 Task: In Heading Arial with underline. Font size of heading  '18'Font style of data Calibri. Font size of data  9Alignment of headline & data Align center. Fill color in heading,  RedFont color of data Black Apply border in Data No BorderIn the sheet  Expense Sheetbook
Action: Mouse moved to (136, 120)
Screenshot: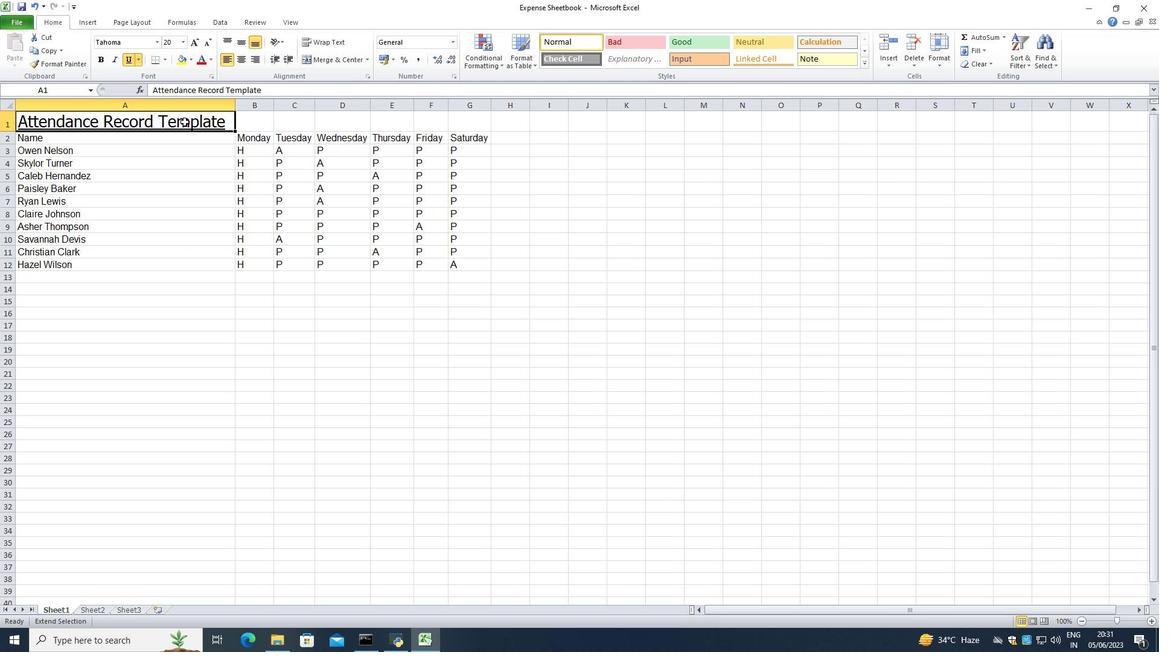 
Action: Mouse pressed left at (136, 120)
Screenshot: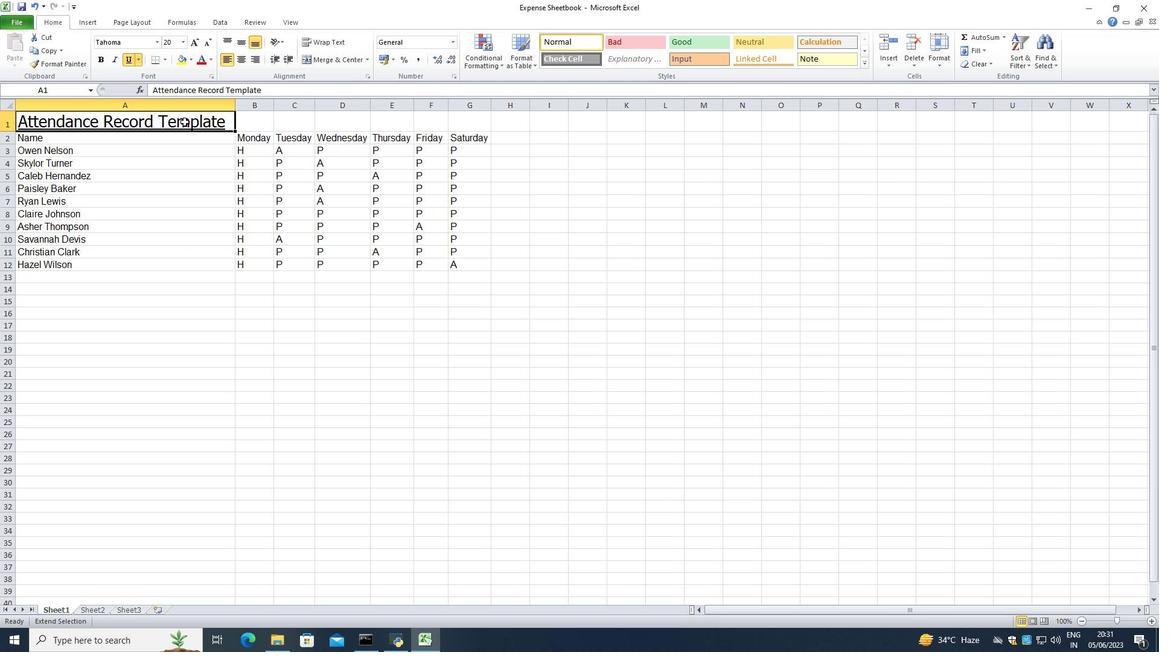
Action: Mouse pressed left at (136, 120)
Screenshot: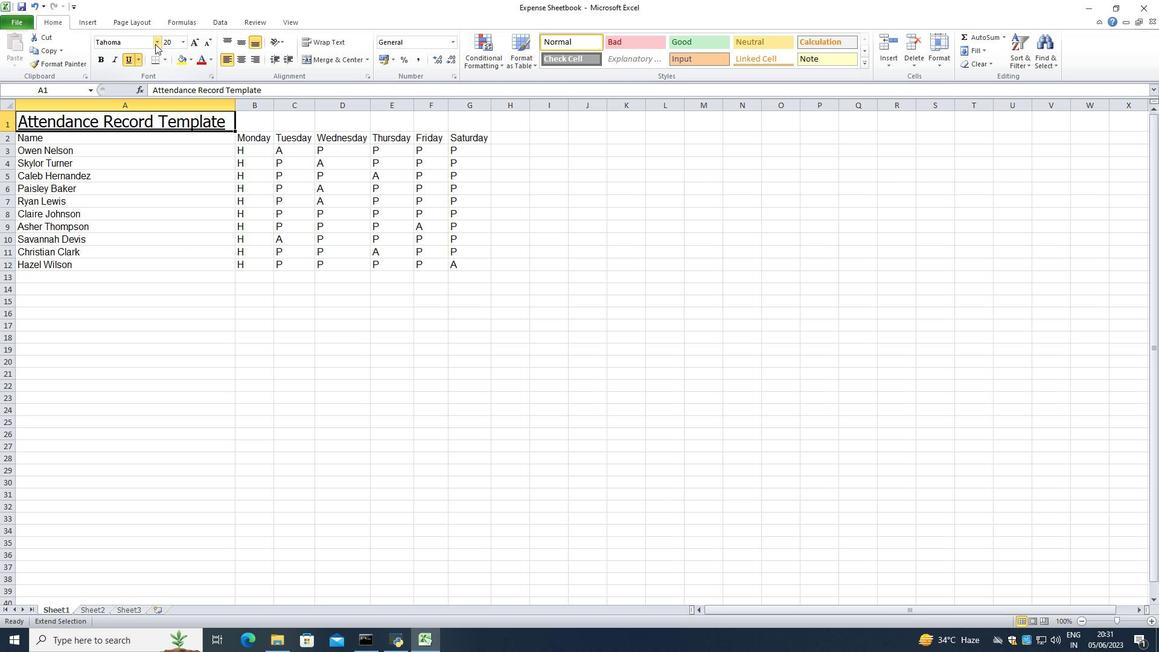 
Action: Mouse moved to (138, 119)
Screenshot: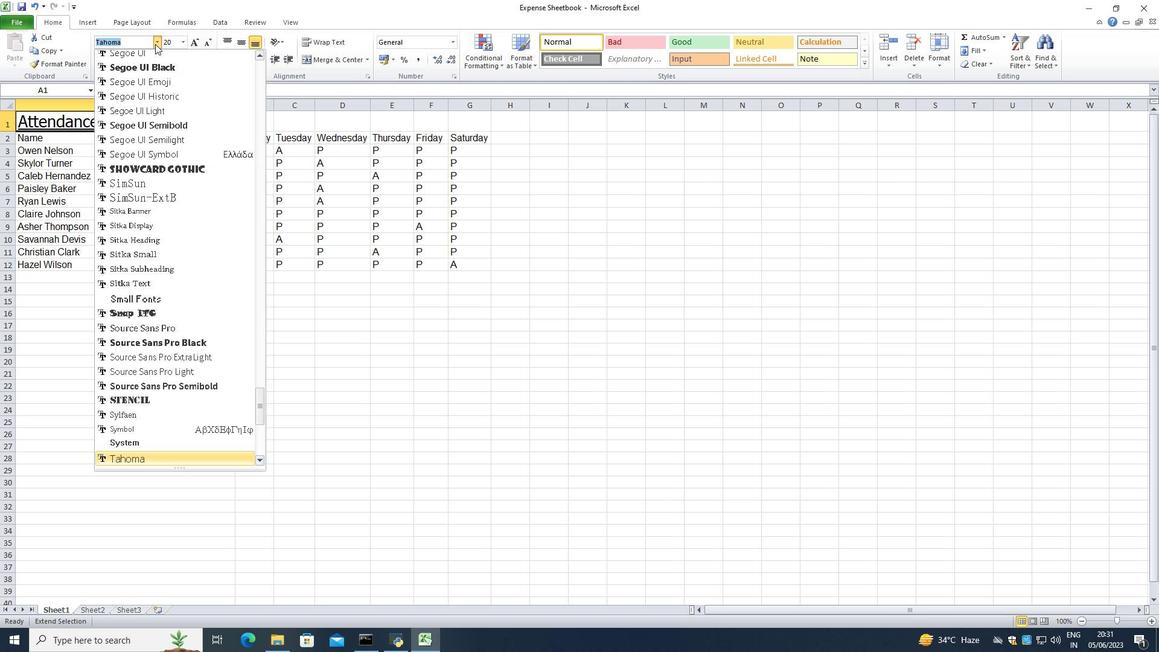 
Action: Mouse pressed left at (138, 119)
Screenshot: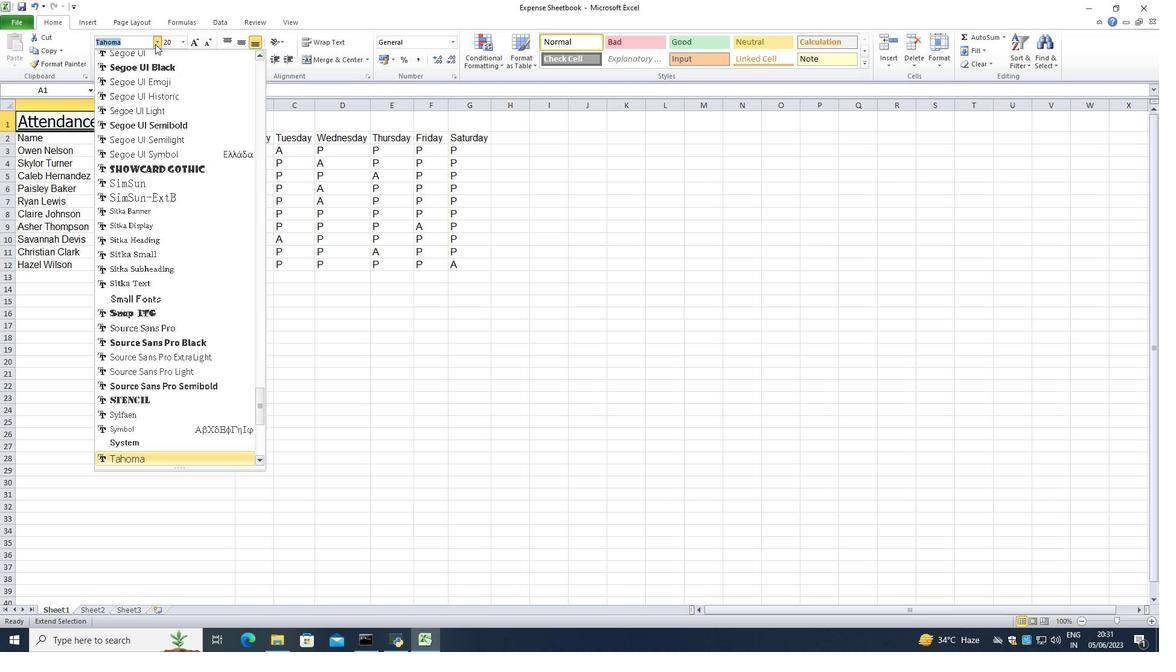 
Action: Mouse moved to (242, 269)
Screenshot: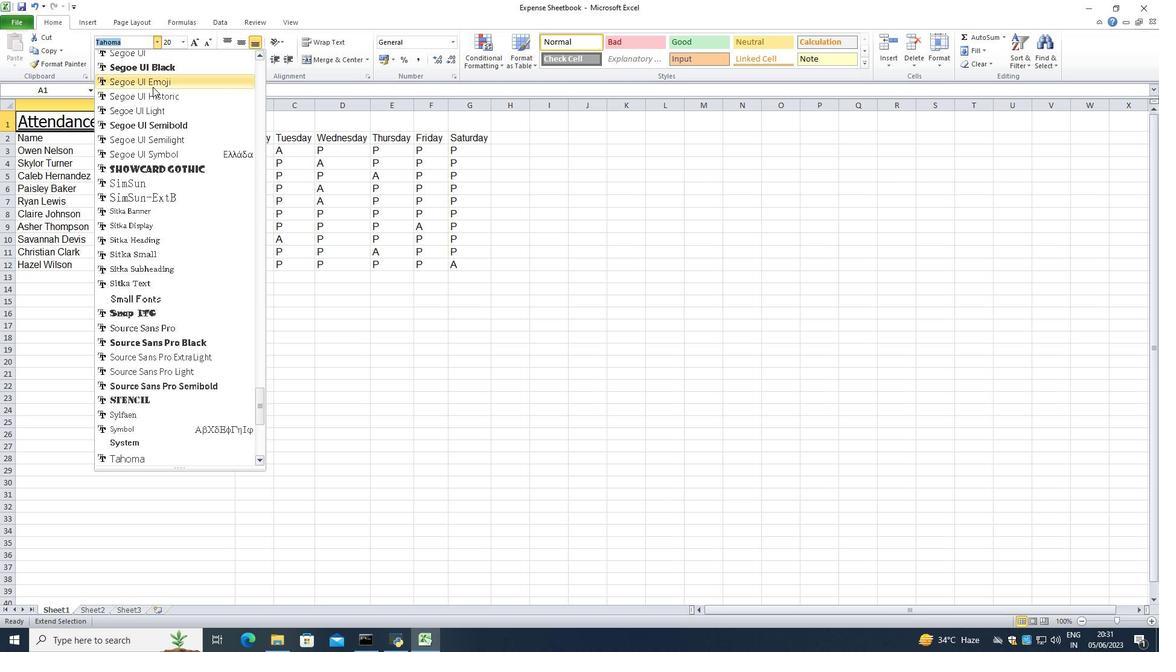 
Action: Mouse pressed left at (242, 269)
Screenshot: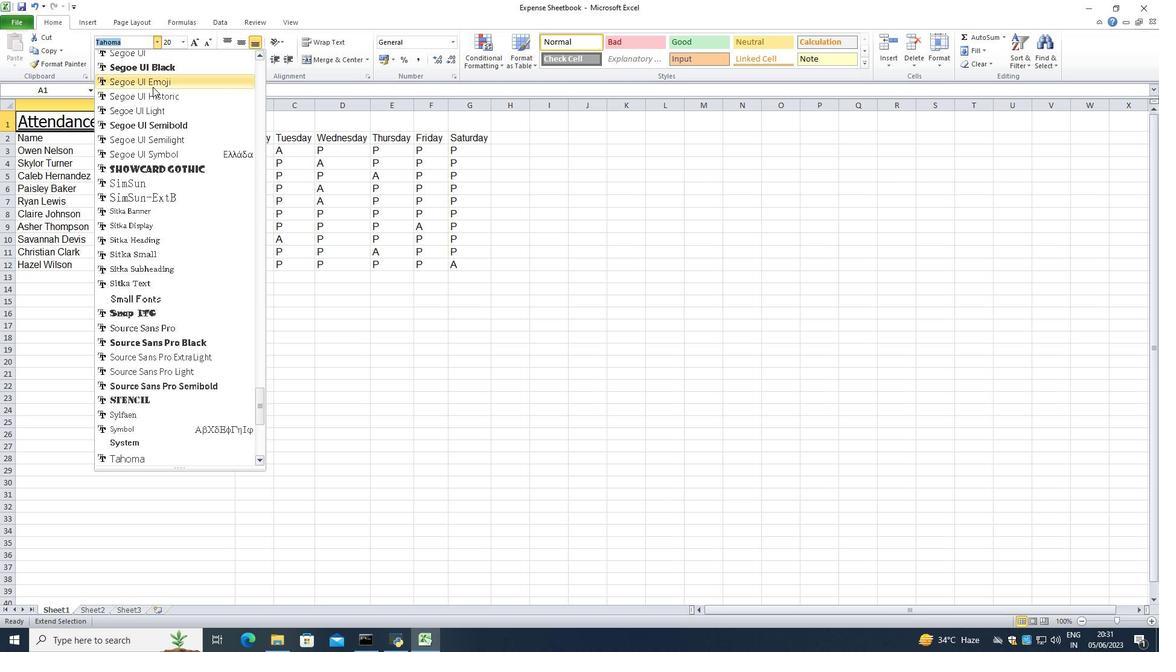 
Action: Mouse moved to (254, 324)
Screenshot: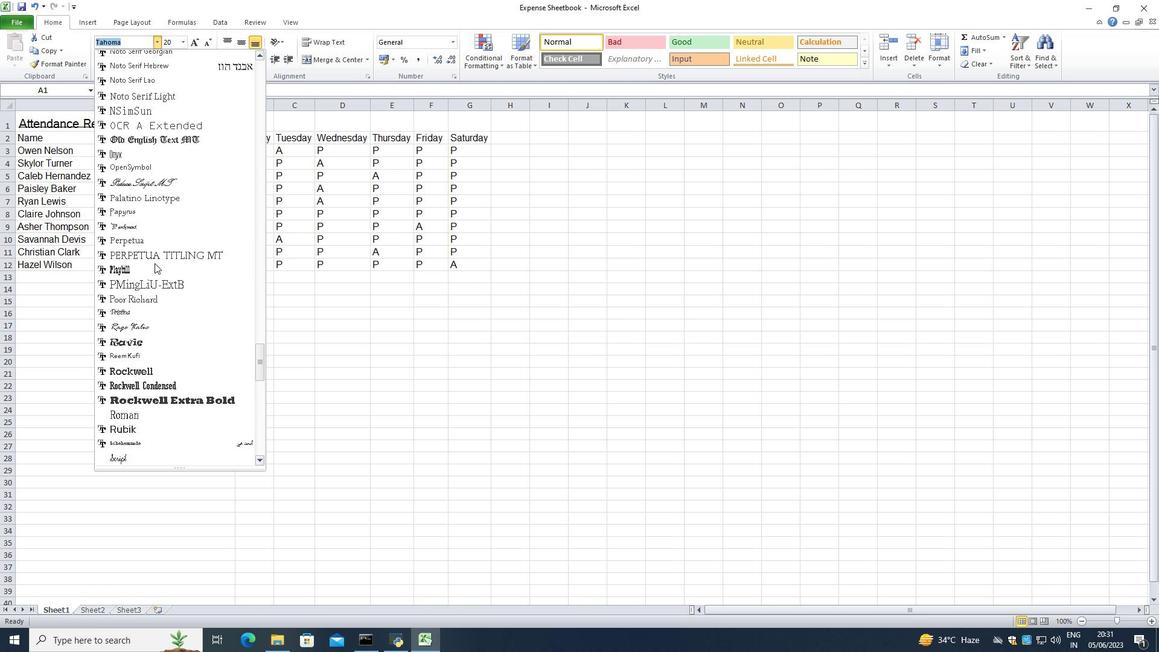 
Action: Mouse pressed left at (254, 324)
Screenshot: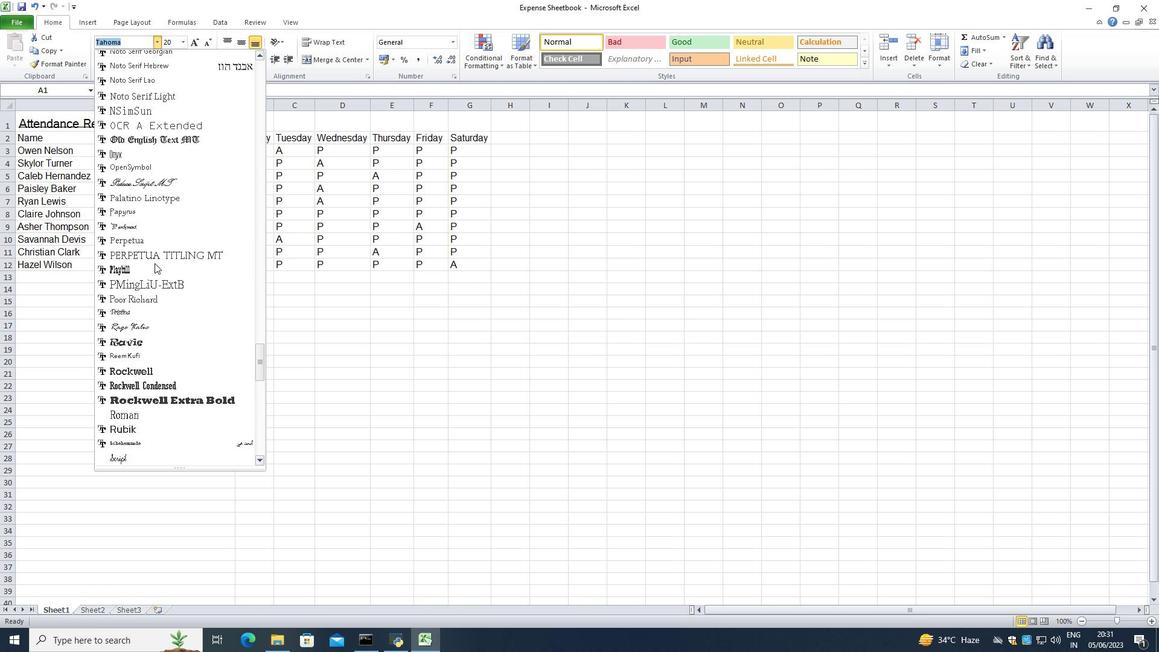 
Action: Mouse moved to (295, 343)
Screenshot: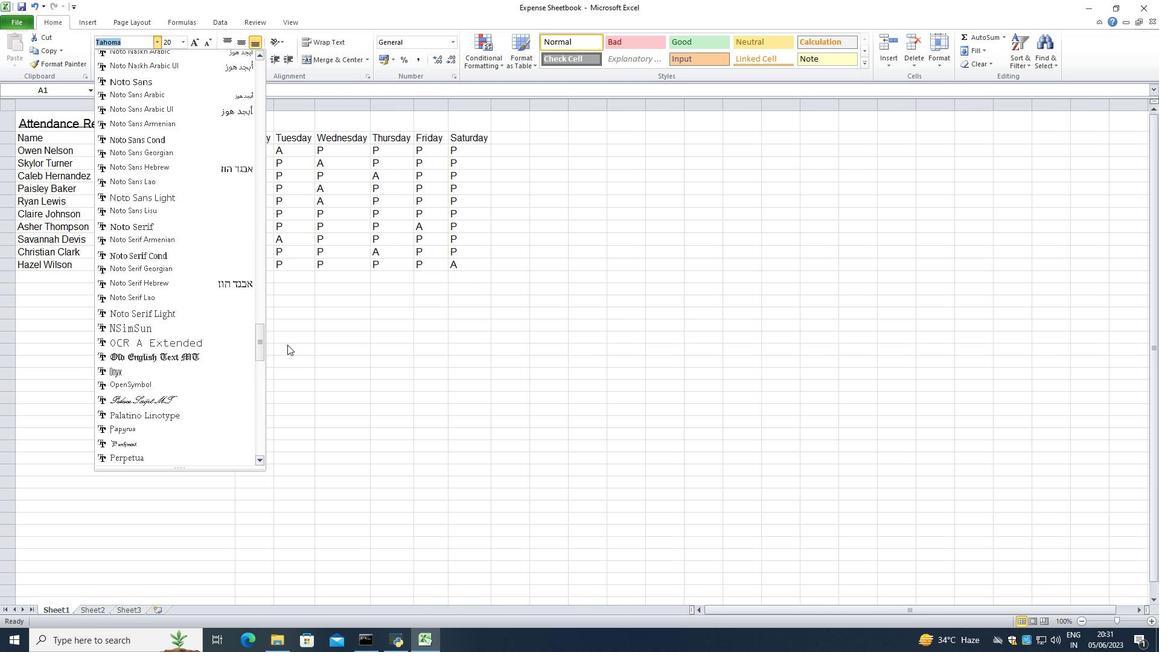 
Action: Mouse pressed left at (295, 343)
Screenshot: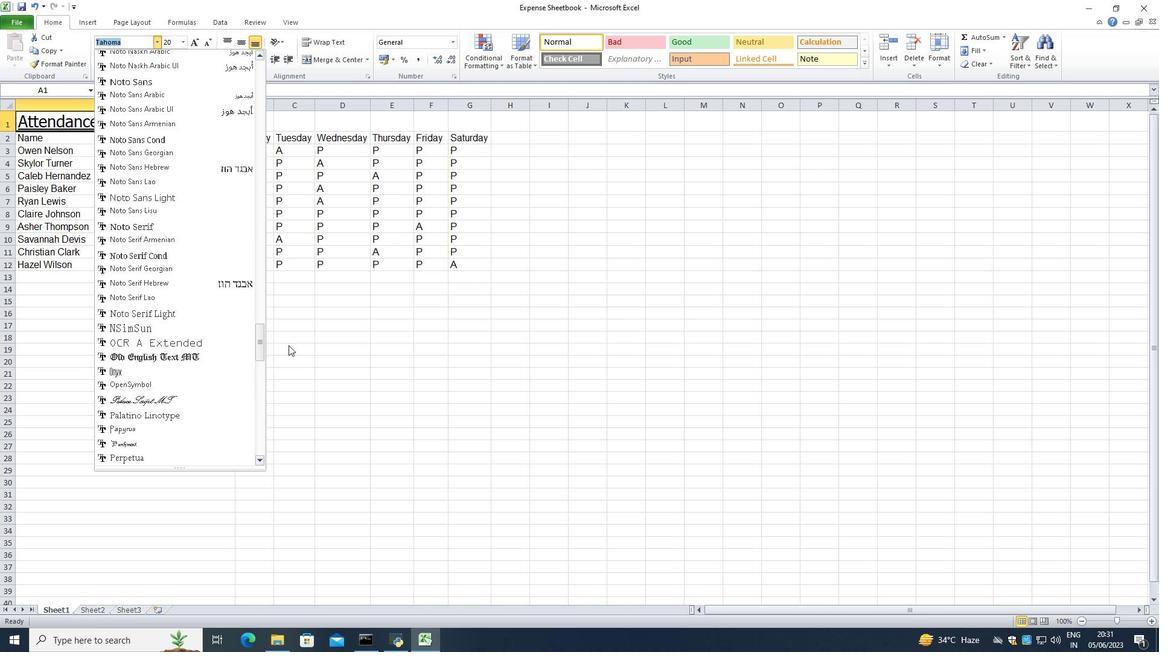 
Action: Mouse moved to (570, 288)
Screenshot: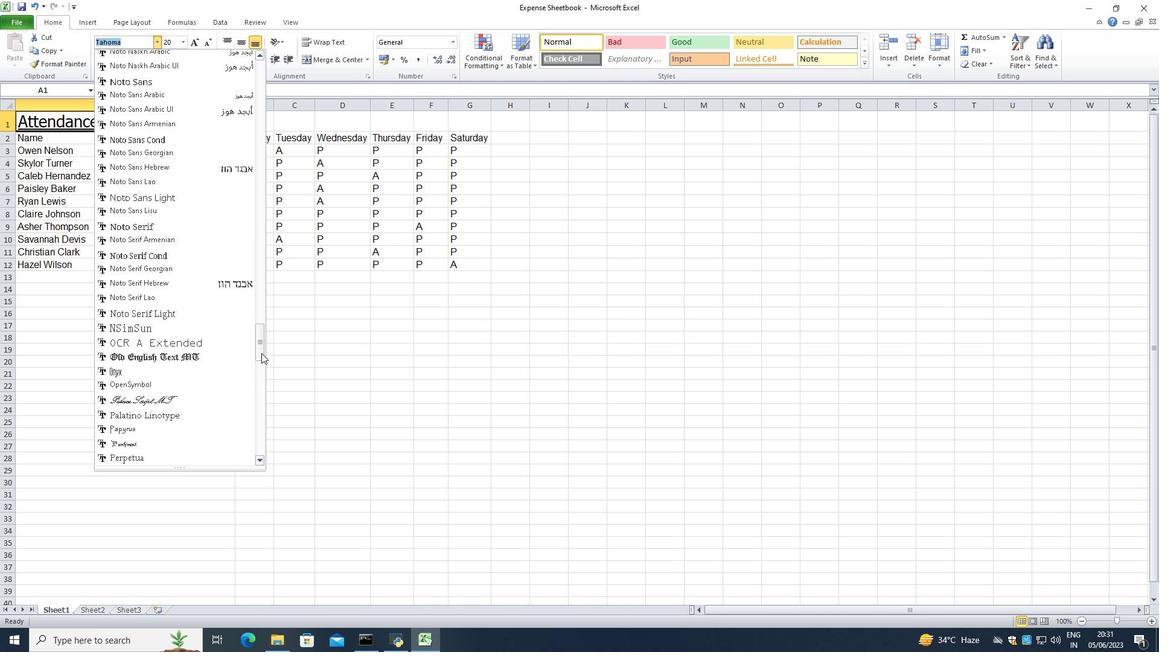 
Action: Mouse pressed left at (570, 288)
Screenshot: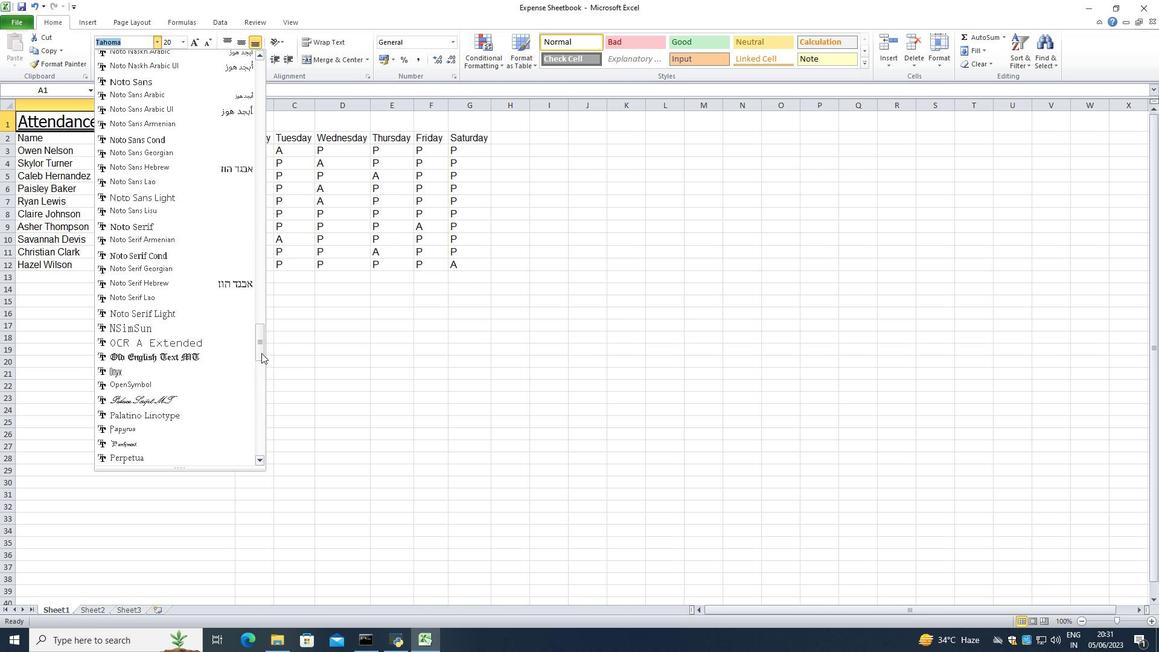 
Action: Mouse moved to (546, 240)
Screenshot: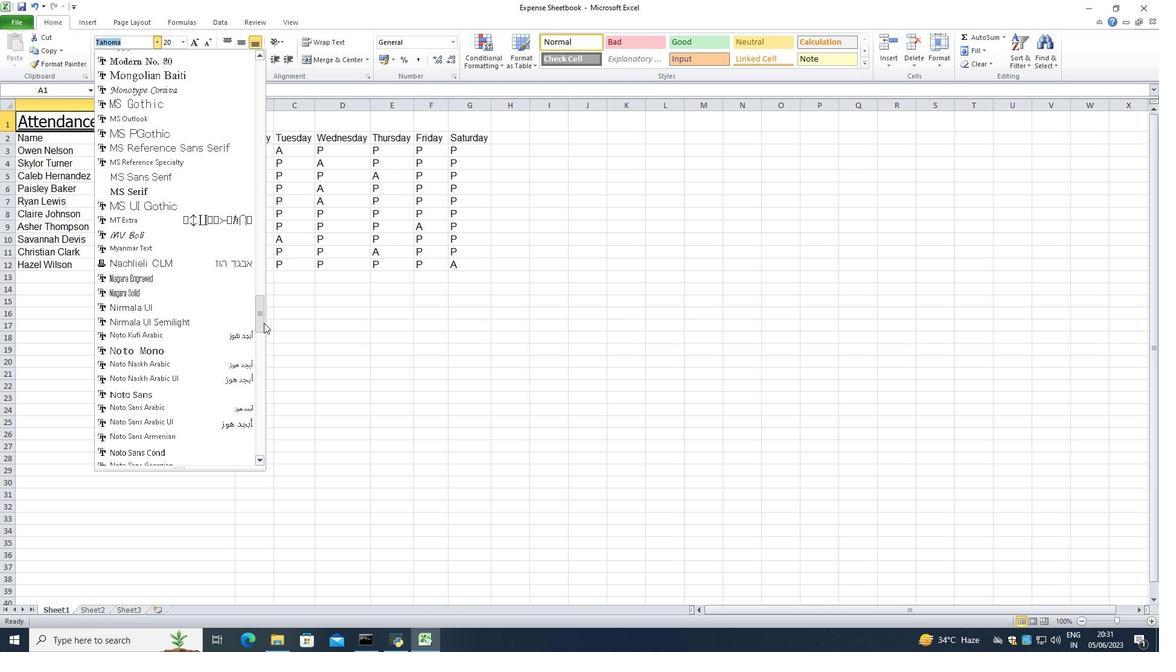 
Action: Mouse pressed left at (546, 240)
Screenshot: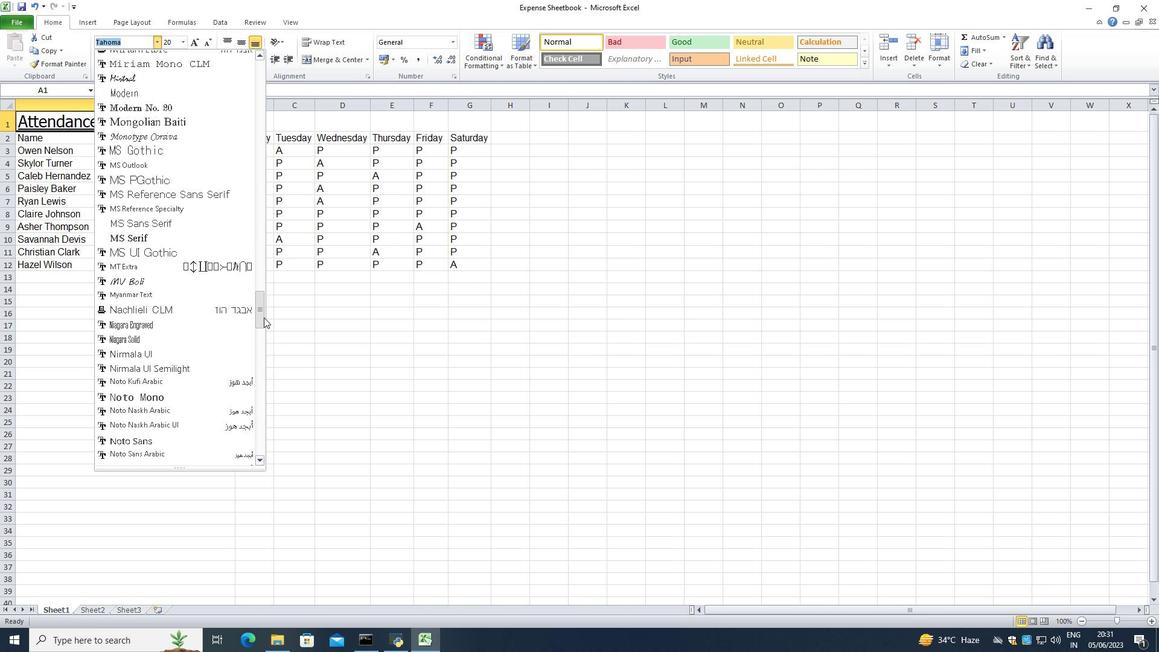 
Action: Mouse moved to (518, 218)
Screenshot: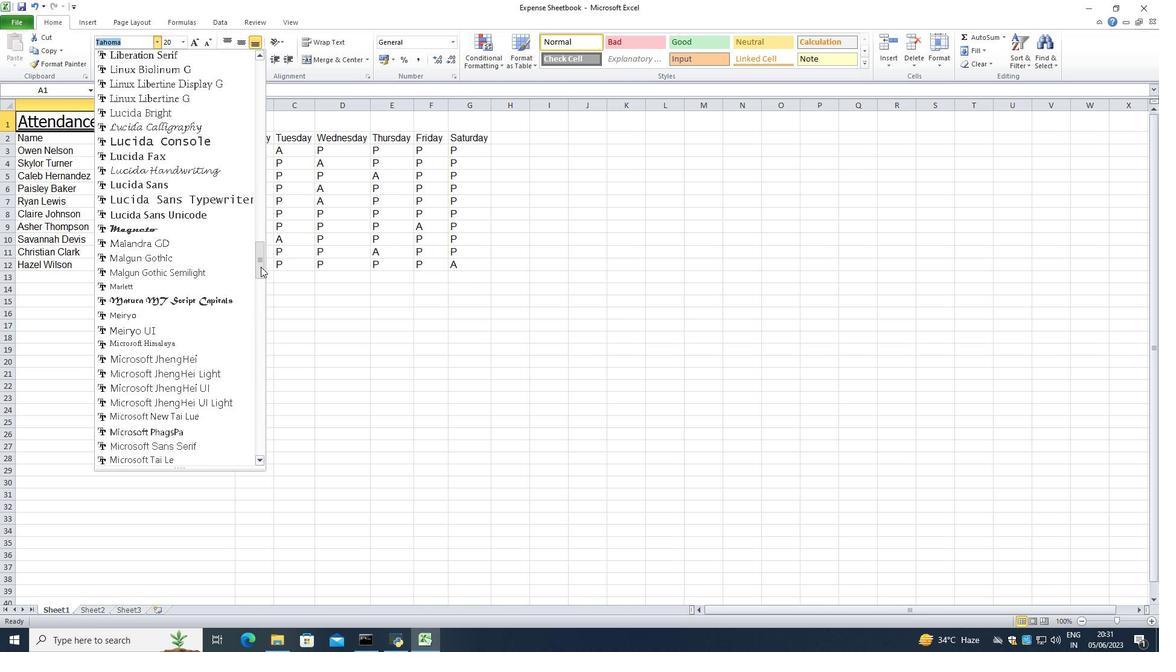 
Action: Mouse pressed left at (518, 218)
Screenshot: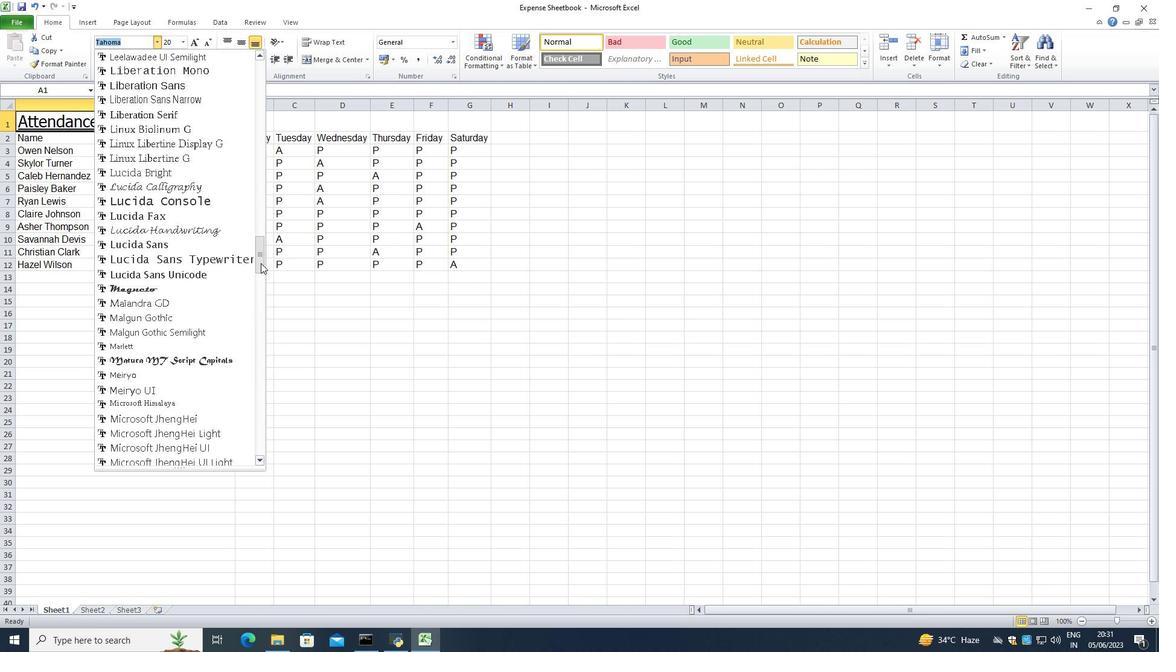 
Action: Mouse moved to (466, 323)
Screenshot: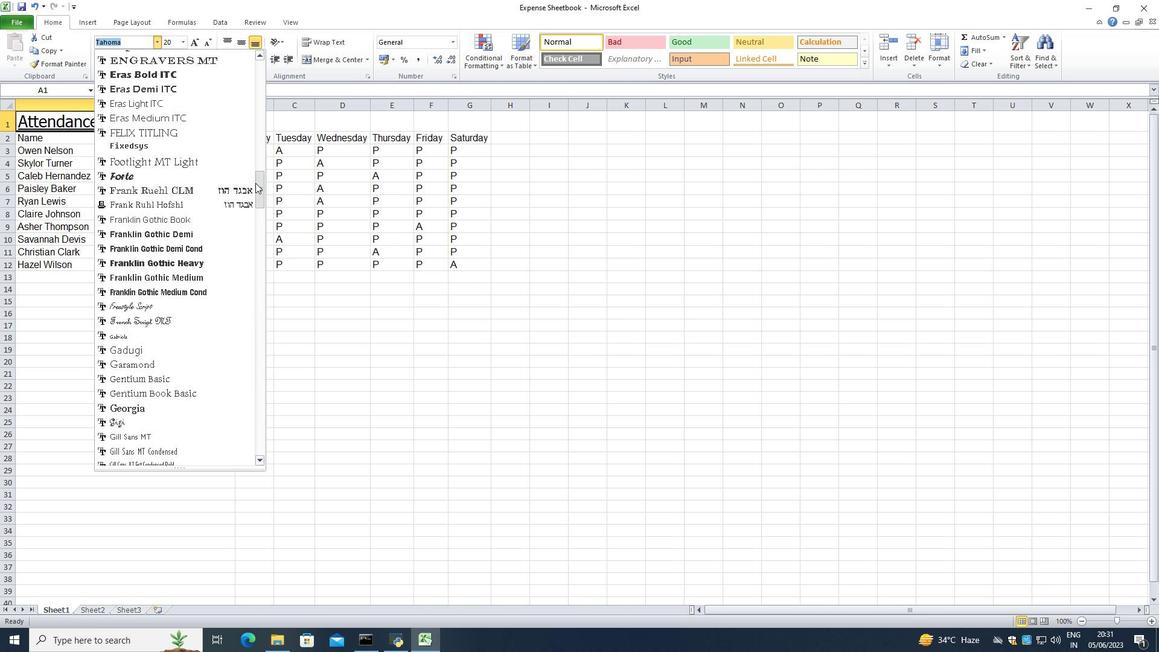 
Action: Mouse pressed left at (466, 323)
Screenshot: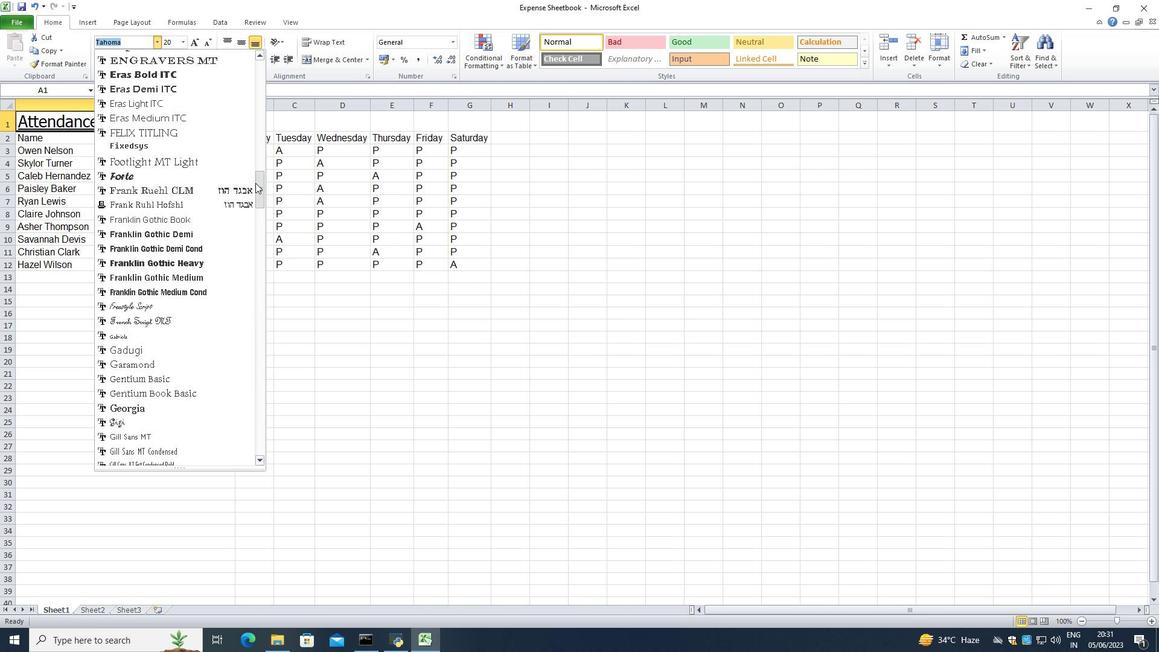 
Action: Mouse moved to (369, 347)
Screenshot: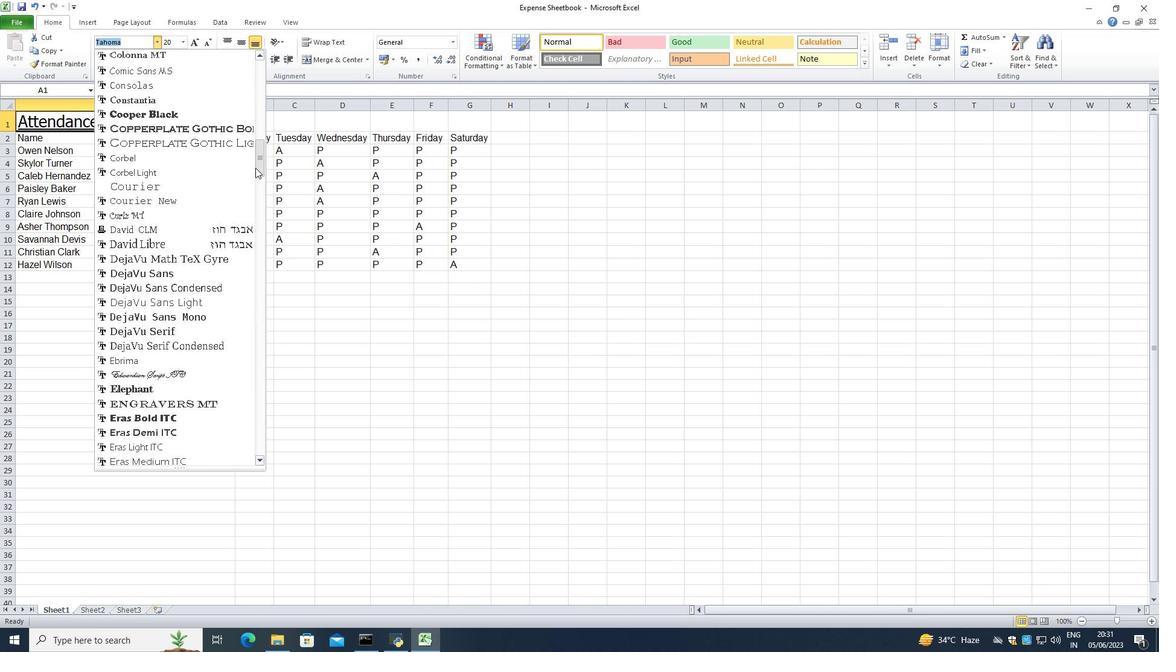 
Action: Mouse pressed left at (369, 347)
Screenshot: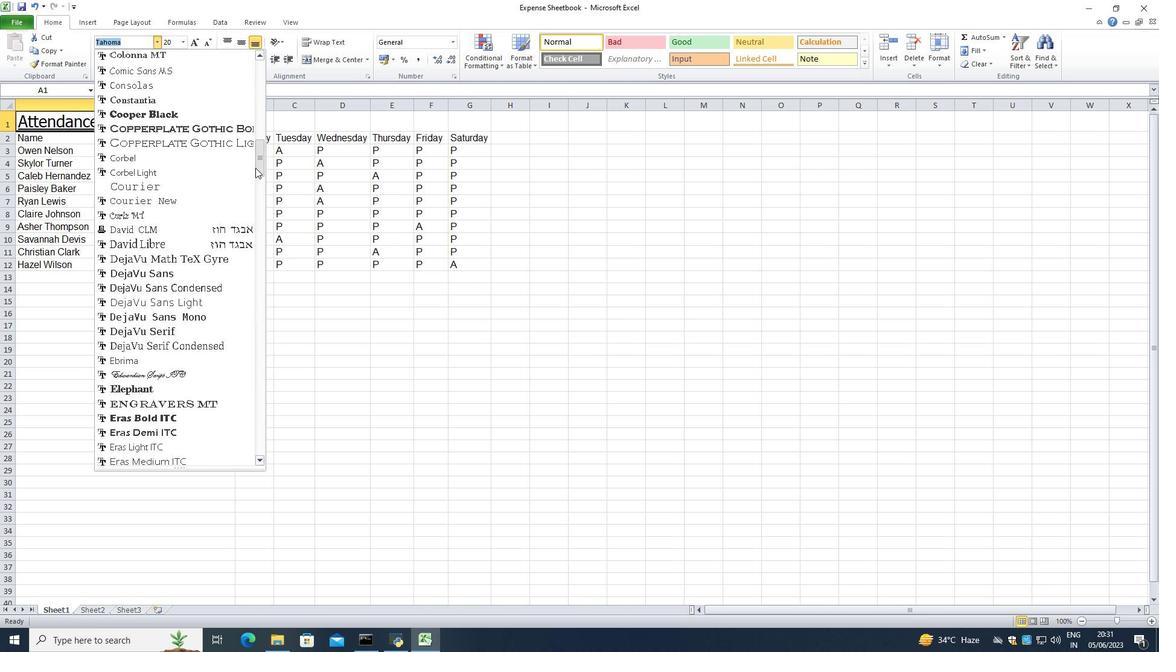 
Action: Mouse moved to (376, 372)
Screenshot: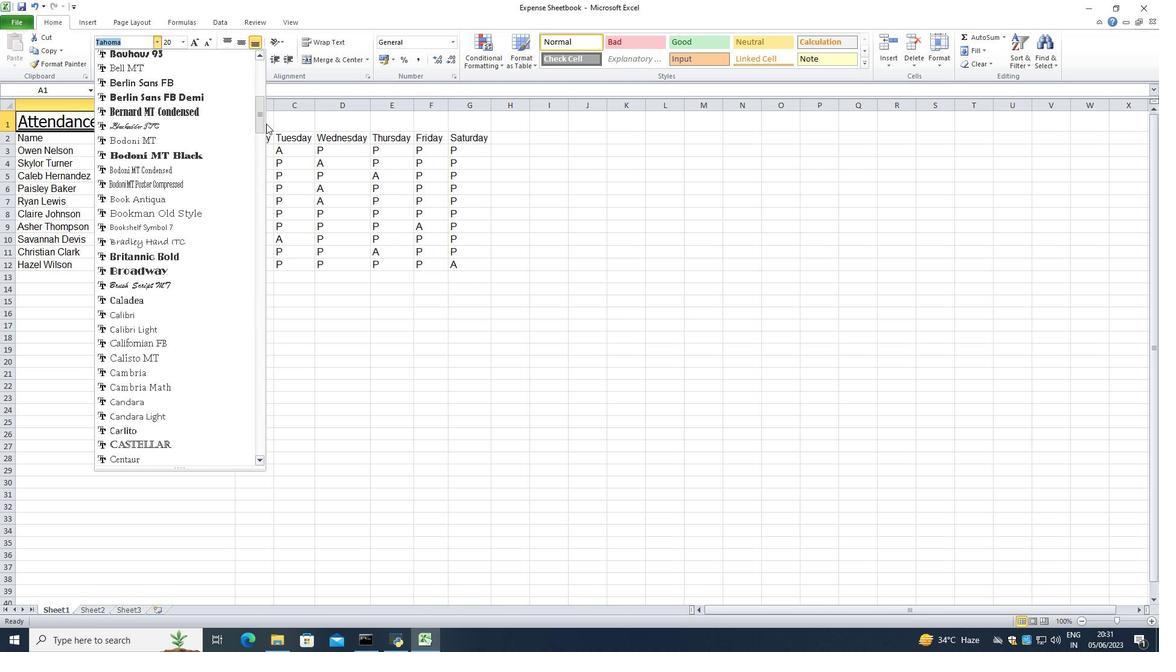 
Action: Mouse pressed right at (376, 372)
Screenshot: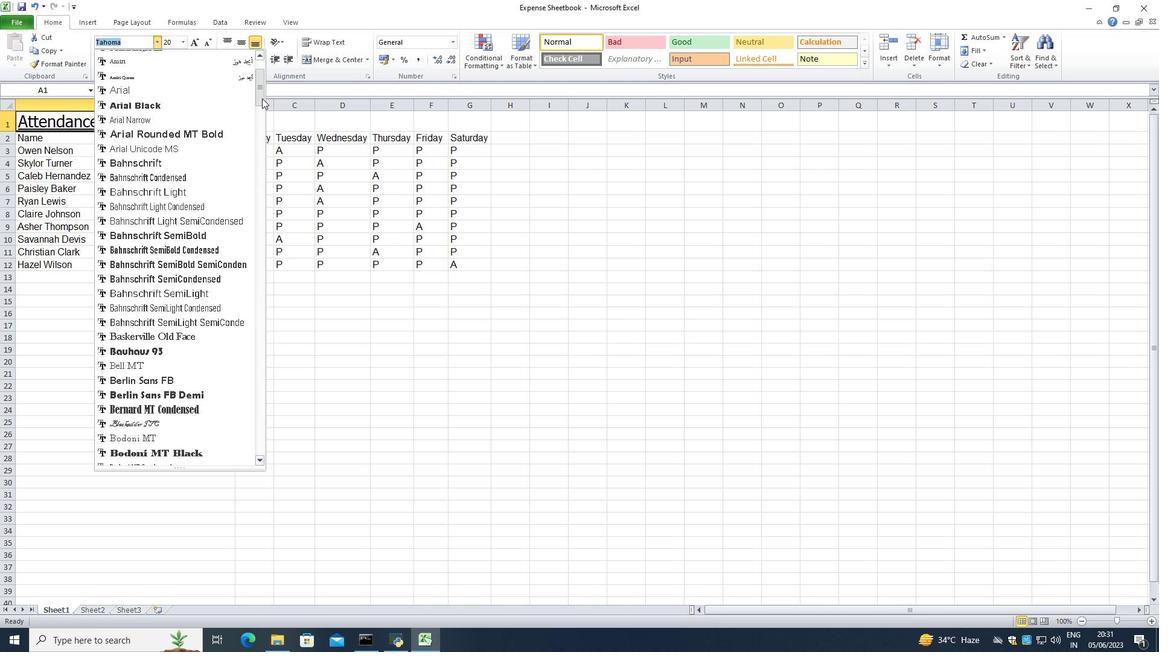 
Action: Mouse moved to (332, 352)
Screenshot: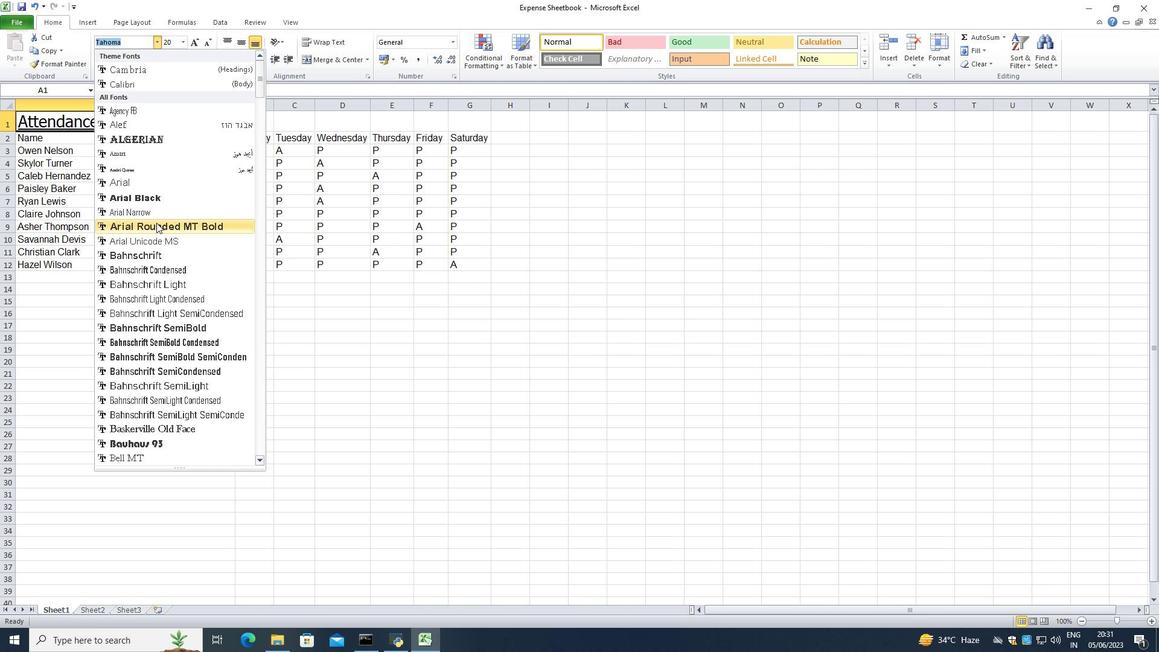 
Action: Mouse pressed left at (332, 352)
Screenshot: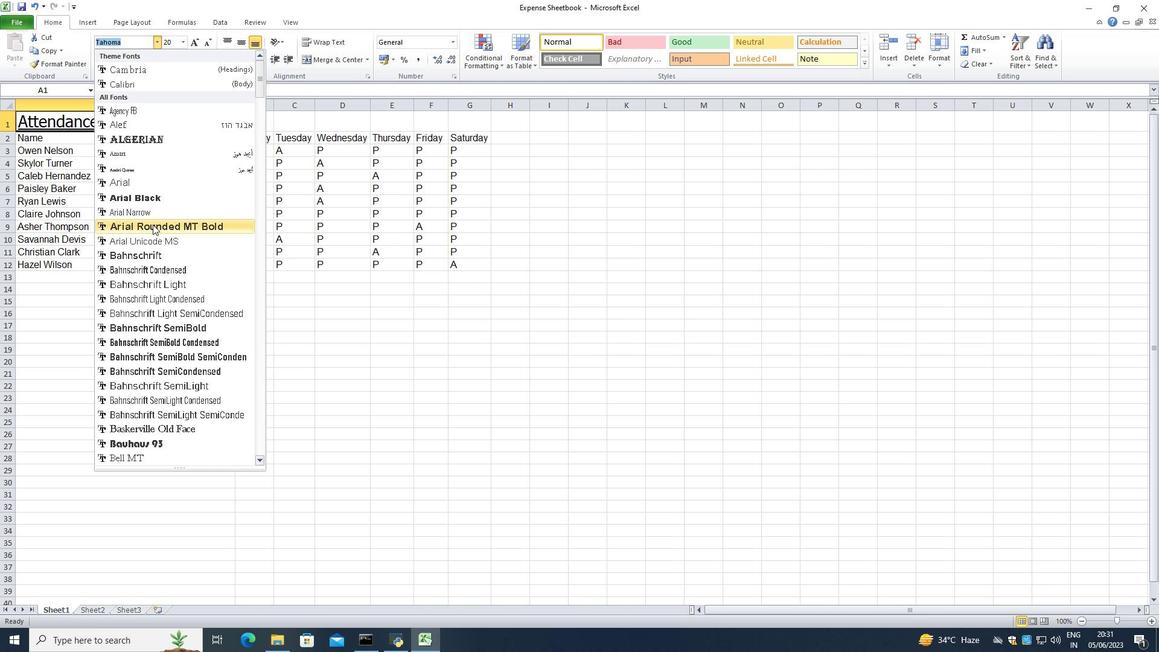 
Action: Mouse moved to (332, 332)
Screenshot: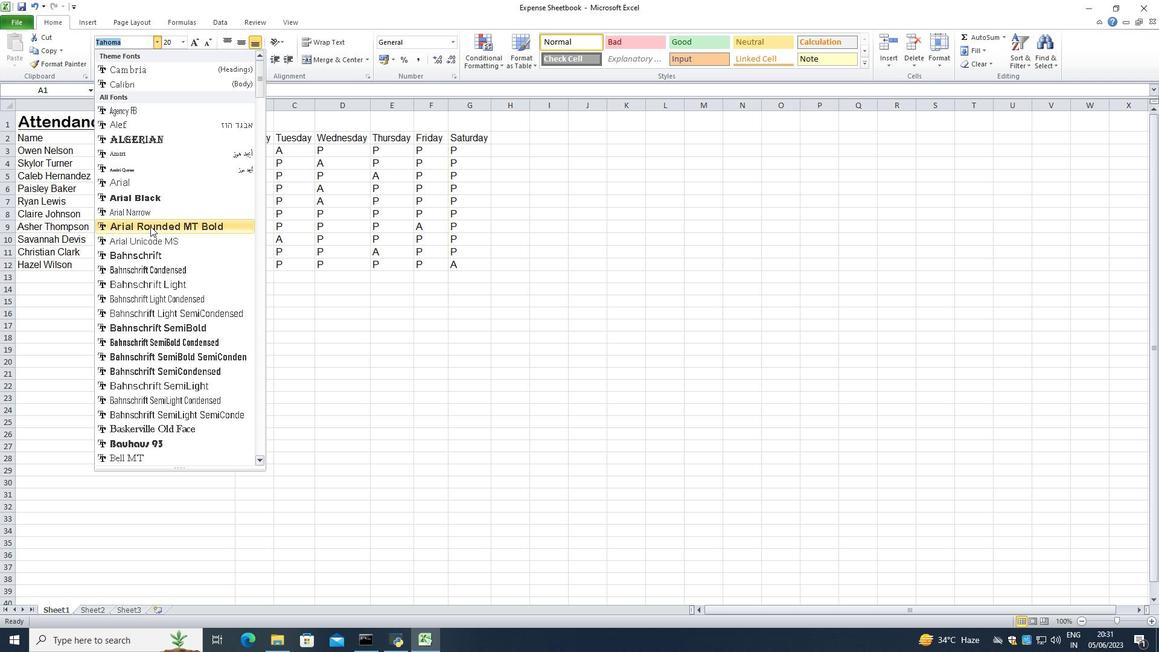 
Action: Mouse pressed left at (332, 332)
Screenshot: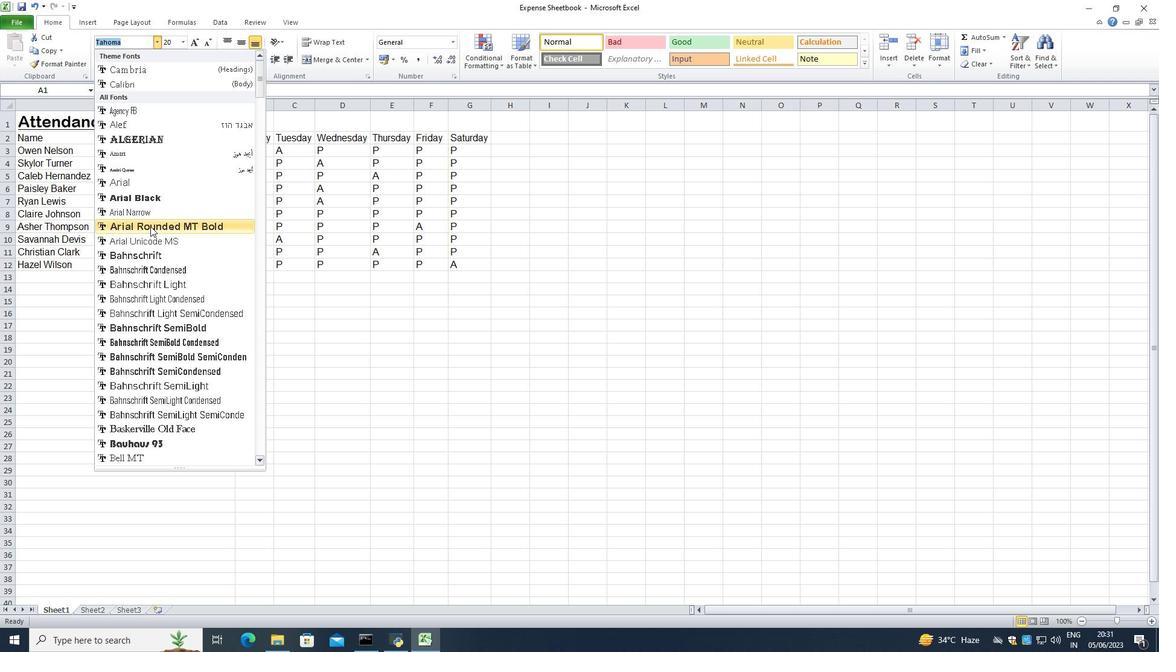 
Action: Mouse moved to (343, 316)
Screenshot: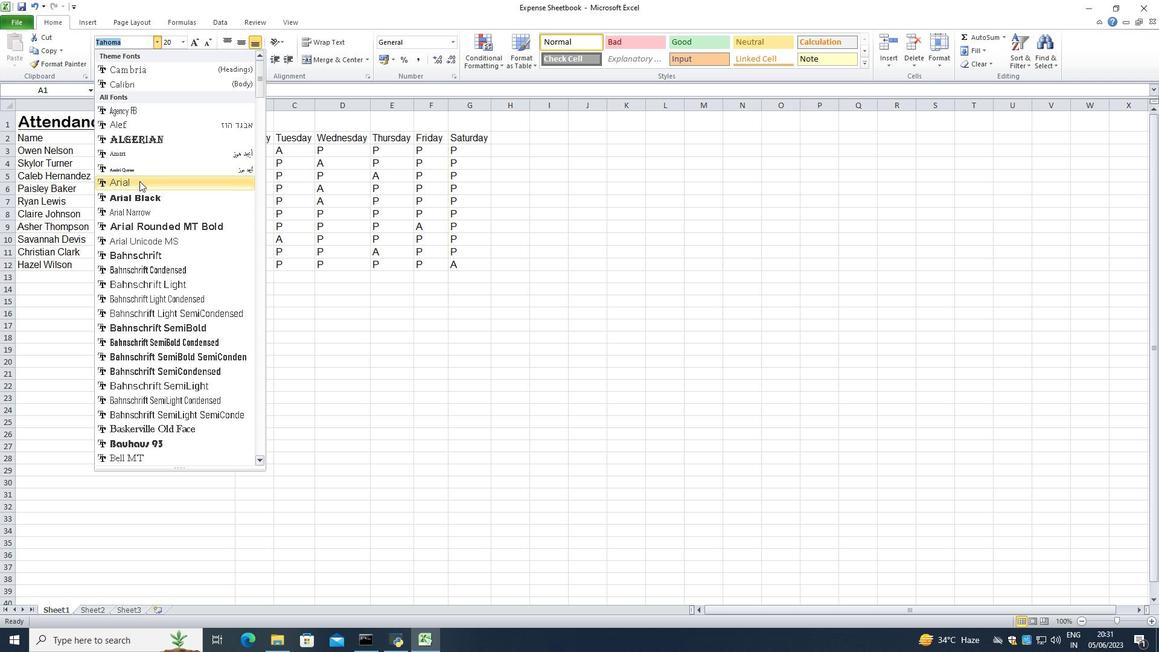 
Action: Mouse pressed left at (343, 316)
Screenshot: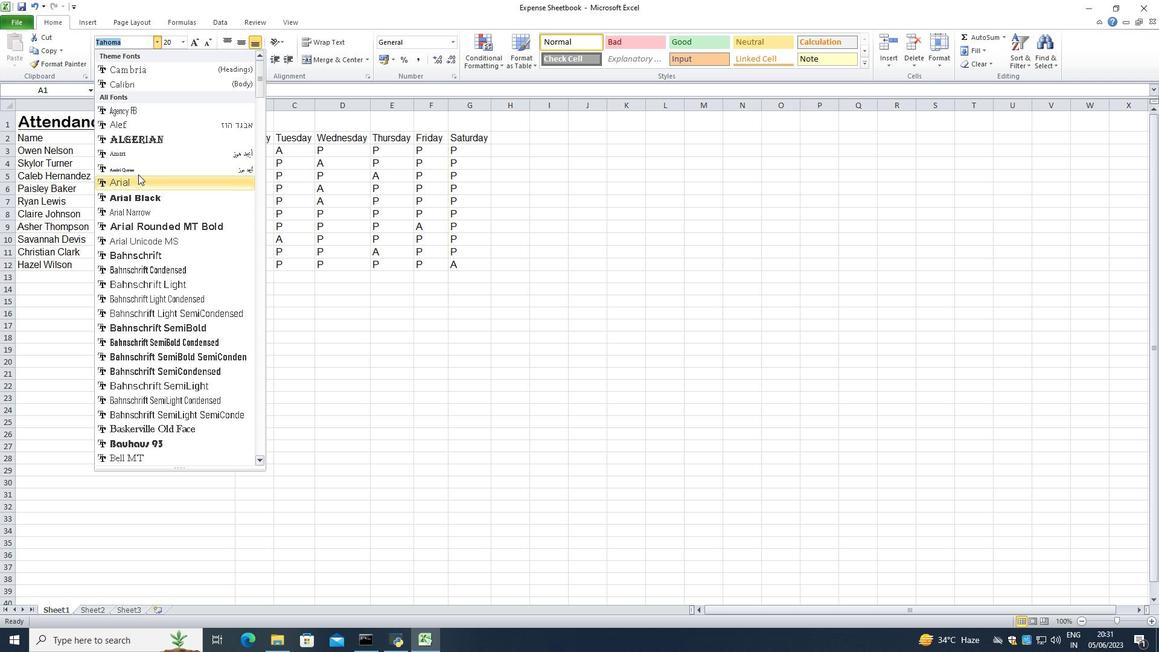 
Action: Mouse moved to (441, 384)
Screenshot: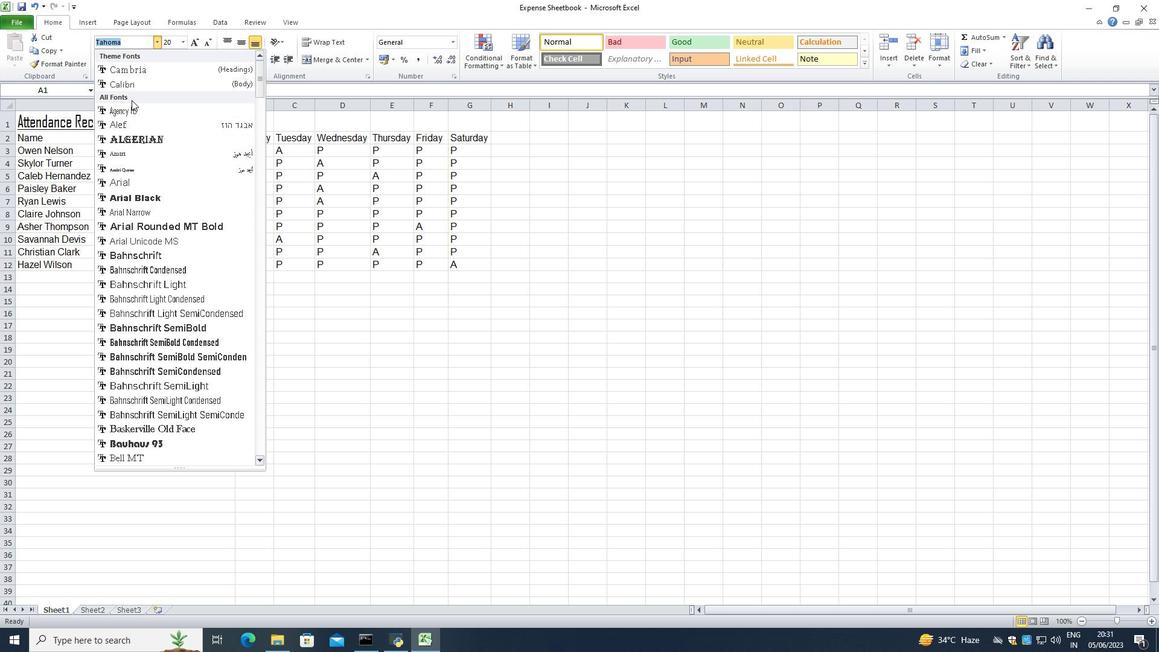 
Action: Mouse pressed left at (441, 384)
Screenshot: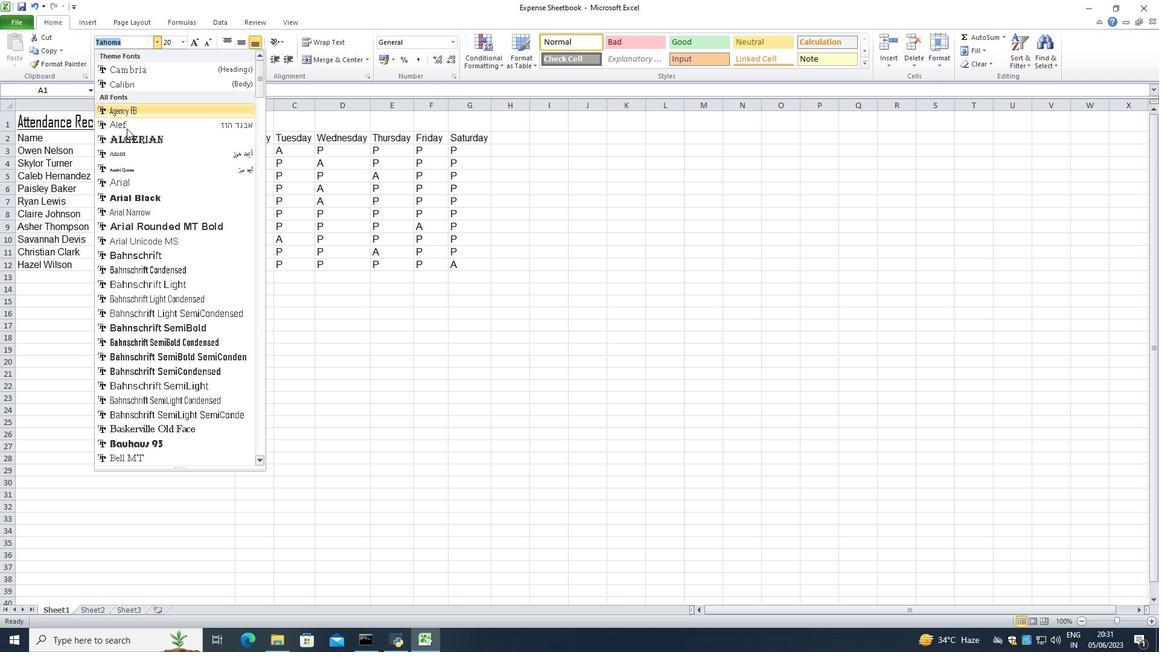 
Action: Mouse moved to (402, 346)
Screenshot: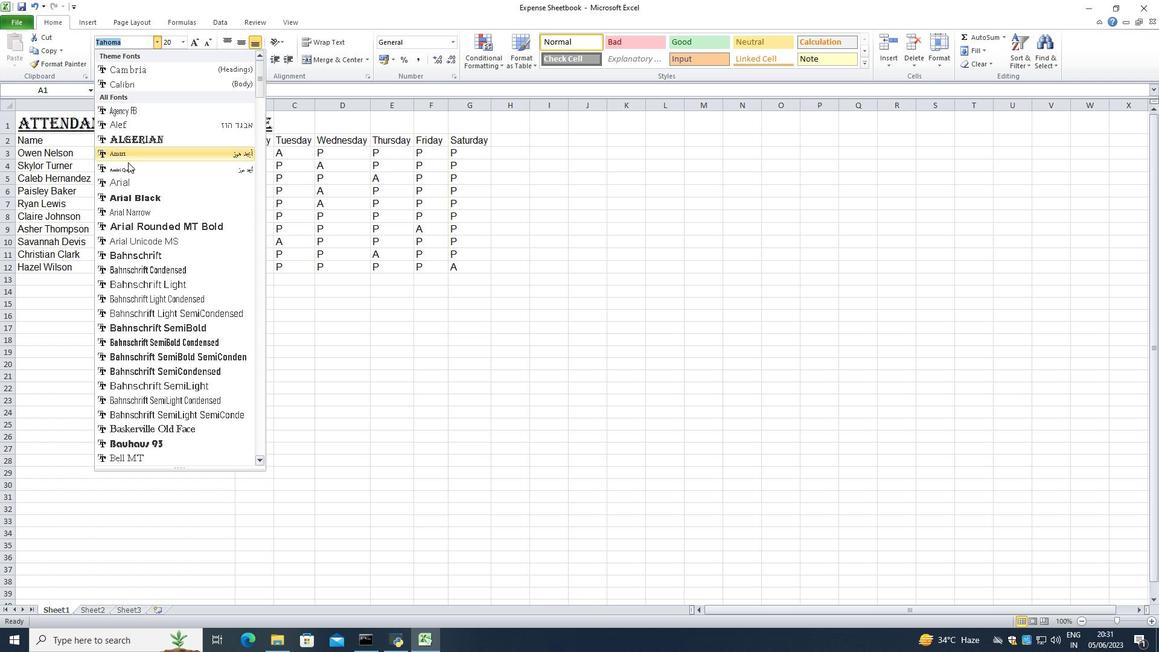 
Action: Mouse pressed left at (402, 346)
Screenshot: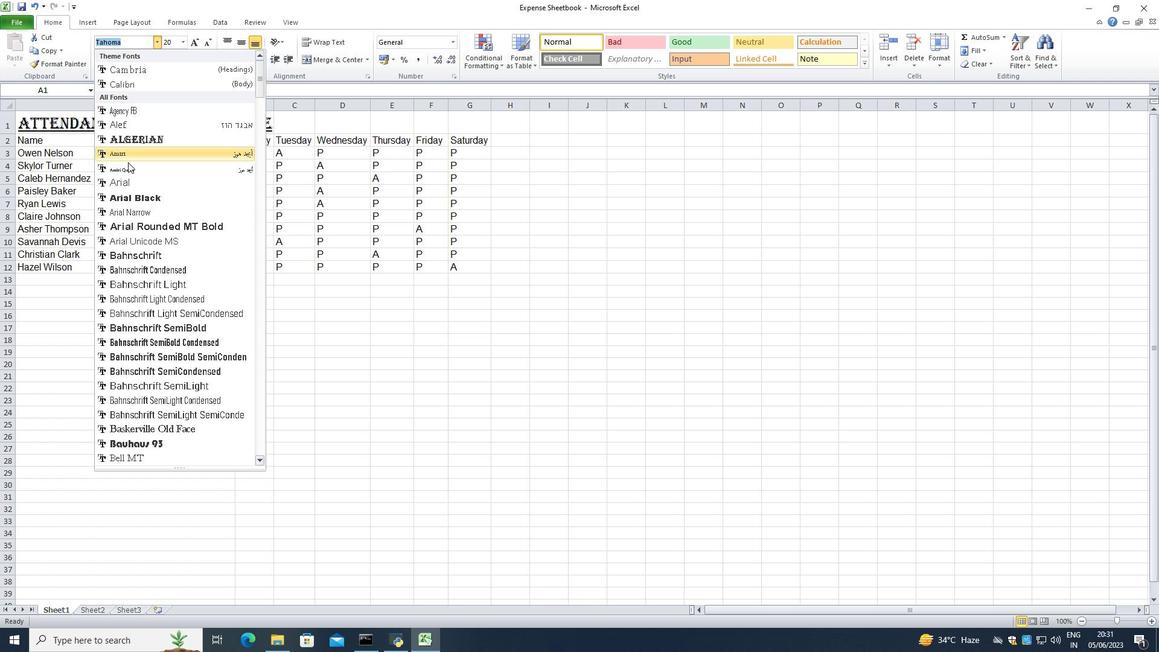 
Action: Mouse moved to (274, 291)
Screenshot: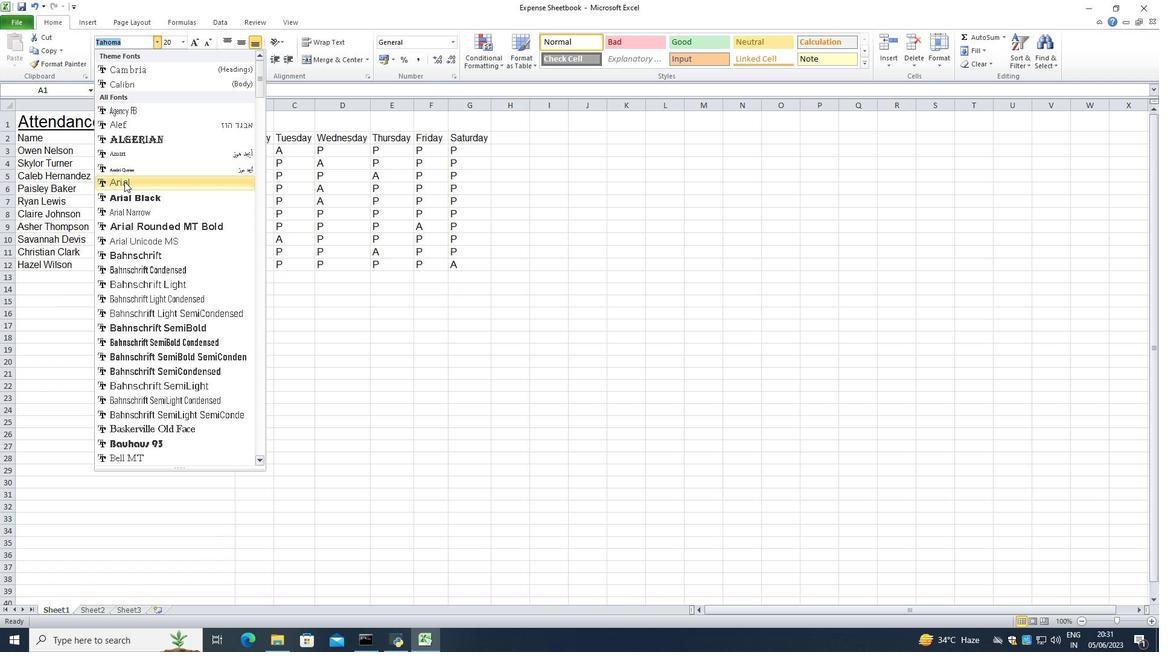 
Action: Mouse pressed left at (274, 291)
Screenshot: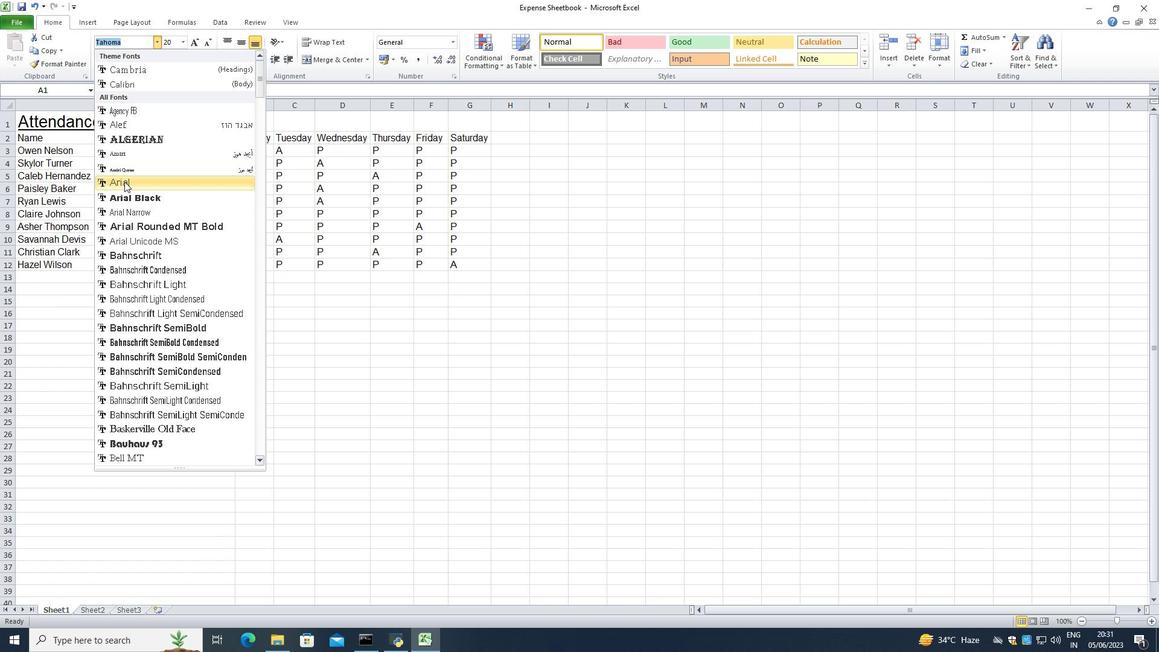 
Action: Mouse moved to (94, 125)
Screenshot: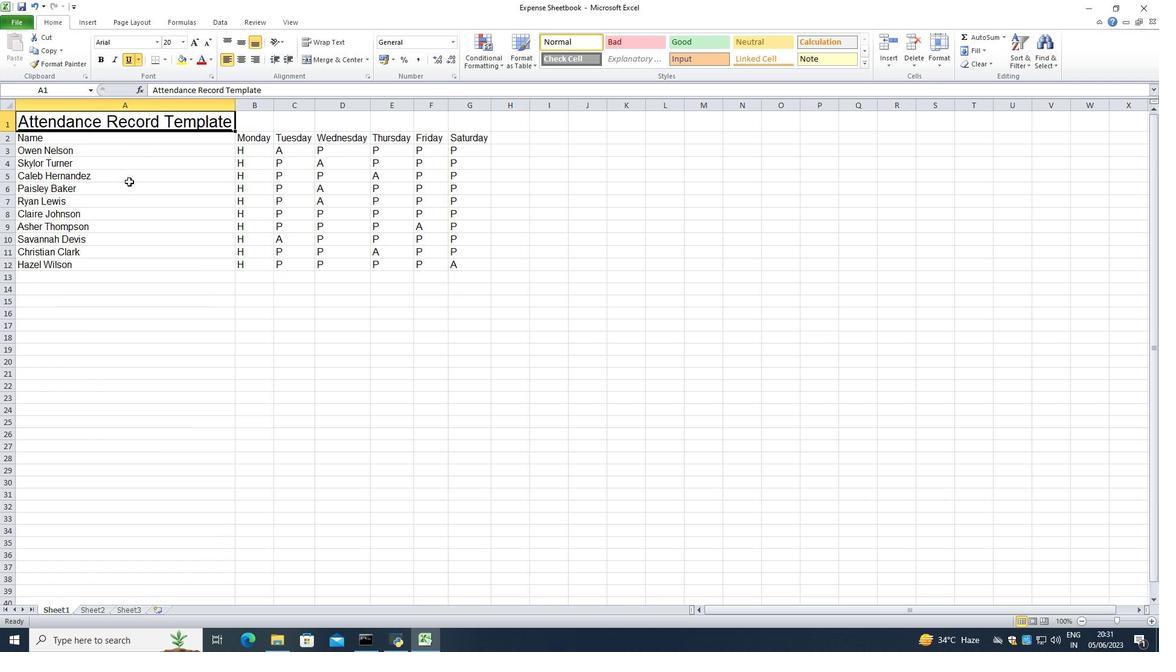 
Action: Mouse pressed left at (94, 125)
Screenshot: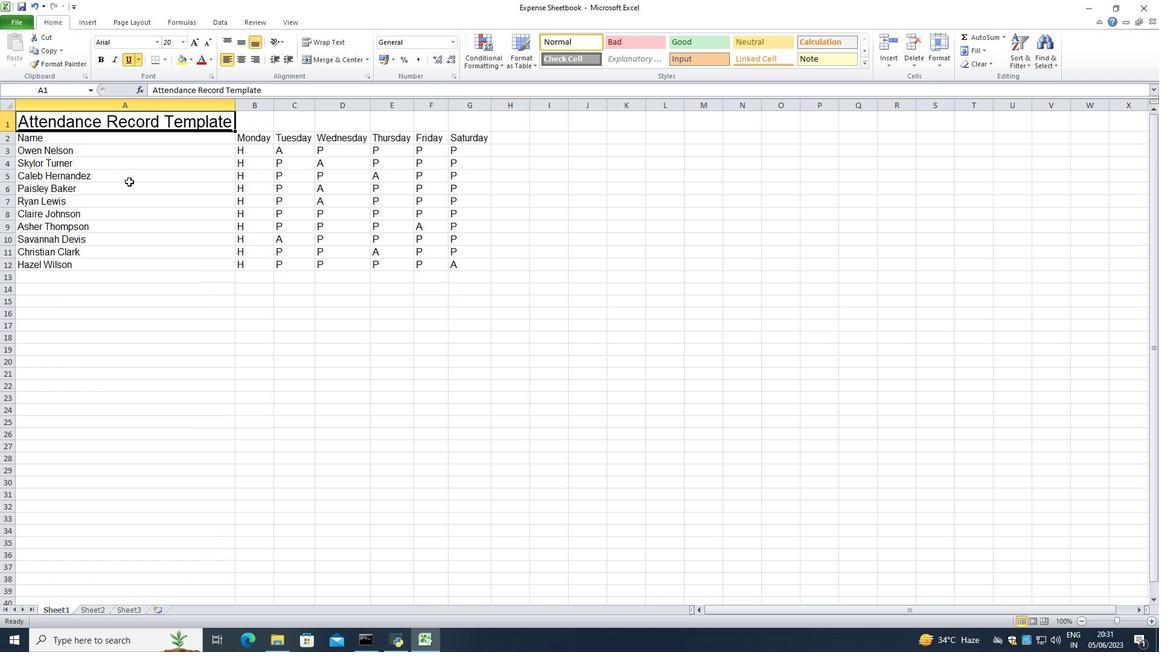 
Action: Mouse moved to (96, 122)
Screenshot: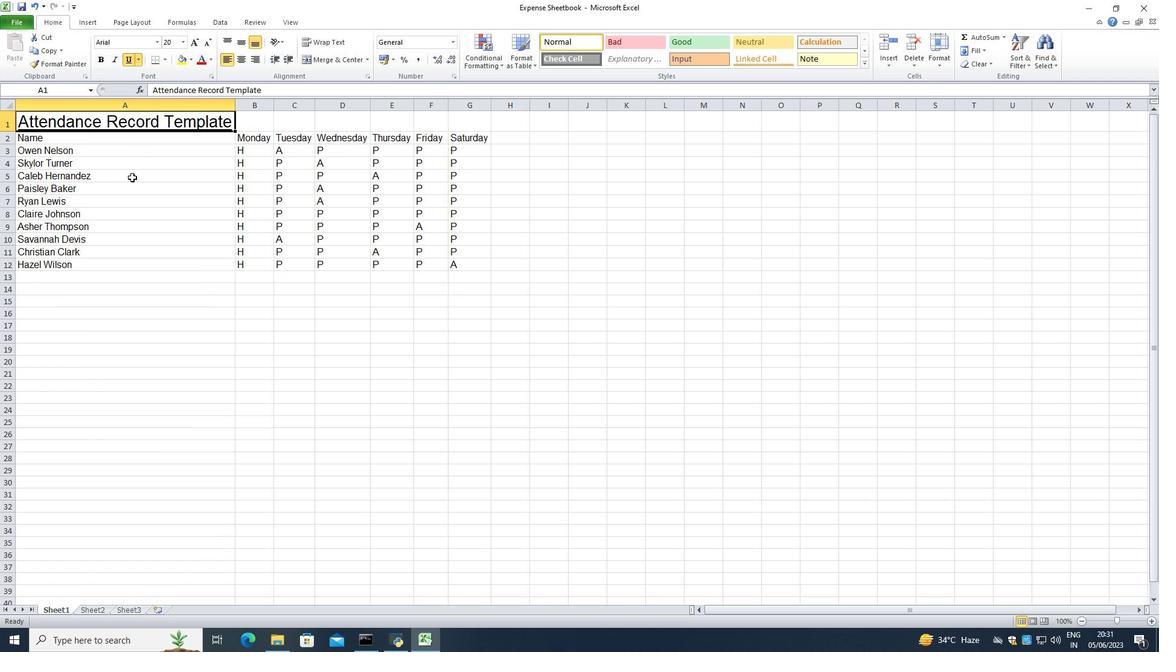 
Action: Mouse pressed left at (96, 122)
Screenshot: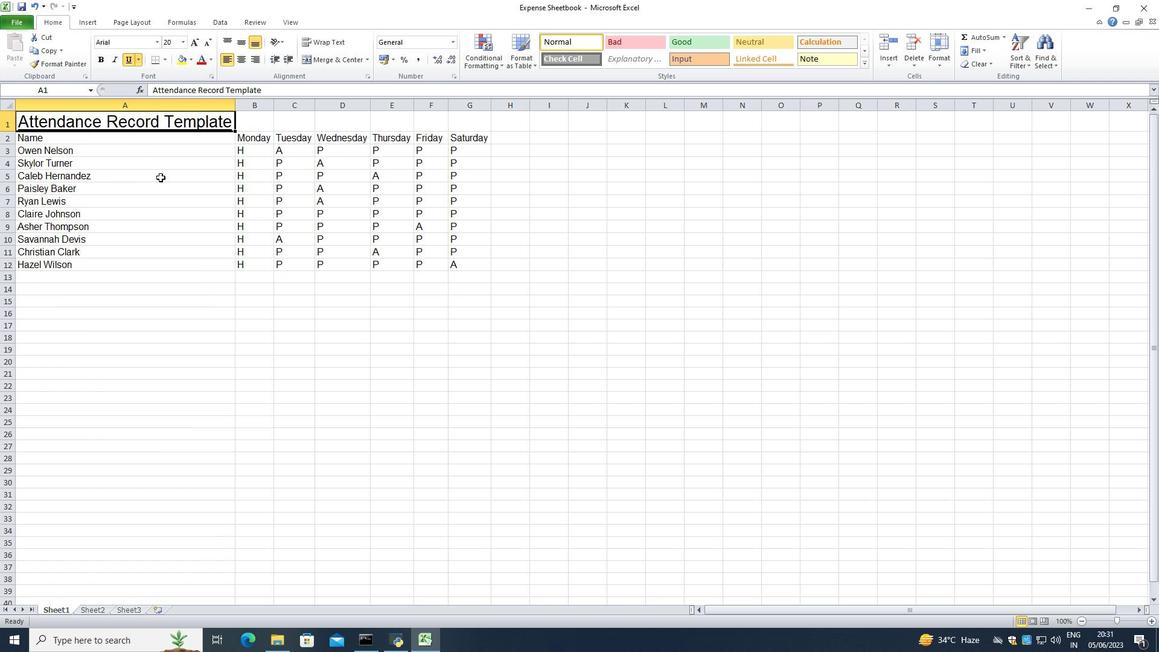 
Action: Mouse moved to (106, 119)
Screenshot: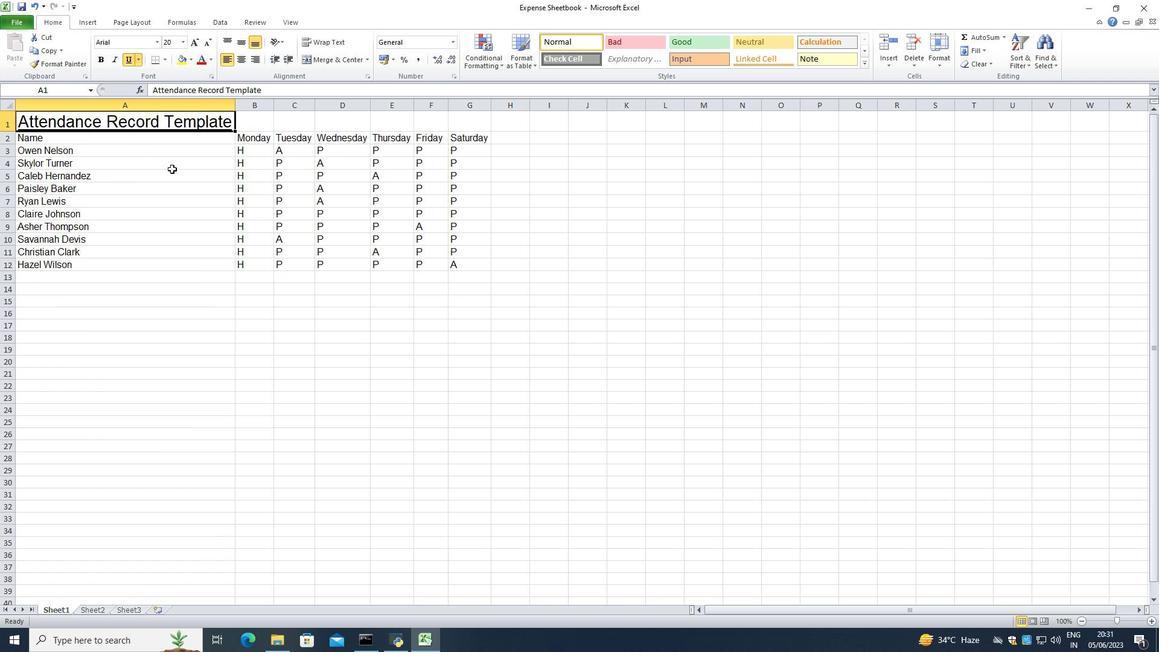 
Action: Mouse pressed left at (106, 119)
Screenshot: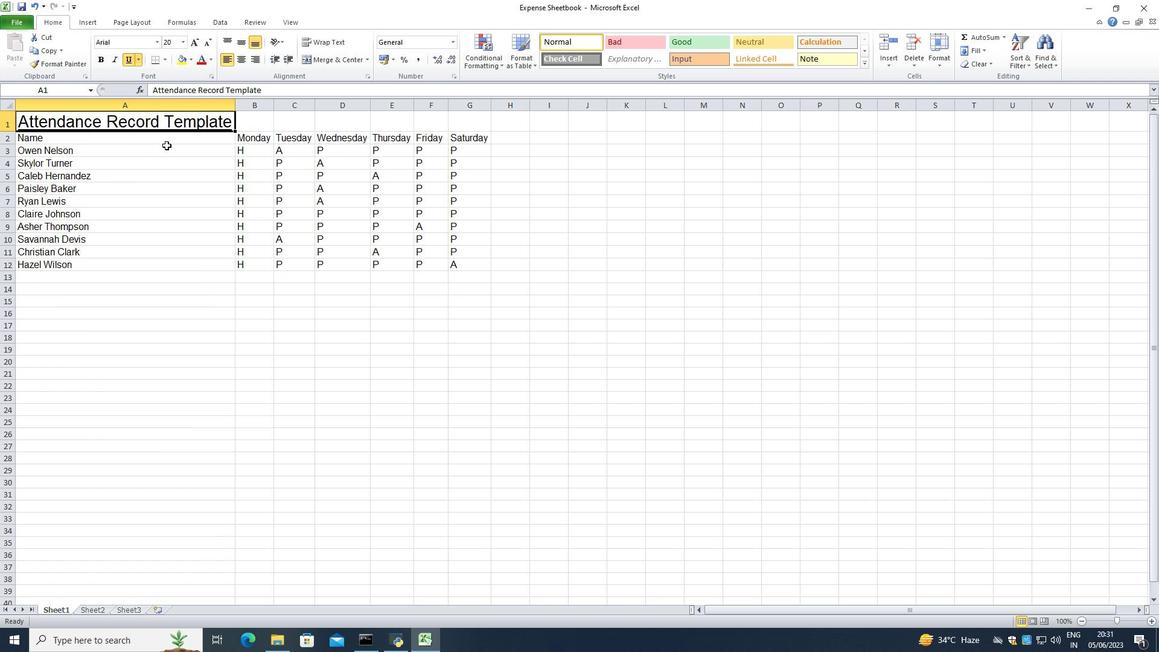 
Action: Mouse moved to (475, 130)
Screenshot: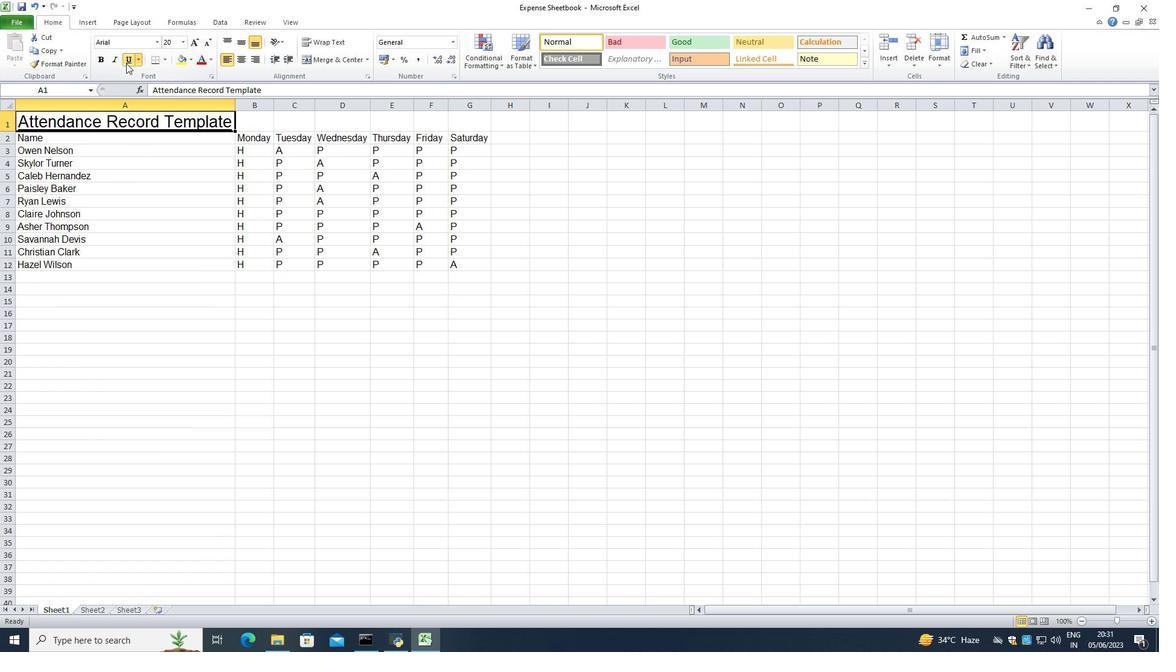 
Action: Mouse pressed left at (475, 130)
Screenshot: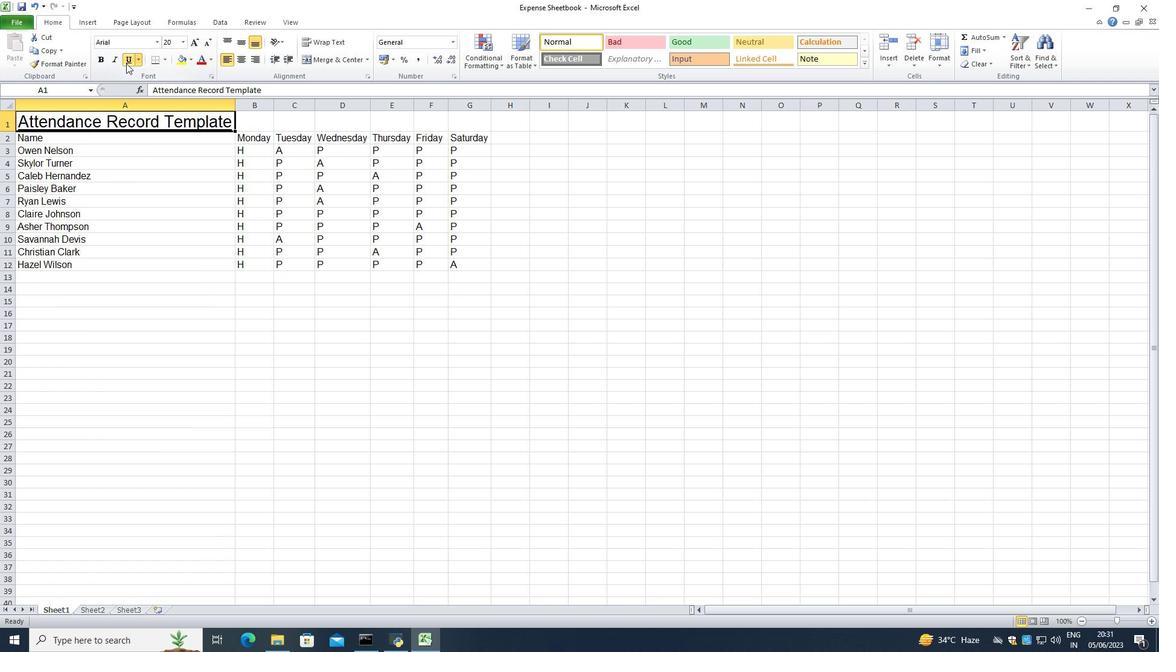 
Action: Mouse moved to (527, 148)
Screenshot: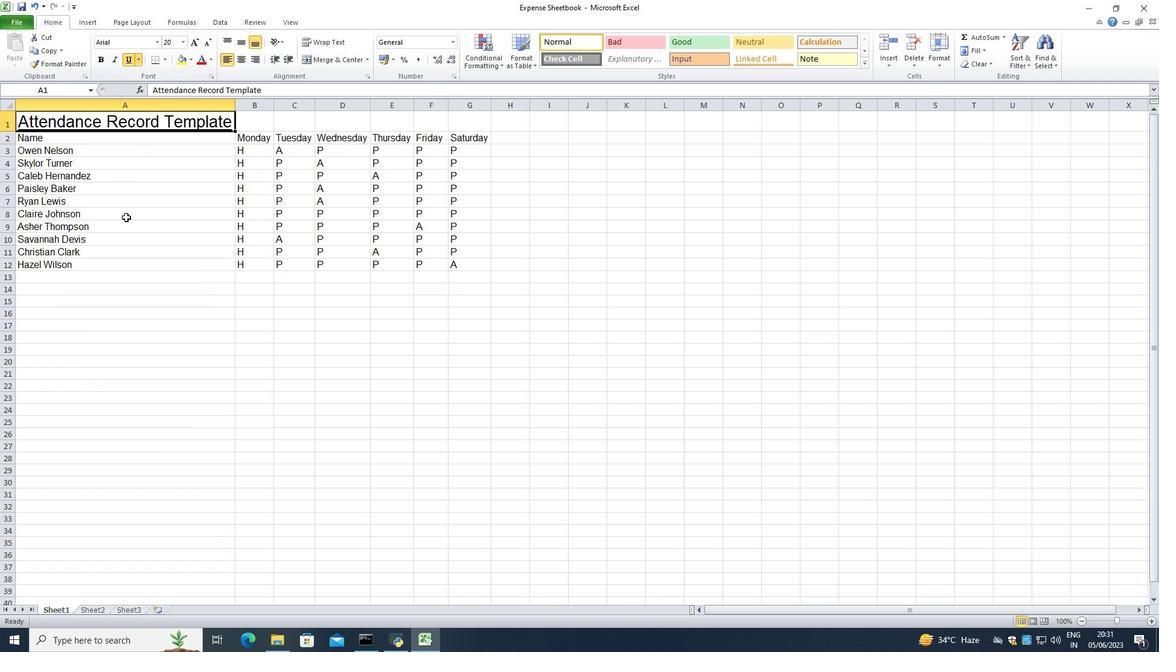 
Action: Mouse pressed left at (527, 148)
Screenshot: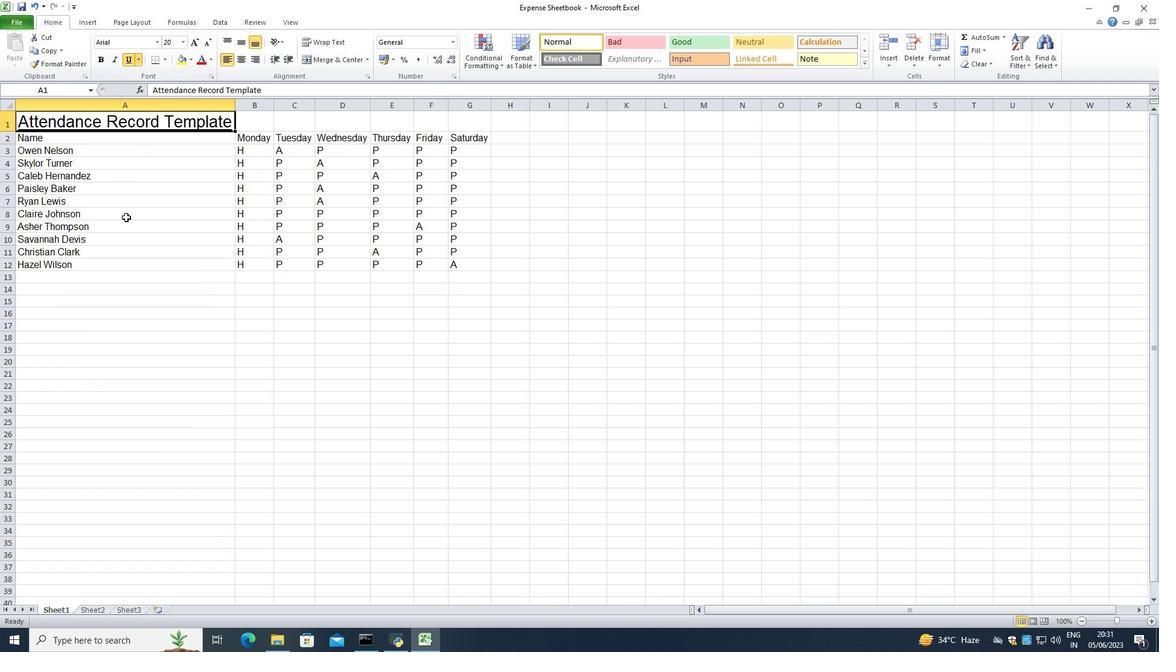 
Action: Mouse moved to (601, 361)
Screenshot: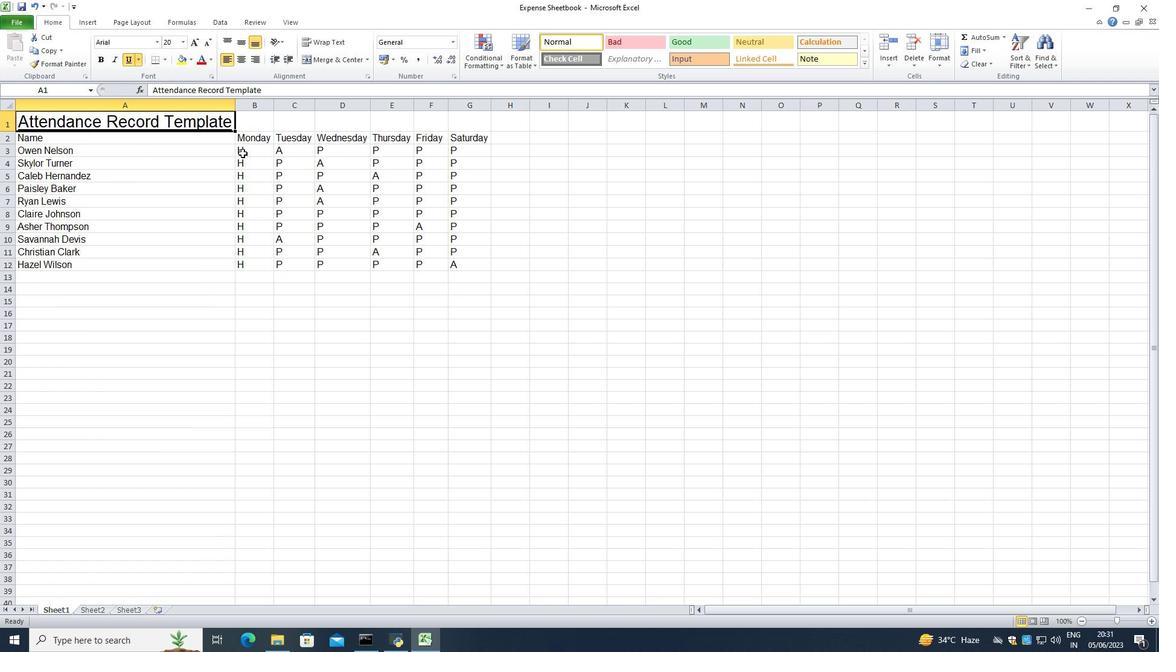 
Action: Mouse pressed left at (601, 361)
Screenshot: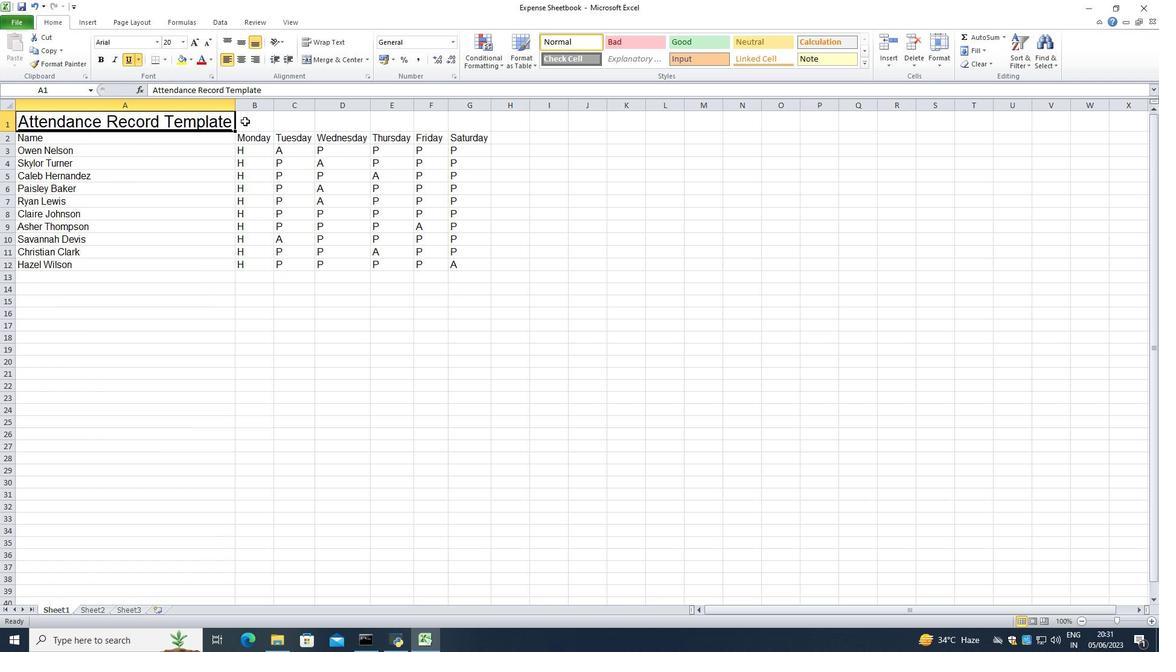 
Action: Mouse moved to (527, 339)
Screenshot: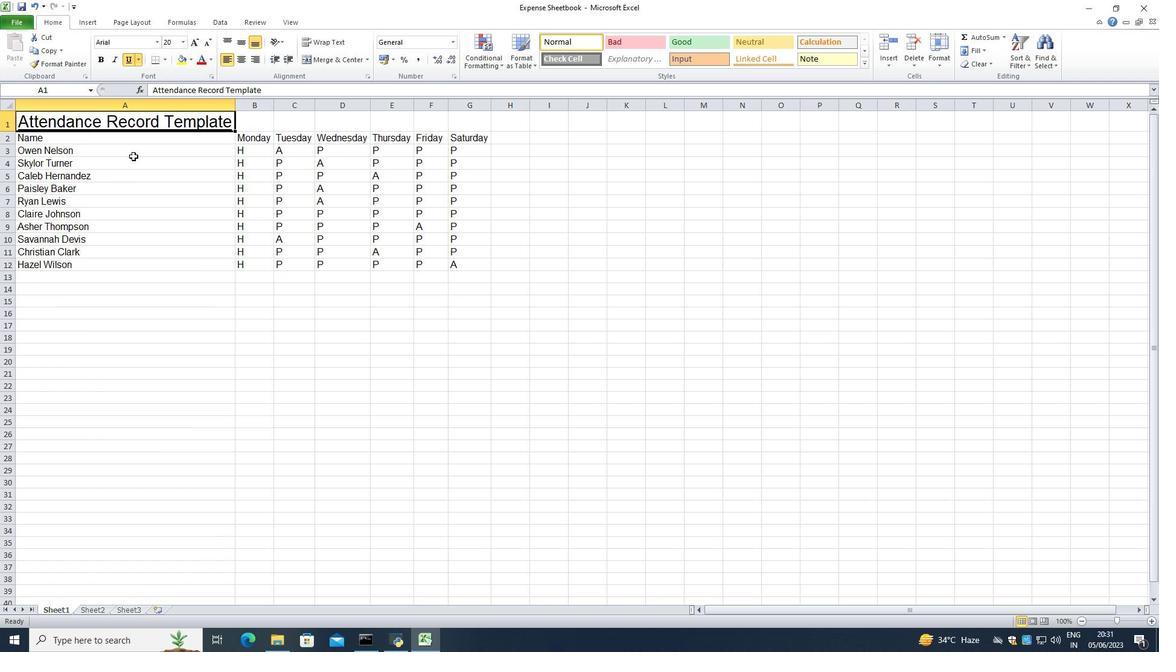 
Action: Mouse pressed left at (527, 339)
Screenshot: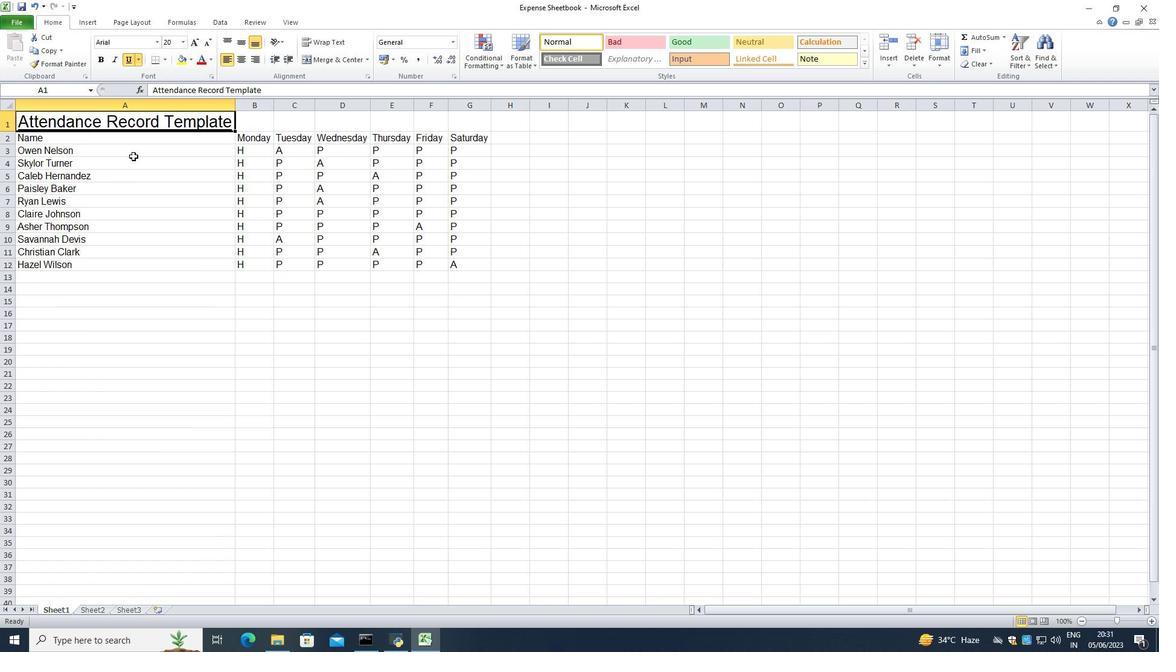 
Action: Mouse moved to (497, 321)
Screenshot: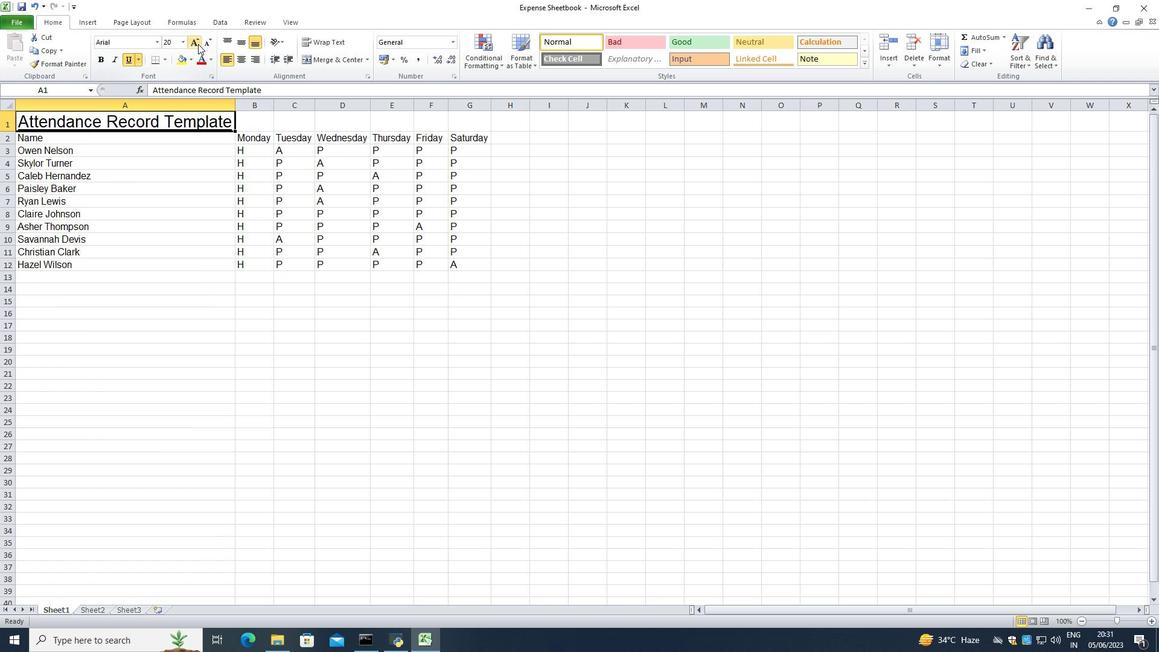 
Action: Mouse pressed left at (497, 321)
Screenshot: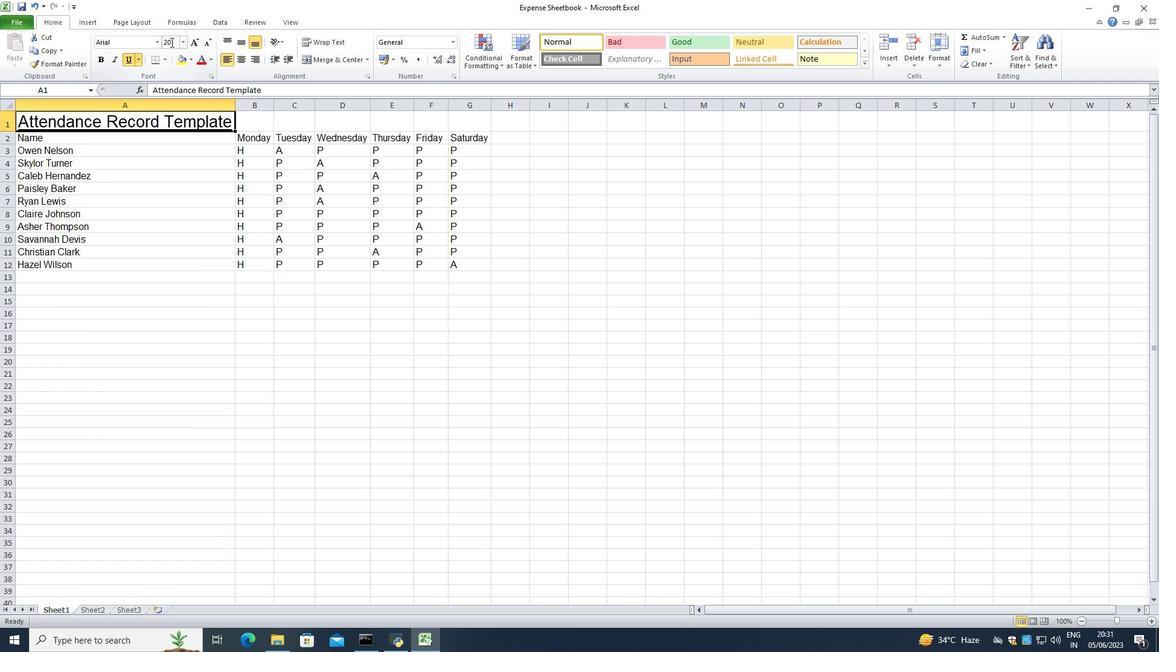 
Action: Mouse moved to (408, 309)
Screenshot: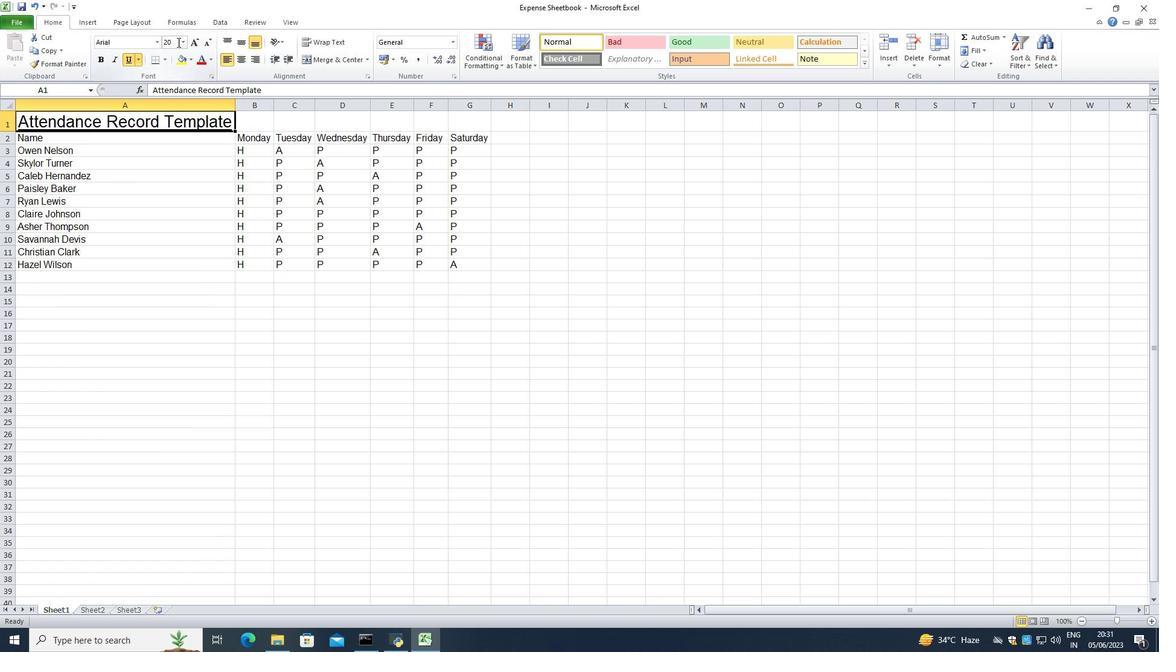
Action: Mouse pressed left at (408, 309)
Screenshot: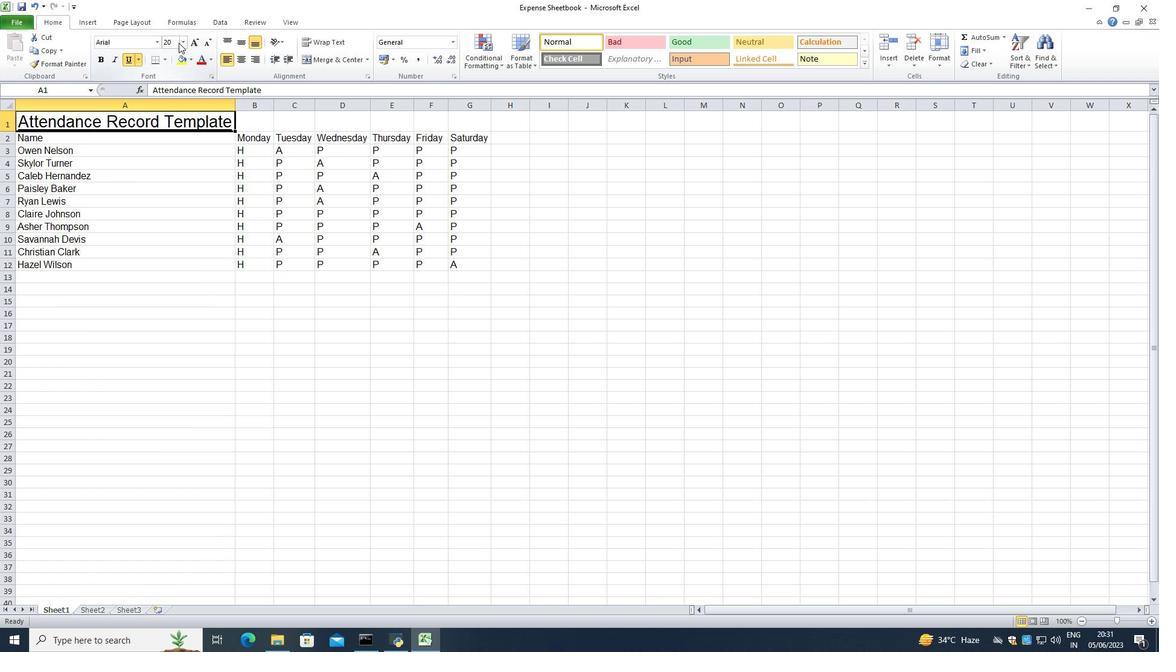 
Action: Mouse moved to (272, 373)
Screenshot: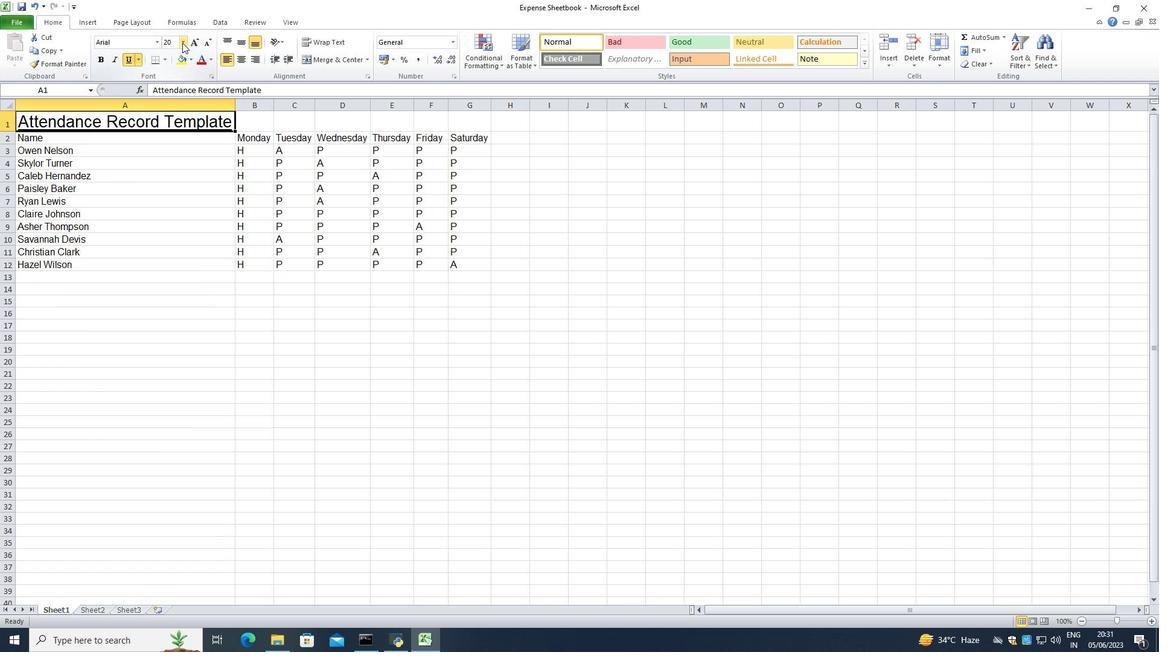 
Action: Mouse pressed left at (272, 373)
Screenshot: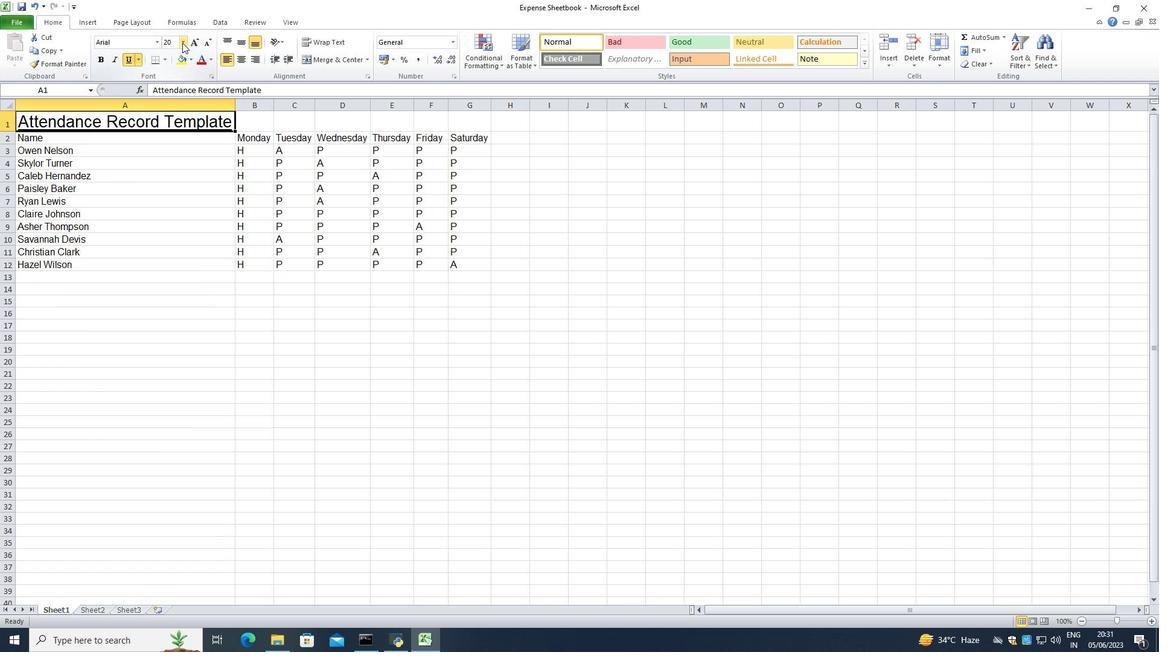 
Action: Mouse moved to (360, 315)
Screenshot: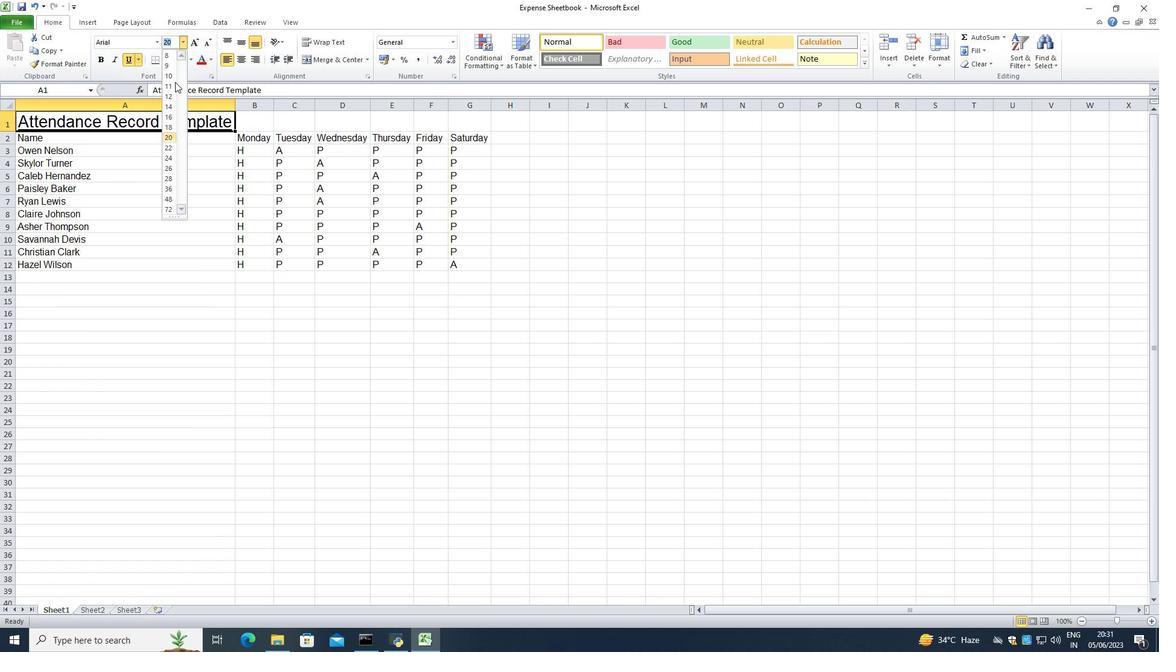 
Action: Mouse pressed right at (360, 315)
Screenshot: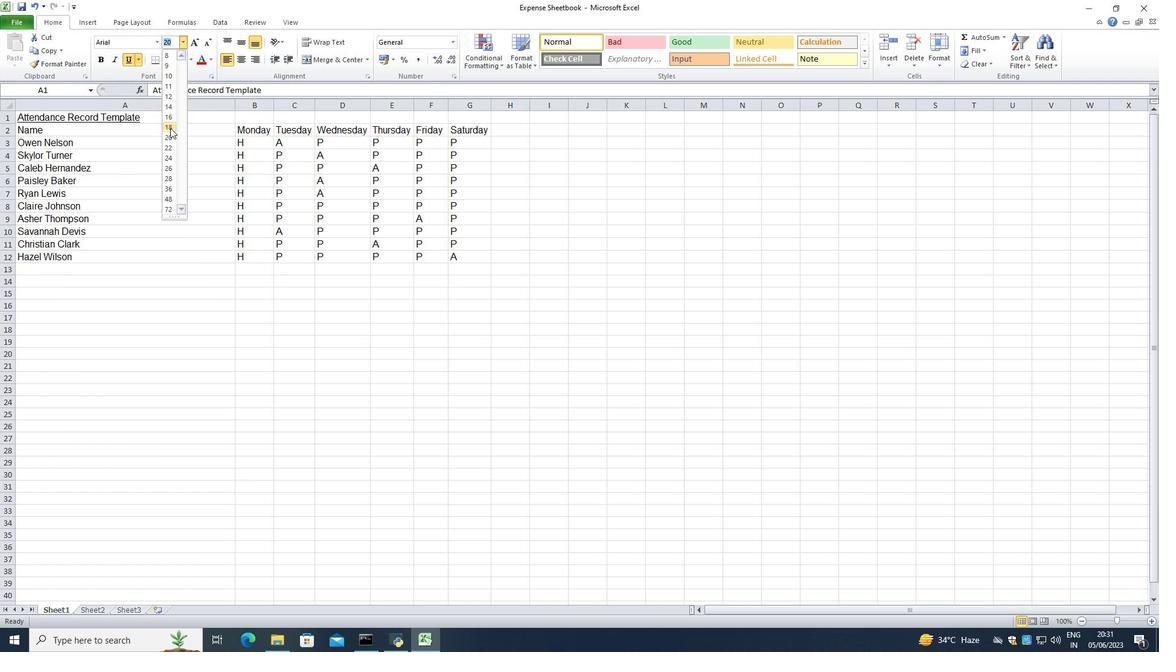 
Action: Mouse moved to (303, 343)
Screenshot: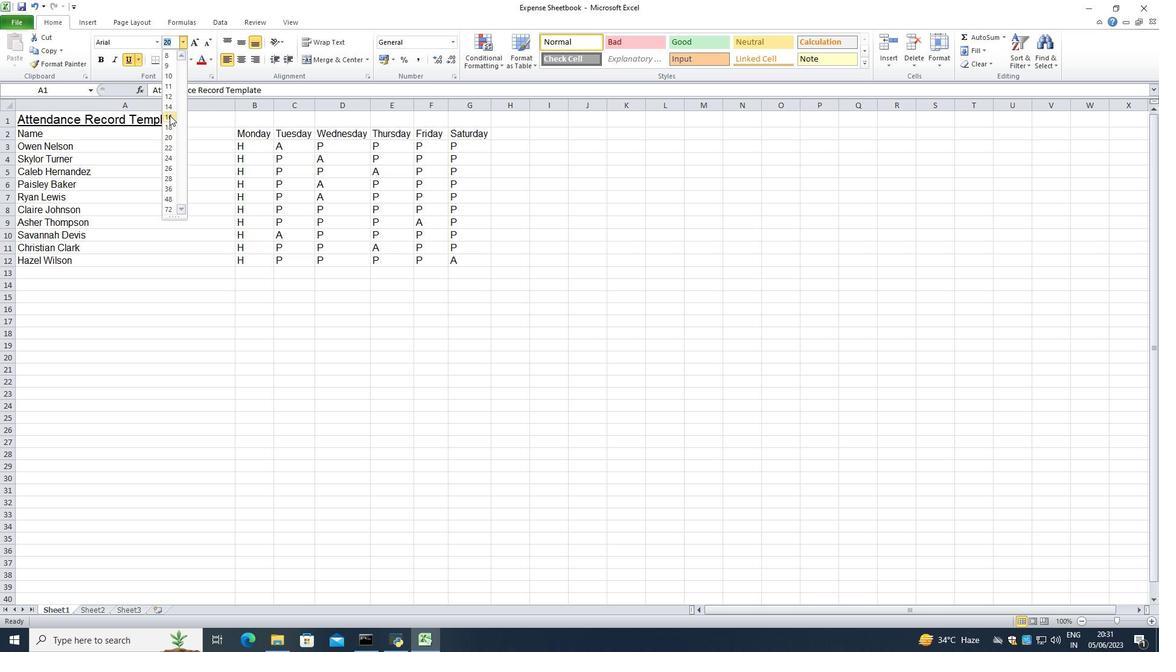 
Action: Mouse pressed left at (303, 343)
Screenshot: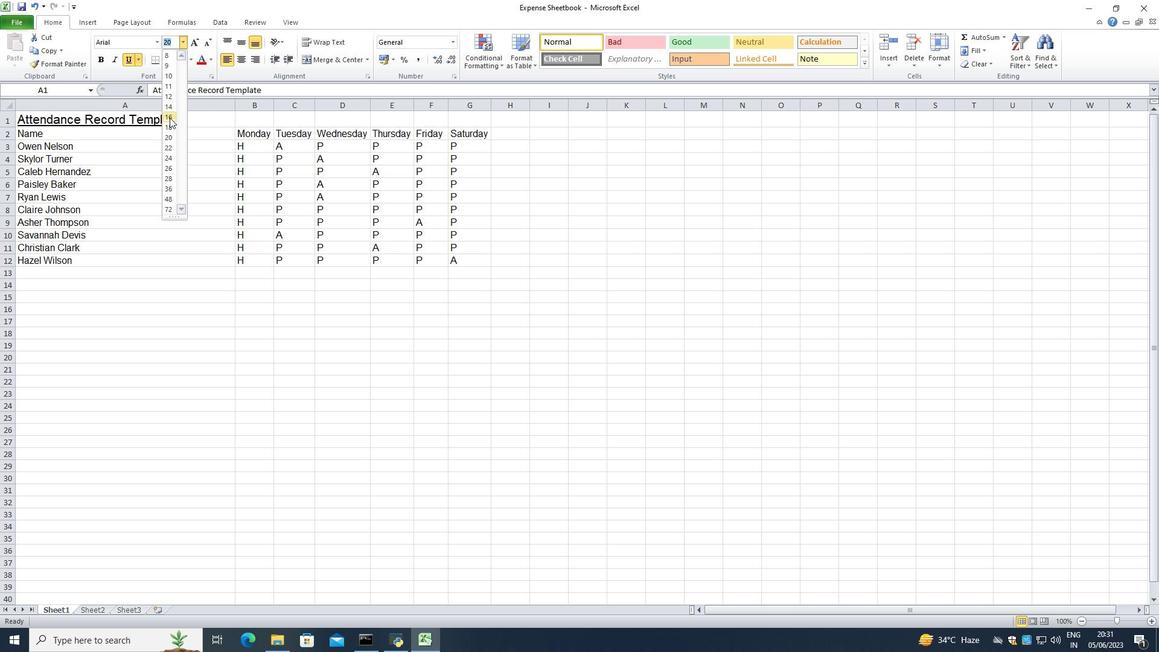 
Action: Mouse moved to (304, 303)
Screenshot: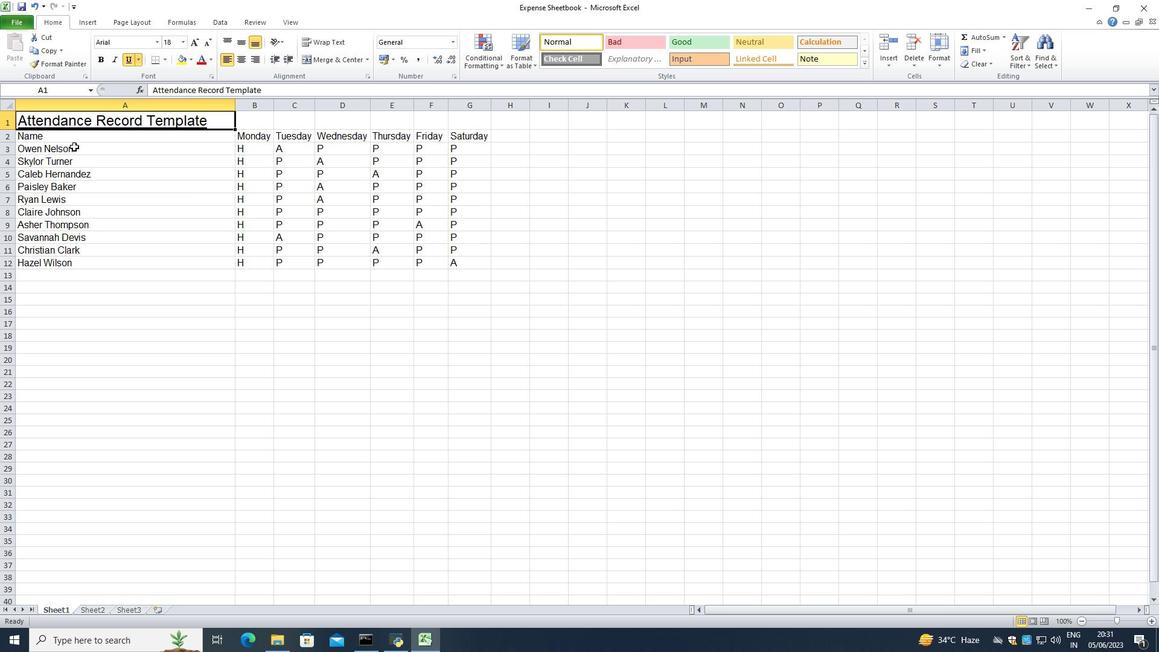 
Action: Mouse pressed left at (304, 303)
Screenshot: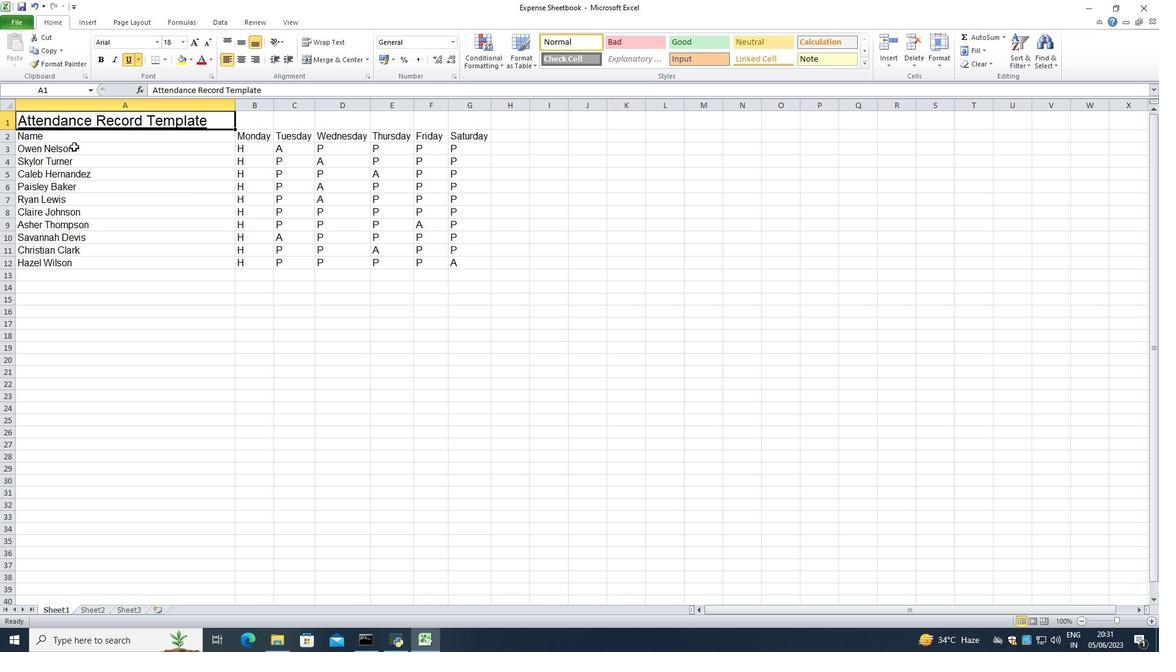 
Action: Mouse moved to (92, 122)
Screenshot: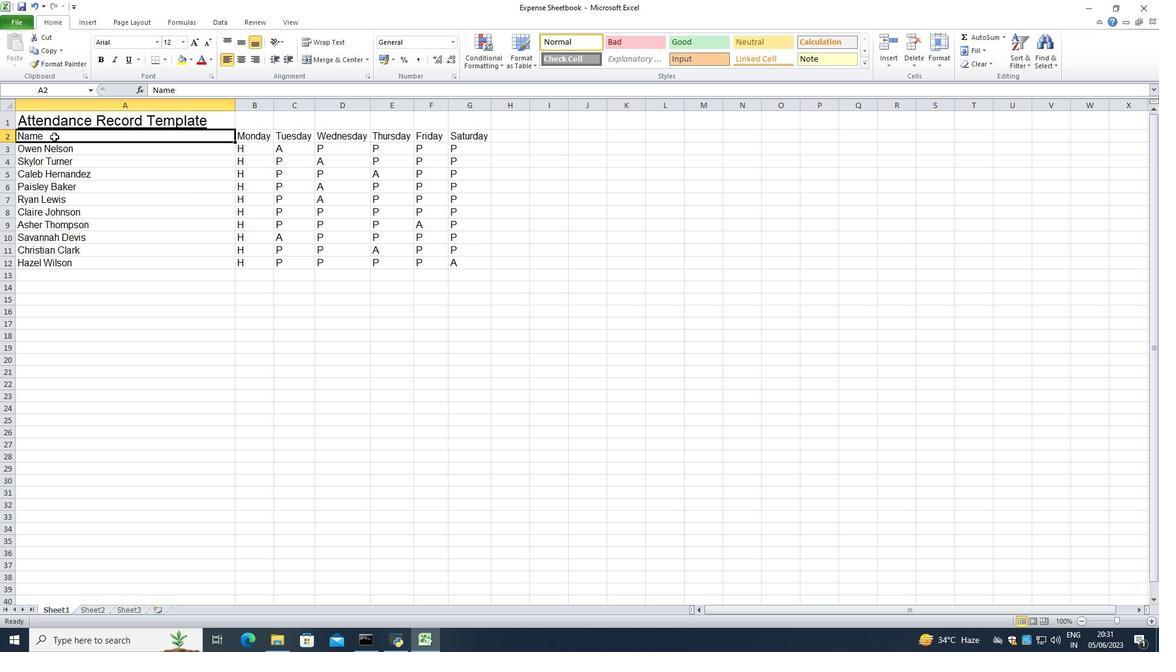 
Action: Mouse pressed left at (92, 122)
Screenshot: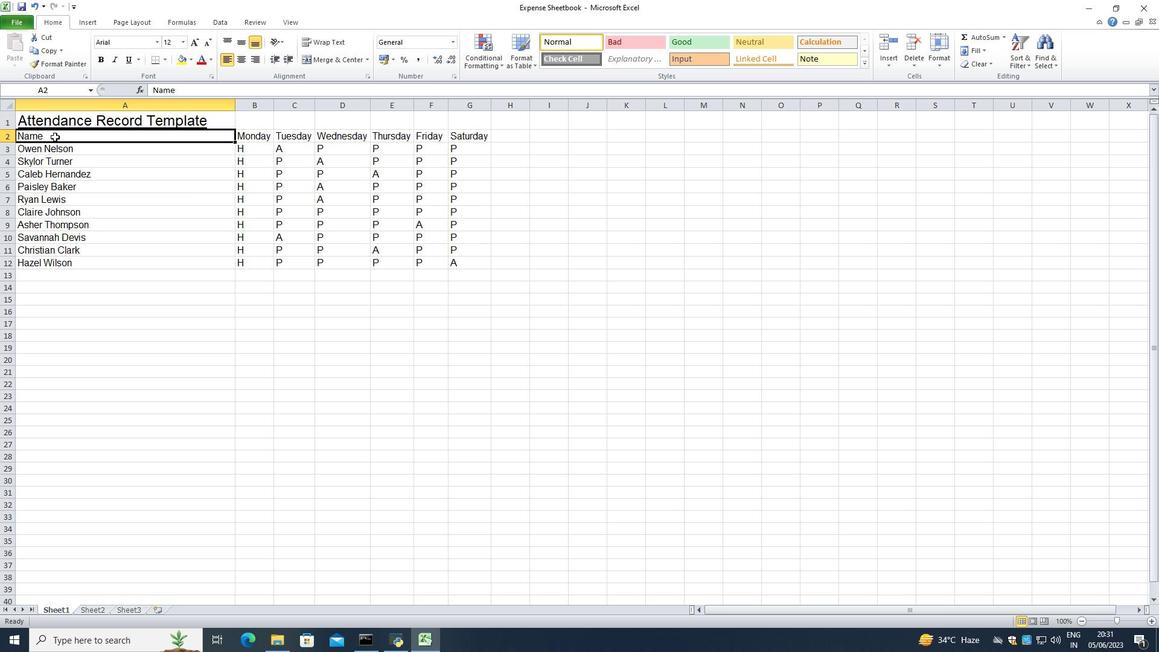 
Action: Mouse moved to (495, 206)
Screenshot: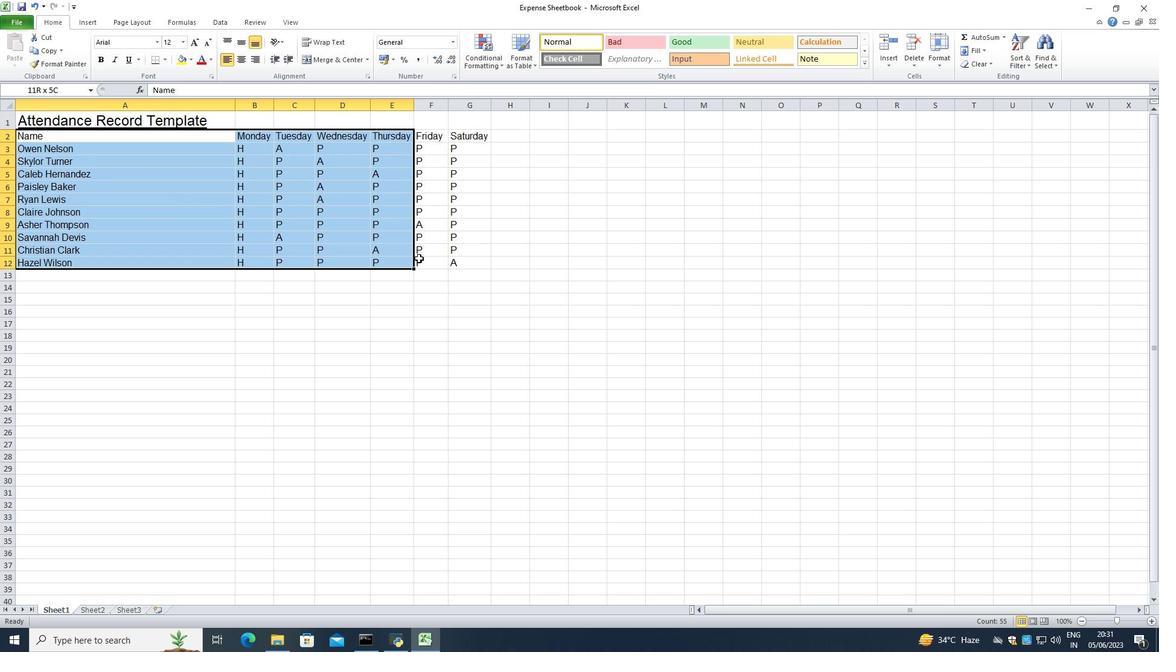 
Action: Mouse pressed left at (495, 206)
Screenshot: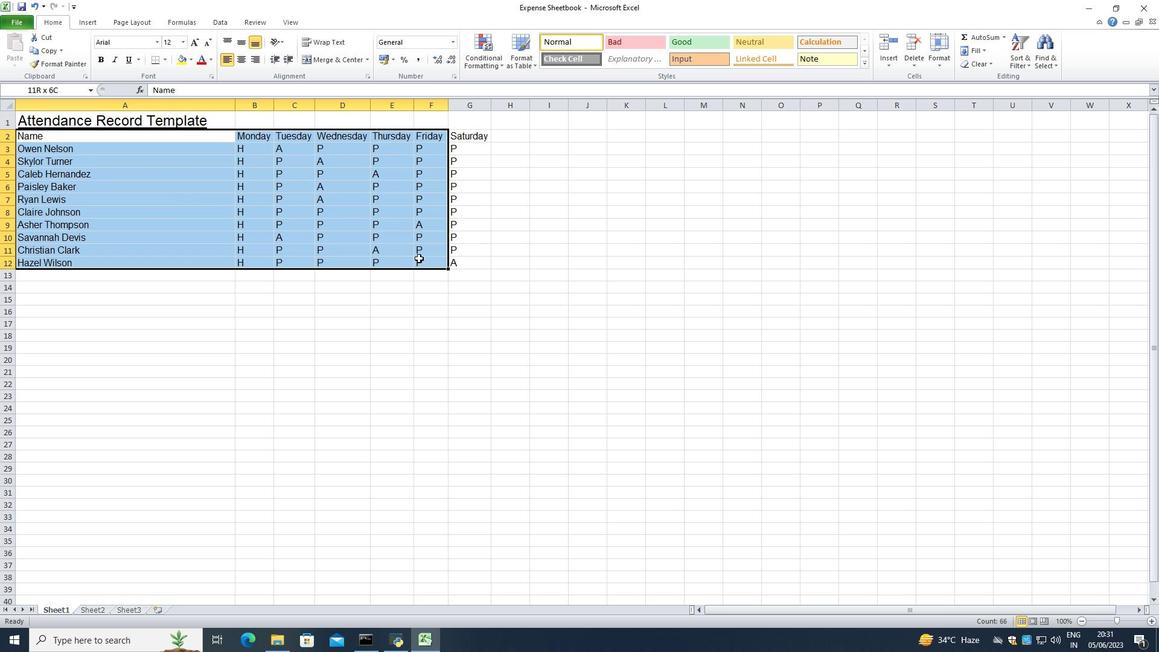 
Action: Mouse moved to (567, 234)
Screenshot: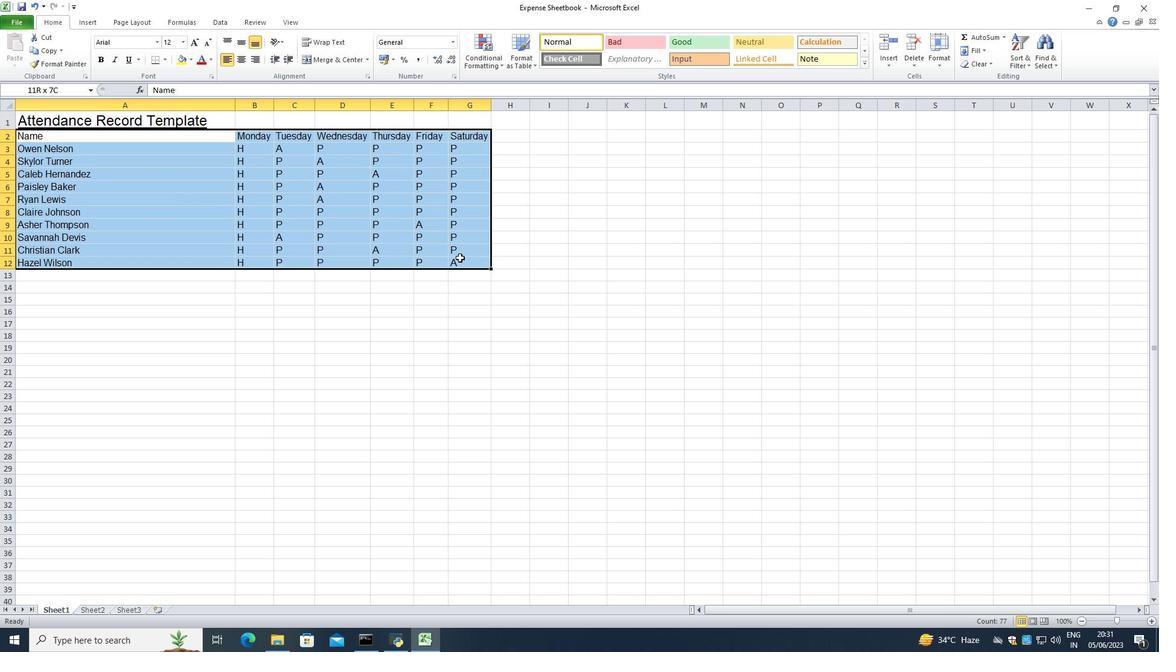 
Action: Mouse pressed left at (567, 234)
Screenshot: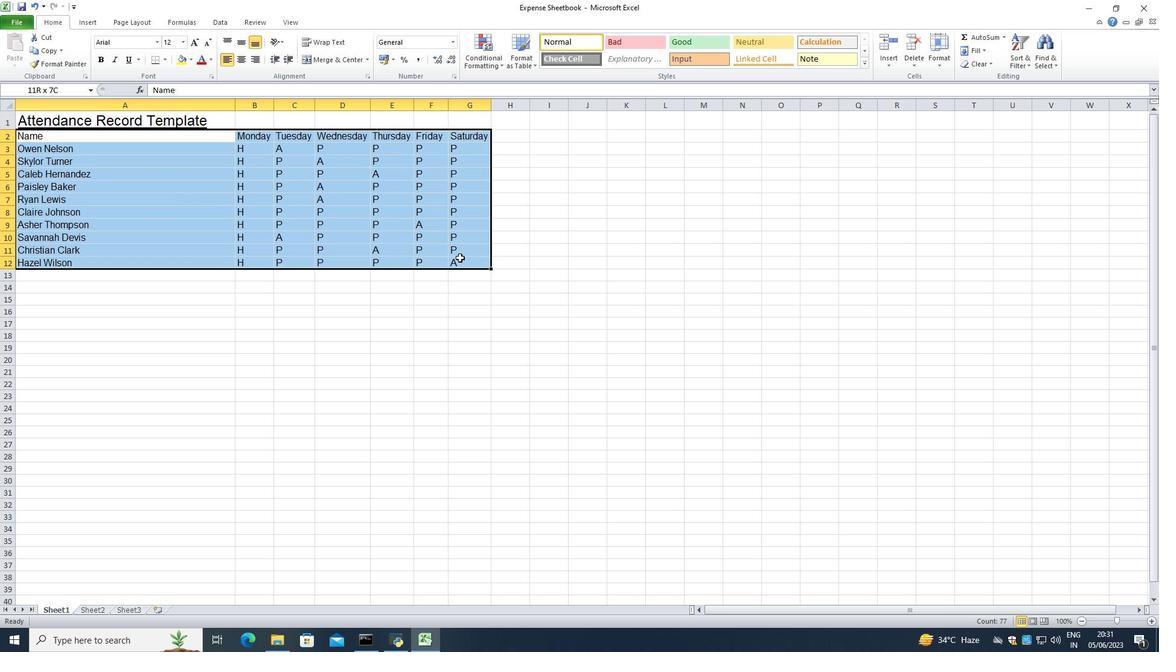 
Action: Mouse moved to (272, 394)
Screenshot: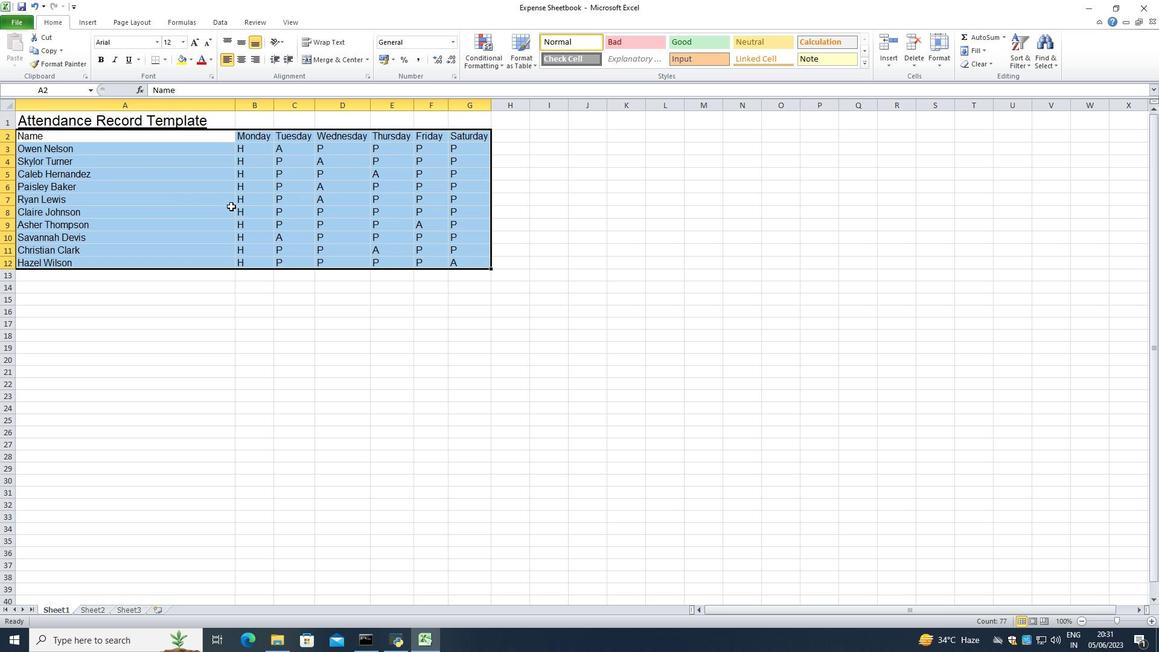 
Action: Mouse pressed left at (272, 394)
Screenshot: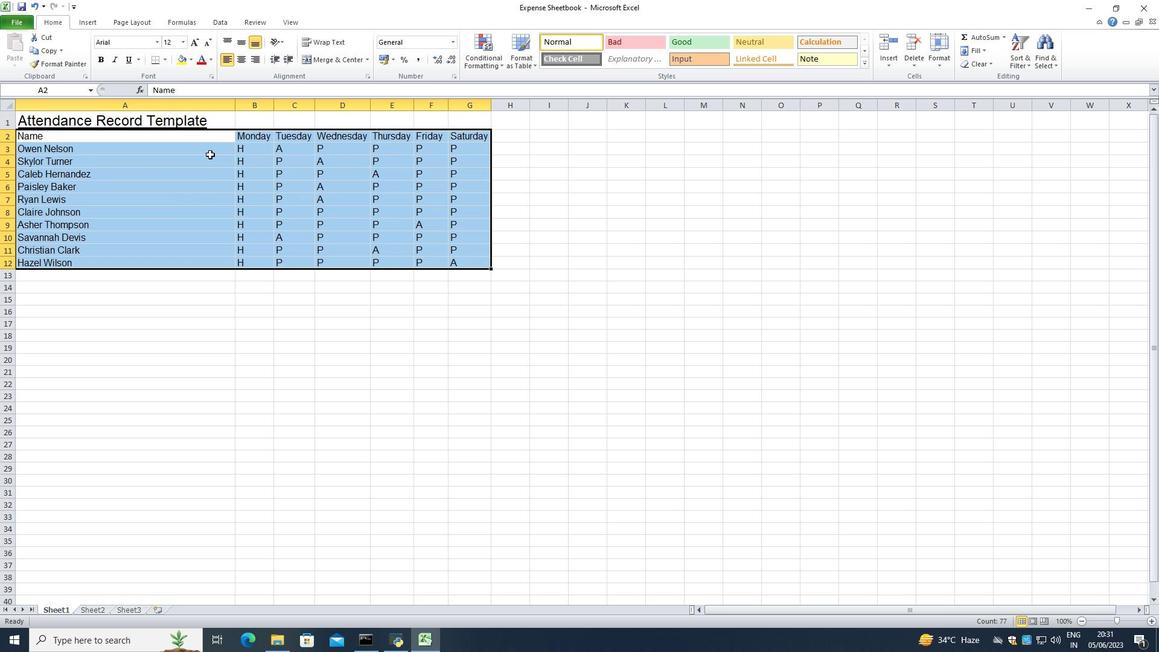 
Action: Mouse moved to (193, 369)
Screenshot: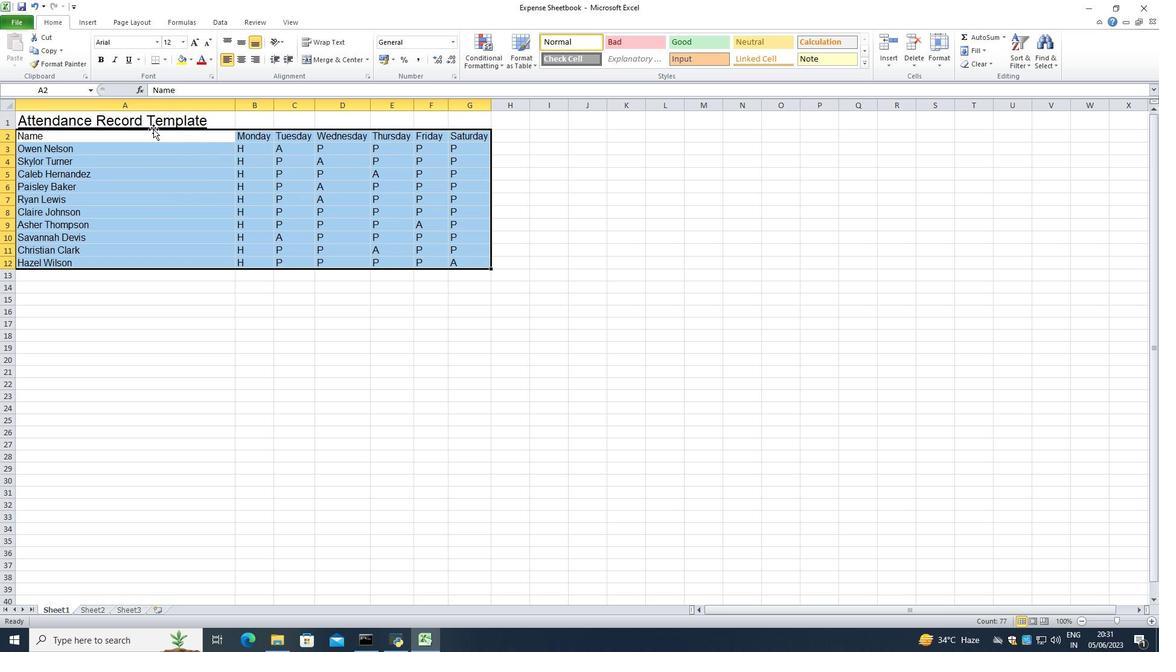 
Action: Mouse pressed left at (193, 369)
Screenshot: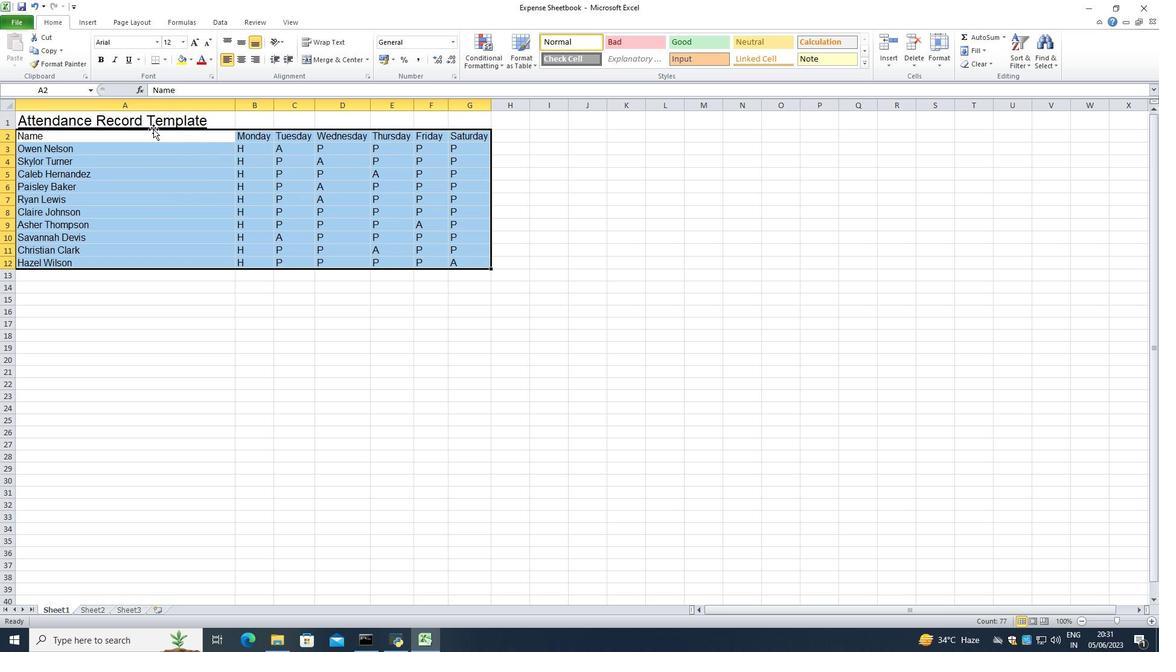 
Action: Mouse moved to (185, 282)
Screenshot: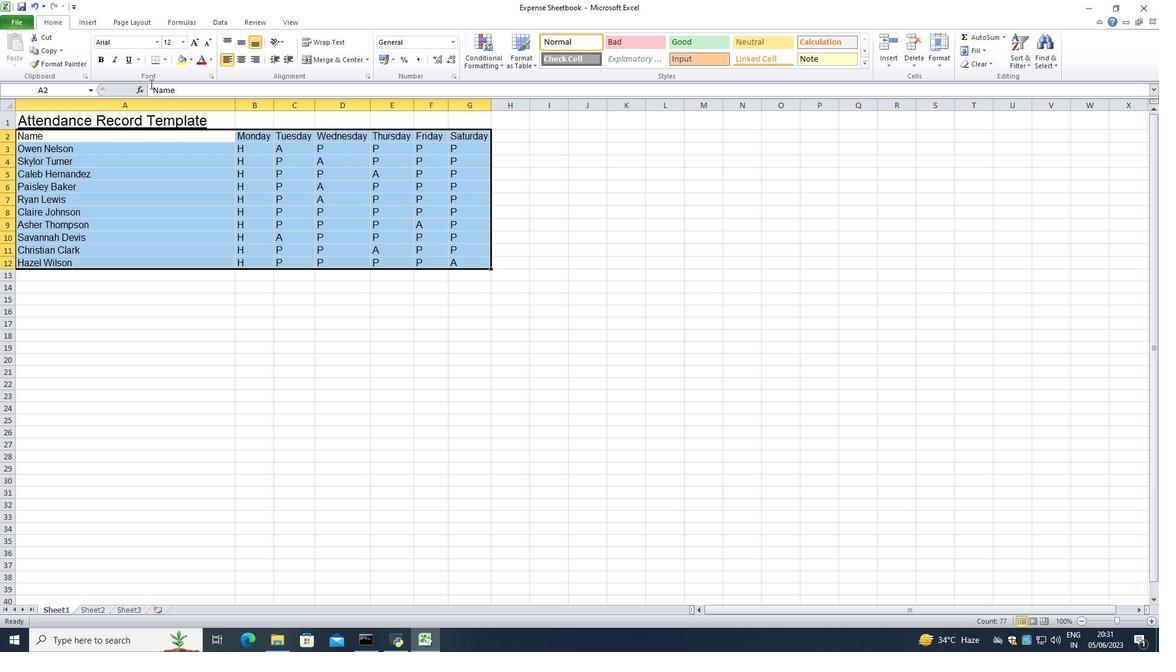 
Action: Mouse pressed left at (185, 282)
Screenshot: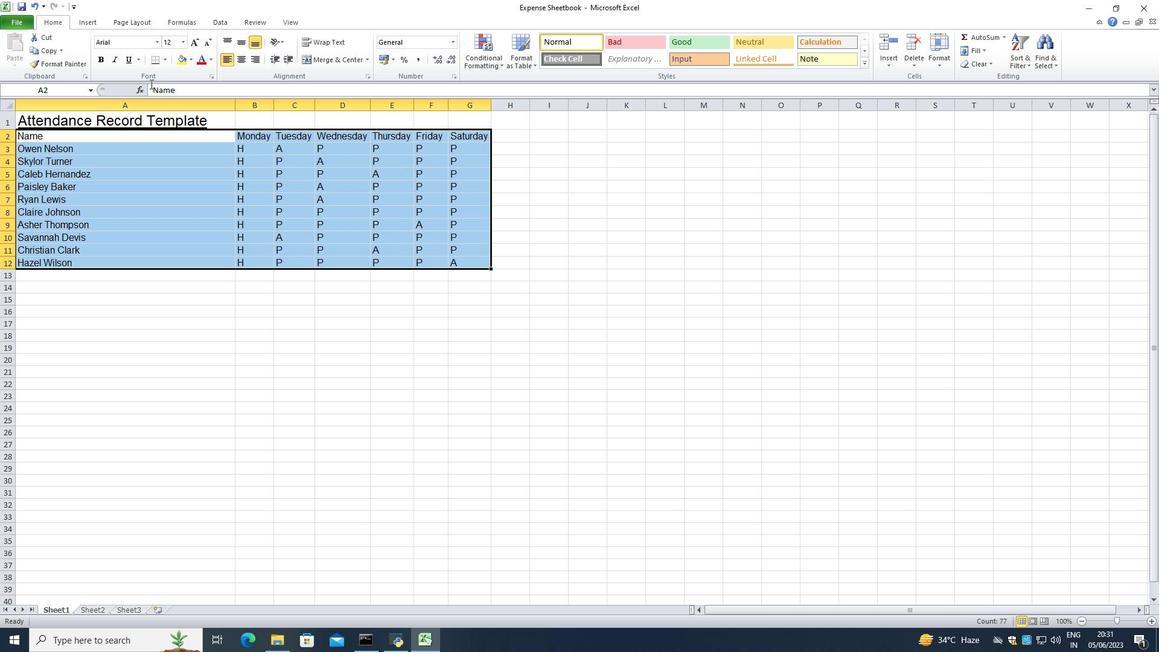 
Action: Mouse moved to (179, 241)
Screenshot: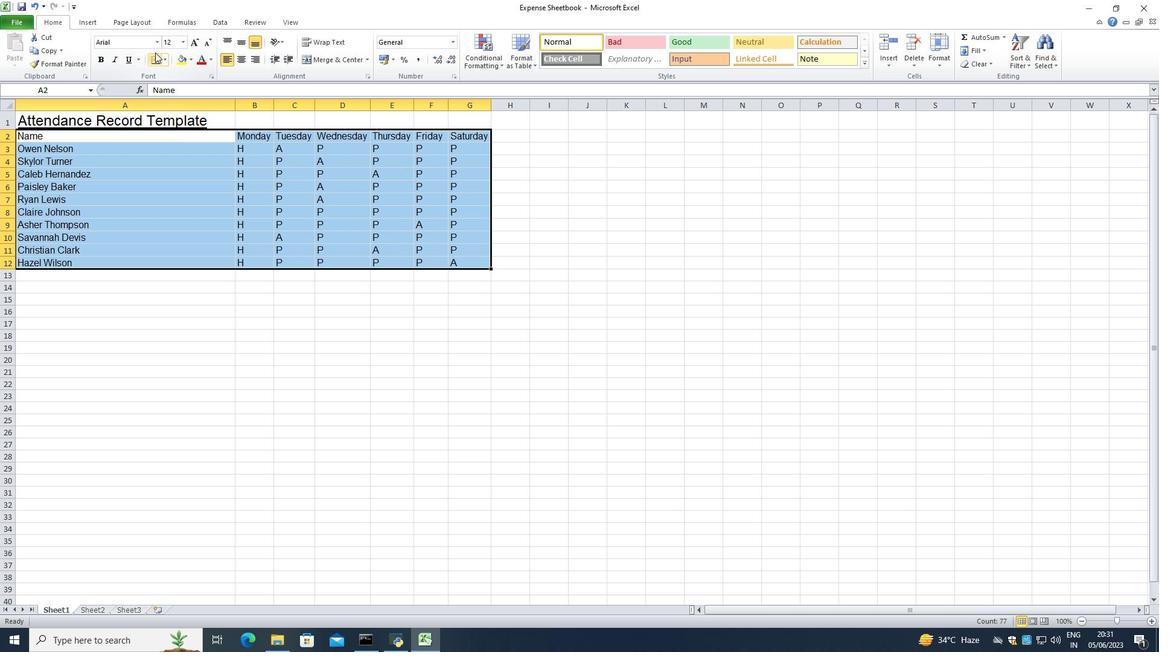 
Action: Mouse pressed left at (179, 241)
Screenshot: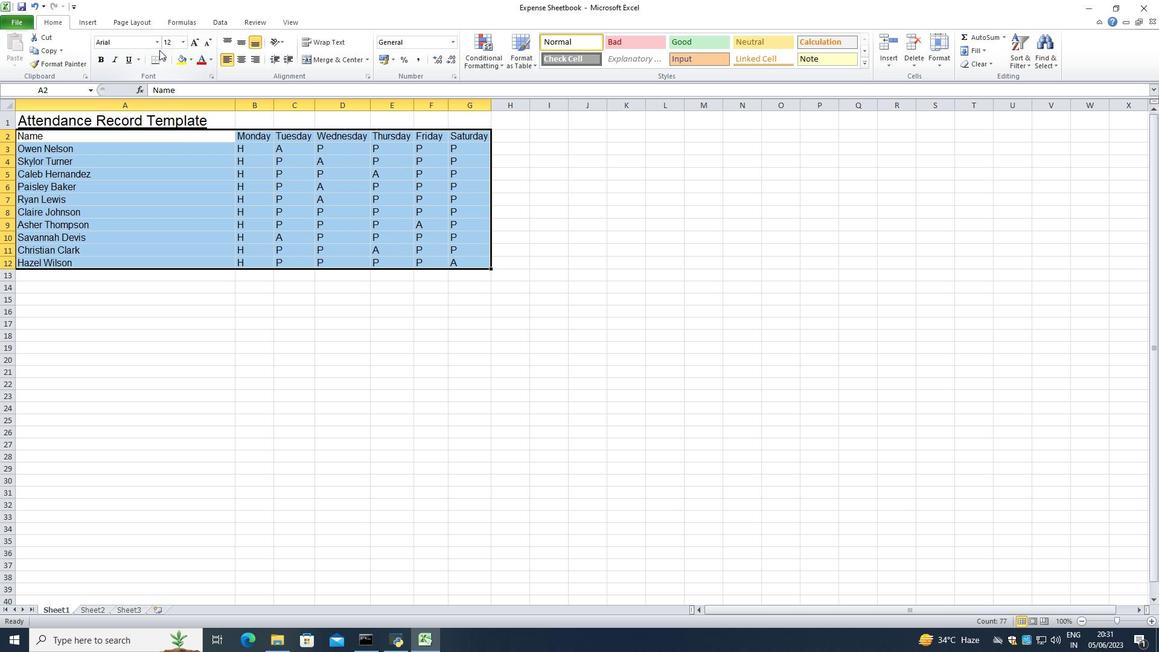 
Action: Mouse moved to (124, 109)
Screenshot: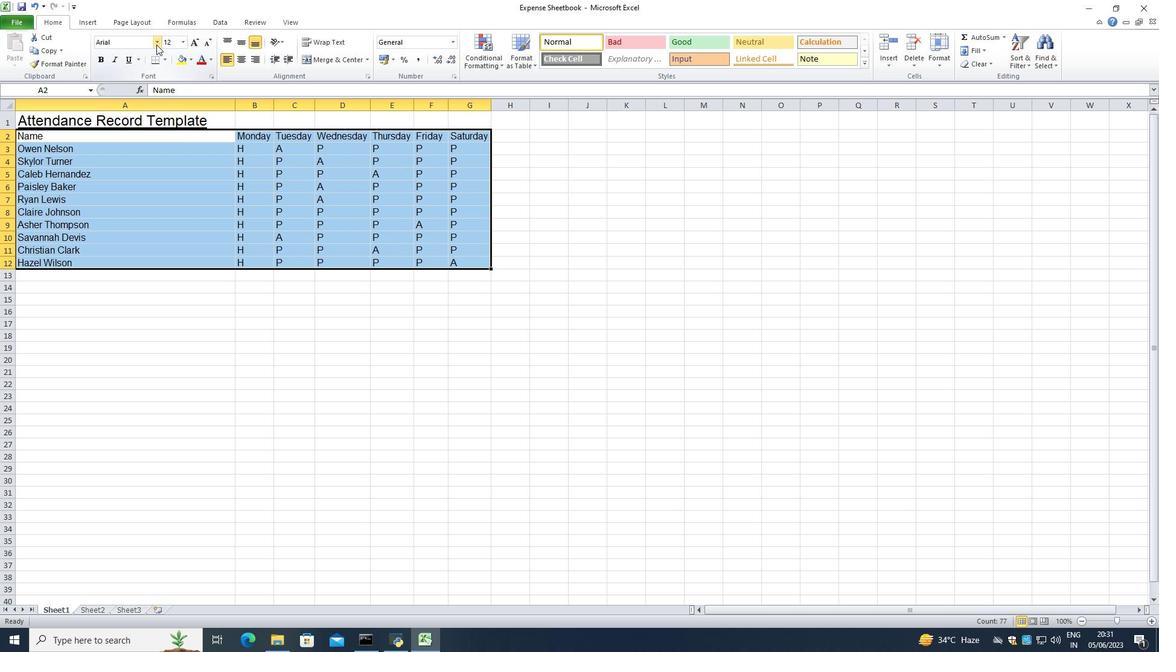 
Action: Mouse pressed left at (124, 109)
Screenshot: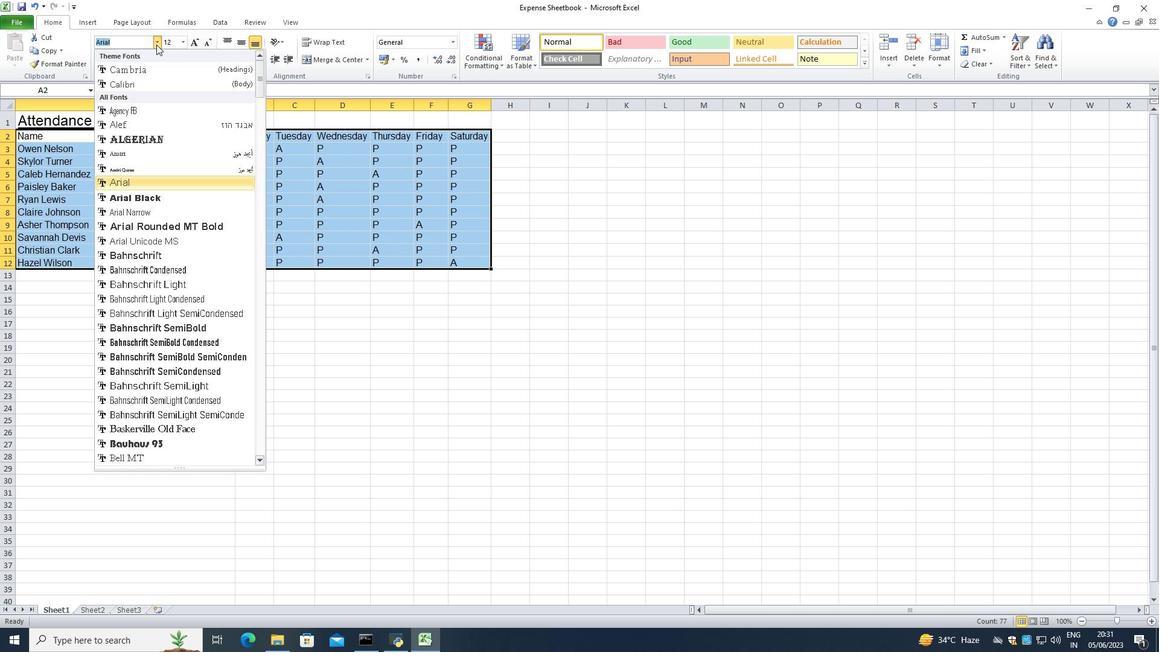
Action: Mouse moved to (126, 122)
Screenshot: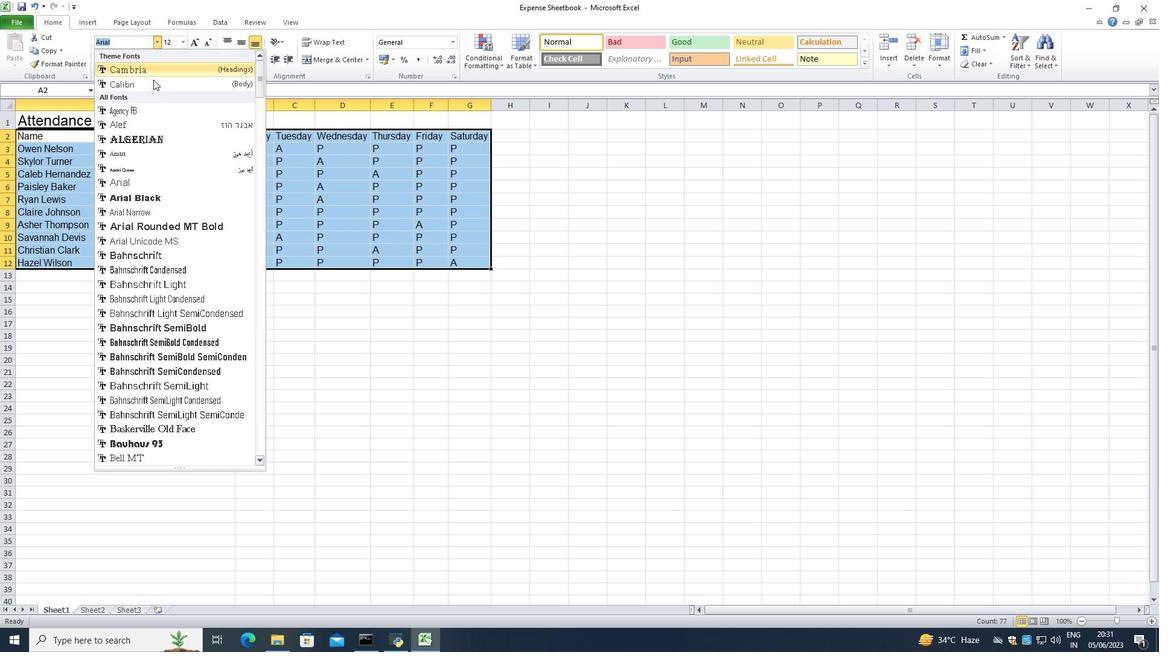 
Action: Mouse pressed left at (126, 122)
Screenshot: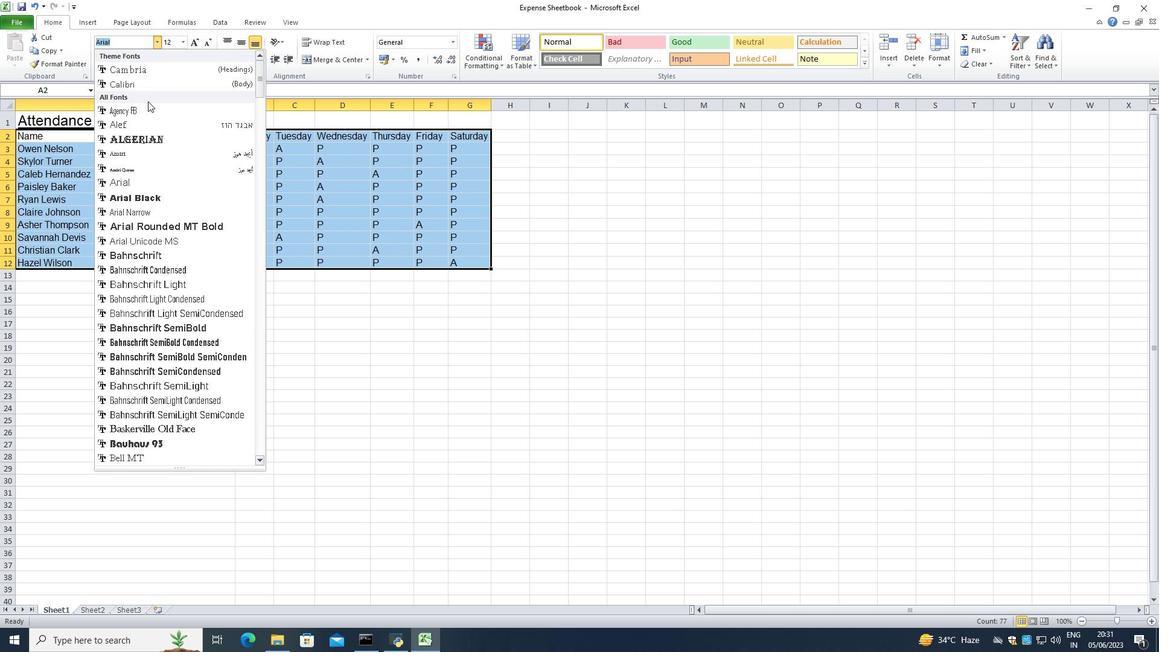 
Action: Mouse moved to (366, 324)
Screenshot: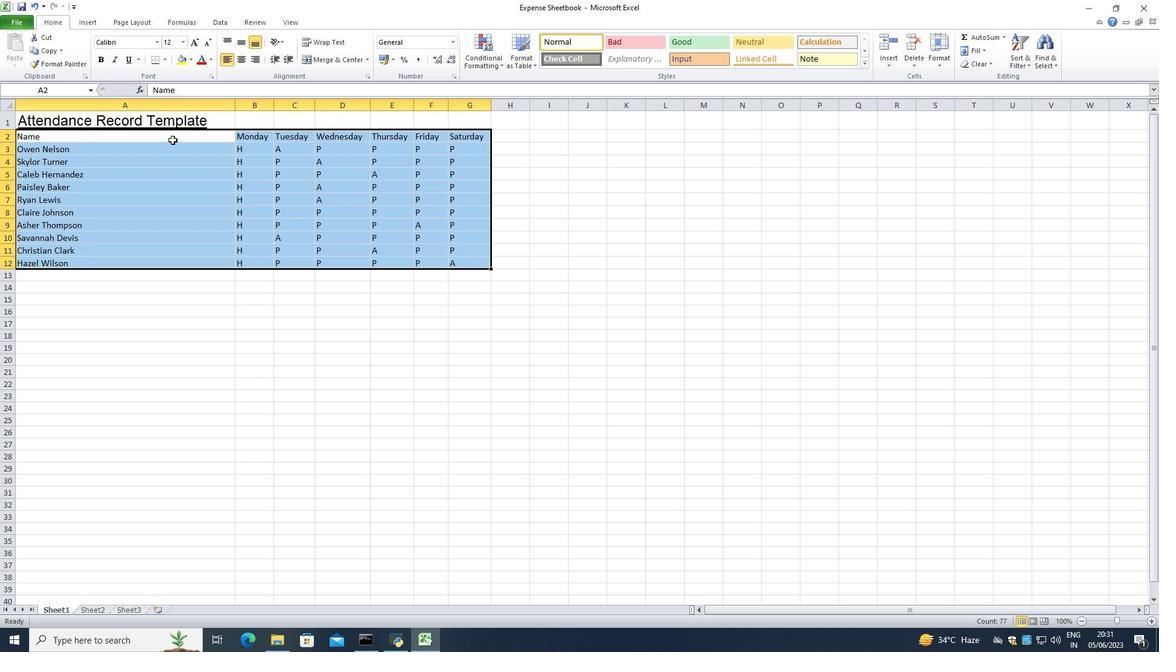 
Action: Mouse pressed left at (366, 324)
Screenshot: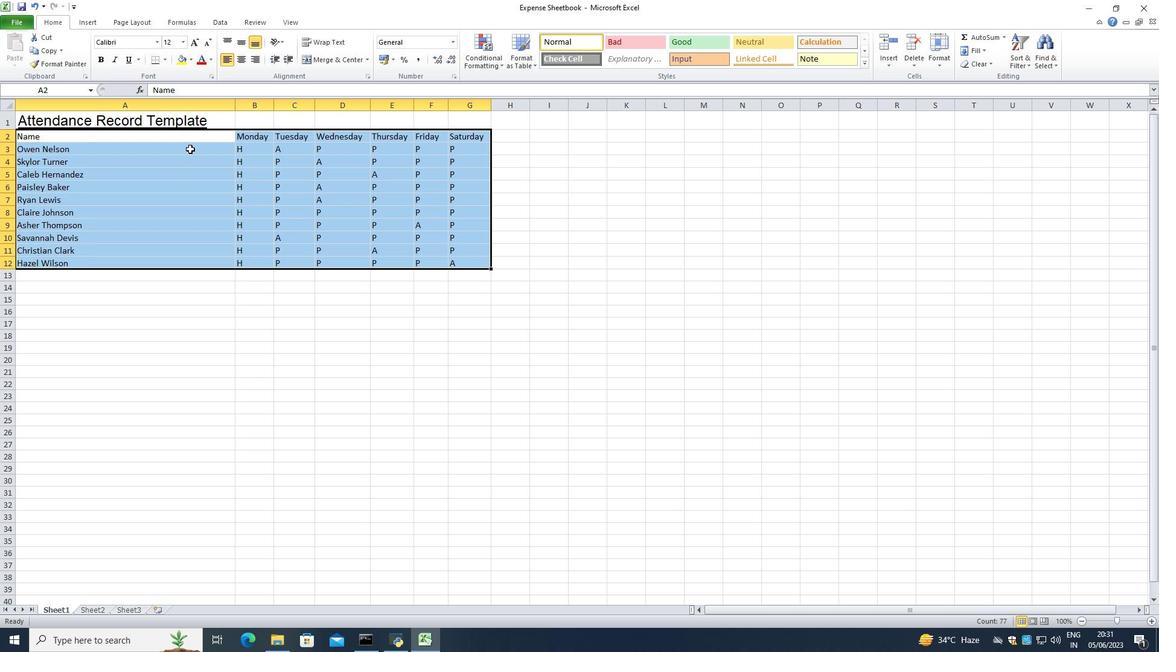 
Action: Mouse moved to (404, 354)
Screenshot: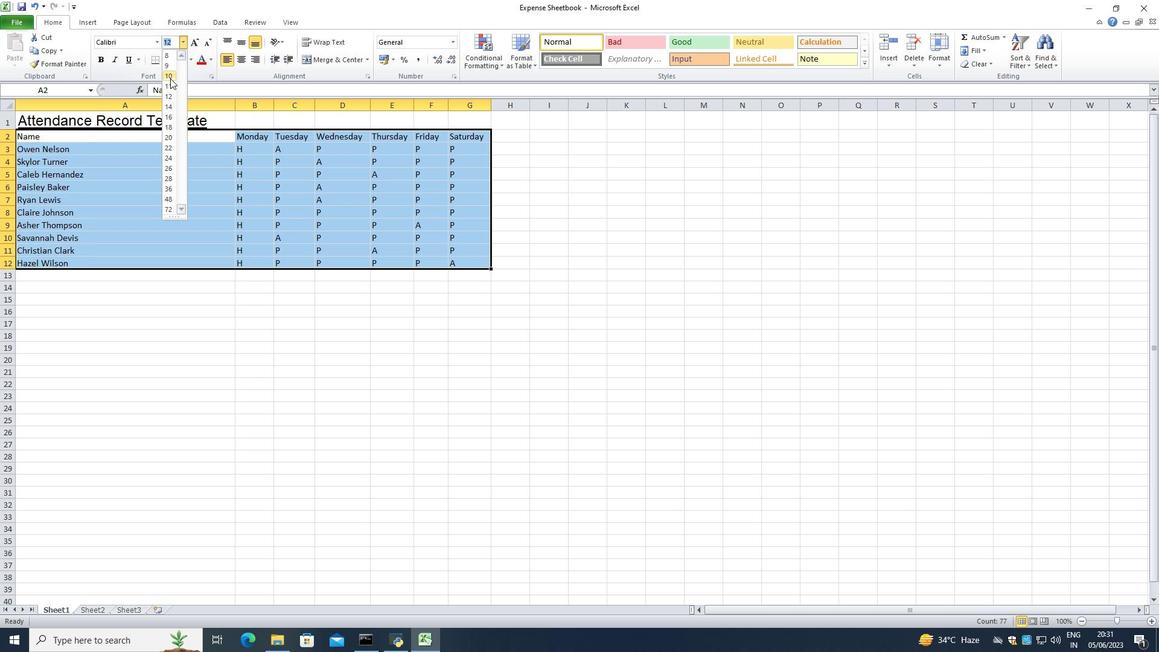 
Action: Mouse pressed right at (404, 354)
Screenshot: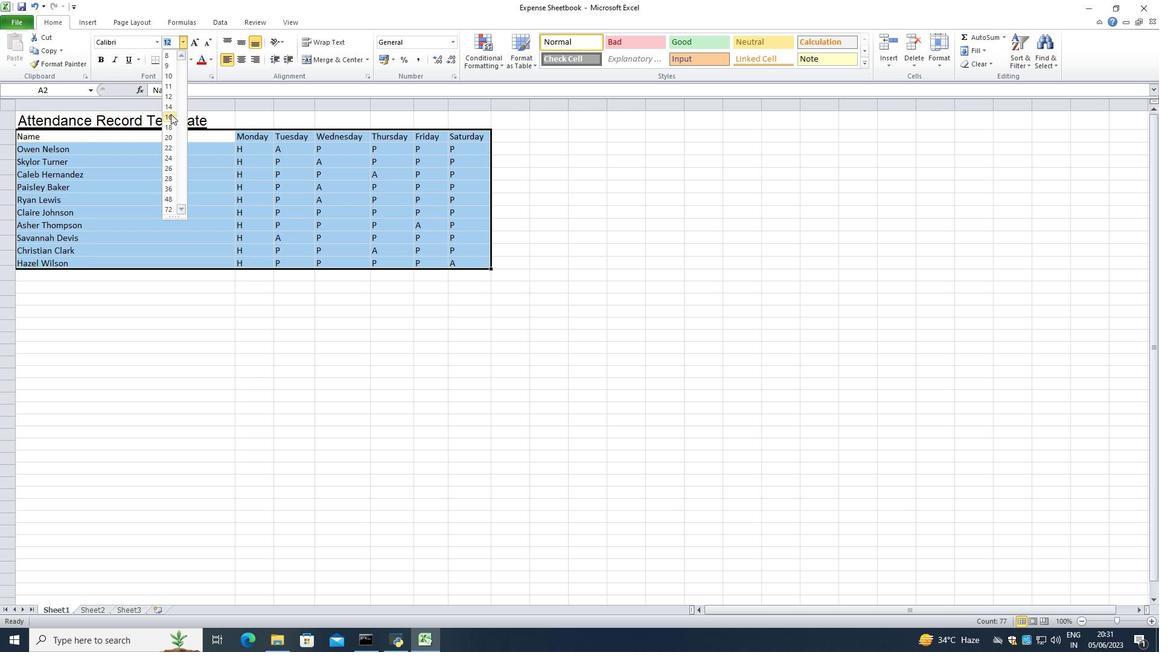 
Action: Mouse moved to (349, 385)
Screenshot: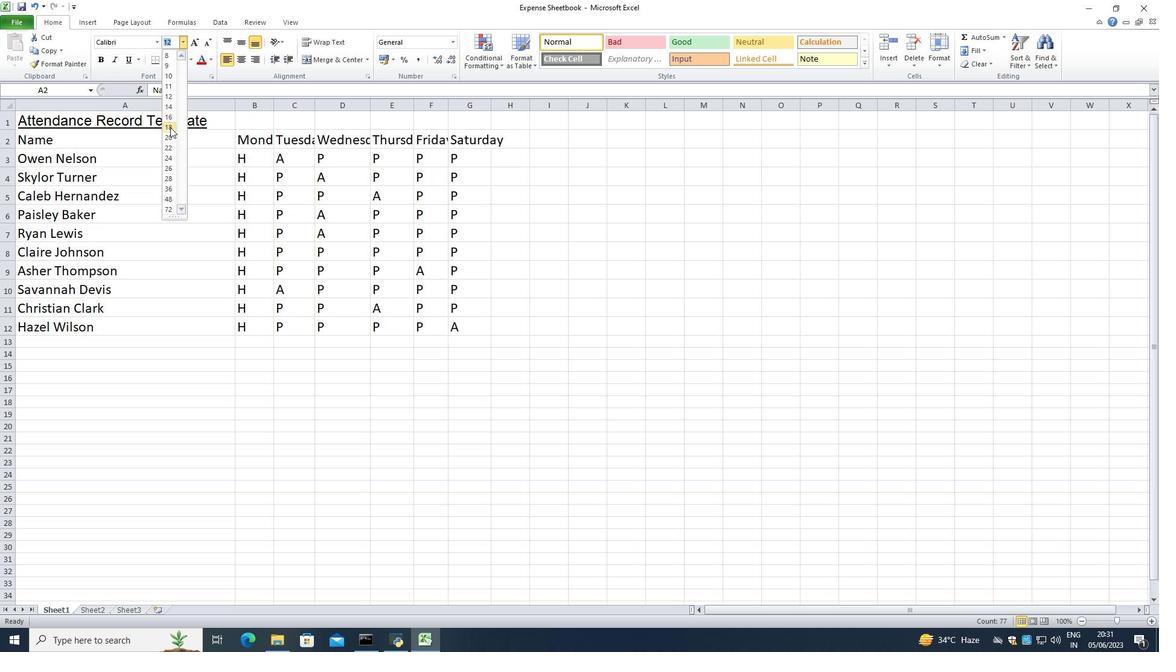 
Action: Mouse pressed right at (349, 385)
Screenshot: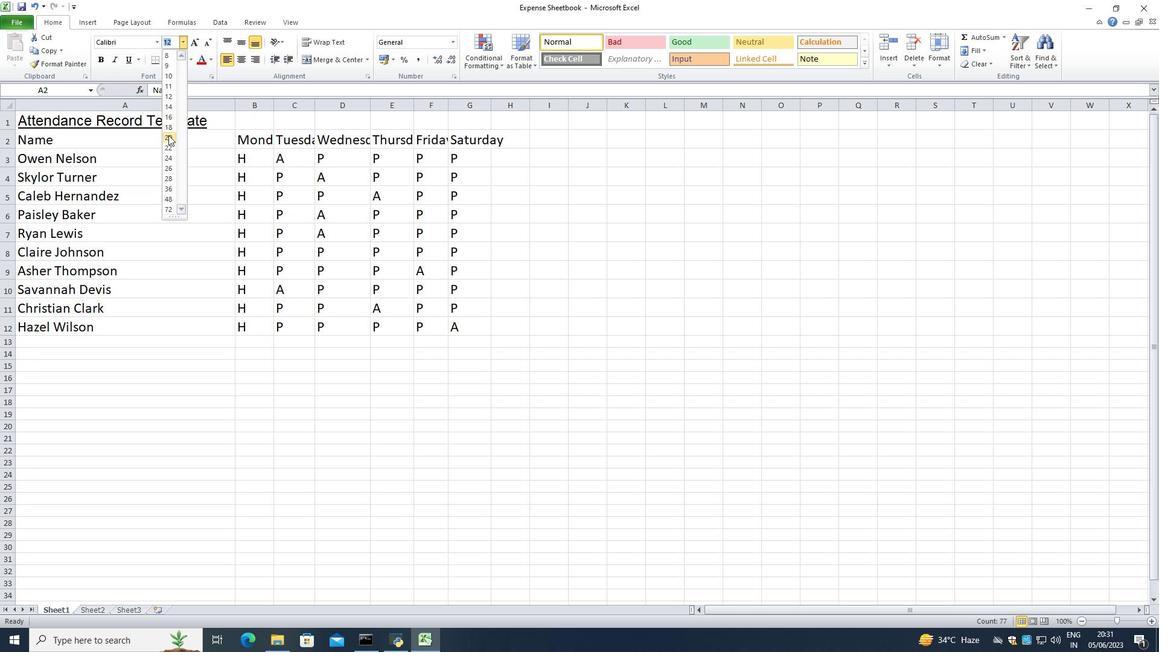 
Action: Mouse moved to (97, 119)
Screenshot: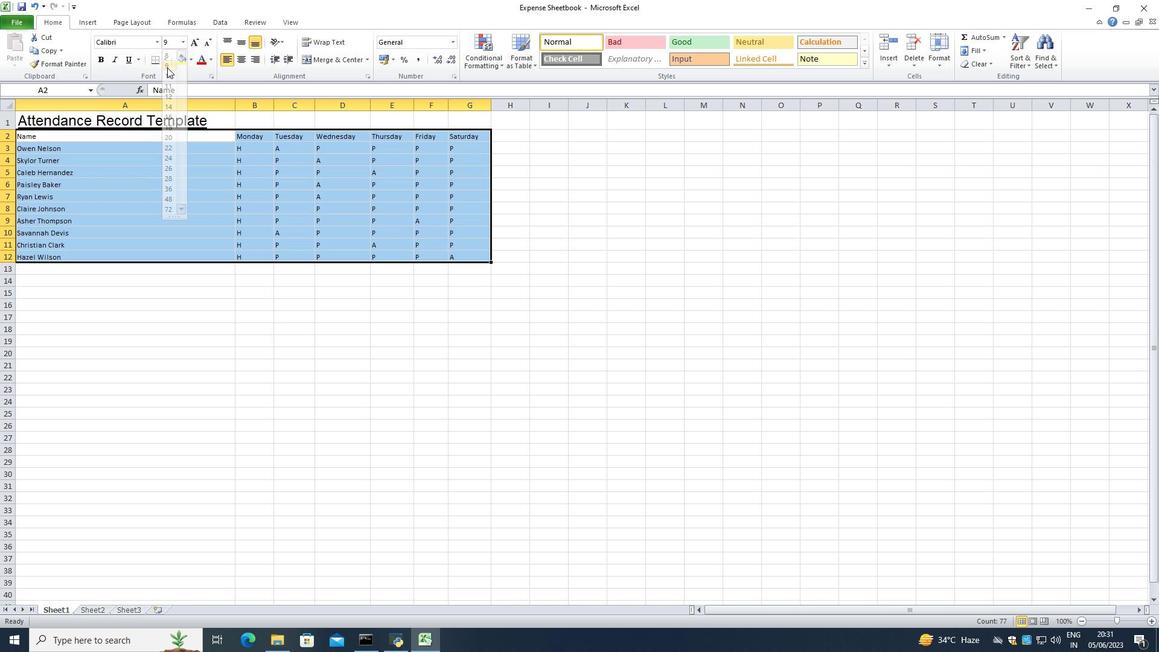 
Action: Mouse pressed left at (97, 119)
Screenshot: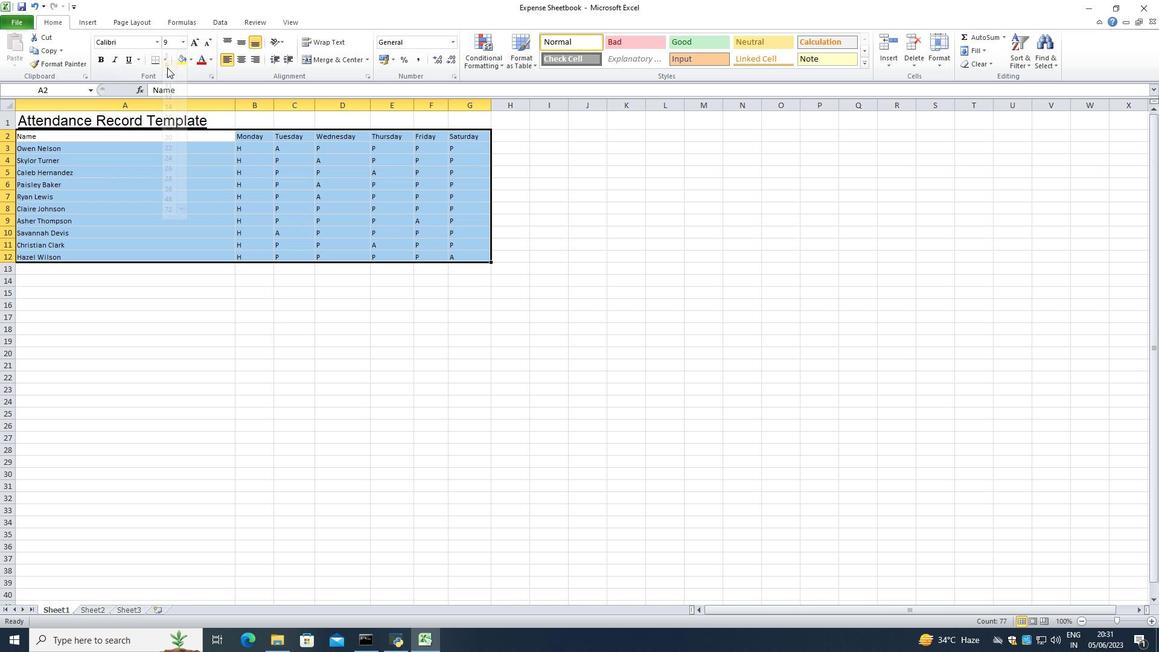 
Action: Mouse moved to (103, 117)
Screenshot: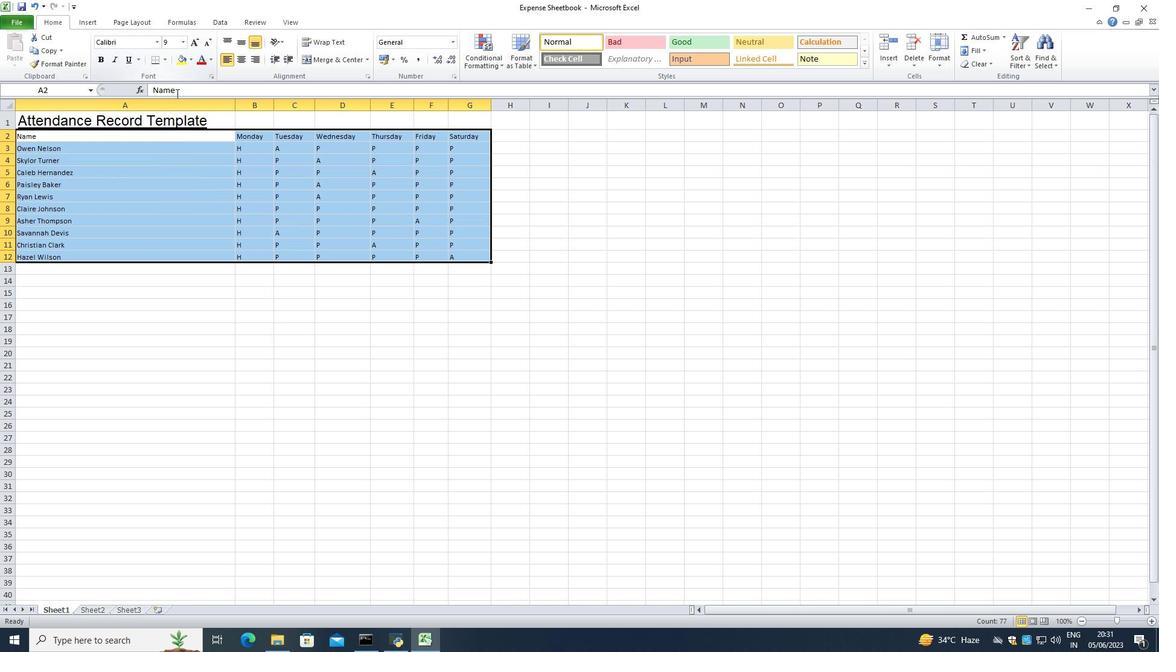
Action: Mouse pressed left at (103, 117)
Screenshot: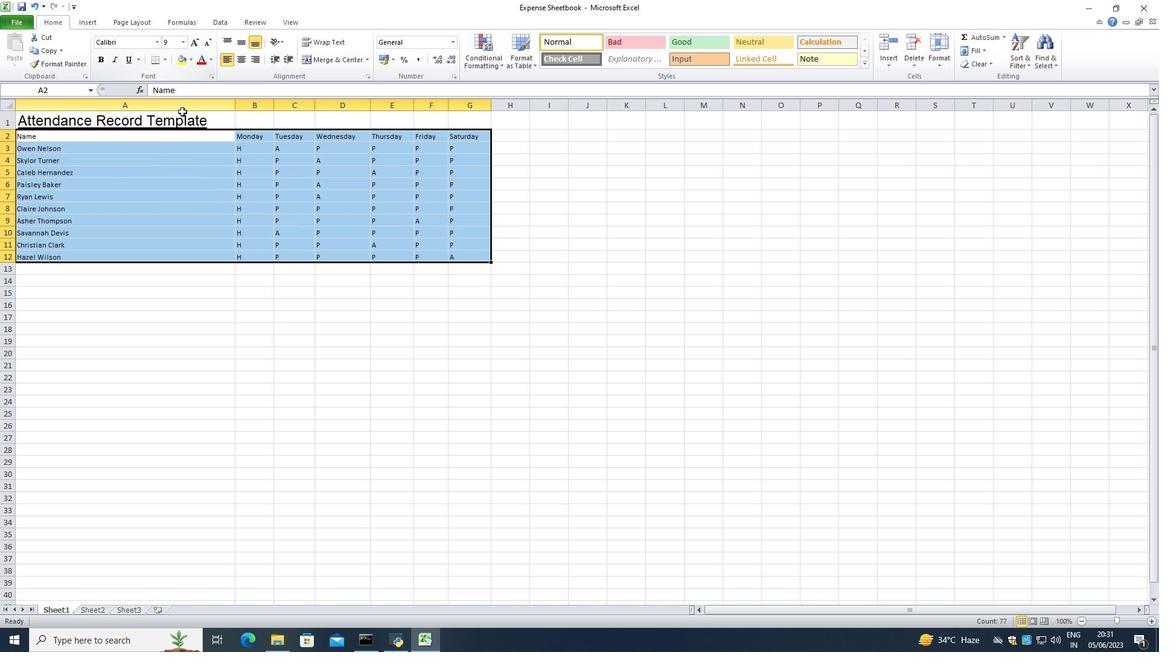 
Action: Mouse moved to (103, 117)
Screenshot: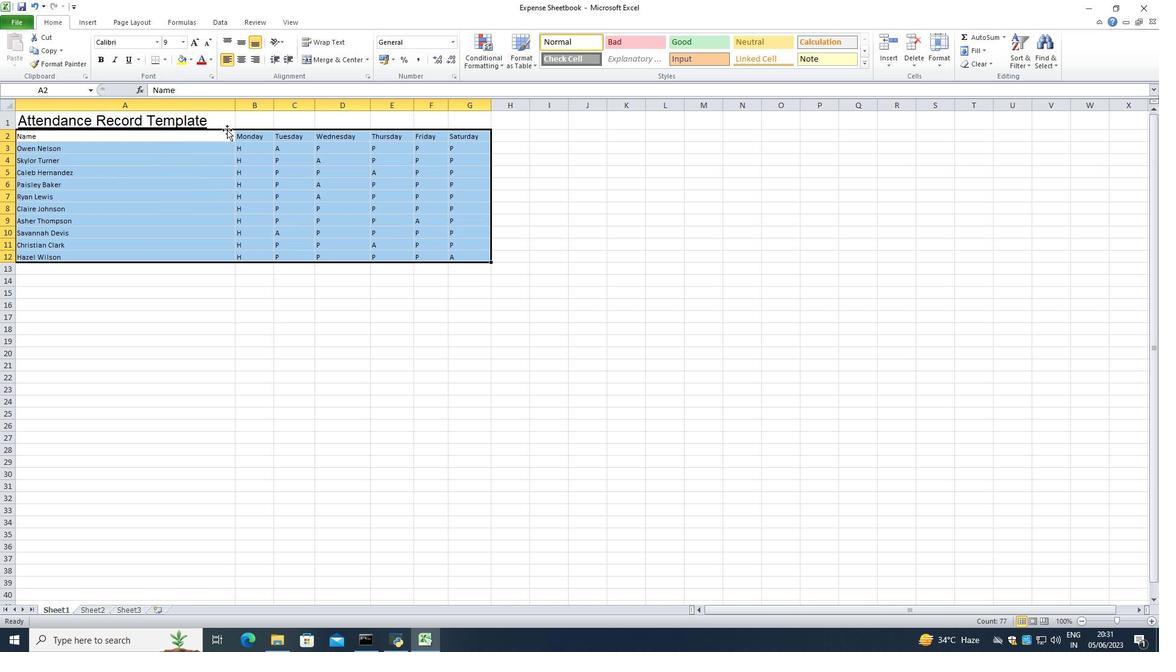 
Action: Mouse pressed left at (103, 117)
Screenshot: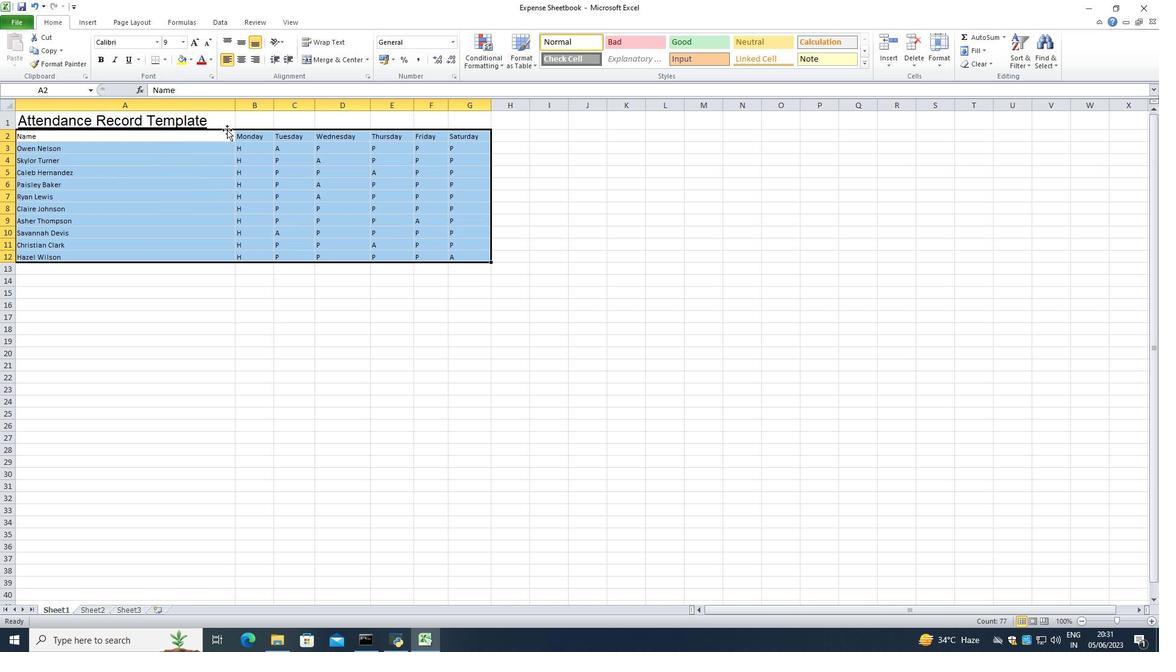 
Action: Mouse moved to (105, 117)
Screenshot: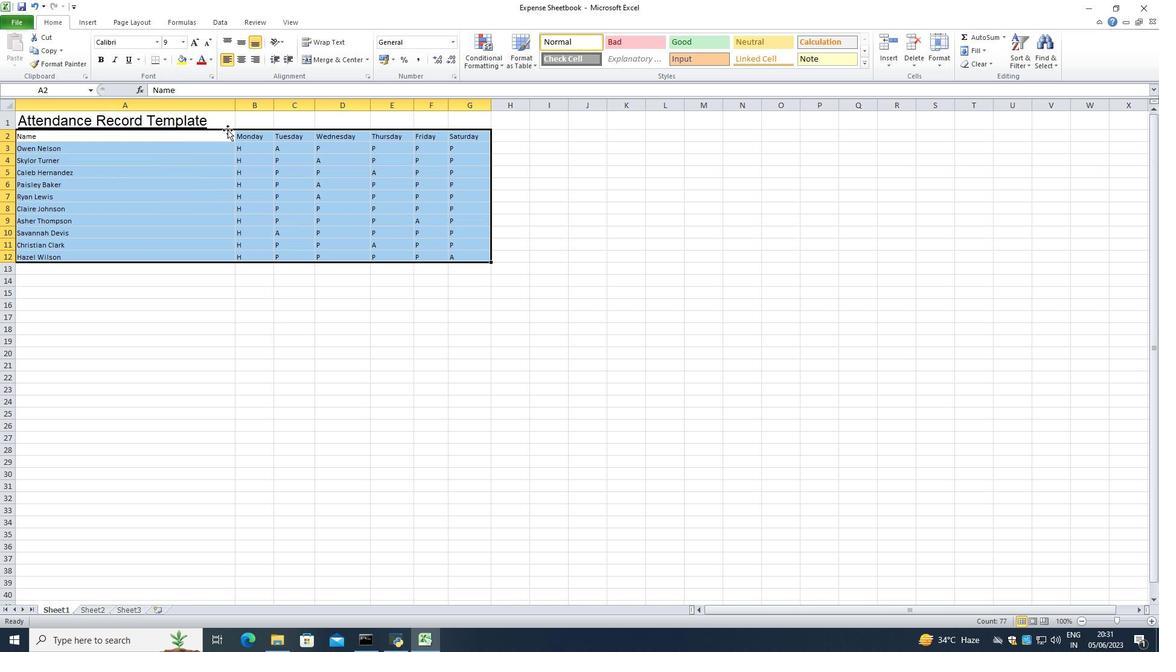 
Action: Mouse pressed left at (105, 117)
Screenshot: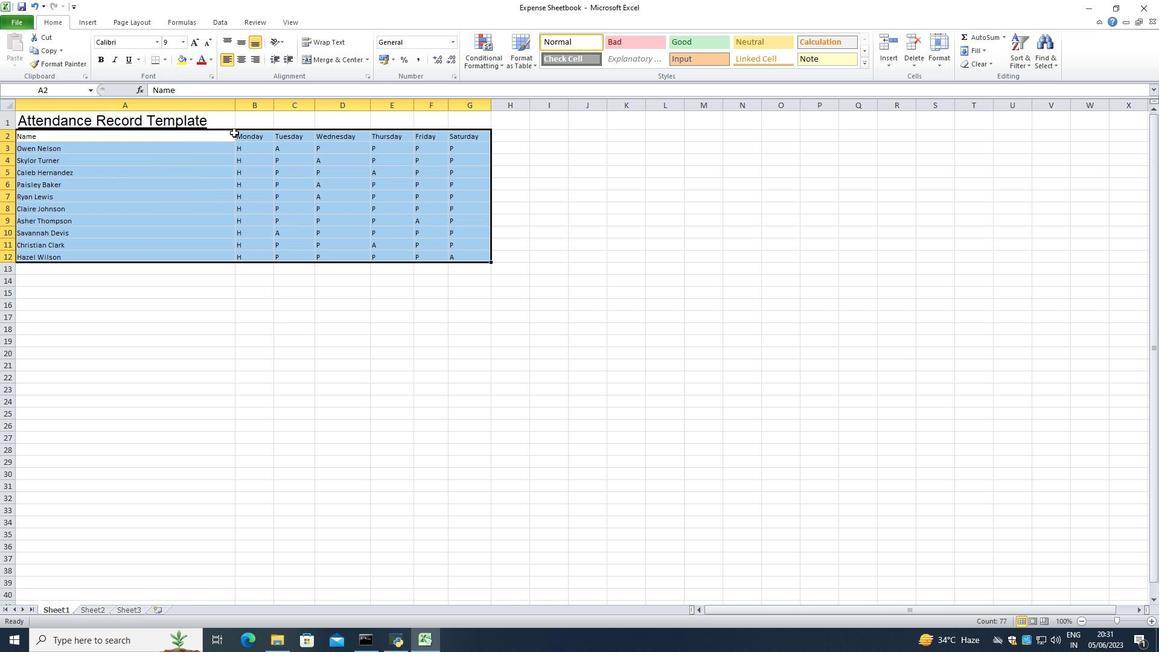 
Action: Mouse moved to (392, 125)
Screenshot: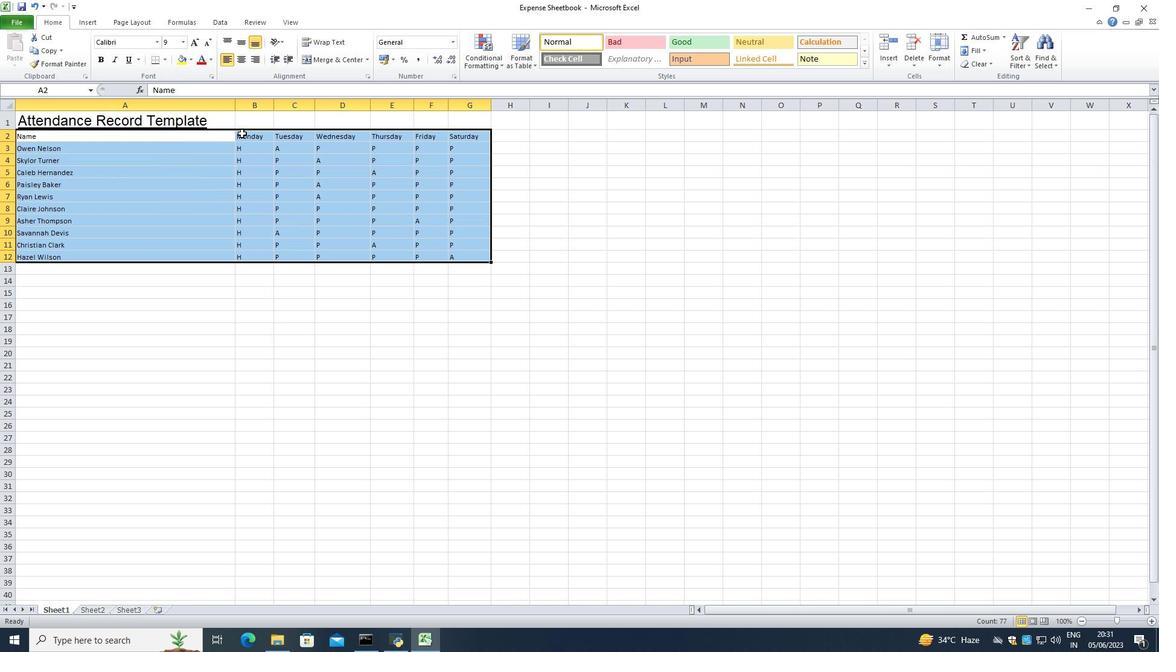 
Action: Mouse pressed left at (392, 125)
Screenshot: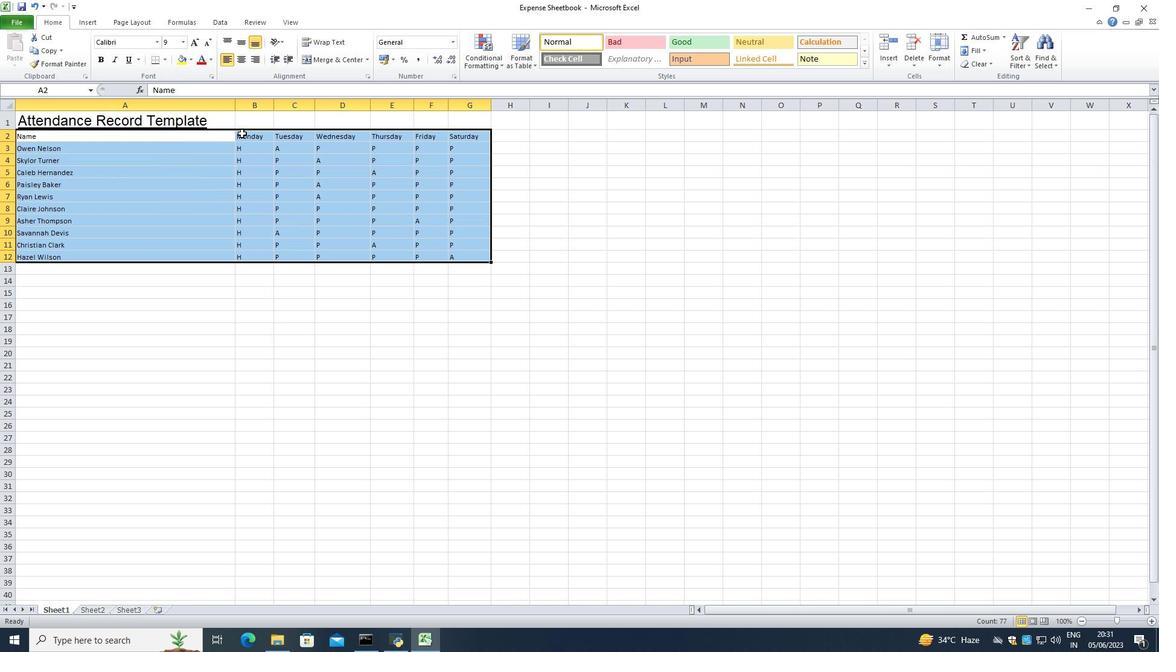 
Action: Mouse moved to (213, 119)
Screenshot: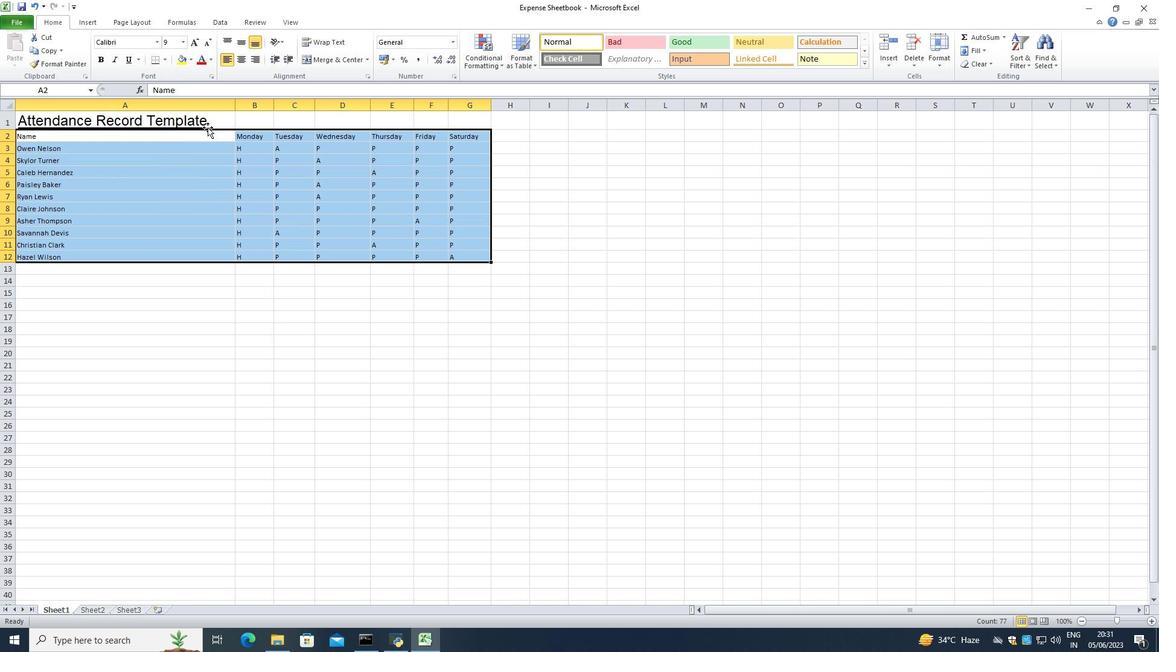 
Action: Mouse pressed left at (213, 119)
Screenshot: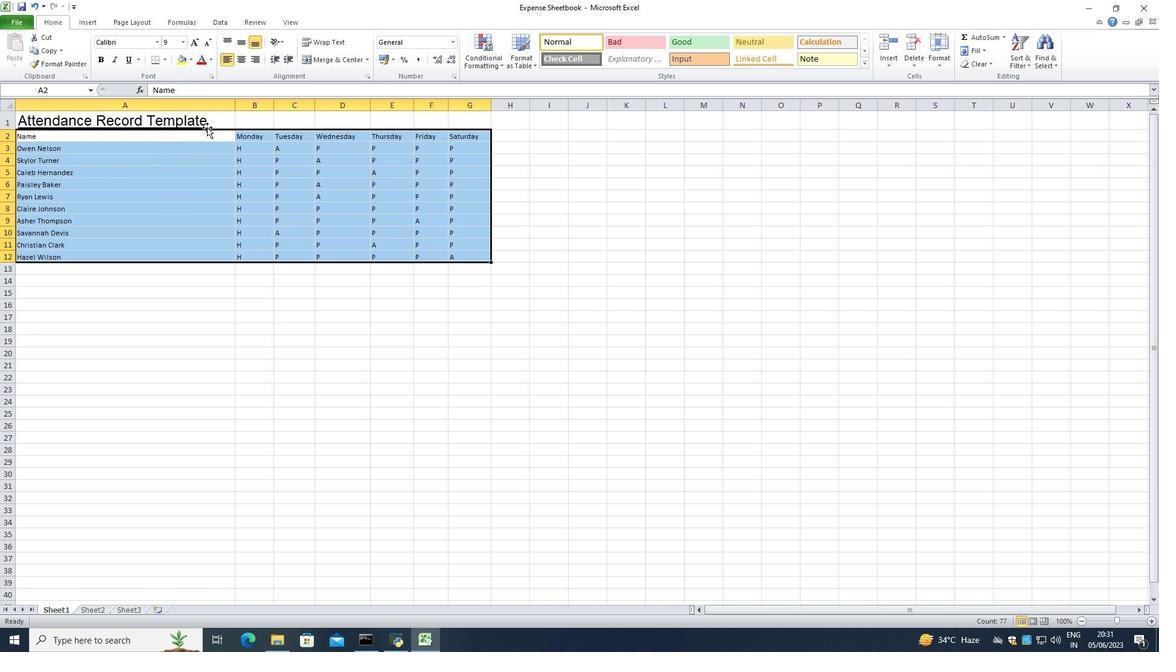 
Action: Mouse moved to (248, 411)
Screenshot: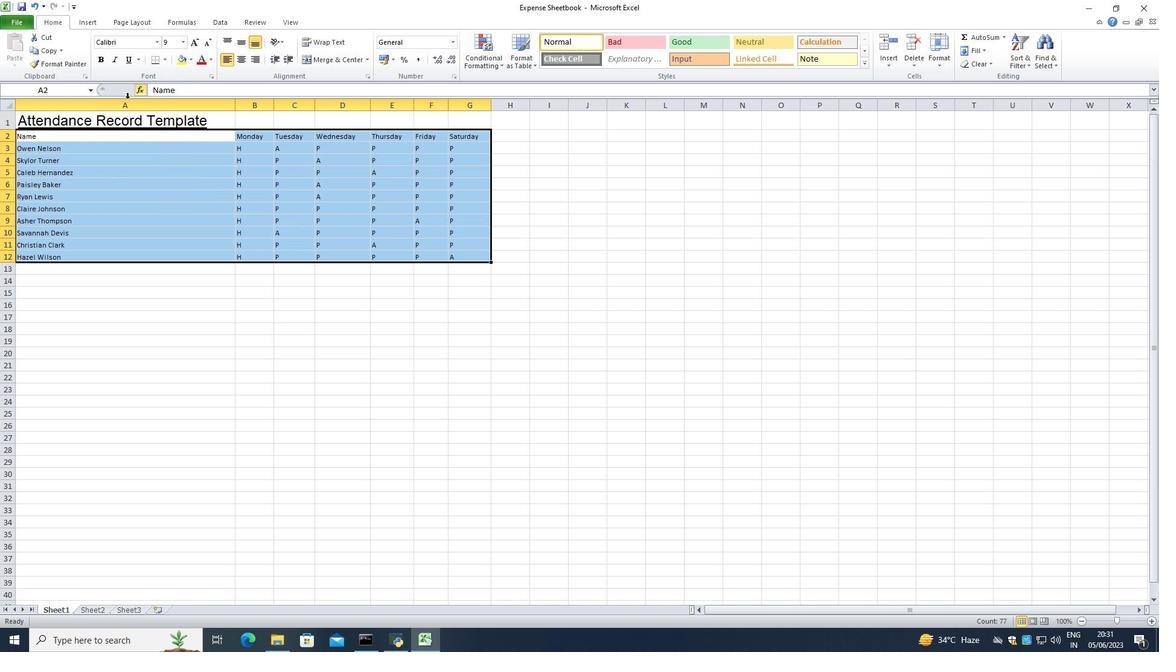 
Action: Mouse pressed left at (248, 411)
Screenshot: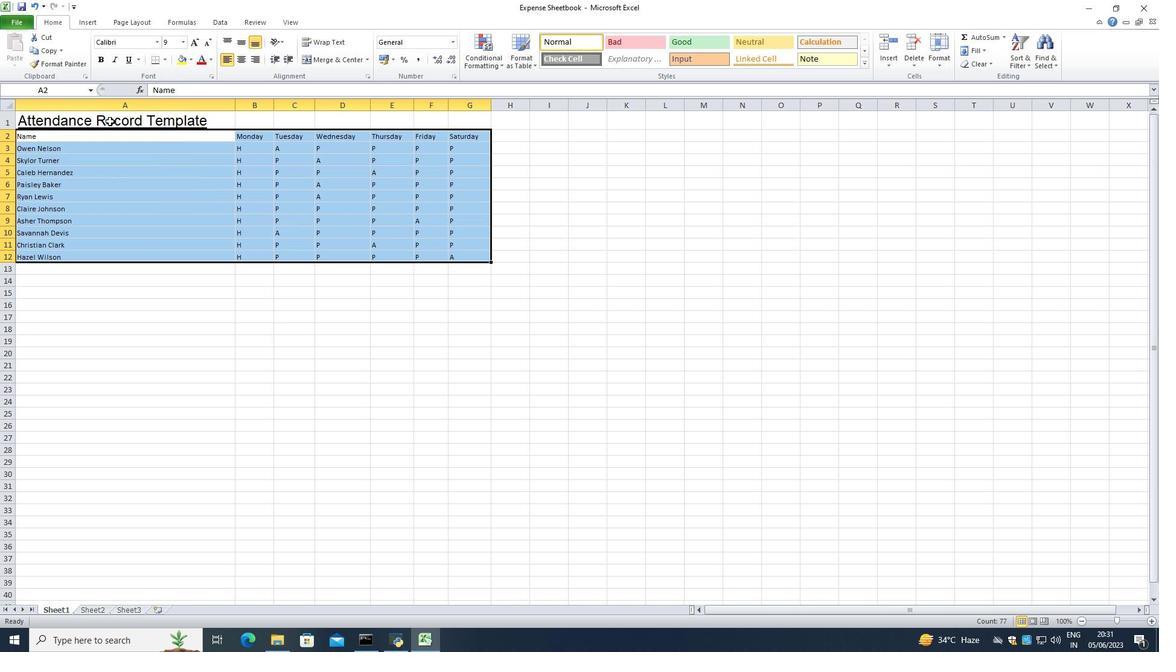 
Action: Mouse moved to (131, 115)
Screenshot: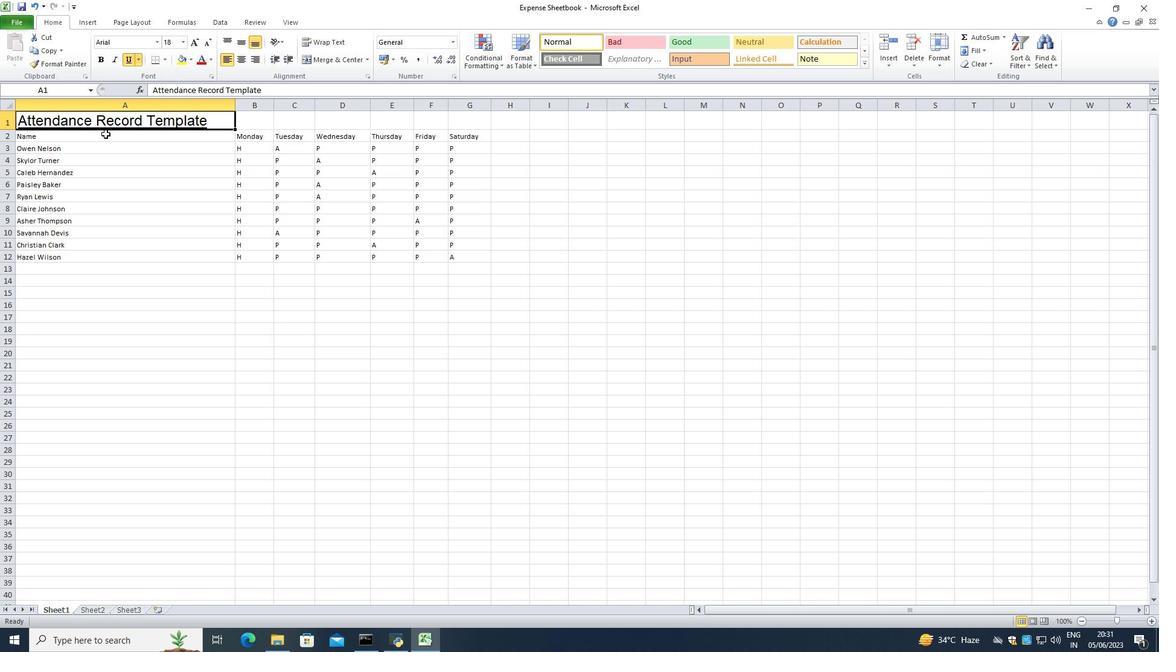 
Action: Mouse pressed left at (131, 115)
Screenshot: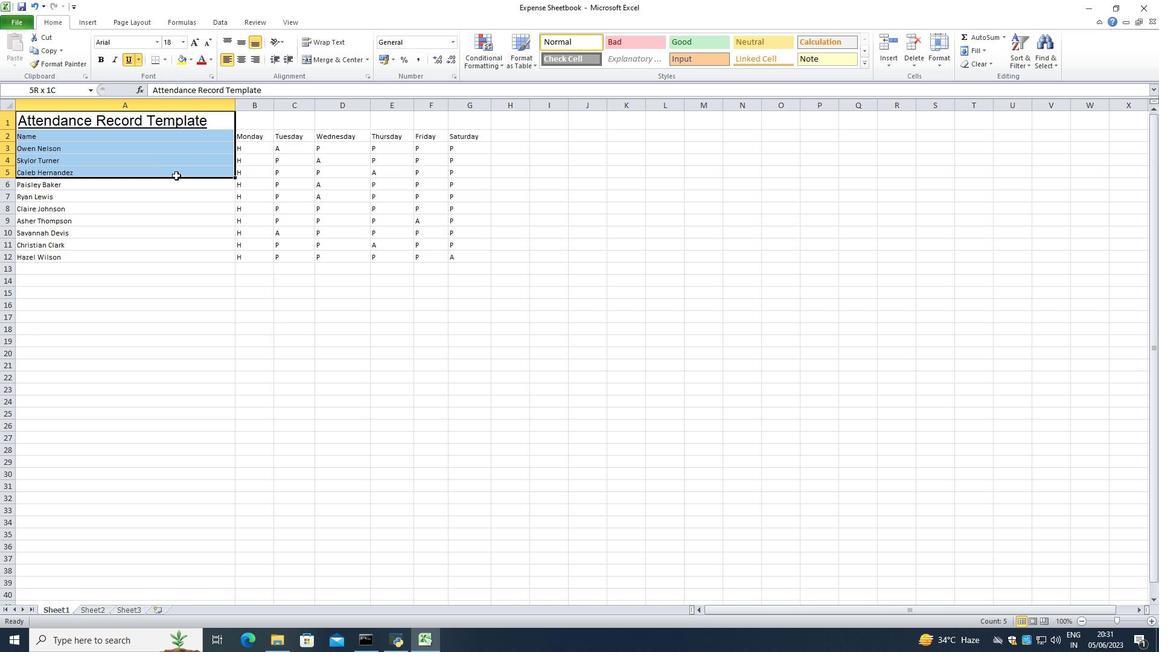 
Action: Mouse moved to (131, 115)
Screenshot: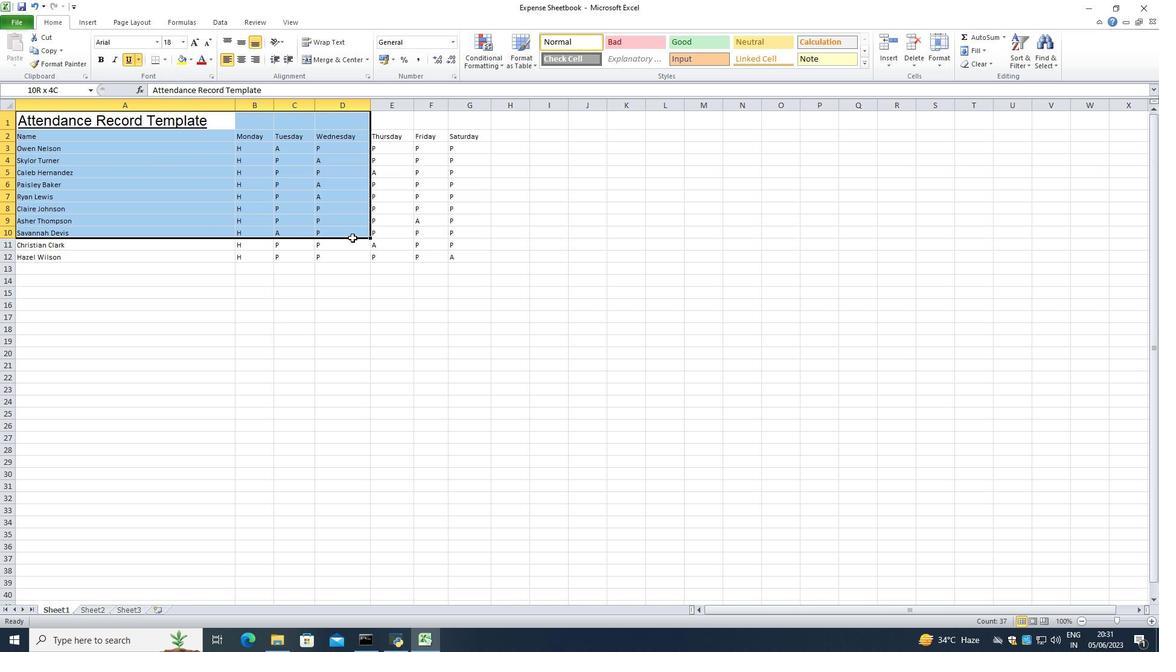 
Action: Mouse pressed left at (131, 115)
Screenshot: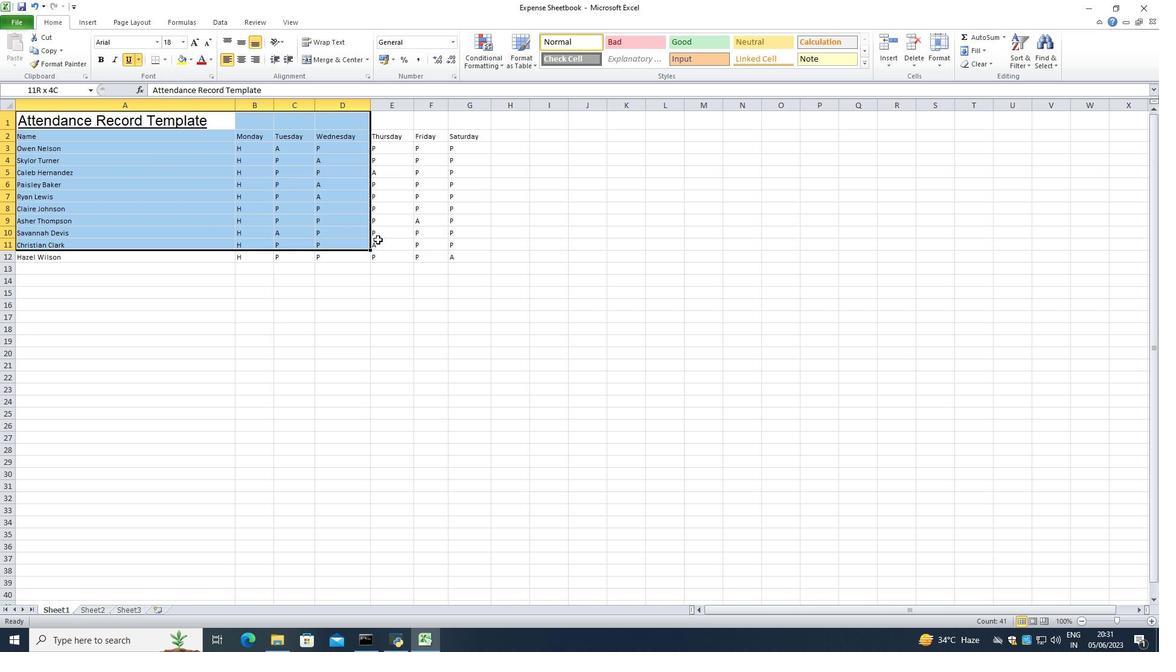 
Action: Mouse moved to (397, 120)
Screenshot: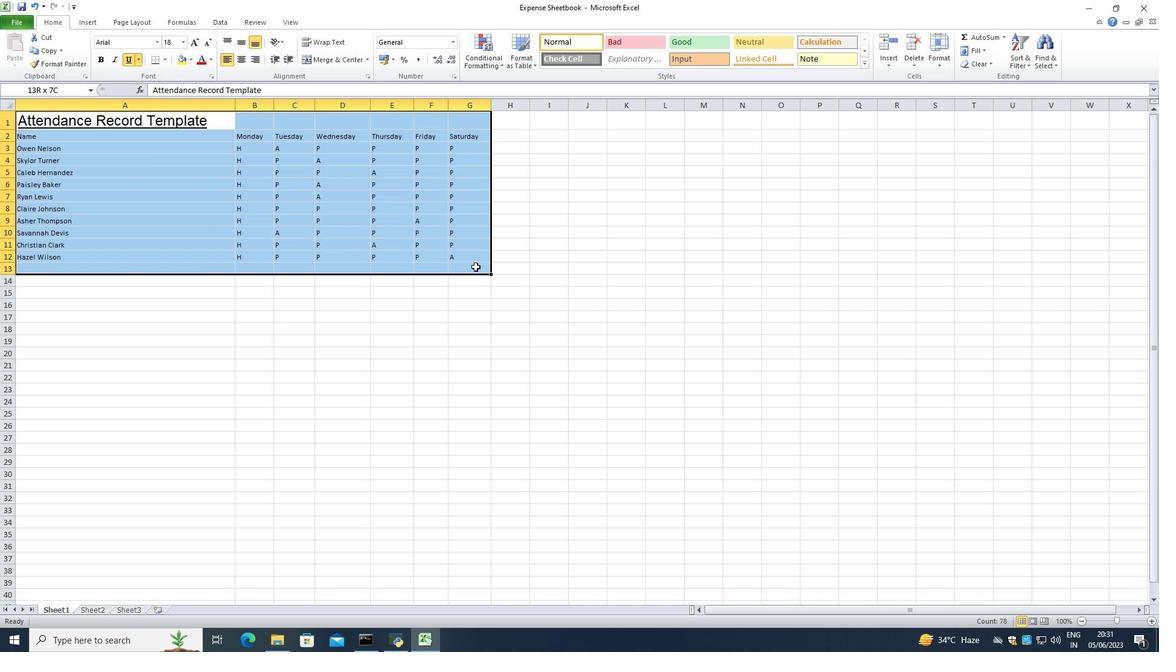 
Action: Mouse pressed left at (397, 120)
Screenshot: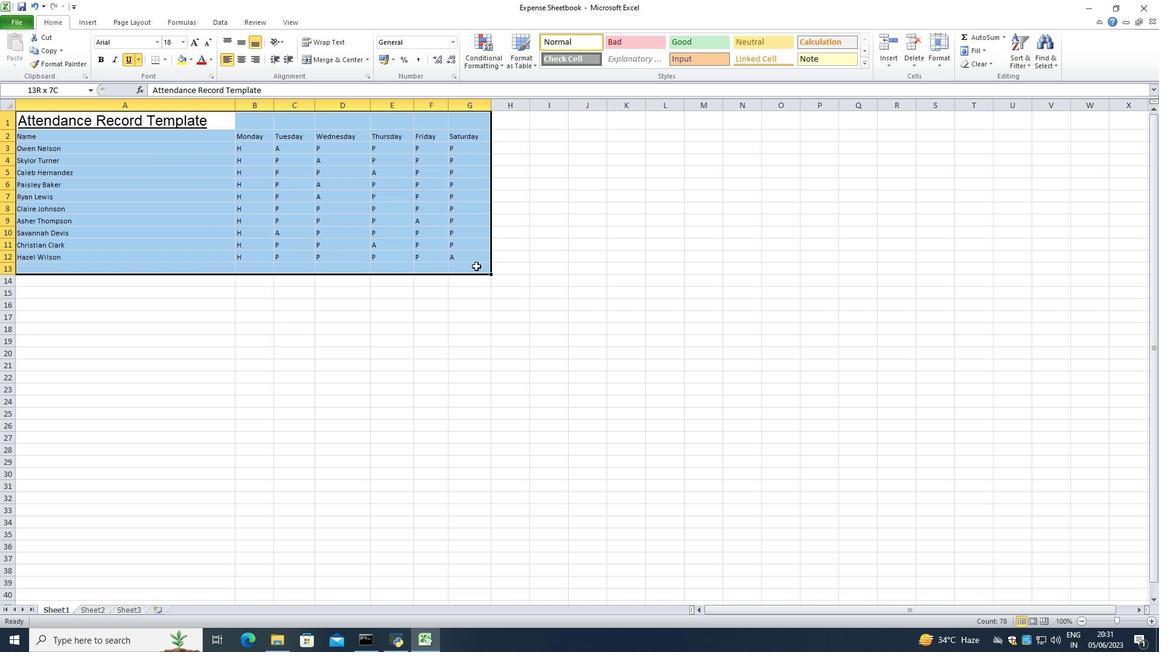 
Action: Mouse moved to (519, 130)
Screenshot: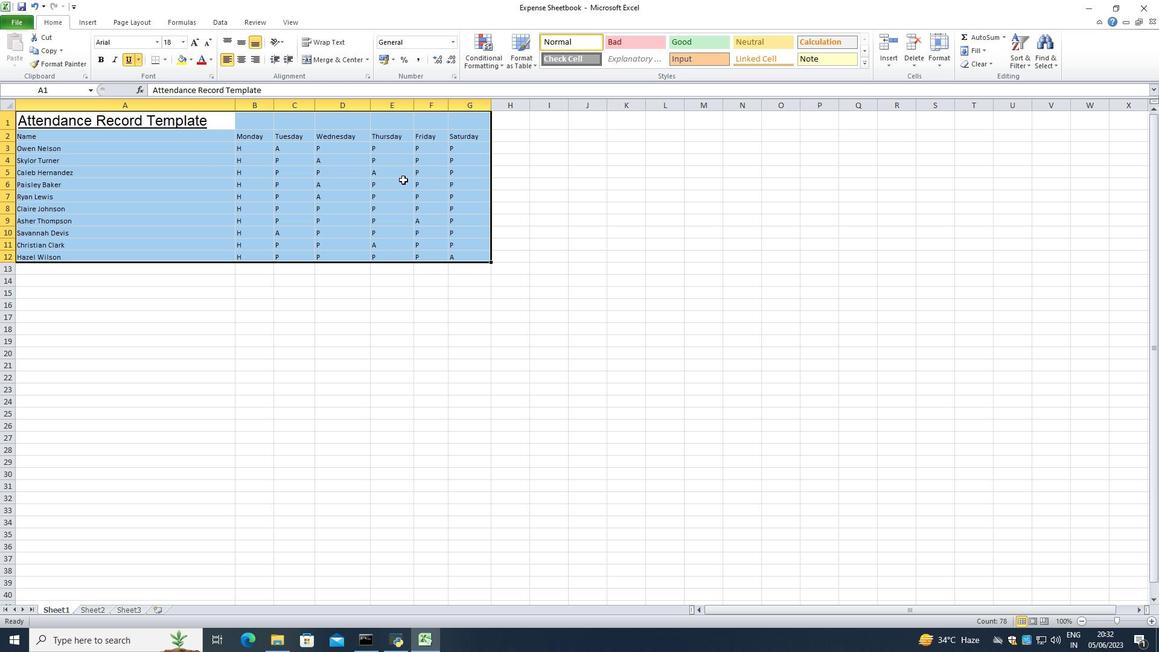 
Action: Mouse pressed left at (519, 130)
Screenshot: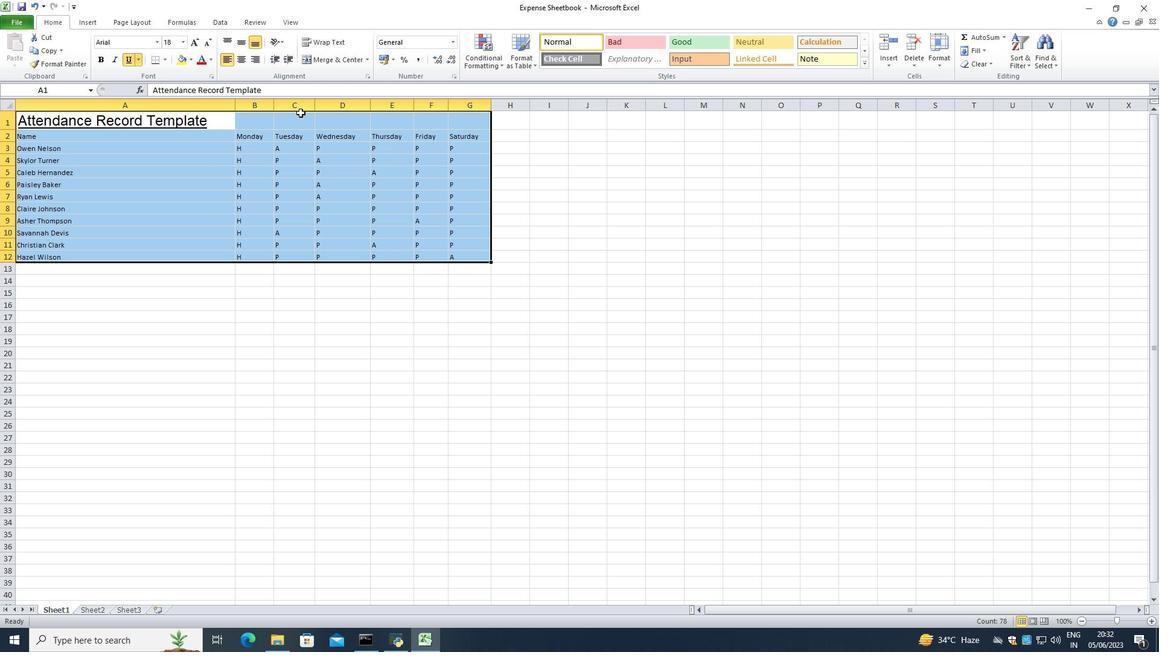 
Action: Mouse moved to (547, 397)
Screenshot: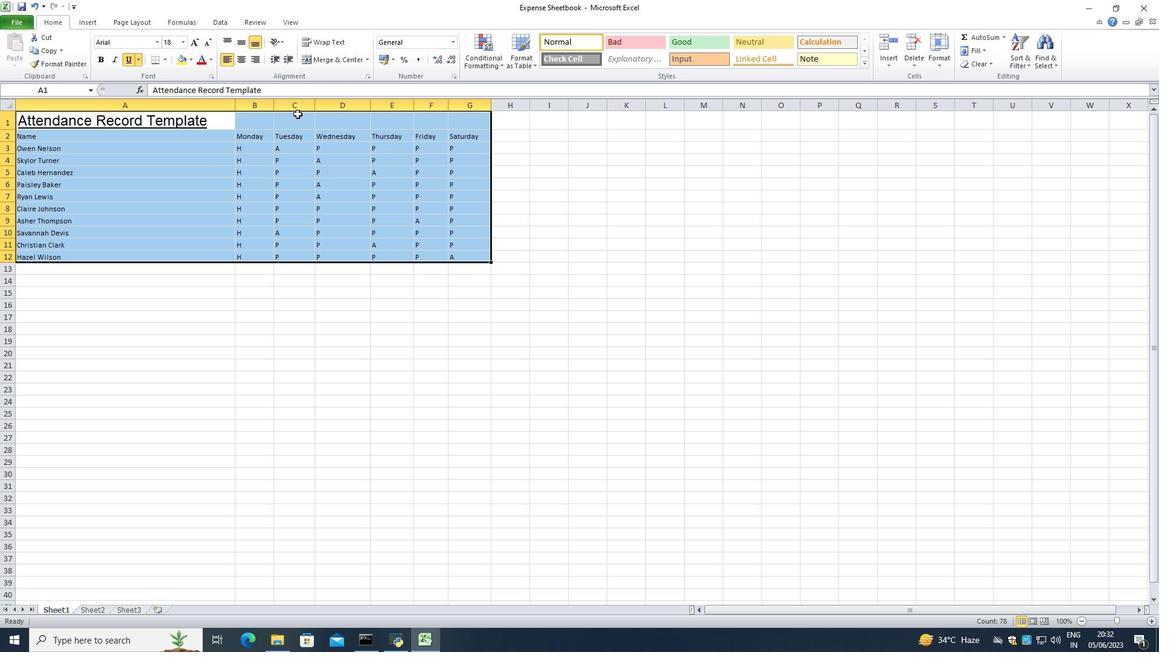 
Action: Mouse pressed left at (547, 397)
Screenshot: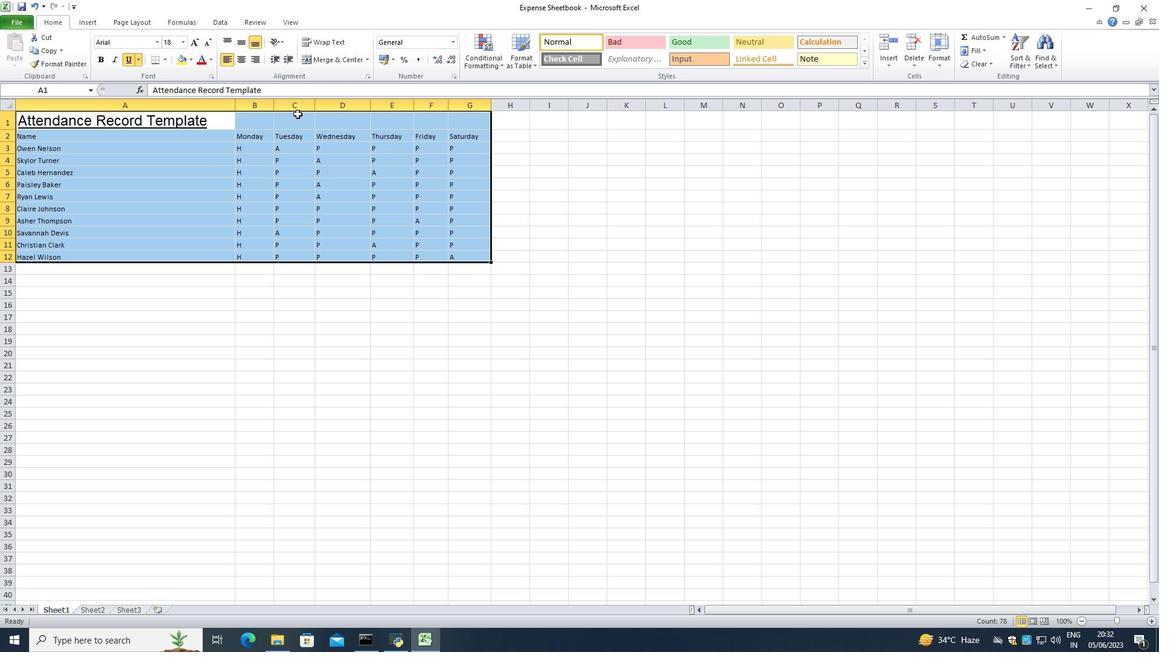 
Action: Mouse moved to (512, 445)
Screenshot: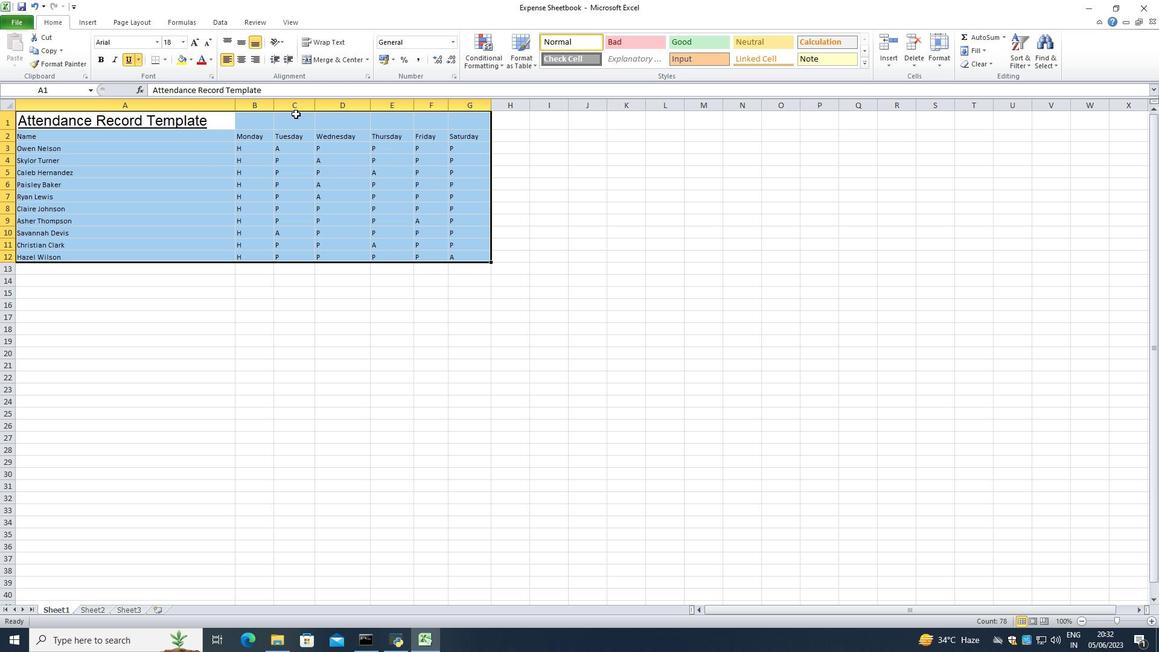 
Action: Mouse pressed left at (512, 445)
Screenshot: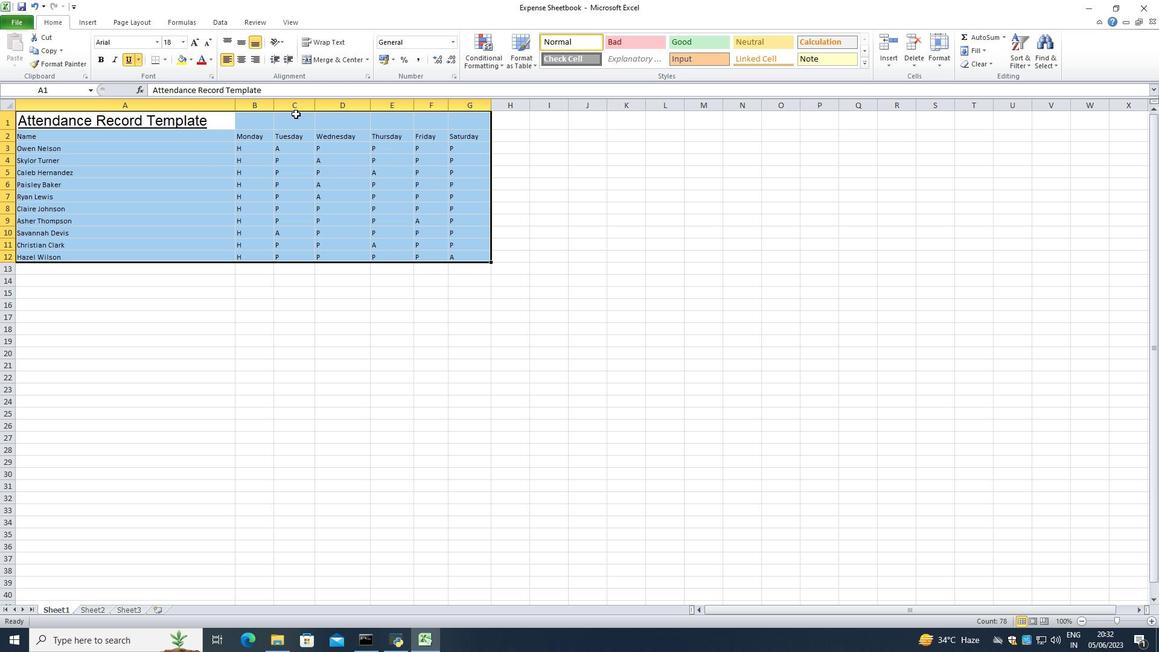 
Action: Mouse moved to (175, 372)
Screenshot: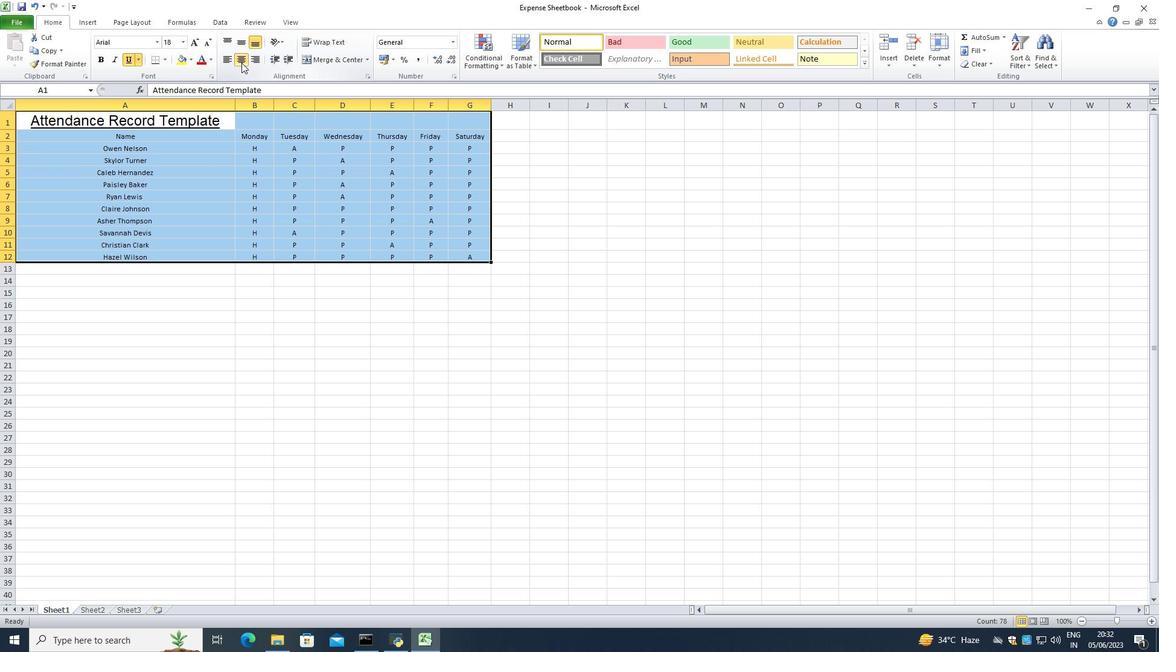 
Action: Mouse pressed left at (175, 372)
Screenshot: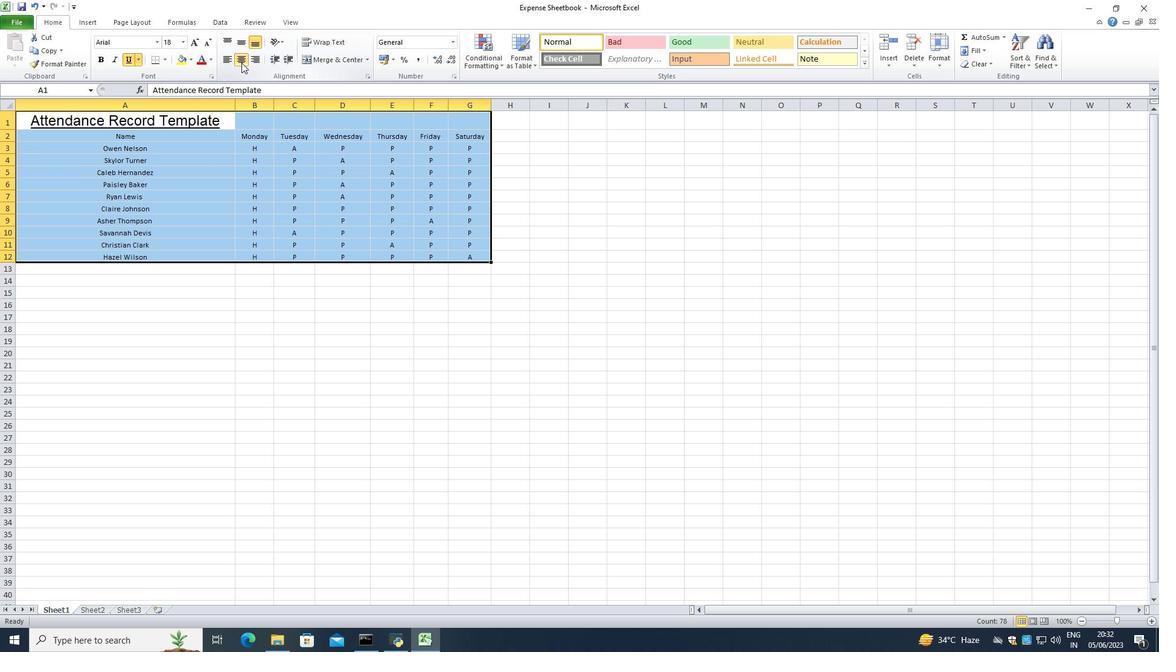 
Action: Mouse moved to (240, 315)
Screenshot: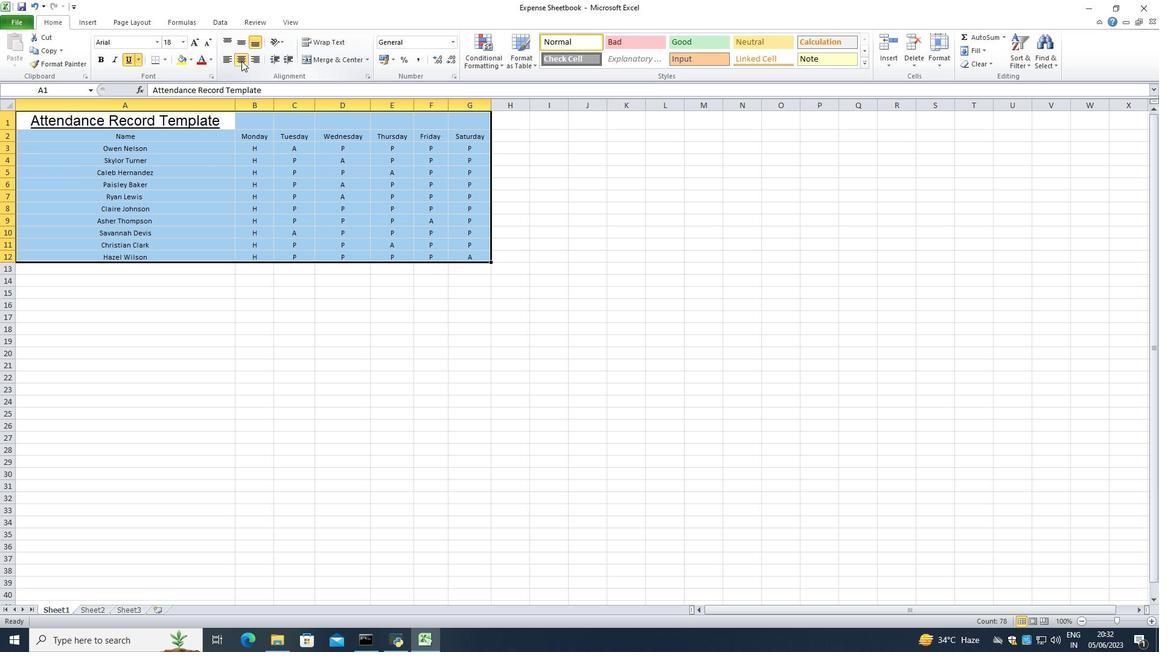 
Action: Mouse pressed left at (241, 315)
Screenshot: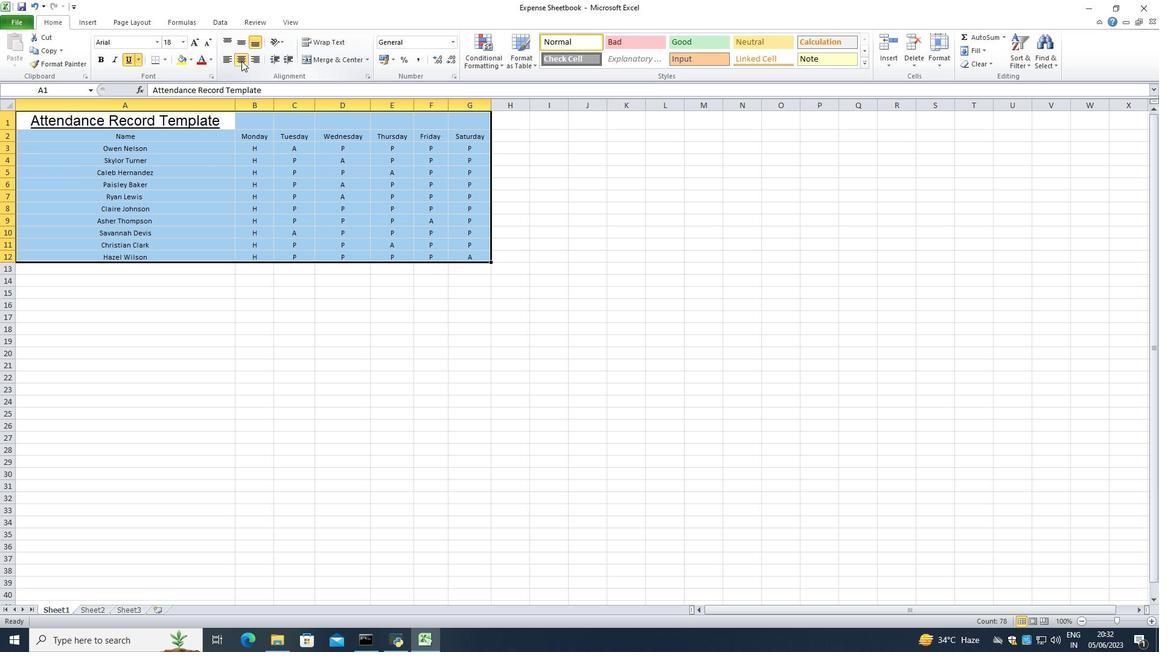 
Action: Mouse moved to (312, 430)
Screenshot: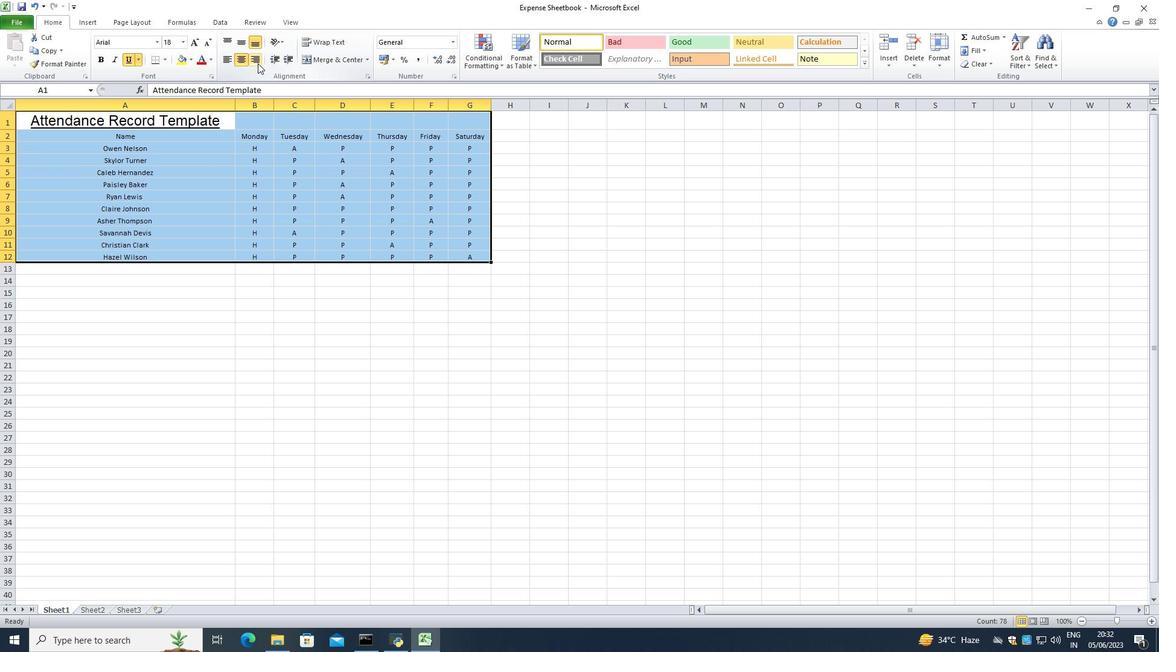 
Action: Mouse pressed left at (312, 430)
Screenshot: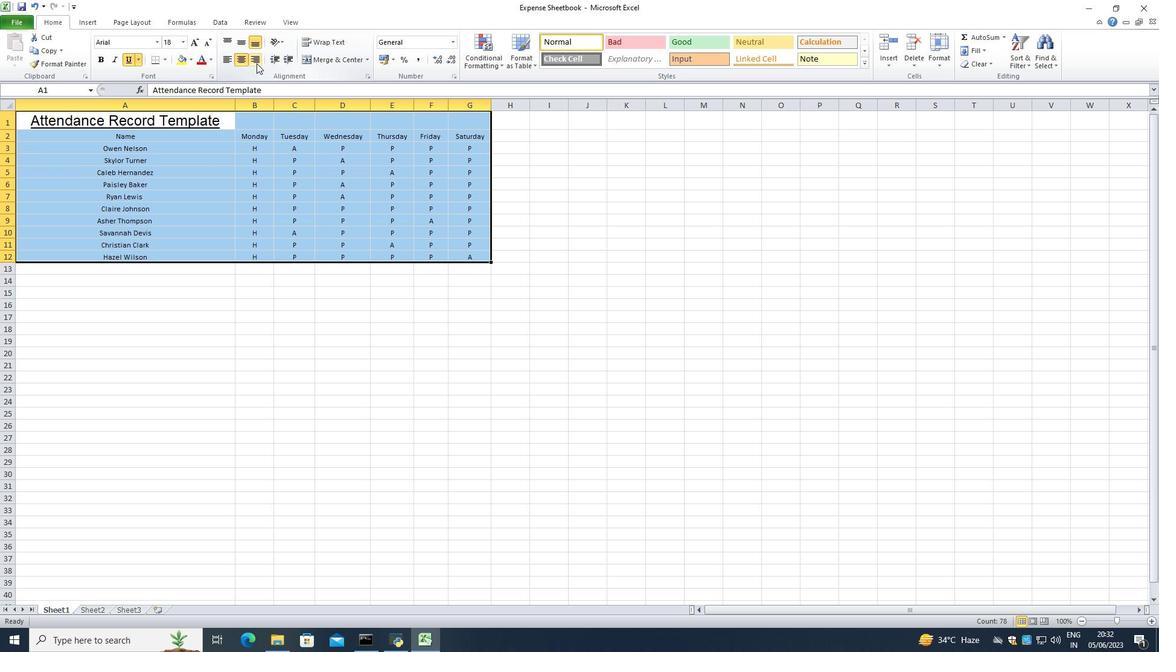 
Action: Mouse moved to (288, 453)
Screenshot: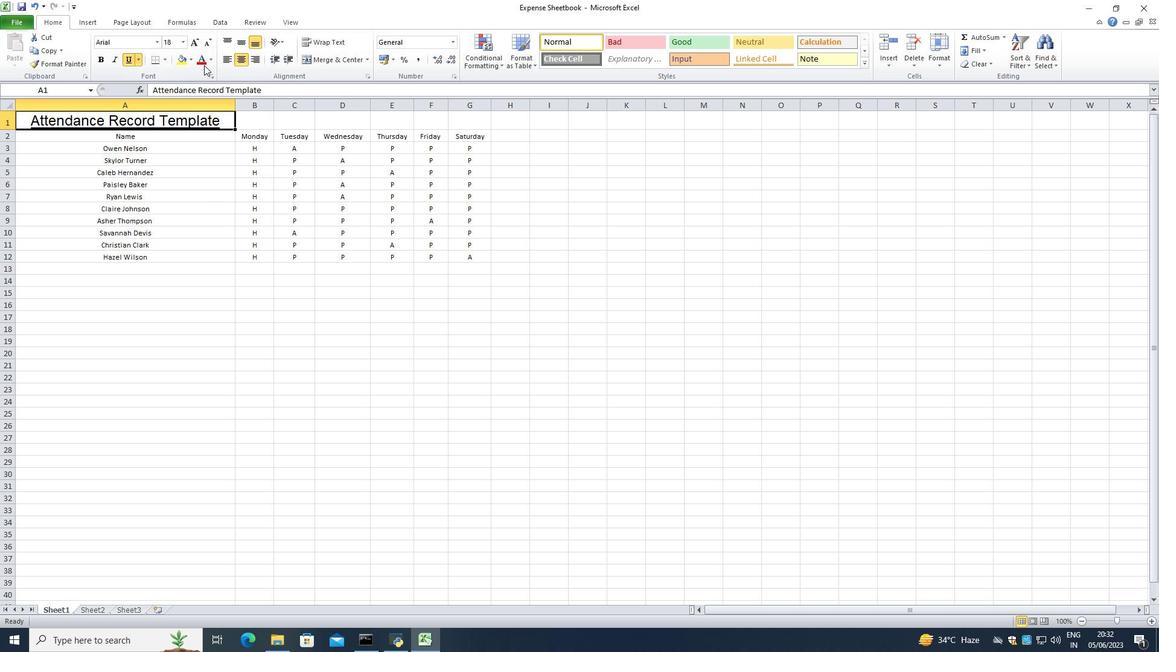 
Action: Mouse pressed left at (288, 453)
Screenshot: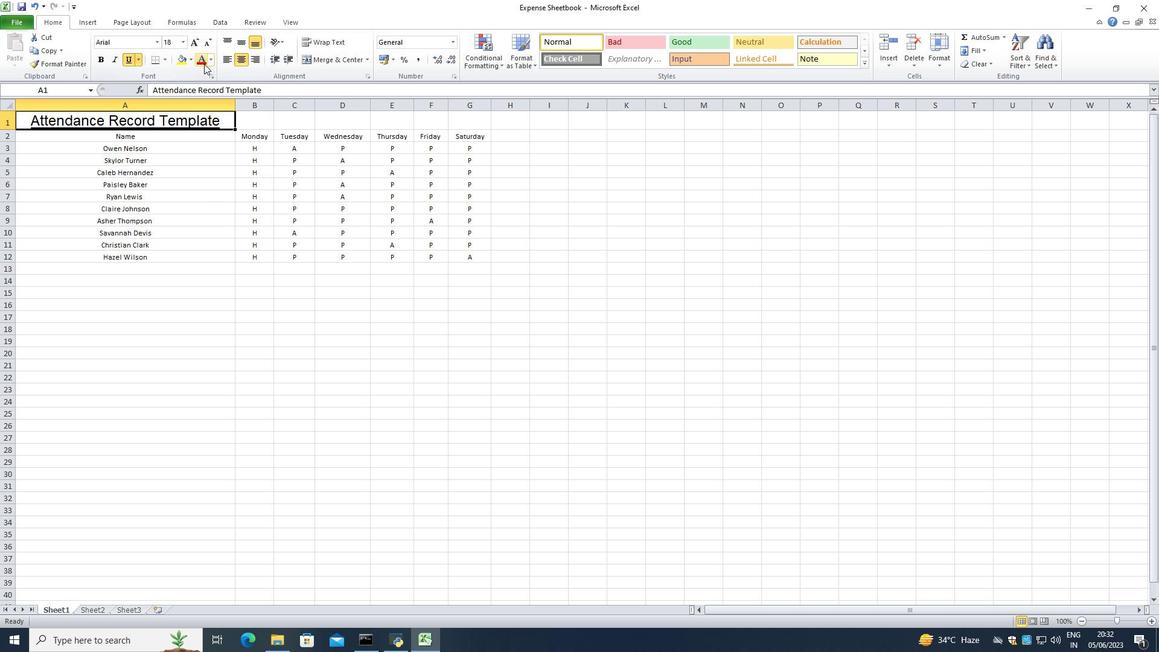 
Action: Mouse moved to (201, 426)
Screenshot: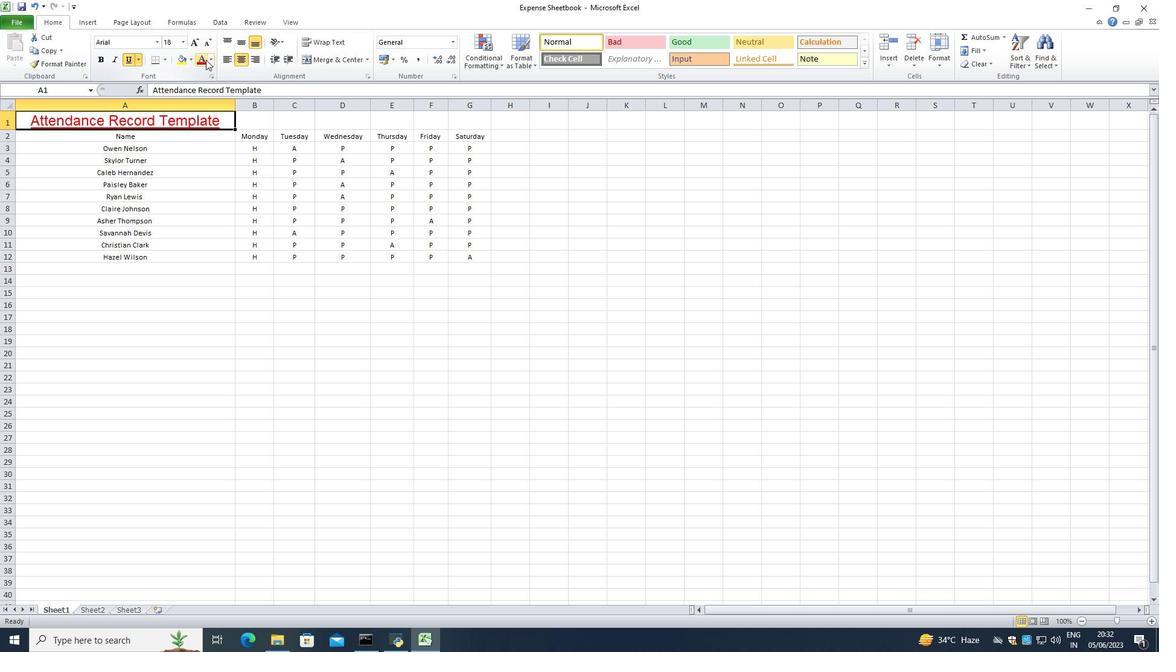 
Action: Mouse pressed left at (201, 426)
Screenshot: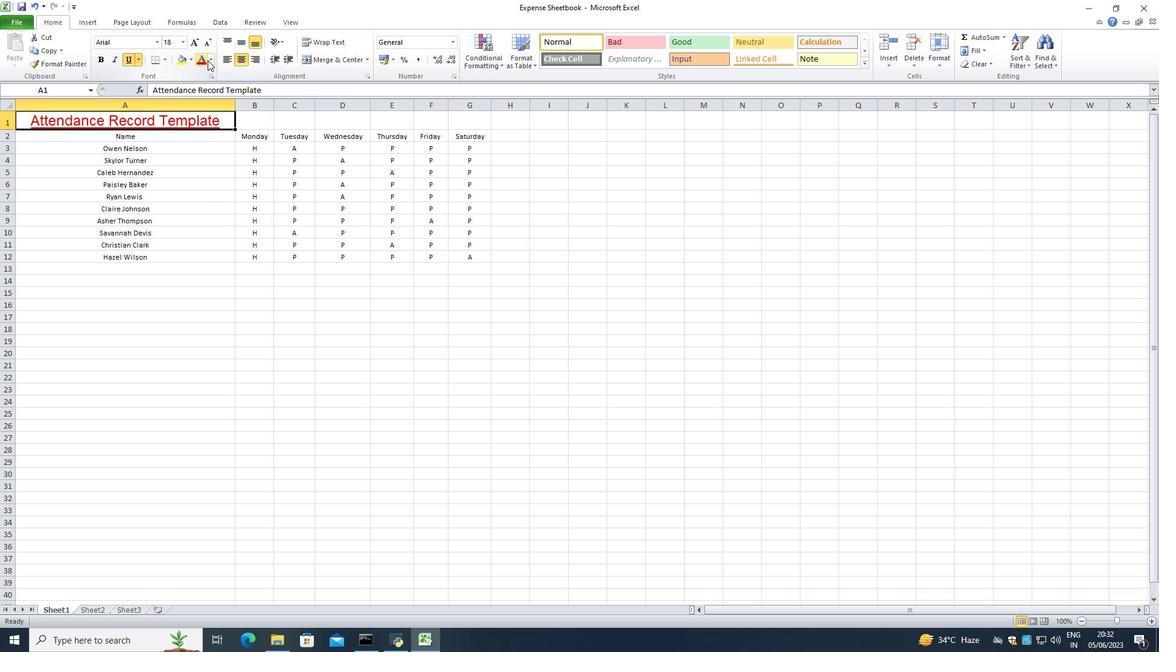 
Action: Mouse moved to (280, 445)
Screenshot: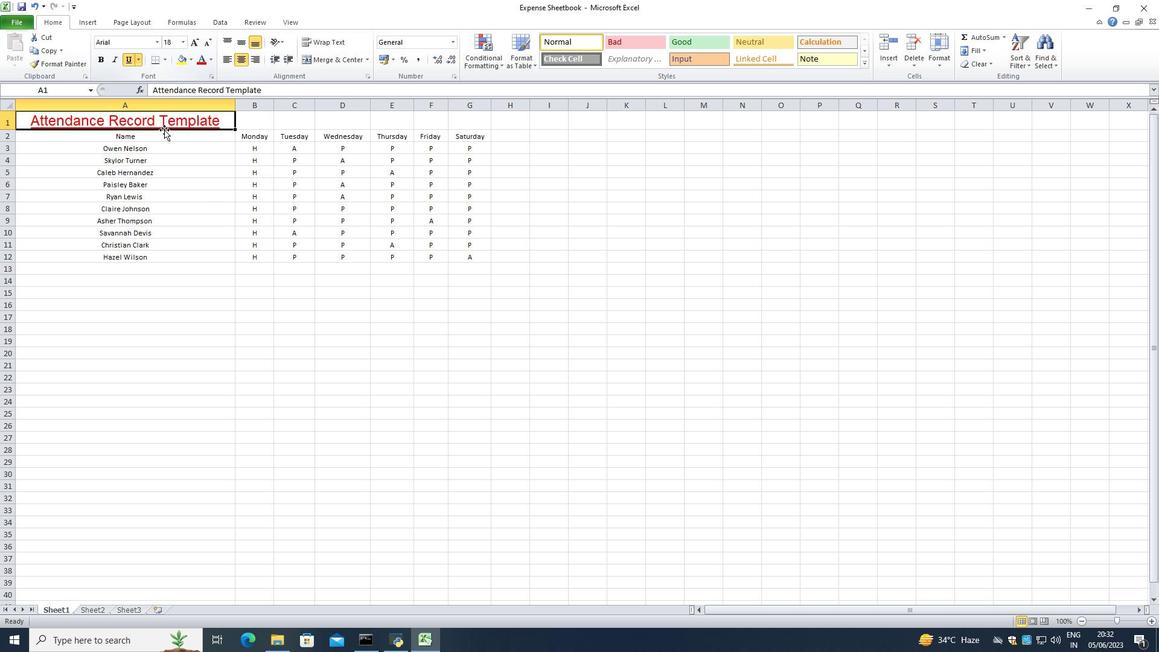 
Action: Mouse pressed left at (280, 445)
Screenshot: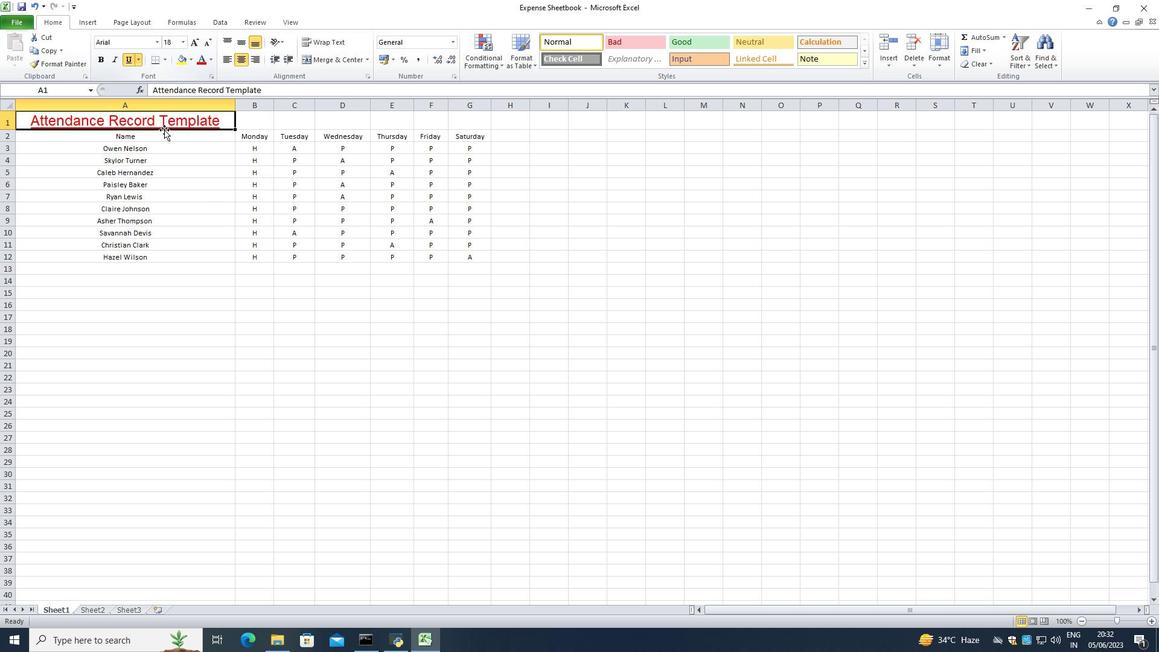
Action: Mouse moved to (428, 431)
Screenshot: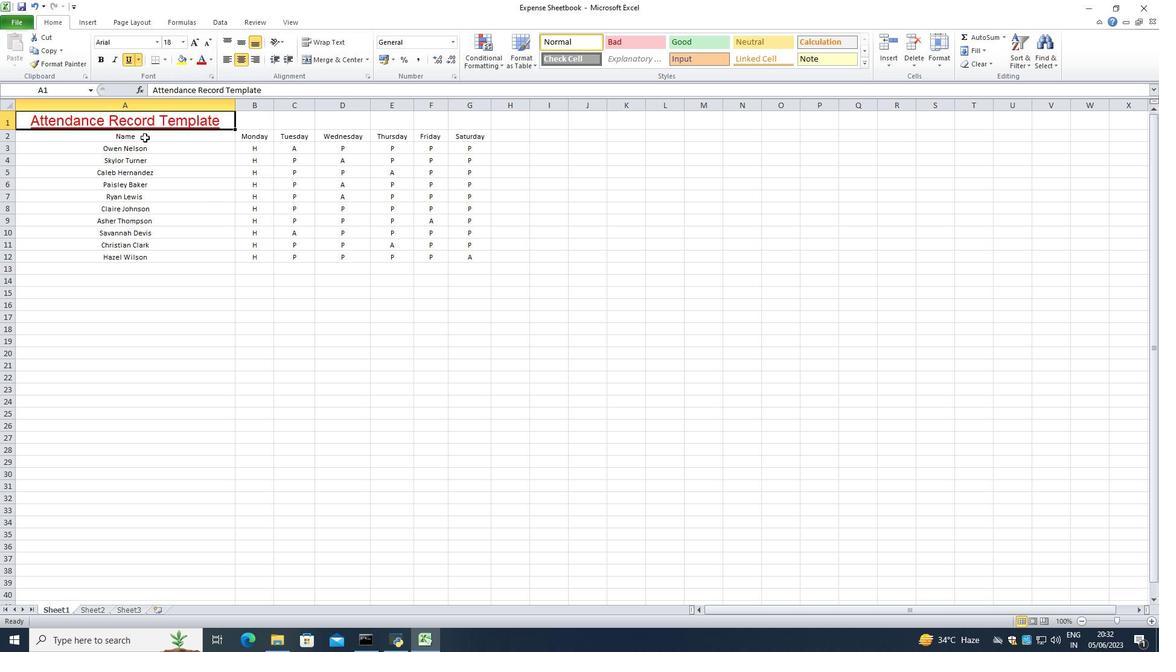 
Action: Mouse pressed left at (428, 431)
Screenshot: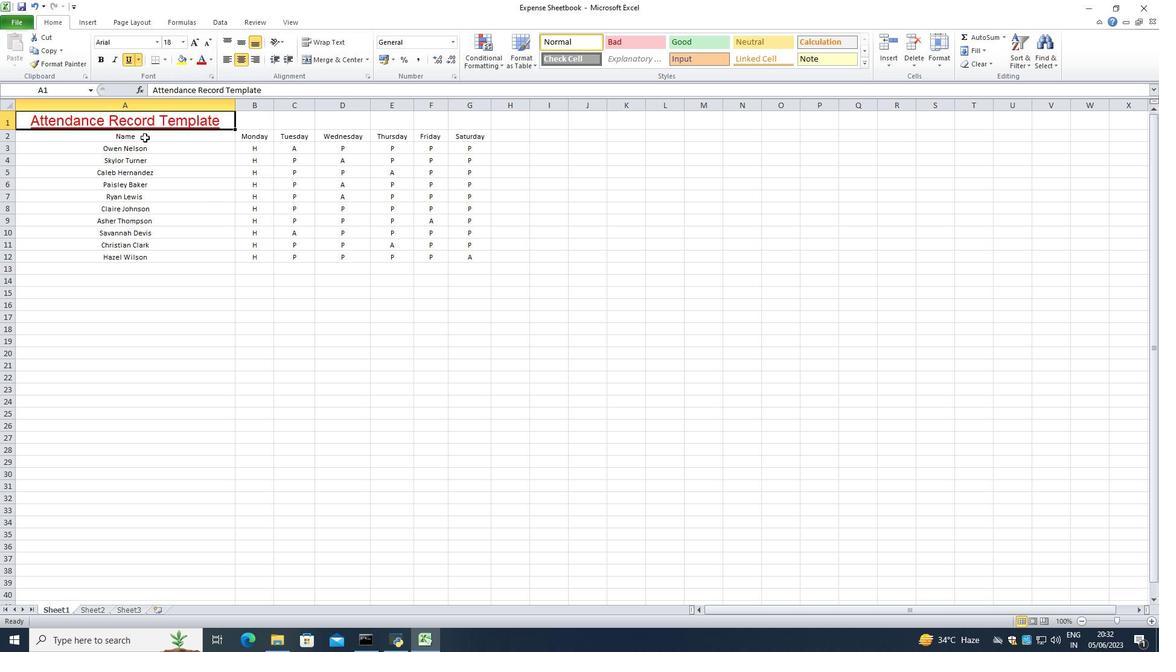 
Action: Mouse moved to (440, 379)
Screenshot: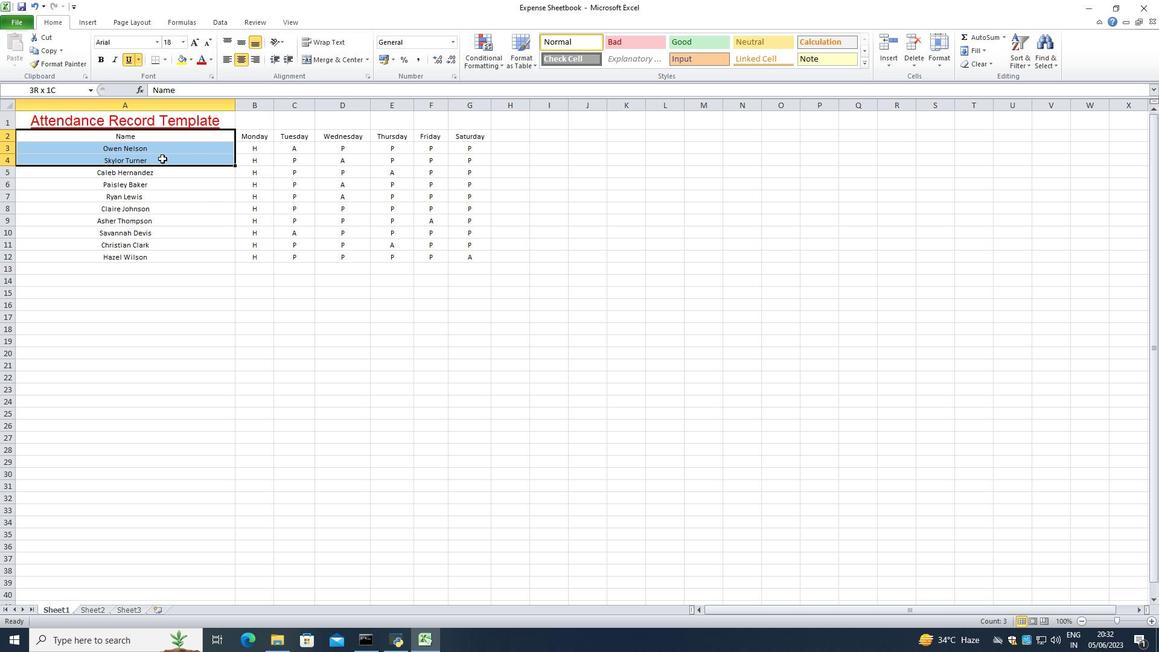 
Action: Mouse pressed left at (440, 379)
Screenshot: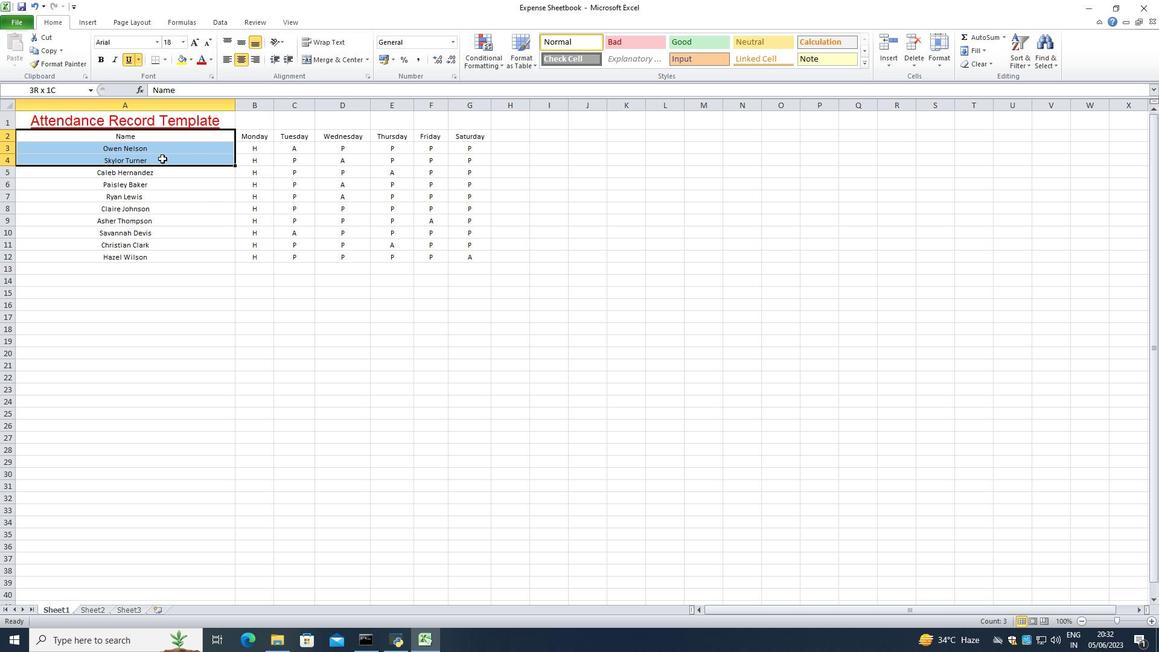 
Action: Mouse moved to (152, 314)
Screenshot: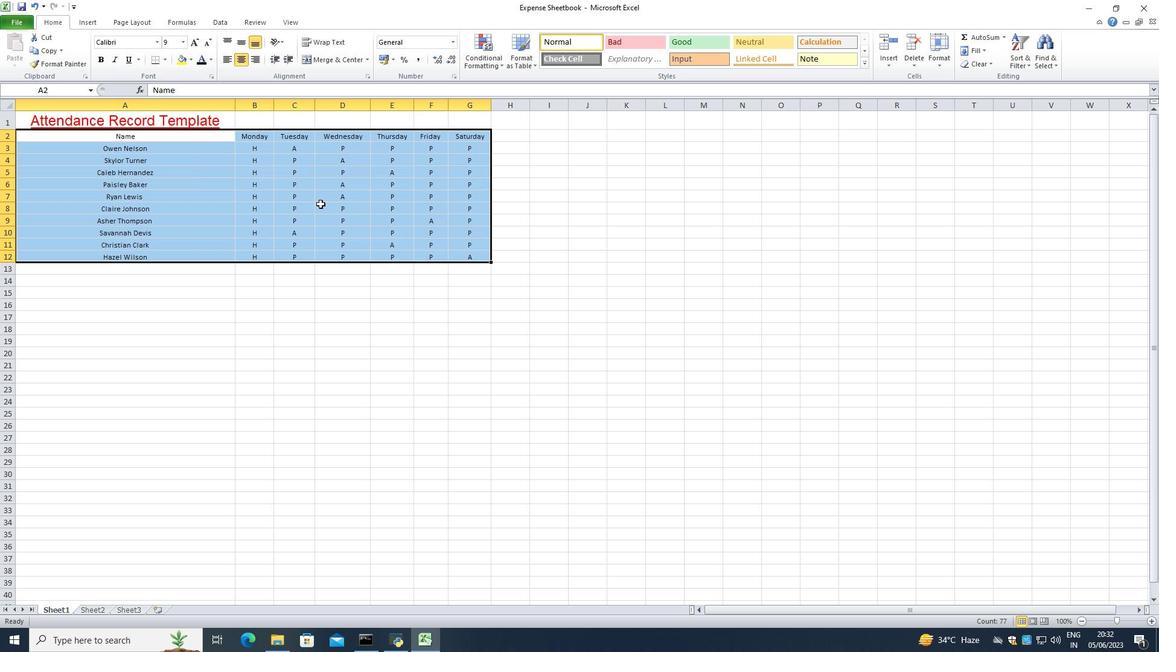 
Action: Mouse pressed left at (152, 314)
Screenshot: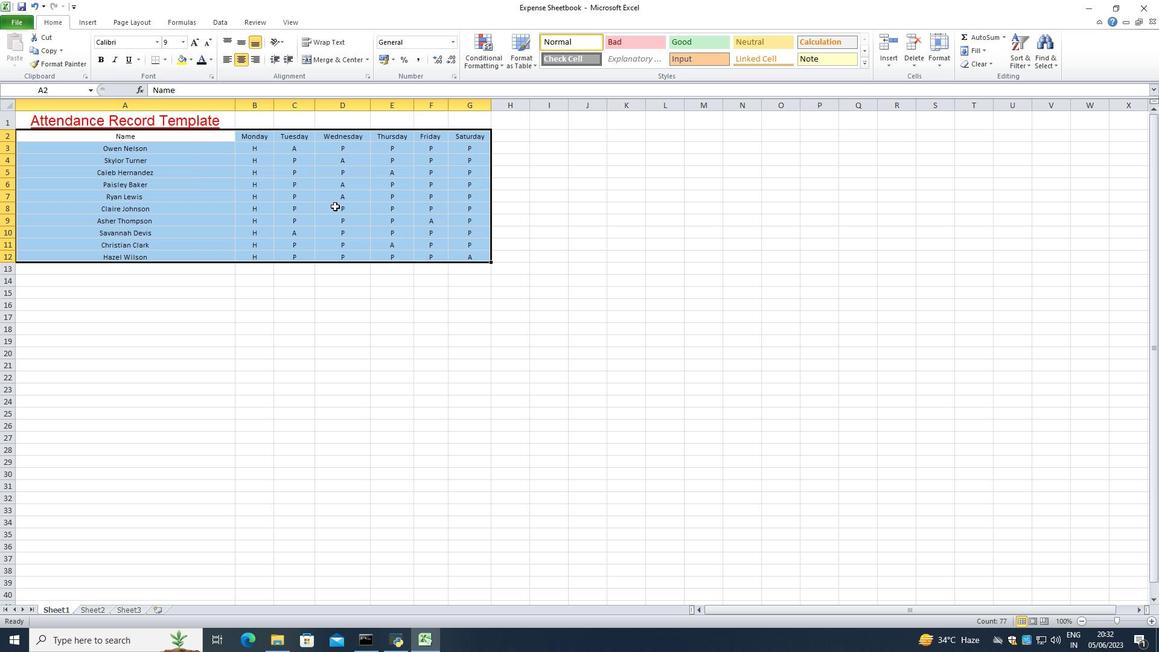 
Action: Mouse moved to (152, 314)
Screenshot: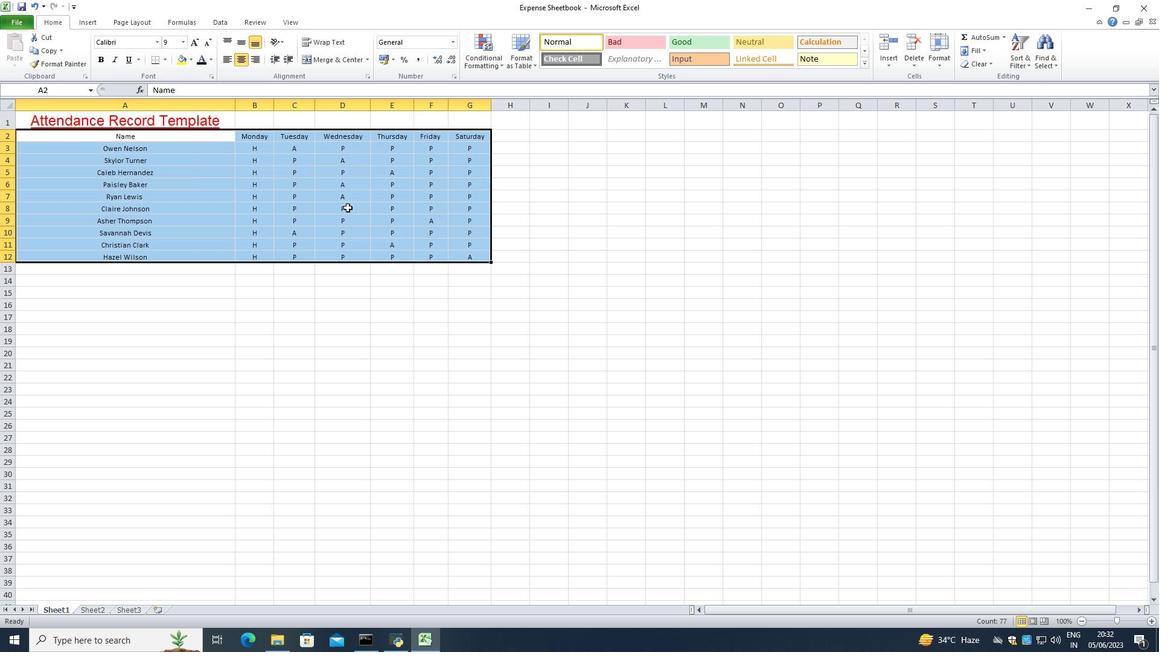 
Action: Mouse pressed left at (152, 314)
Screenshot: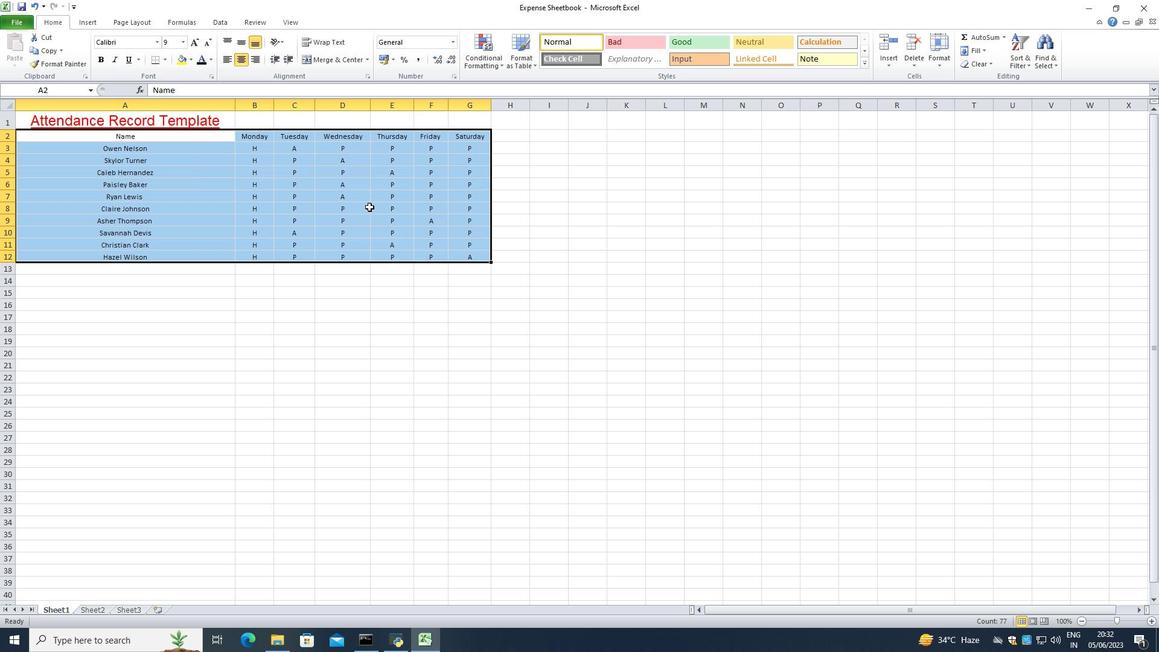 
Action: Mouse moved to (433, 372)
Screenshot: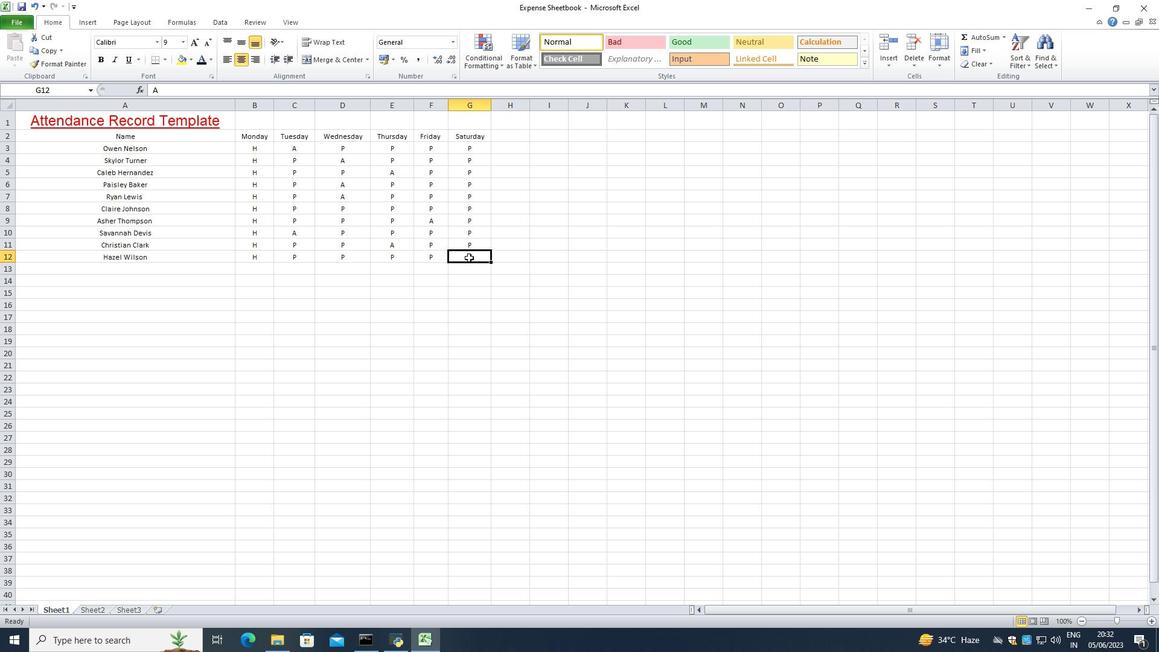 
Action: Mouse pressed left at (433, 372)
Screenshot: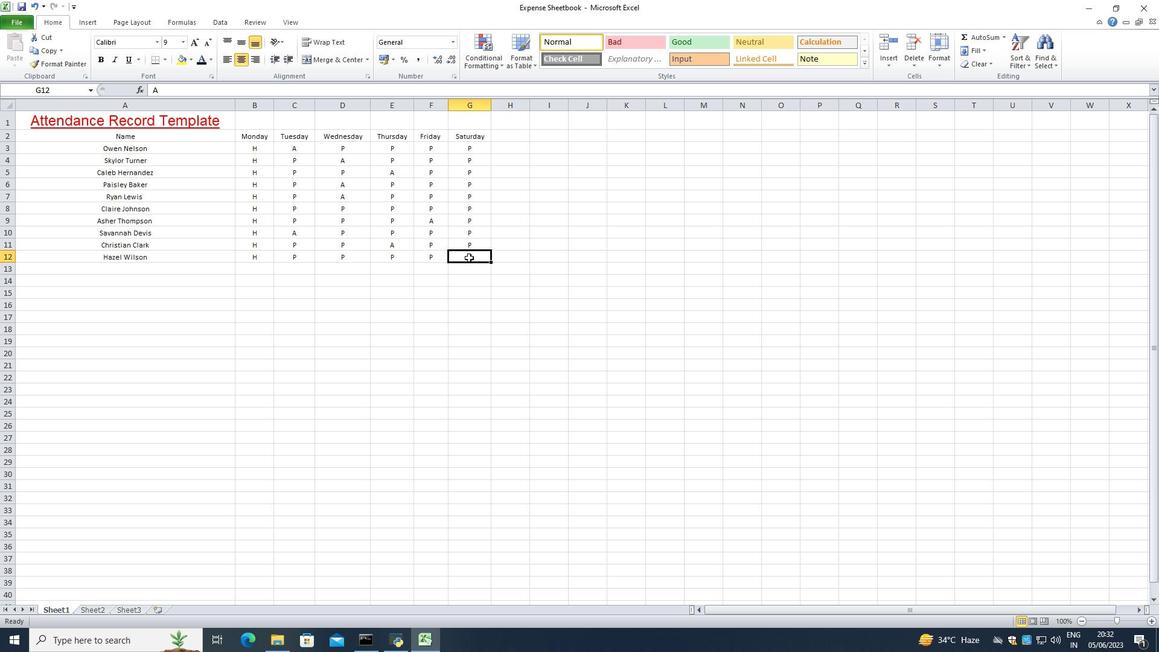 
Action: Mouse moved to (346, 319)
Screenshot: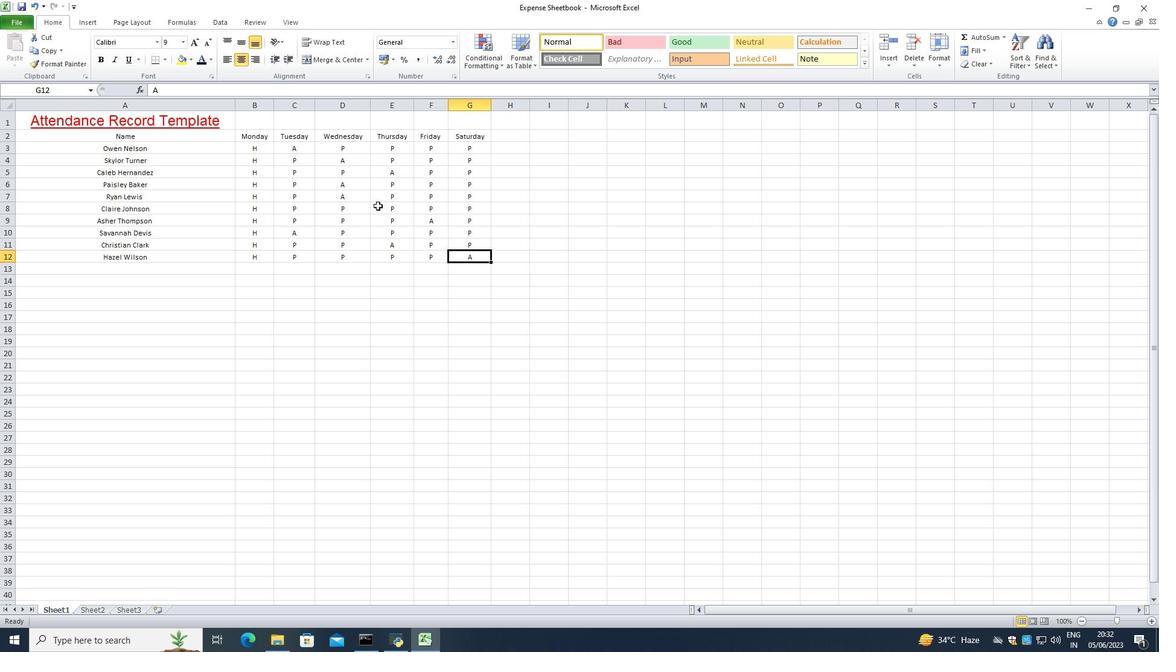 
Action: Mouse pressed left at (346, 319)
Screenshot: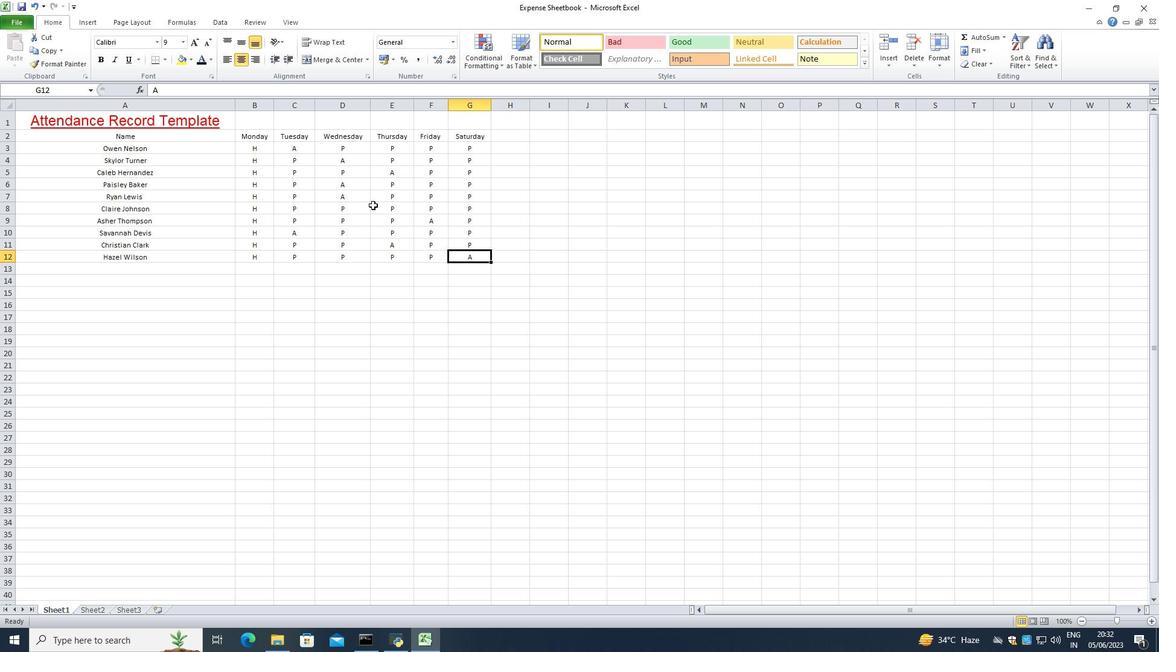 
Action: Mouse moved to (343, 417)
Screenshot: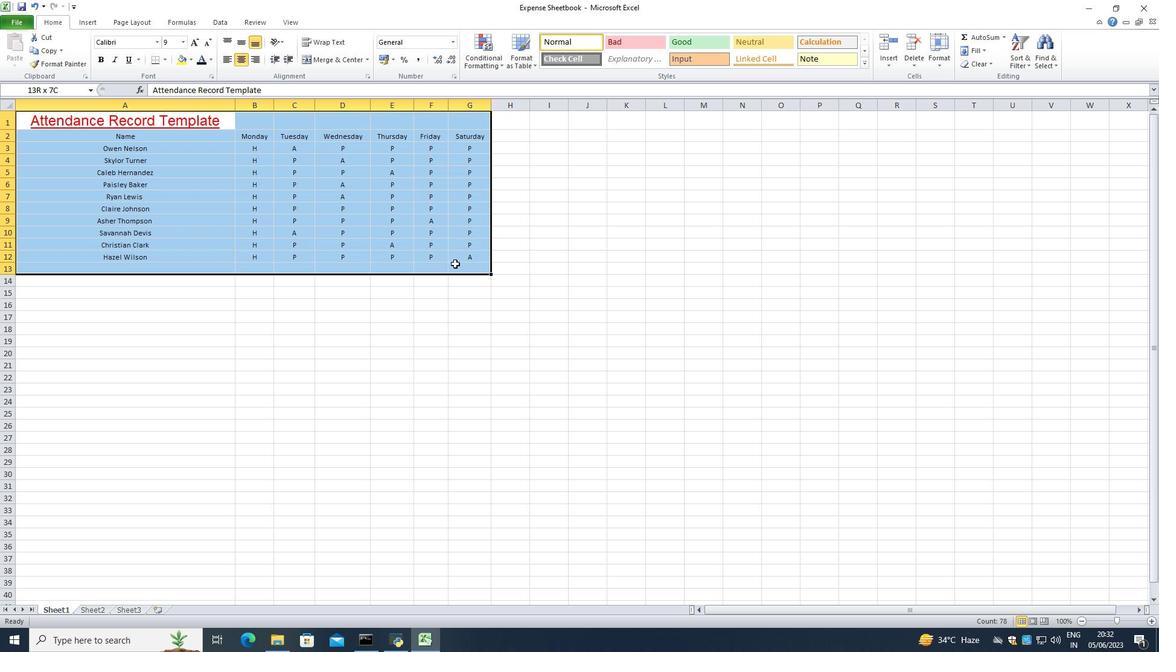 
Action: Mouse pressed left at (343, 414)
Screenshot: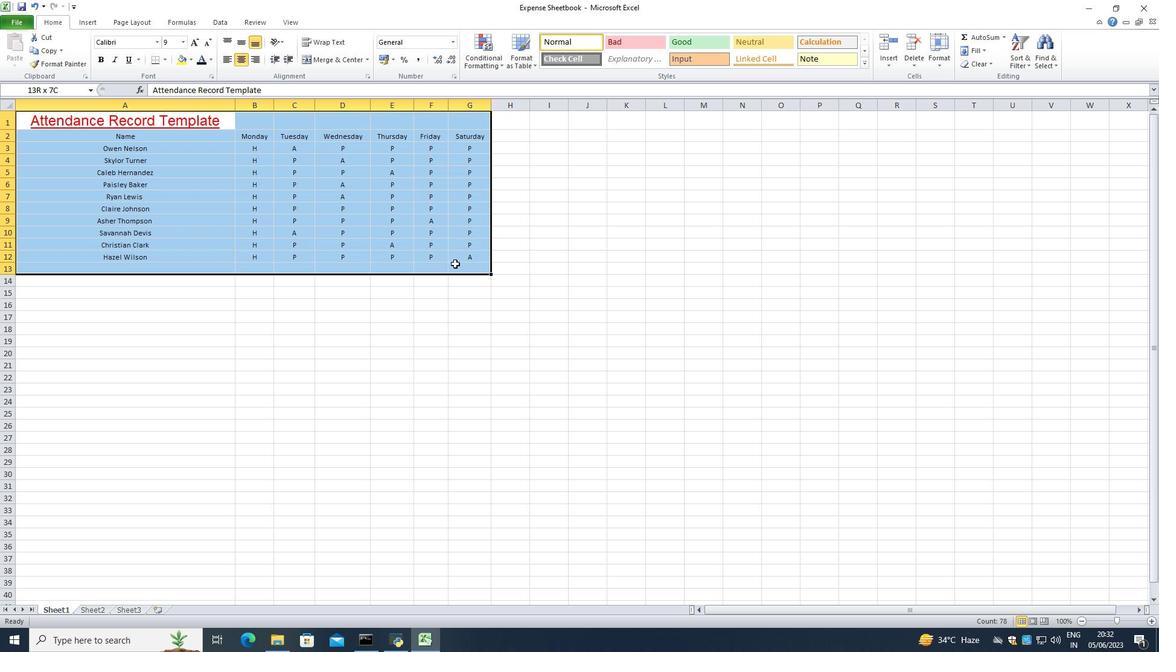 
Action: Mouse moved to (180, 117)
Screenshot: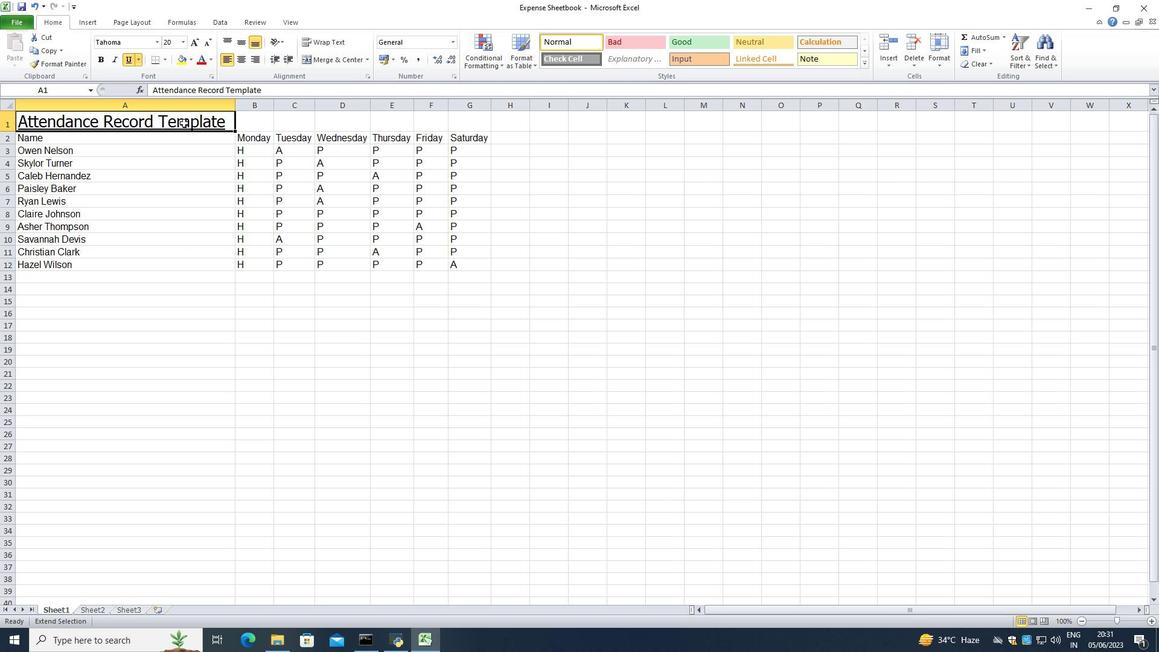 
Action: Mouse pressed left at (180, 117)
Screenshot: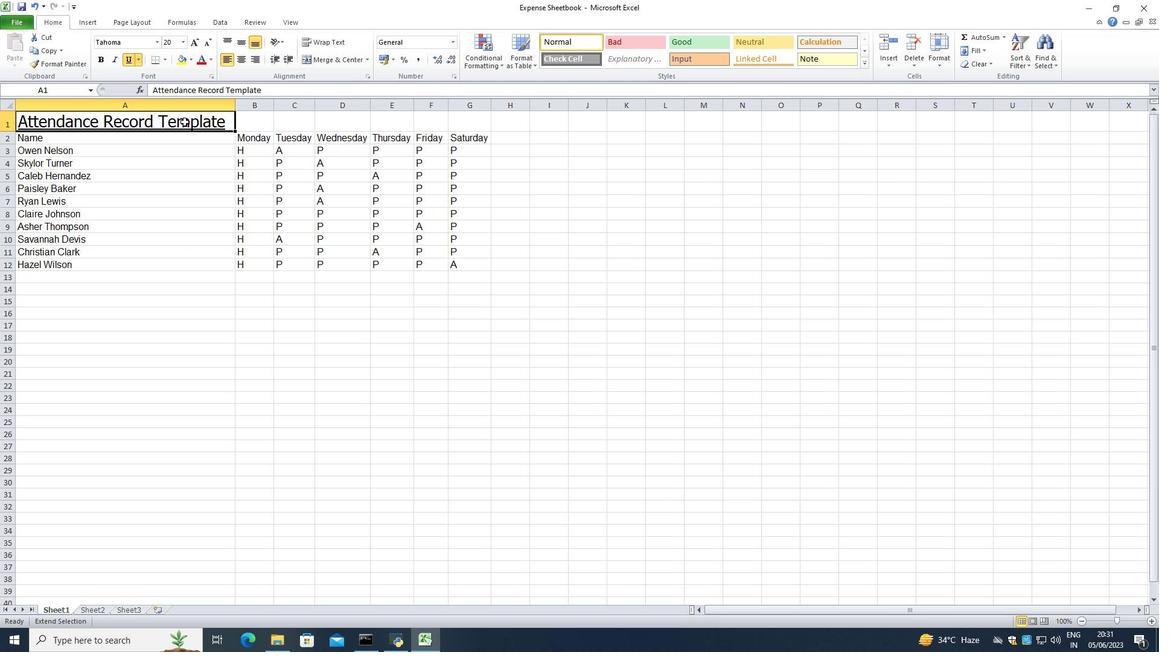 
Action: Mouse moved to (151, 39)
Screenshot: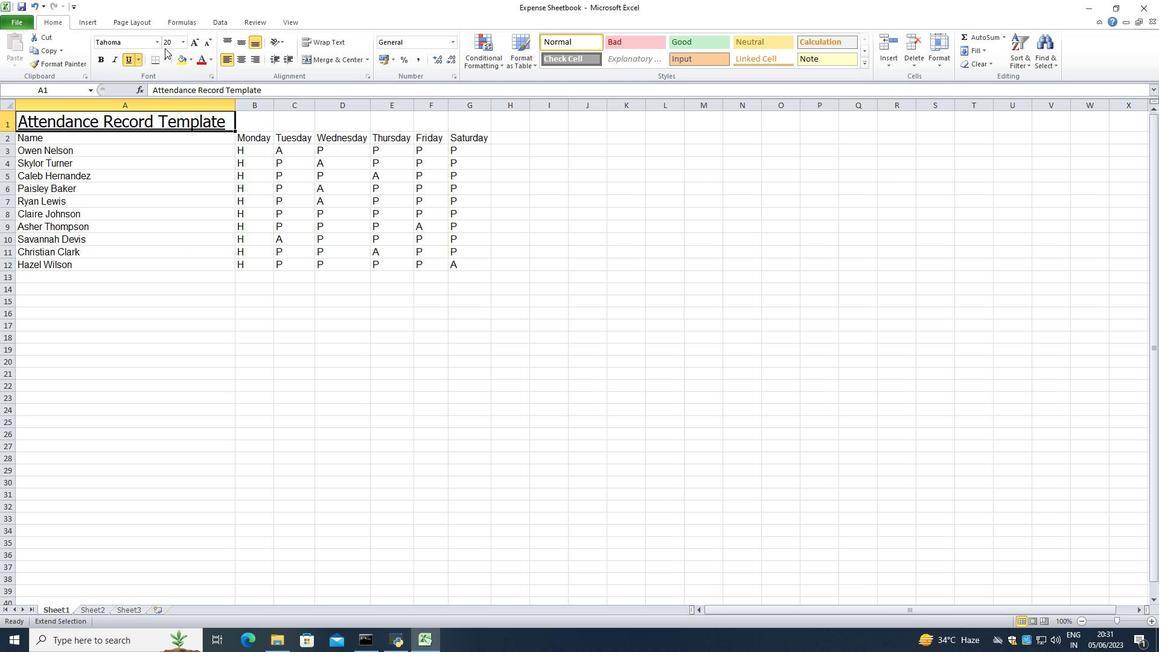 
Action: Mouse pressed left at (151, 39)
Screenshot: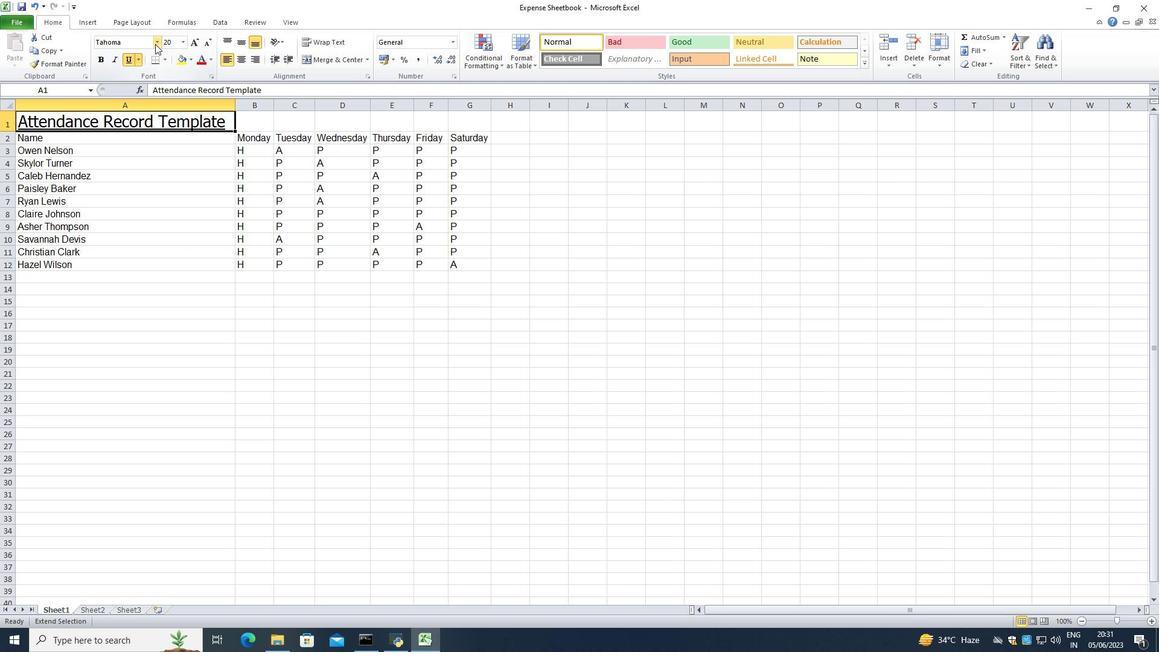 
Action: Mouse moved to (152, 256)
Screenshot: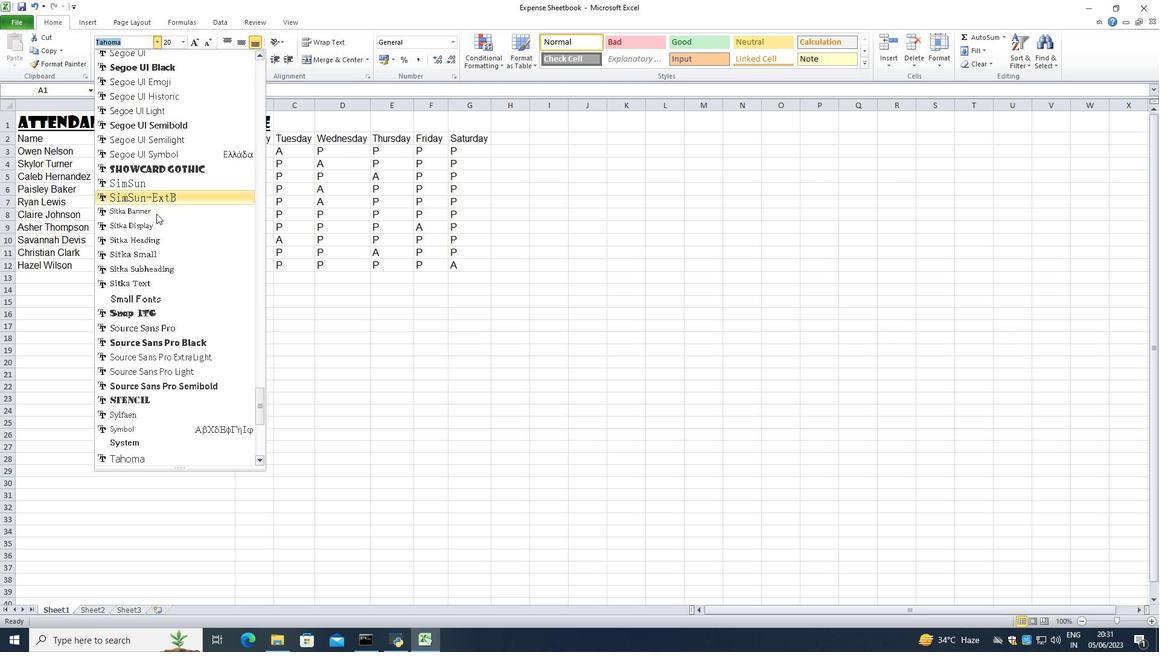 
Action: Mouse scrolled (152, 256) with delta (0, 0)
Screenshot: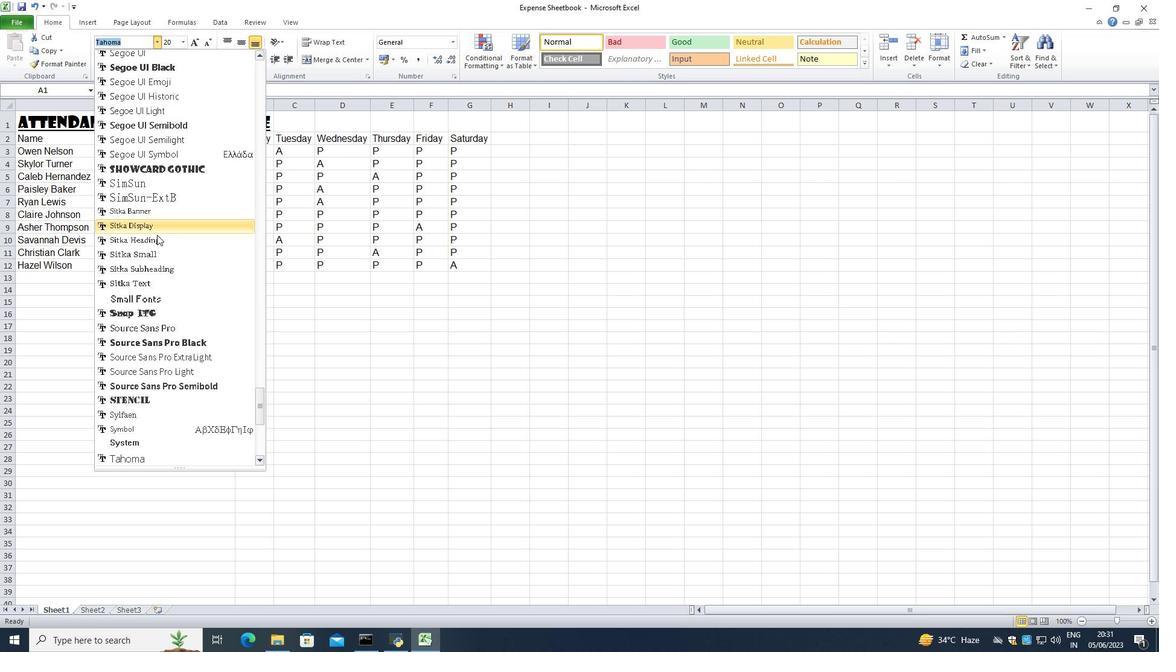 
Action: Mouse moved to (152, 257)
Screenshot: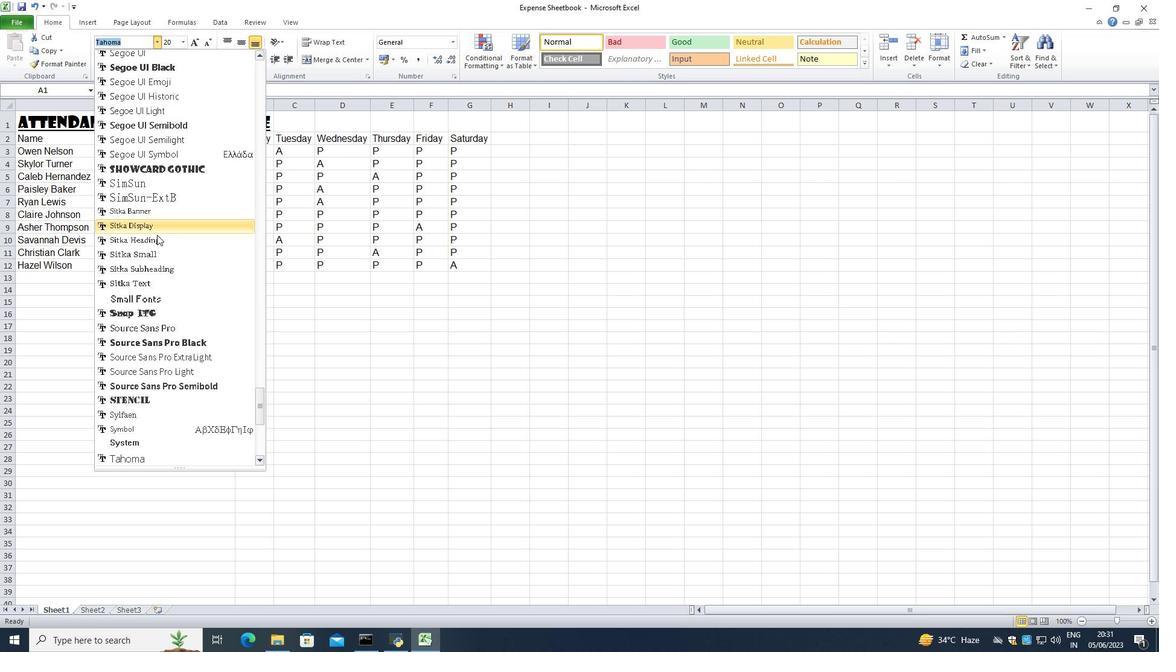
Action: Mouse scrolled (152, 257) with delta (0, 0)
Screenshot: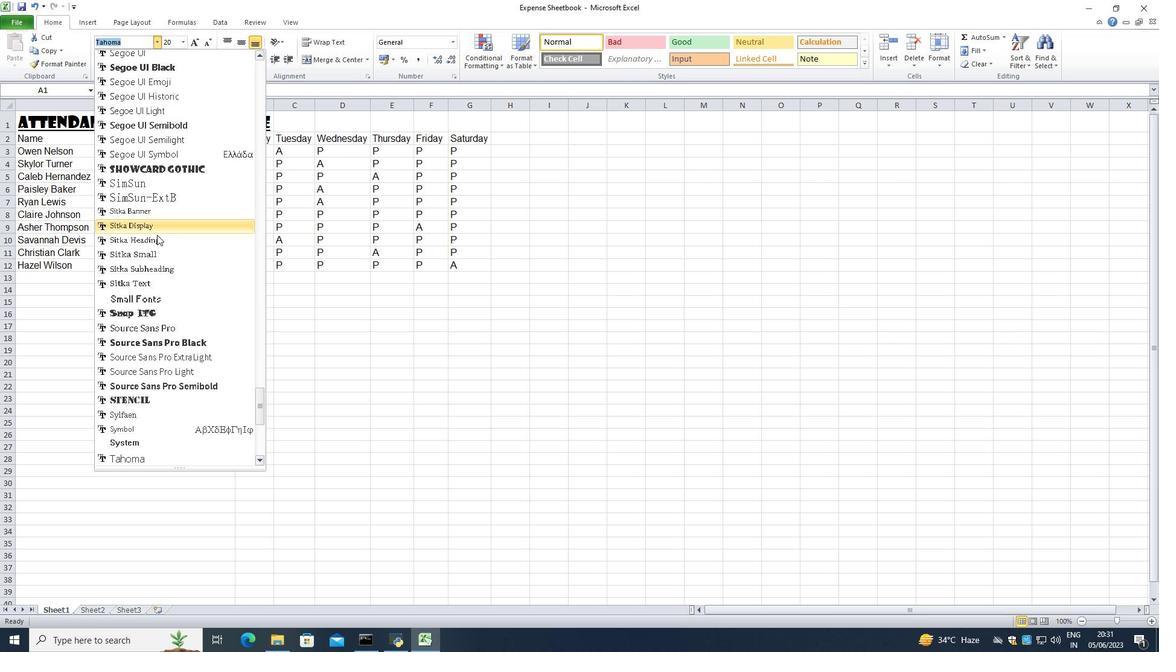 
Action: Mouse moved to (152, 257)
Screenshot: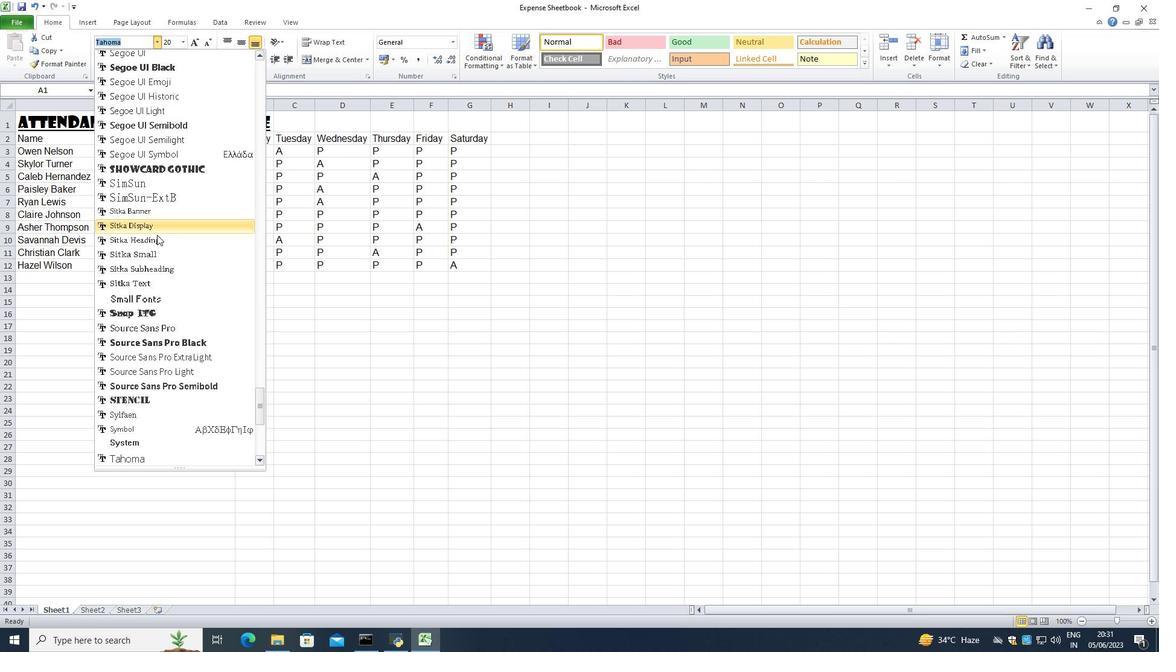
Action: Mouse scrolled (152, 257) with delta (0, 0)
Screenshot: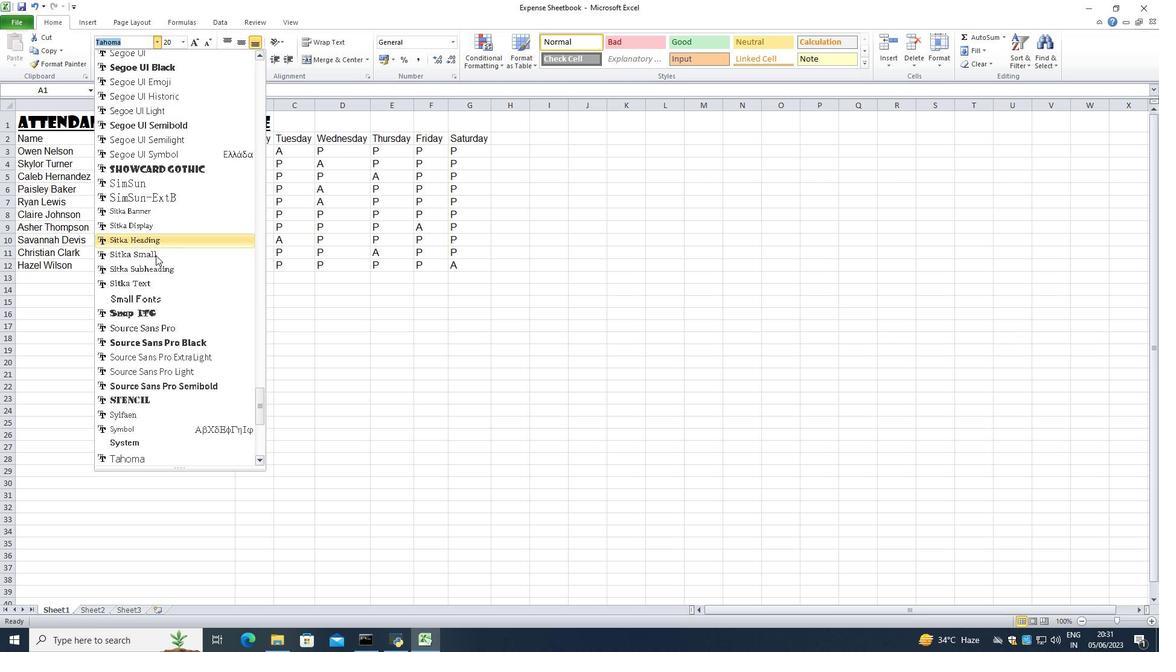 
Action: Mouse moved to (152, 257)
Screenshot: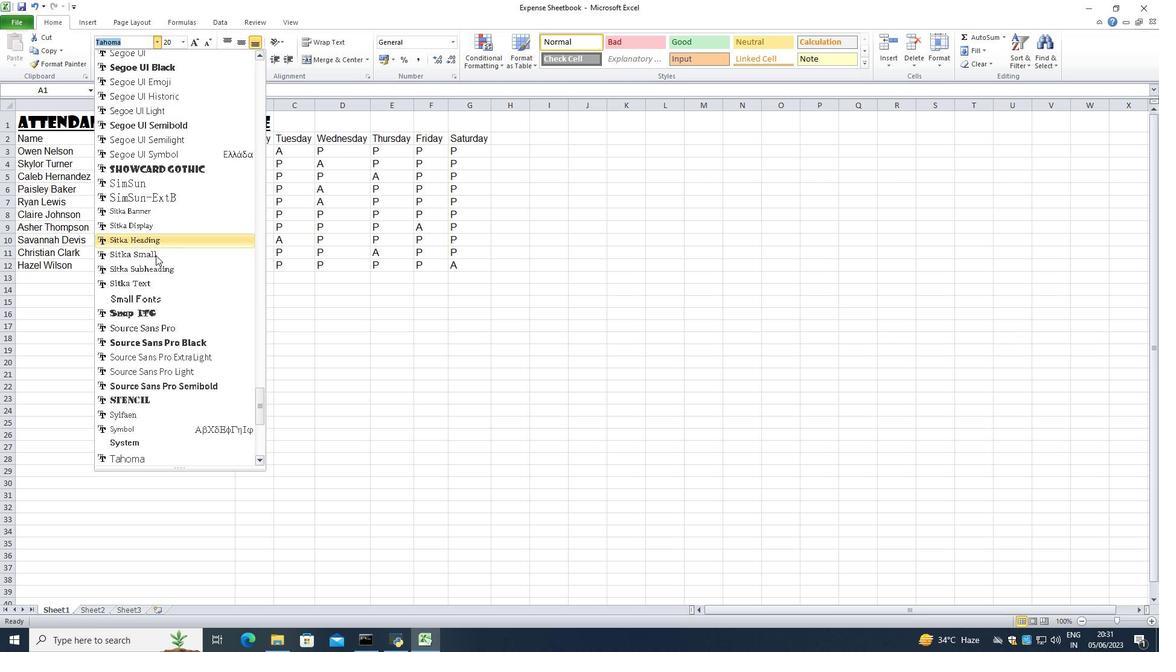 
Action: Mouse scrolled (152, 258) with delta (0, 0)
Screenshot: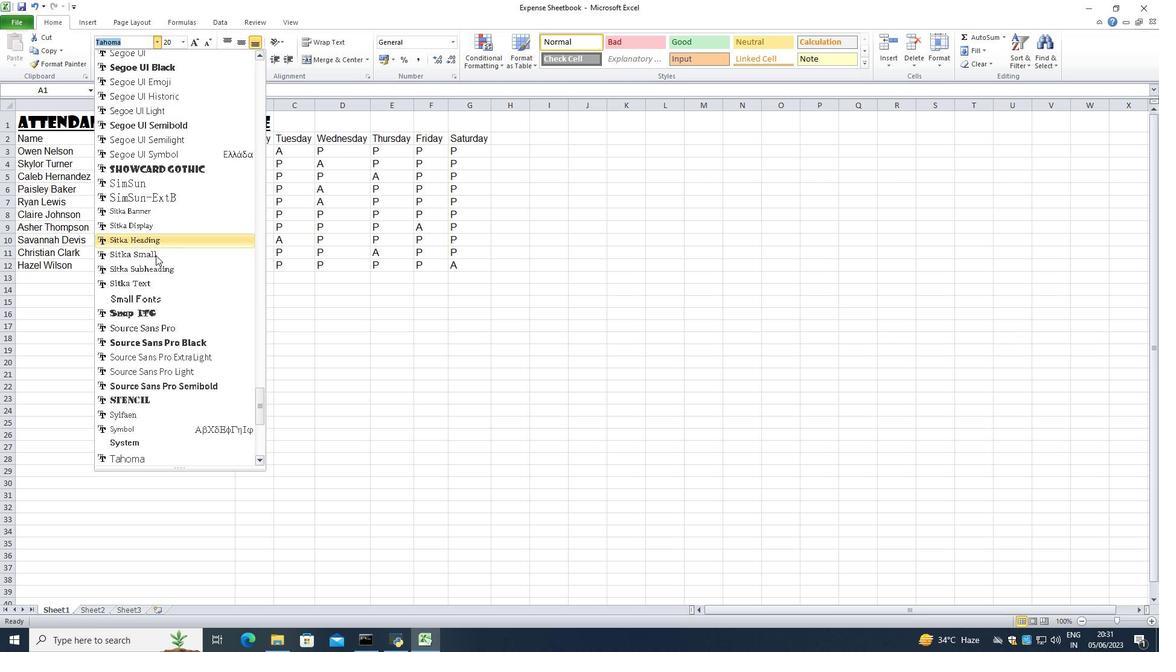 
Action: Mouse moved to (151, 258)
Screenshot: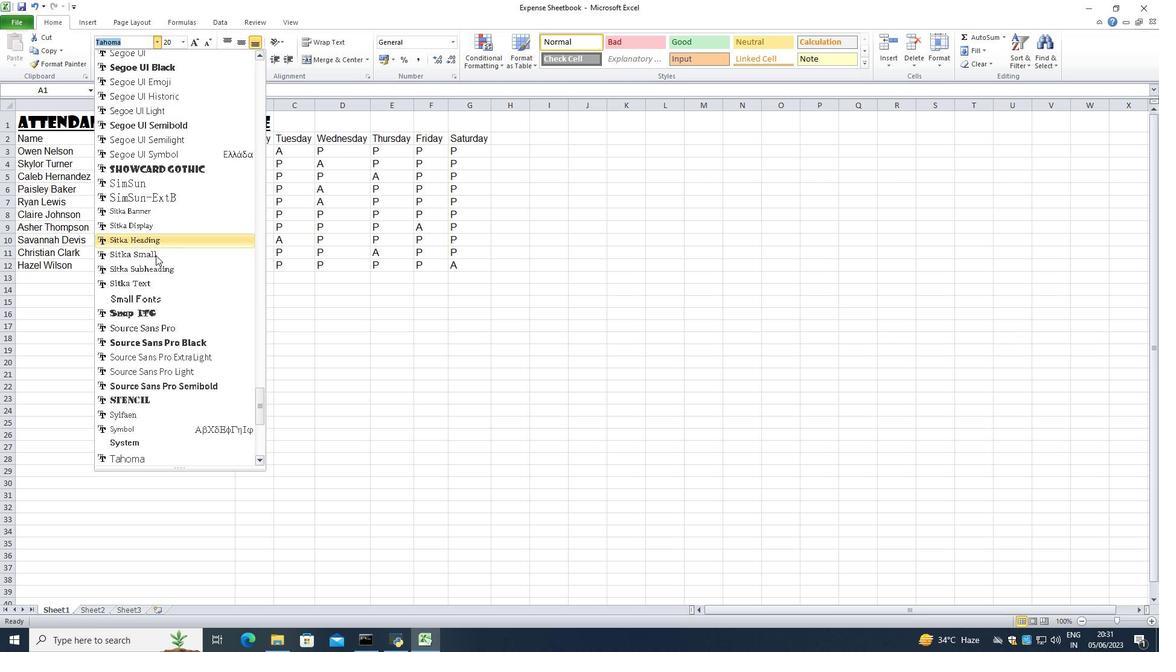 
Action: Mouse scrolled (151, 259) with delta (0, 0)
Screenshot: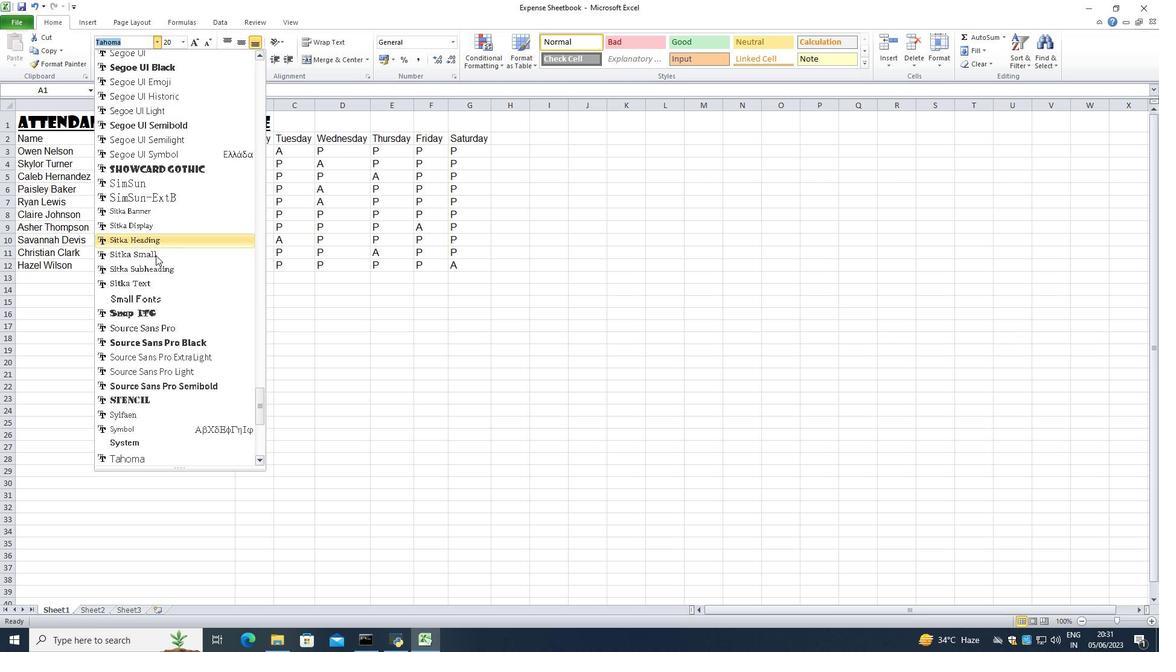 
Action: Mouse scrolled (151, 259) with delta (0, 0)
Screenshot: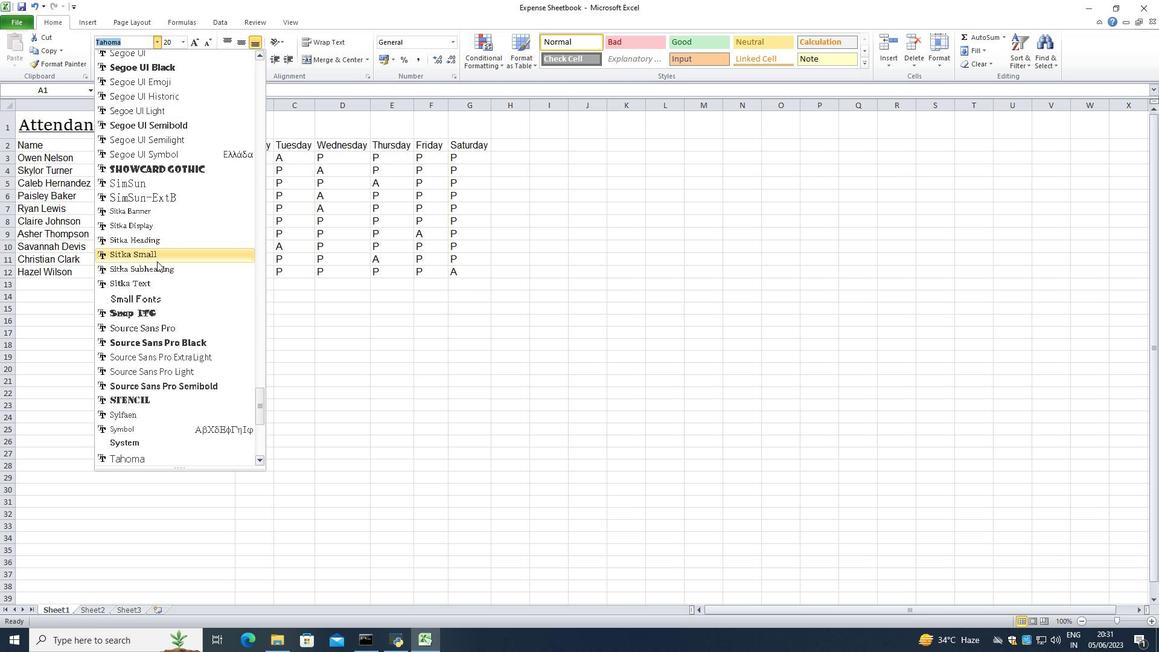 
Action: Mouse moved to (150, 259)
Screenshot: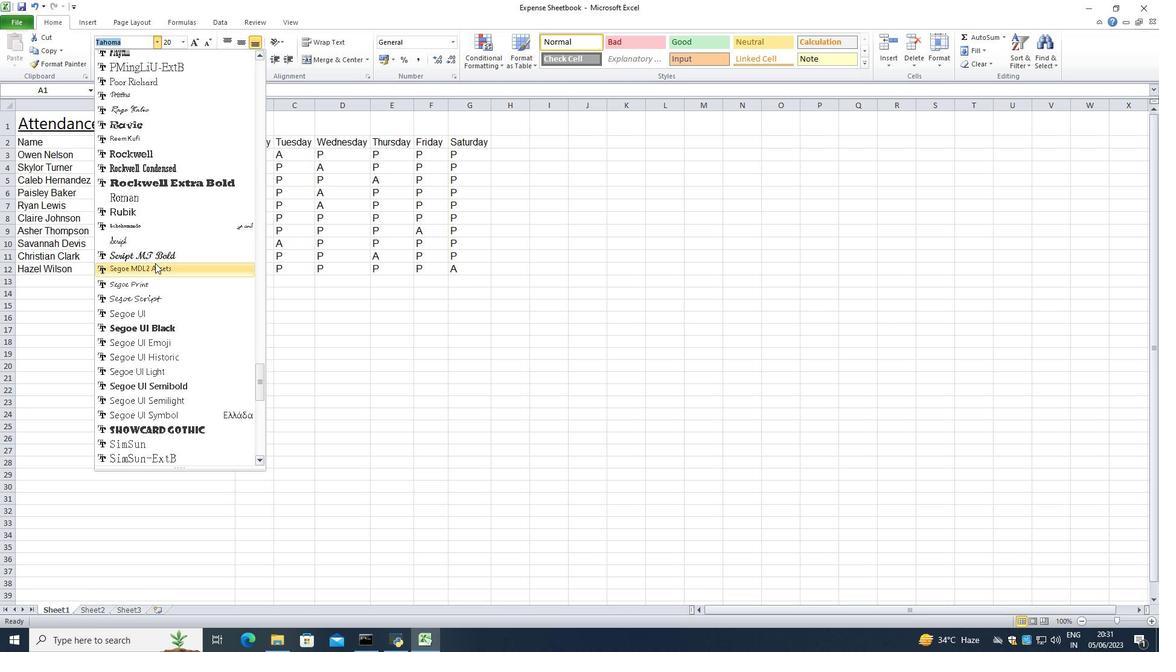 
Action: Mouse scrolled (150, 259) with delta (0, 0)
Screenshot: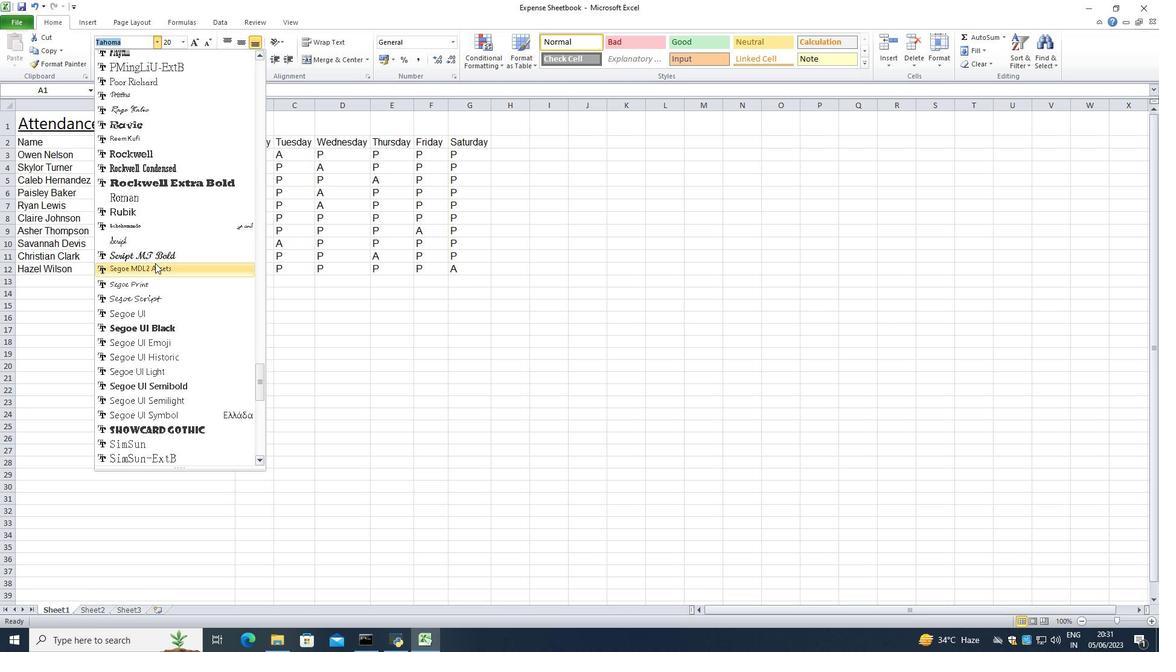 
Action: Mouse scrolled (150, 259) with delta (0, 0)
Screenshot: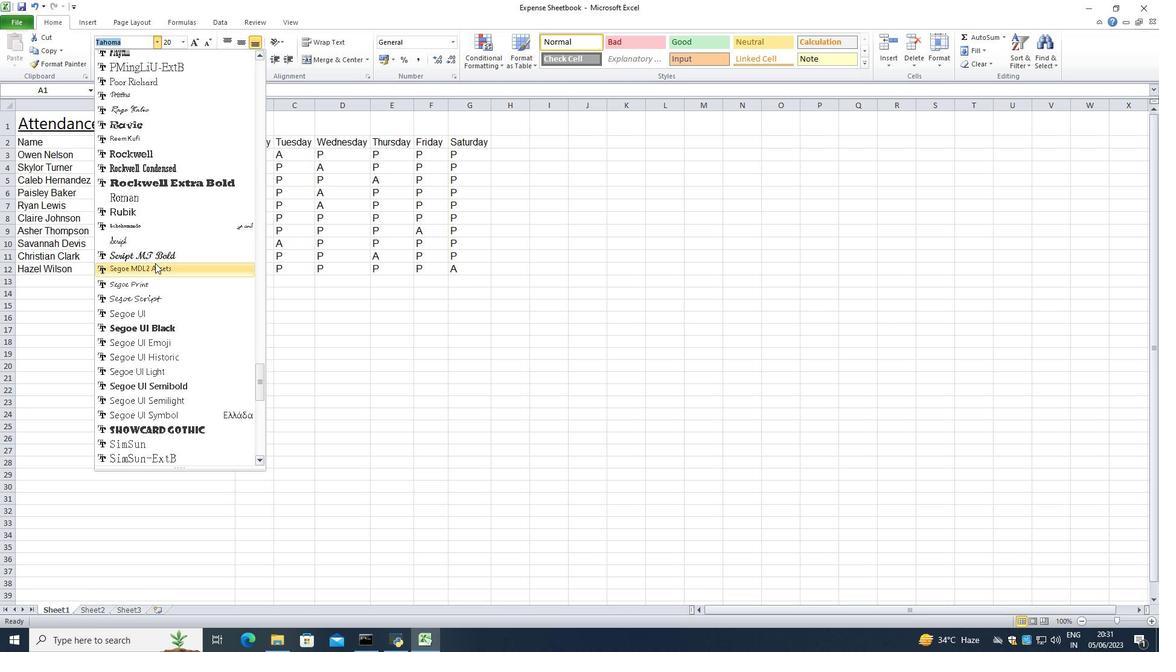 
Action: Mouse scrolled (150, 259) with delta (0, 0)
Screenshot: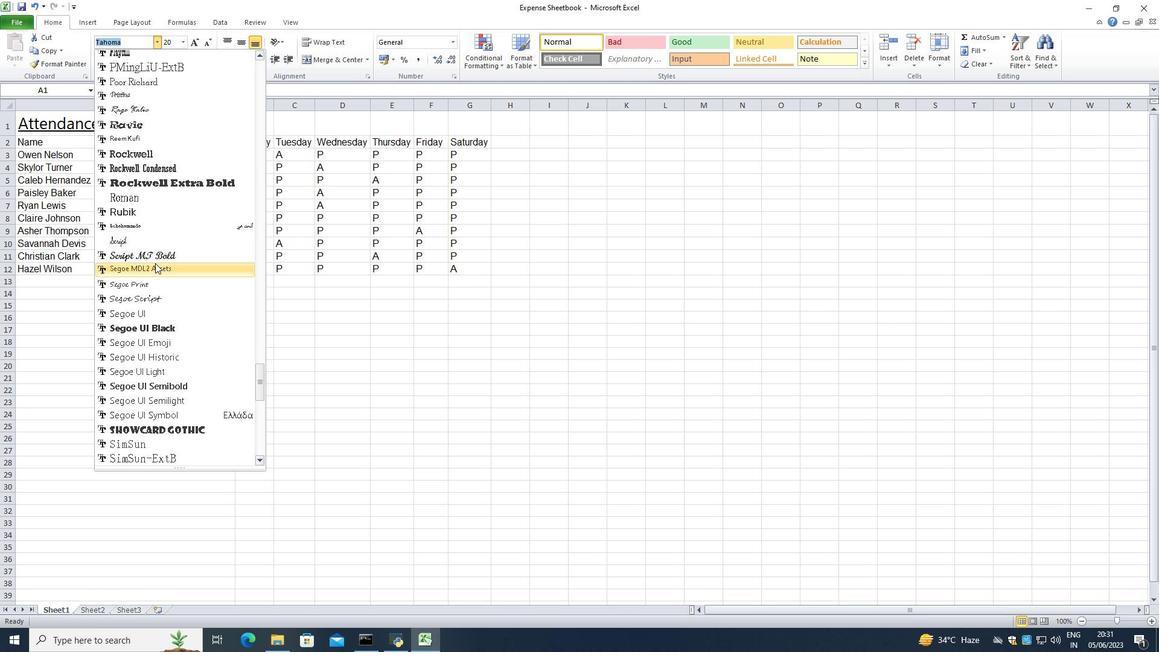 
Action: Mouse scrolled (150, 259) with delta (0, 0)
Screenshot: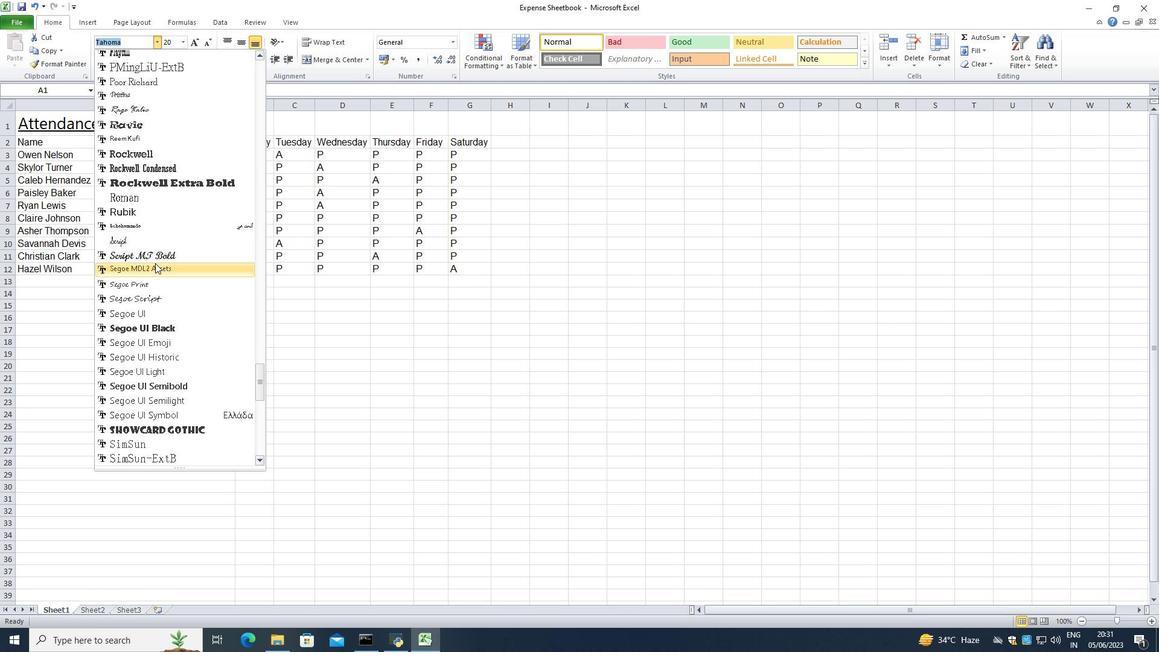 
Action: Mouse scrolled (150, 259) with delta (0, 0)
Screenshot: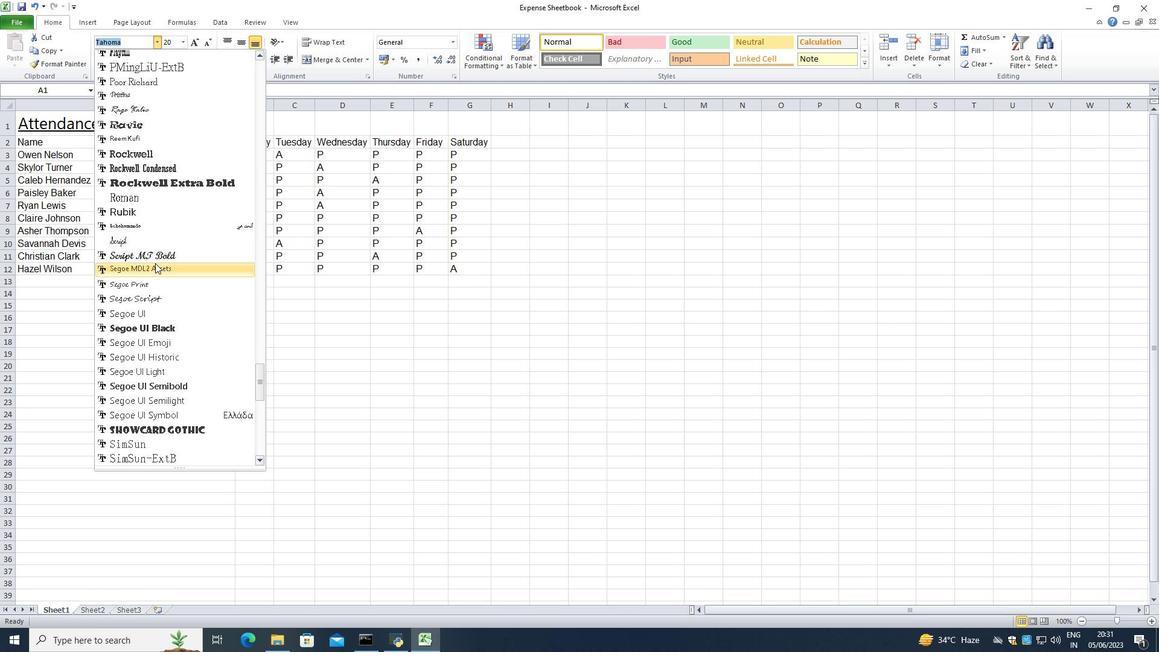 
Action: Mouse scrolled (150, 259) with delta (0, 0)
Screenshot: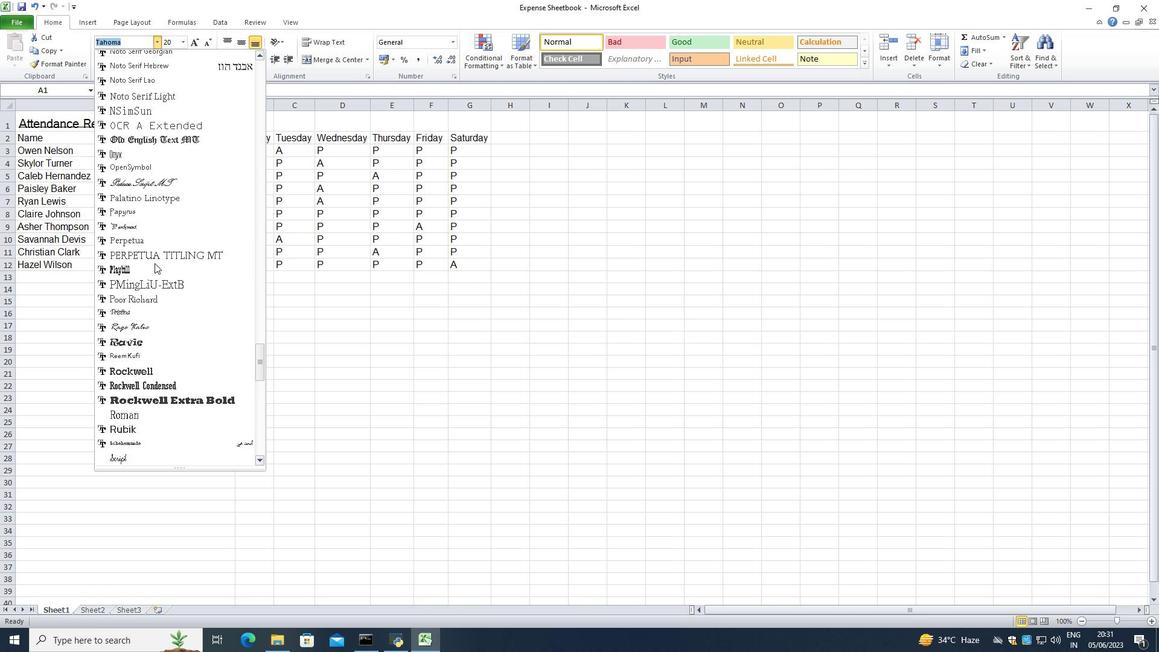 
Action: Mouse scrolled (150, 259) with delta (0, 0)
Screenshot: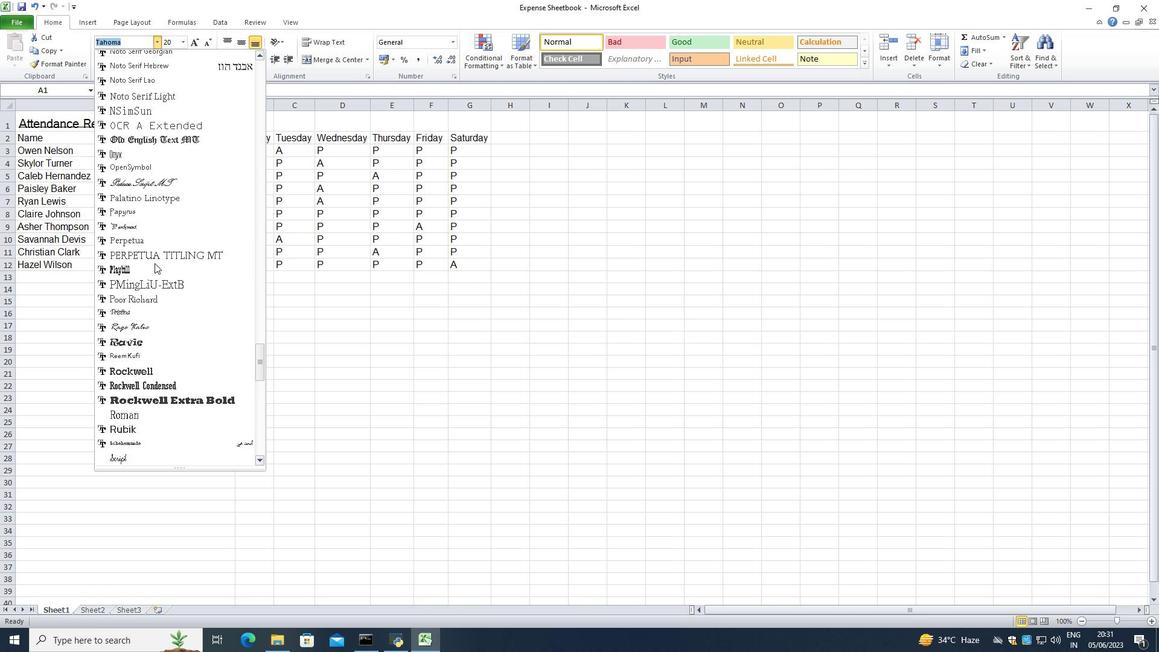 
Action: Mouse scrolled (150, 259) with delta (0, 0)
Screenshot: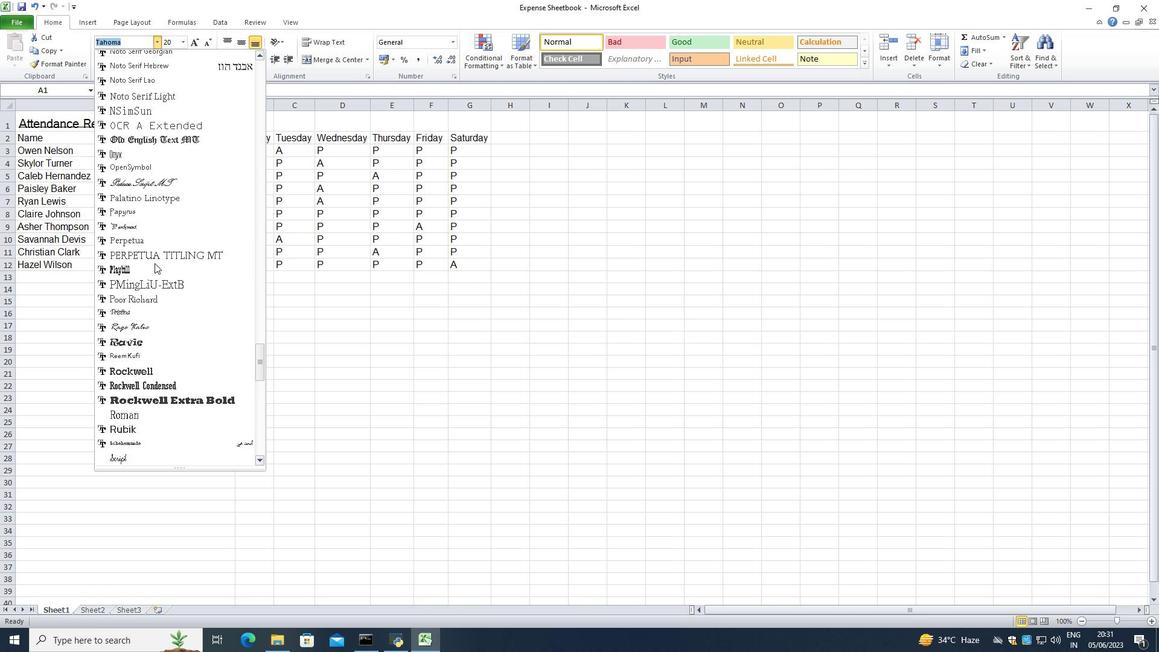 
Action: Mouse scrolled (150, 259) with delta (0, 0)
Screenshot: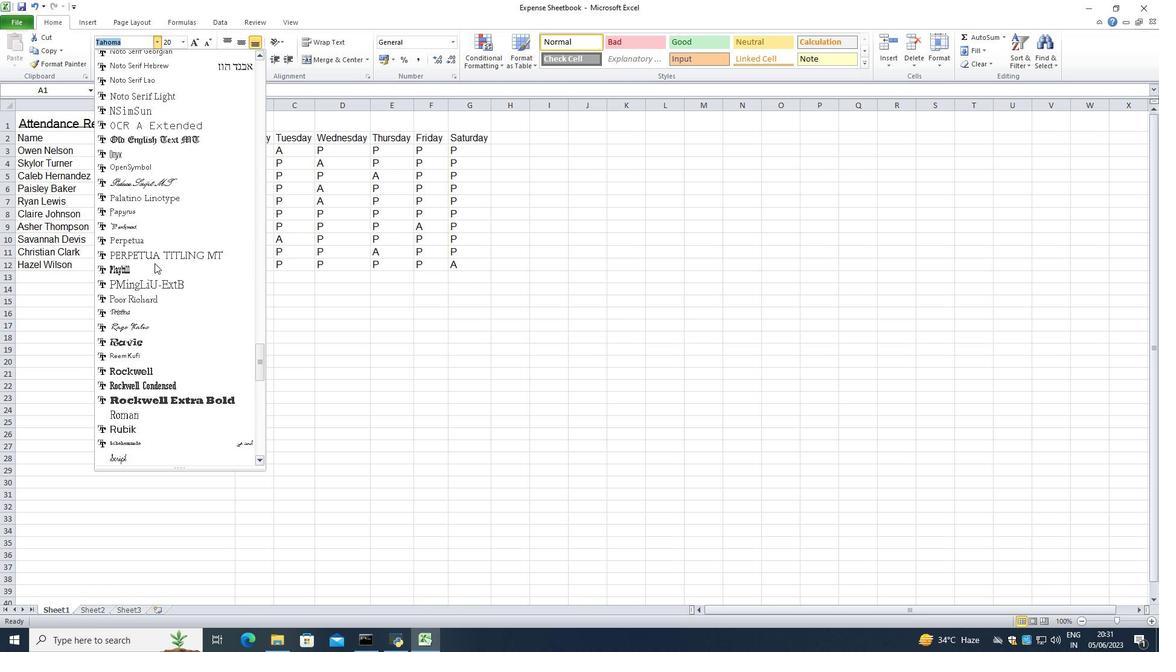 
Action: Mouse scrolled (150, 259) with delta (0, 0)
Screenshot: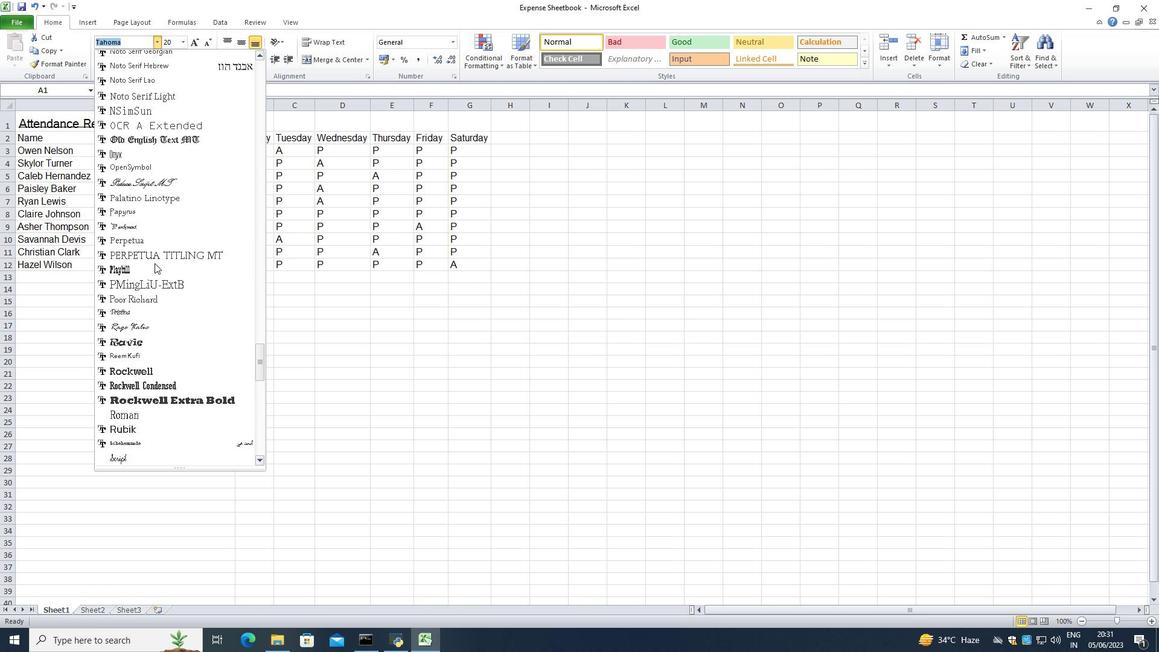 
Action: Mouse moved to (256, 349)
Screenshot: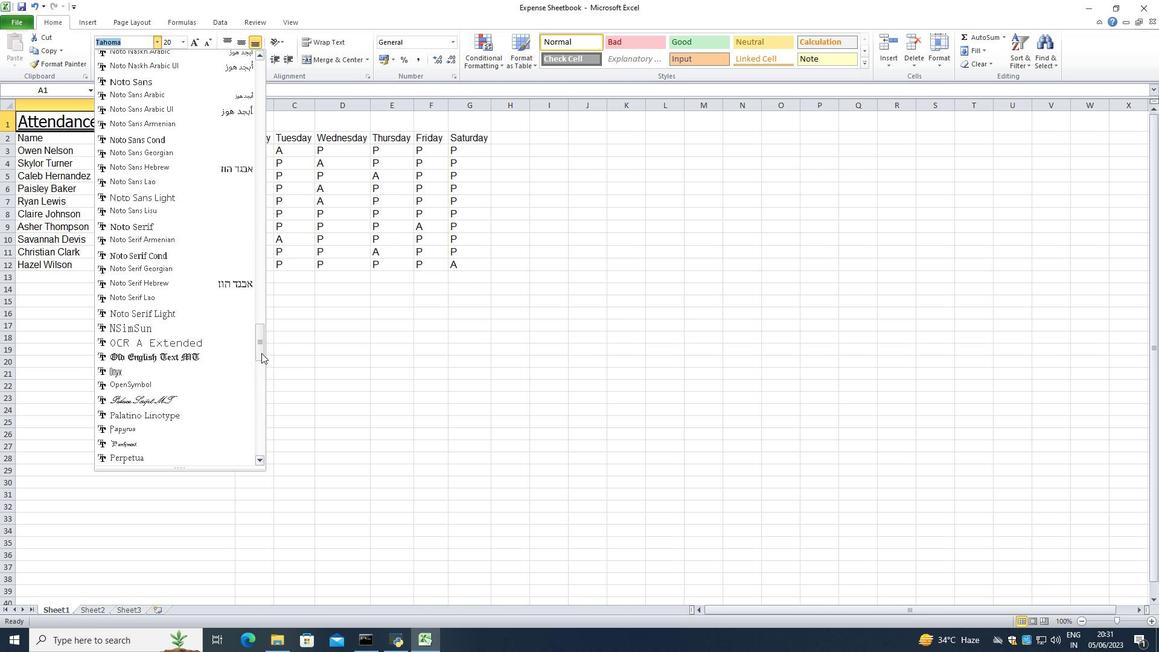 
Action: Mouse pressed left at (256, 349)
Screenshot: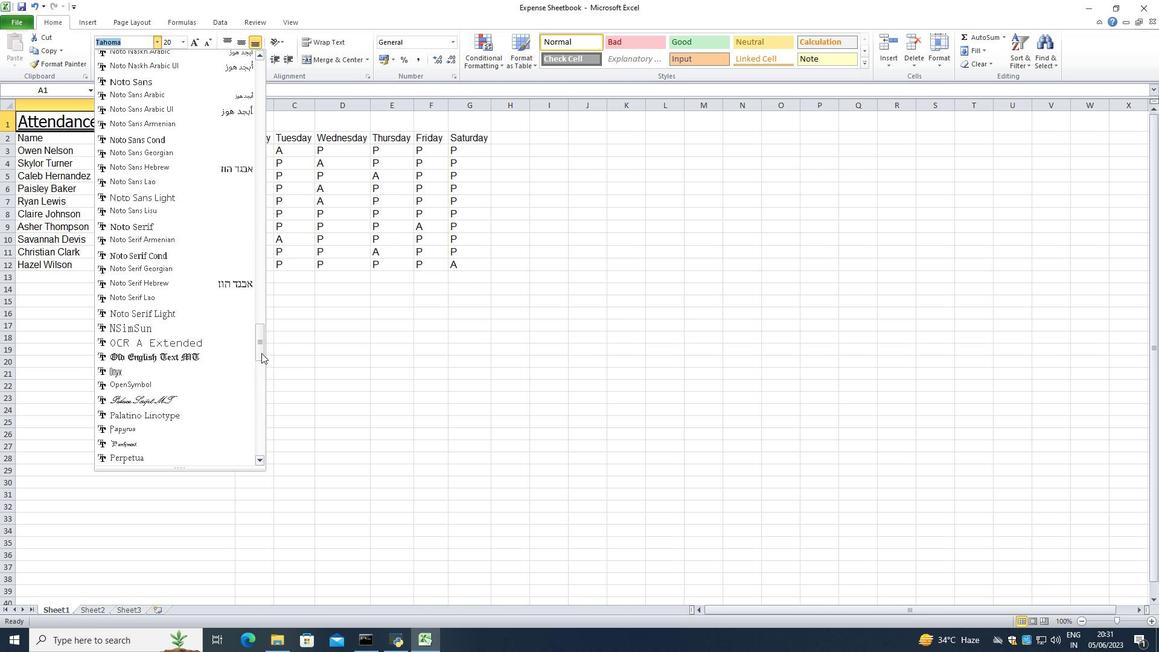
Action: Mouse moved to (148, 220)
Screenshot: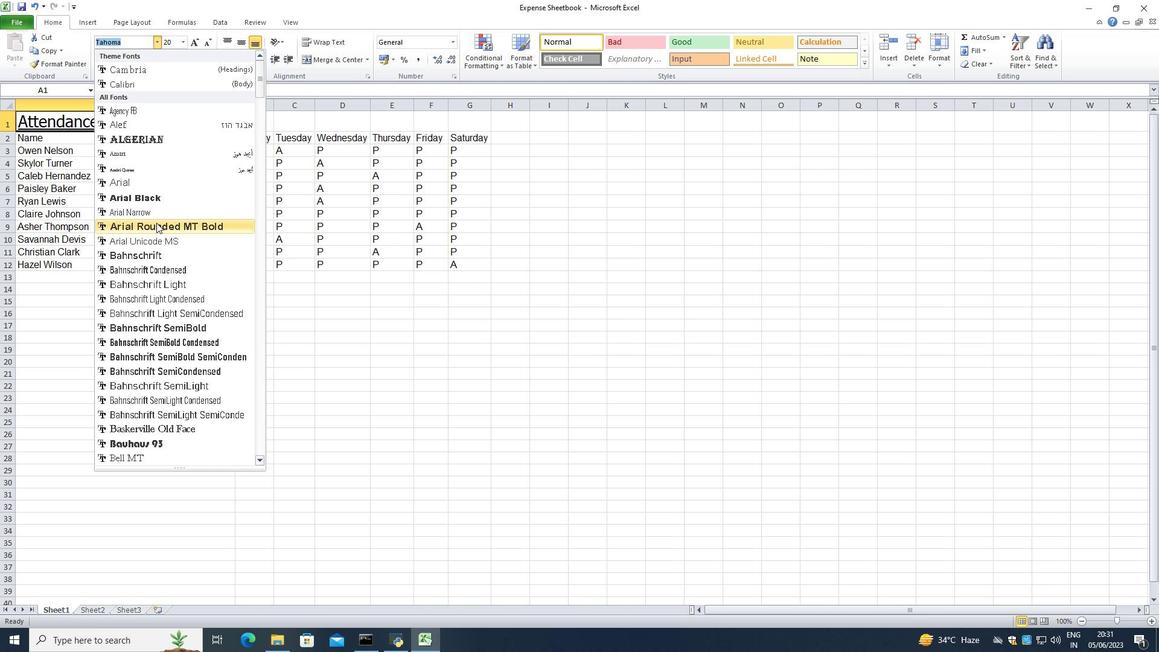 
Action: Mouse scrolled (148, 221) with delta (0, 0)
Screenshot: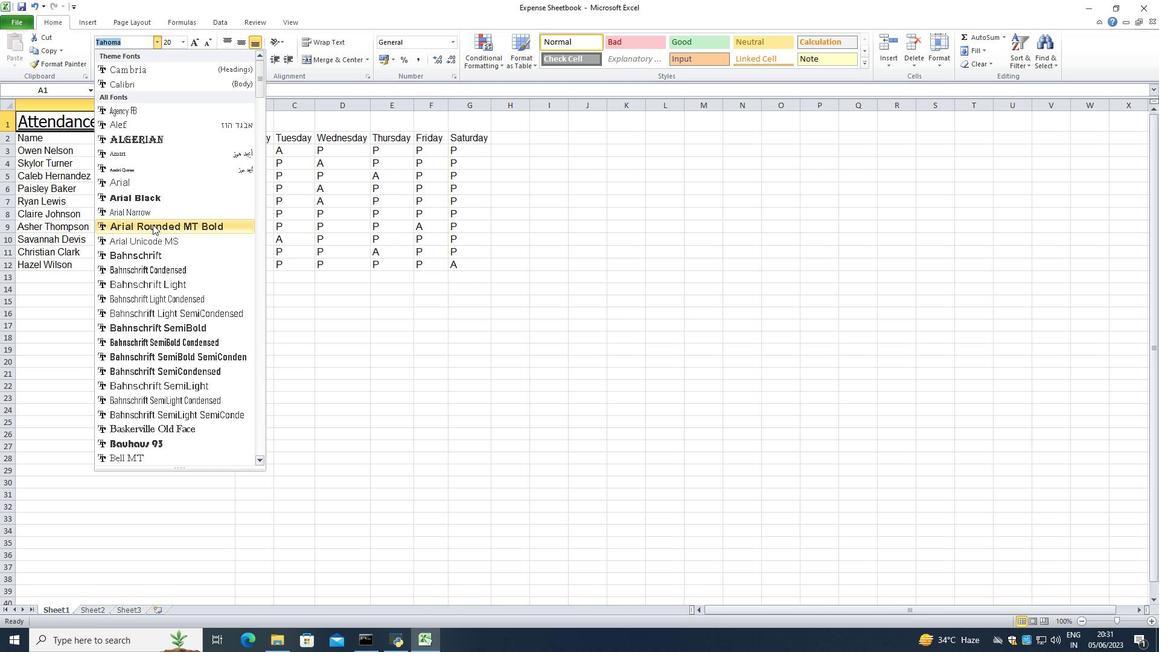 
Action: Mouse scrolled (148, 221) with delta (0, 0)
Screenshot: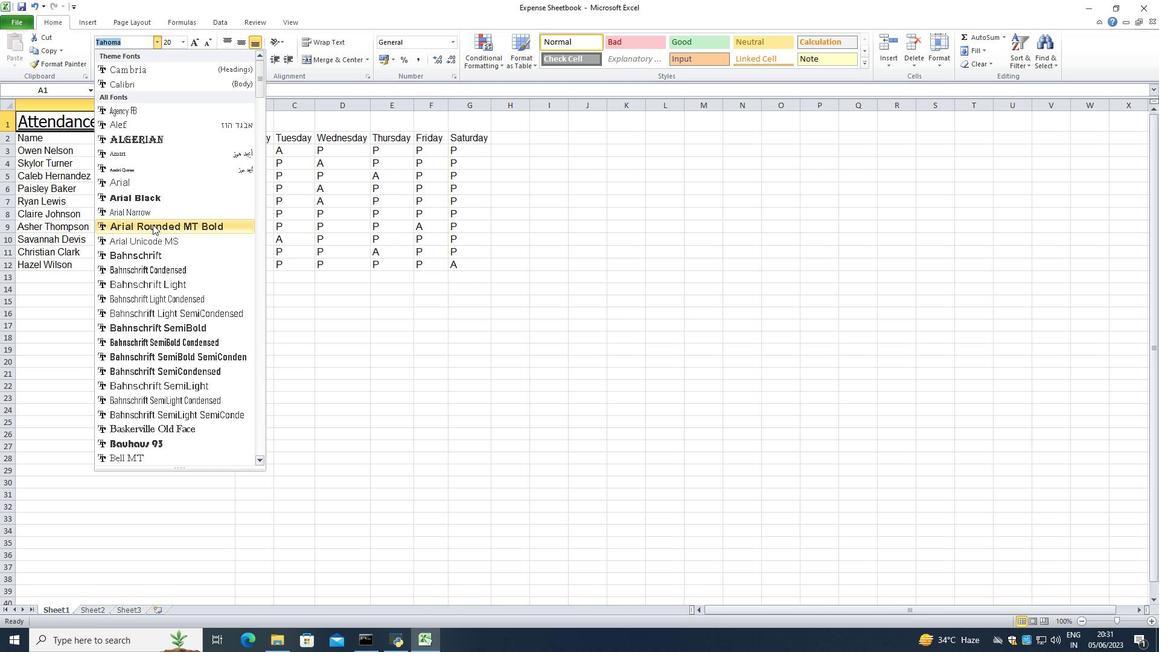 
Action: Mouse scrolled (148, 221) with delta (0, 0)
Screenshot: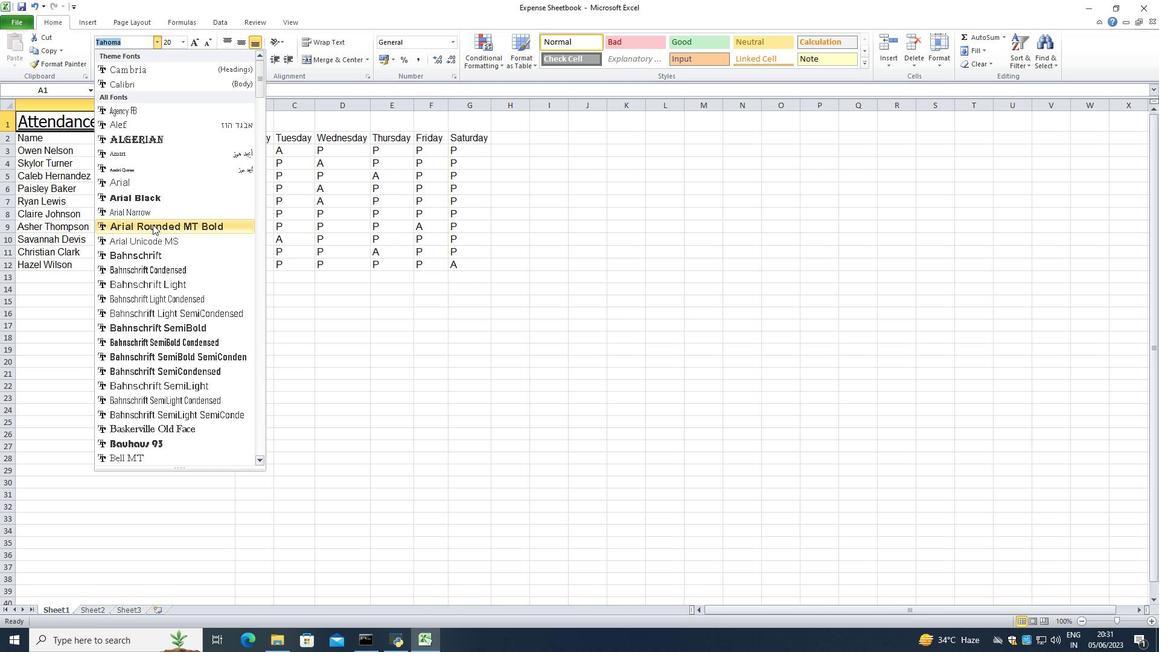 
Action: Mouse scrolled (148, 221) with delta (0, 0)
Screenshot: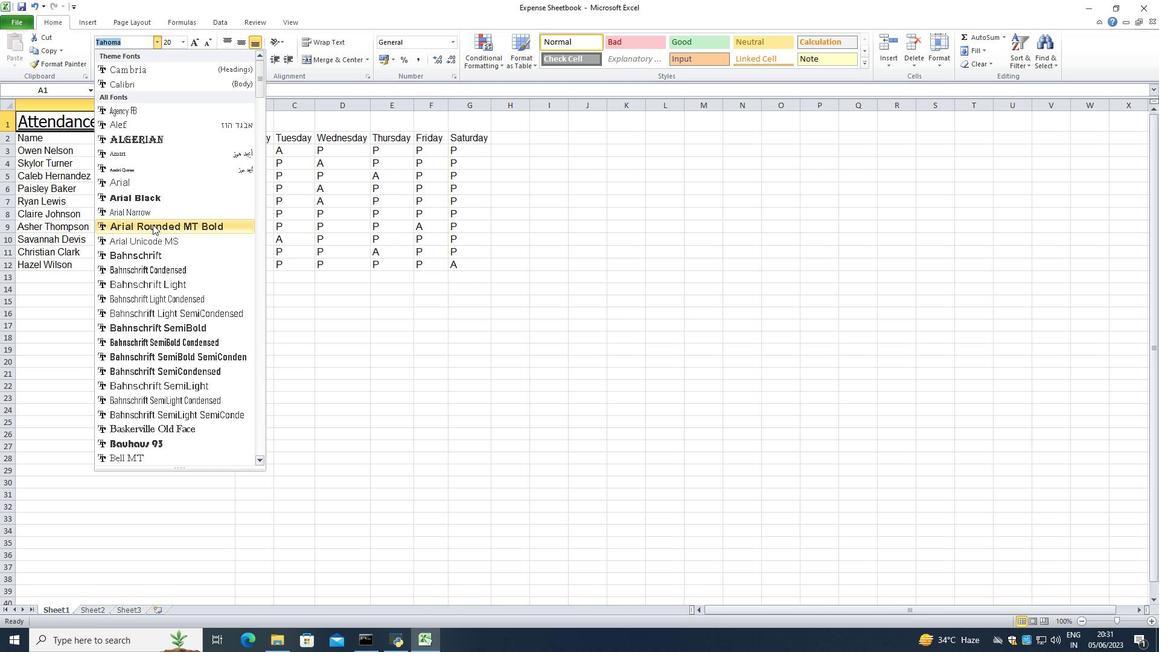 
Action: Mouse scrolled (148, 221) with delta (0, 0)
Screenshot: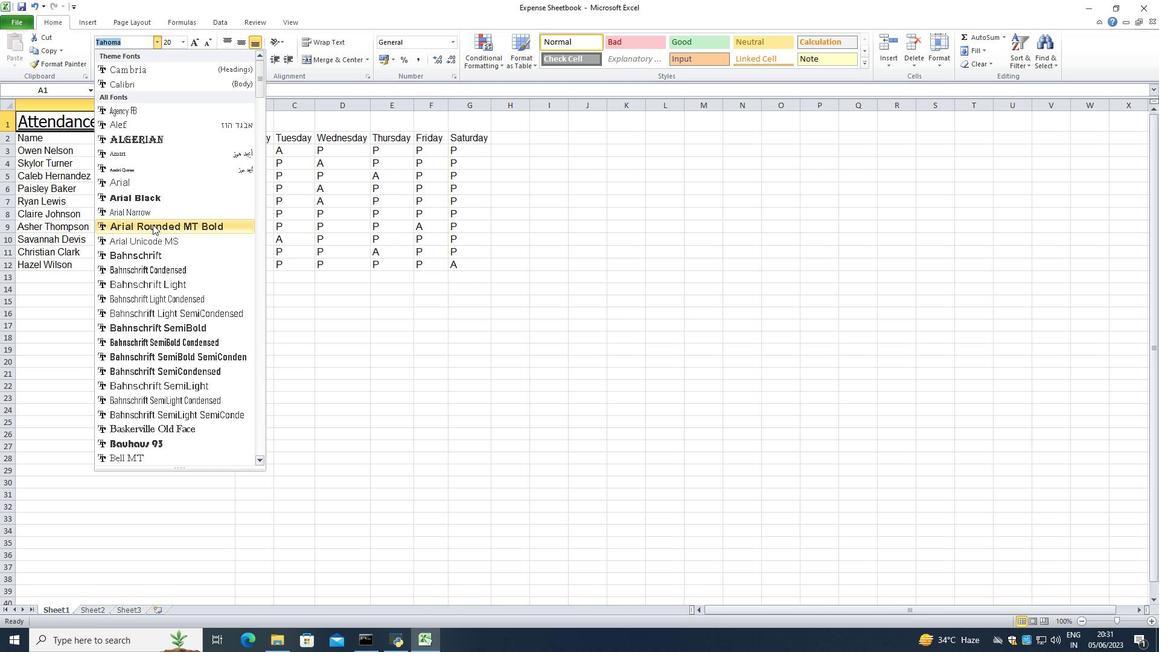 
Action: Mouse moved to (146, 222)
Screenshot: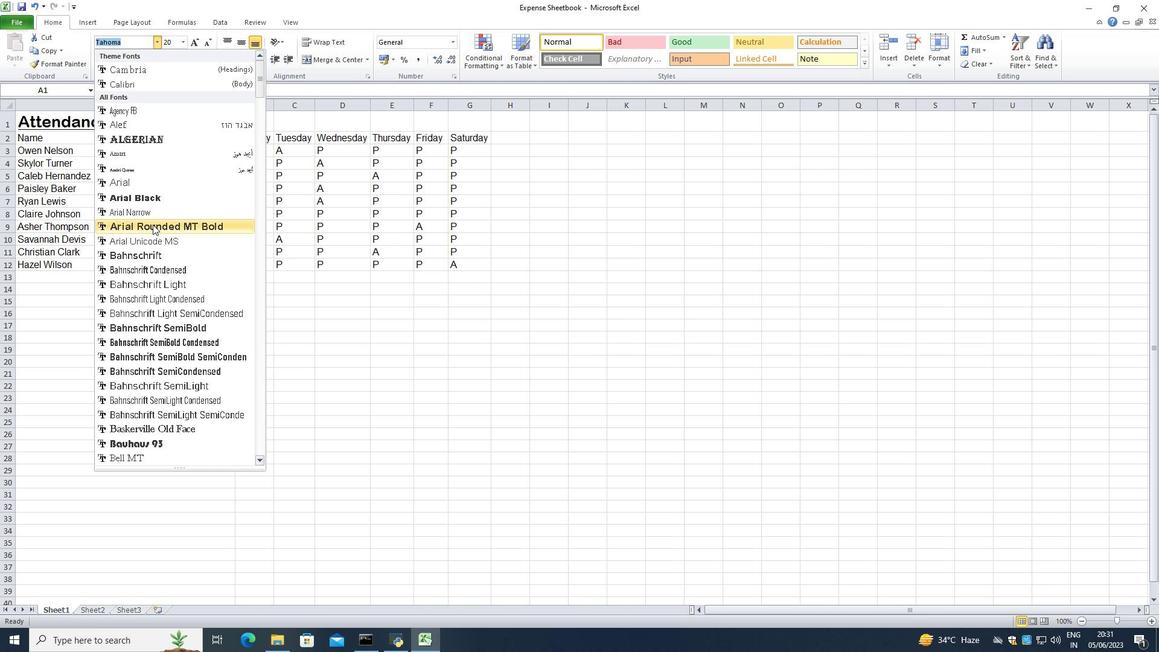 
Action: Mouse scrolled (146, 222) with delta (0, 0)
Screenshot: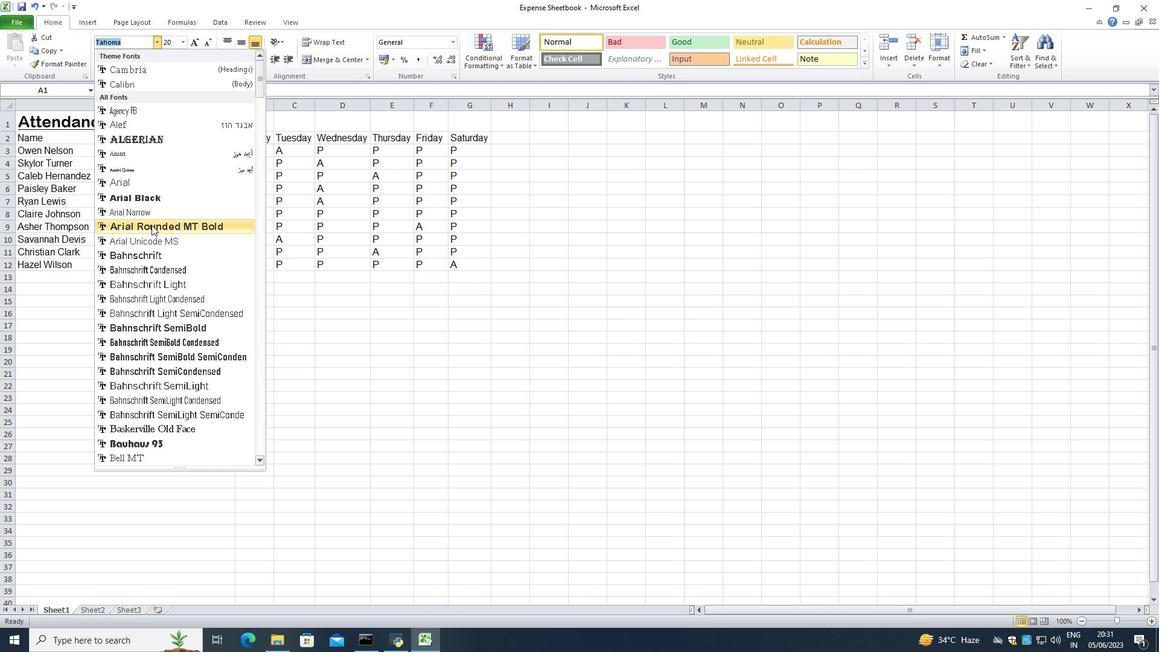
Action: Mouse scrolled (146, 222) with delta (0, 0)
Screenshot: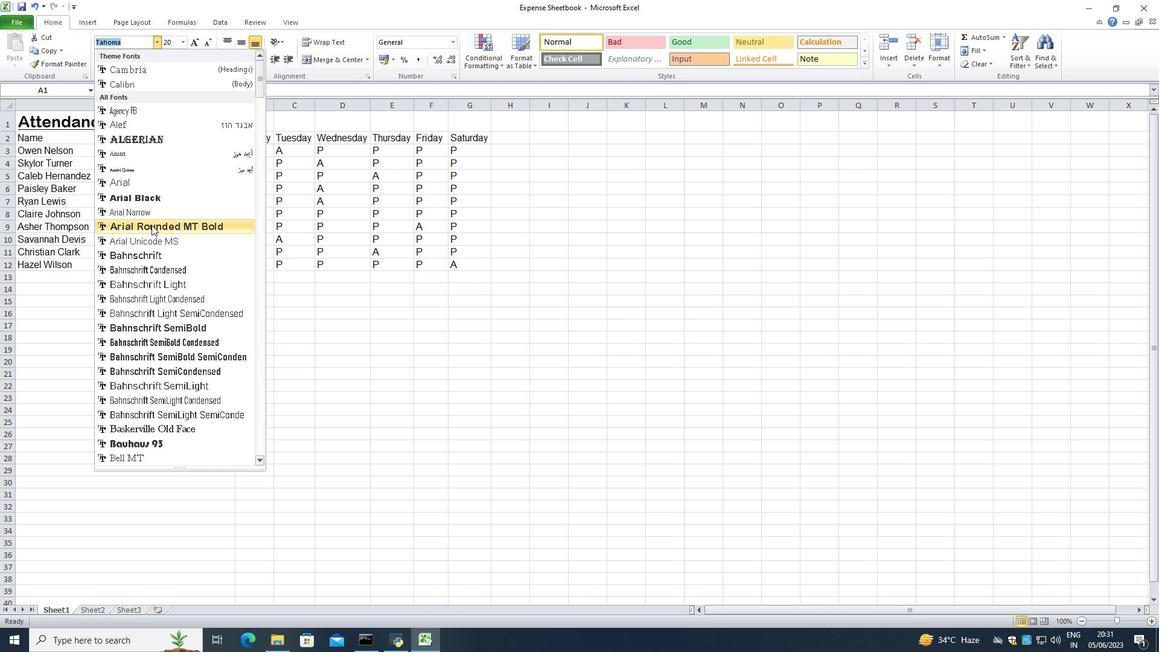 
Action: Mouse scrolled (146, 222) with delta (0, 0)
Screenshot: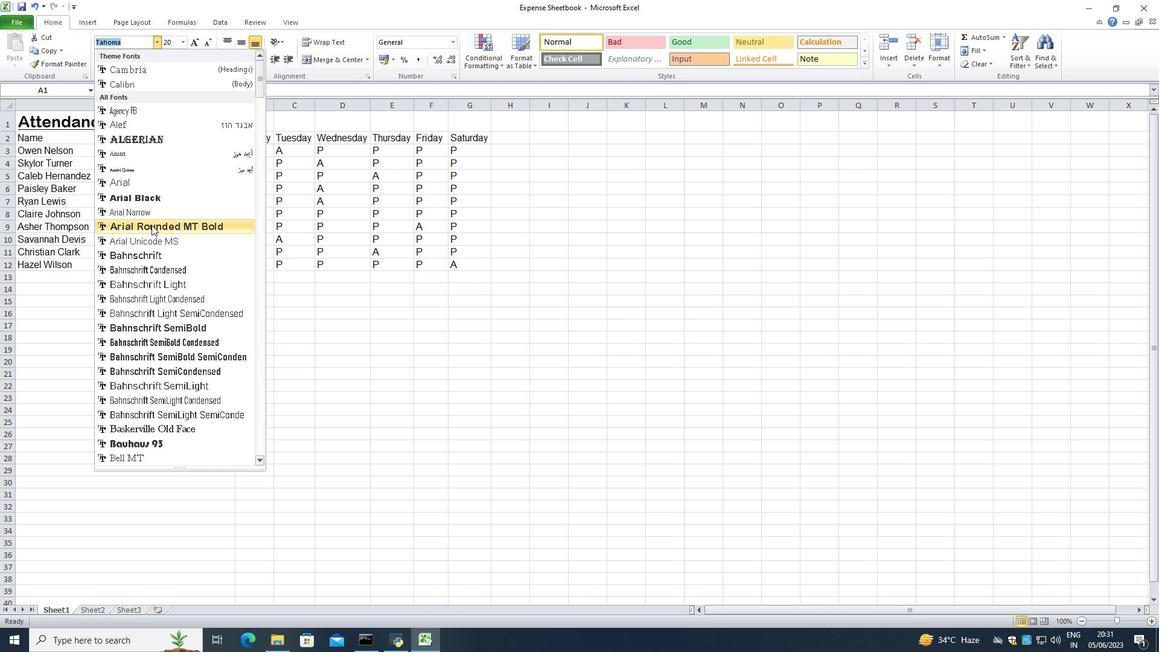 
Action: Mouse scrolled (146, 222) with delta (0, 0)
Screenshot: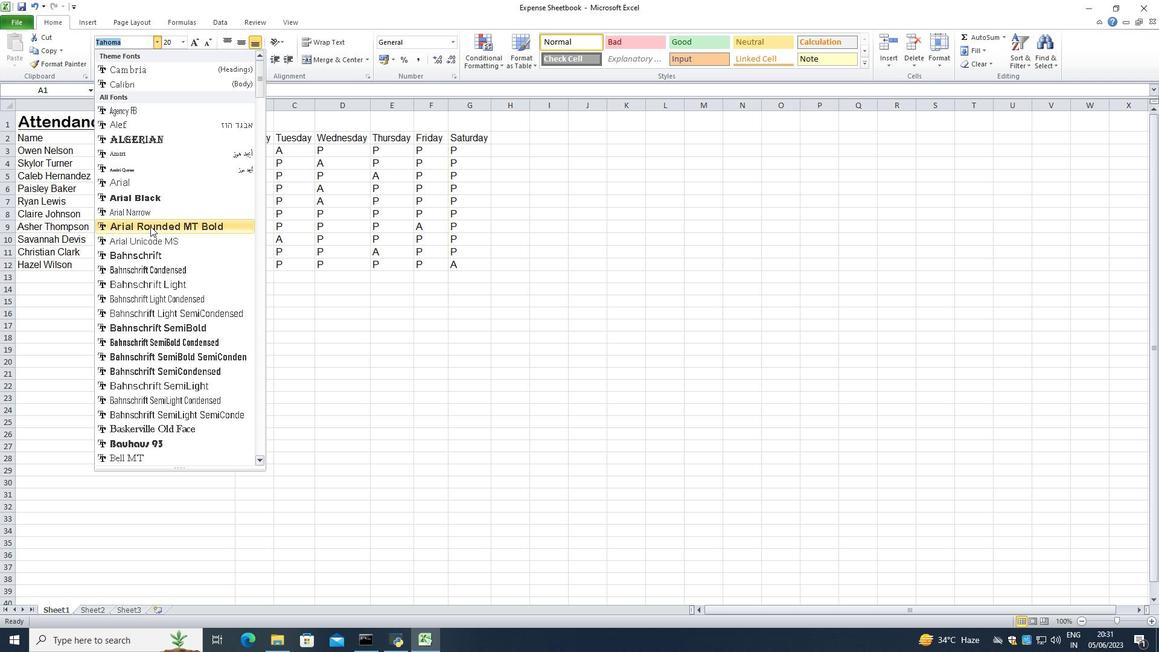 
Action: Mouse scrolled (146, 222) with delta (0, 0)
Screenshot: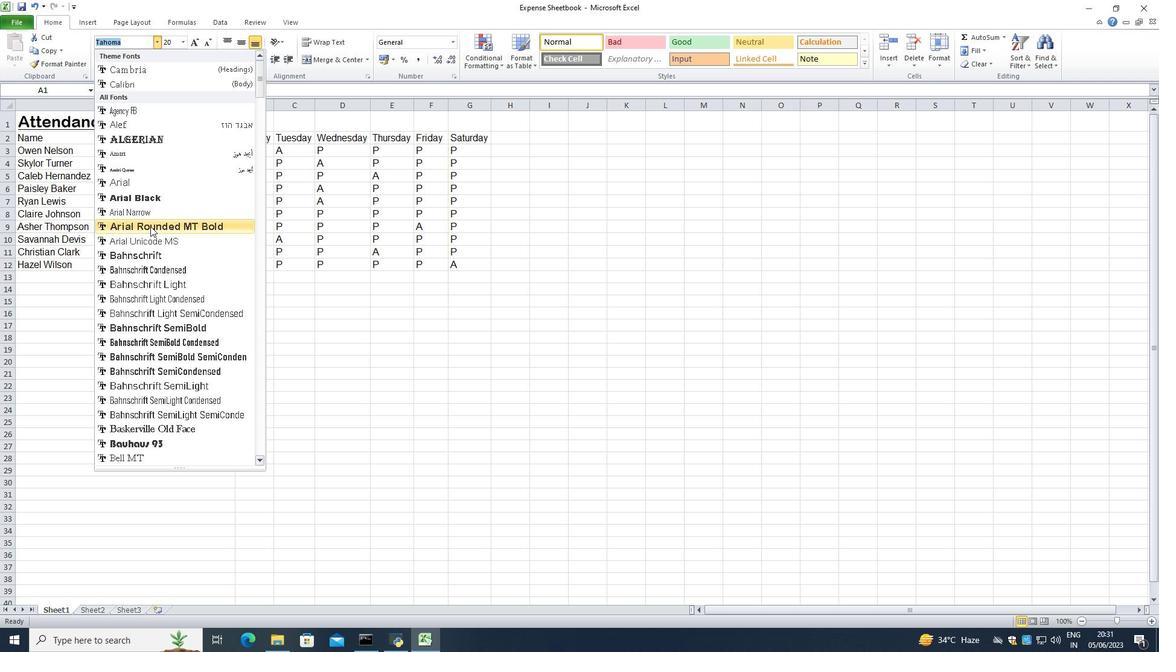 
Action: Mouse scrolled (146, 222) with delta (0, 0)
Screenshot: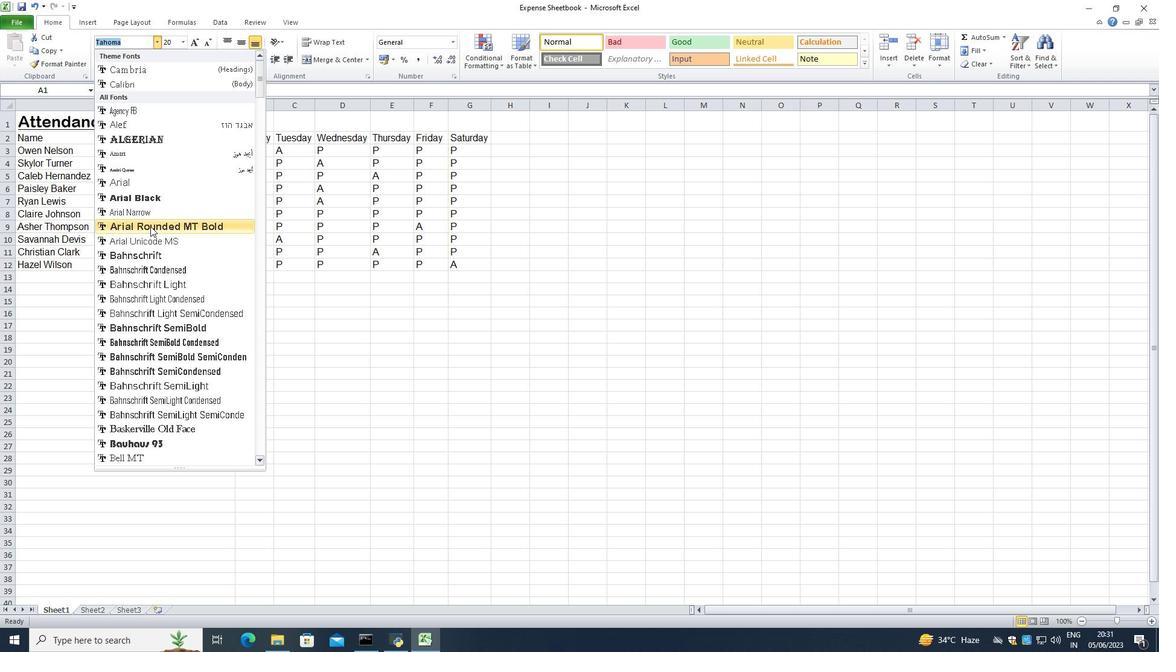 
Action: Mouse scrolled (146, 222) with delta (0, 0)
Screenshot: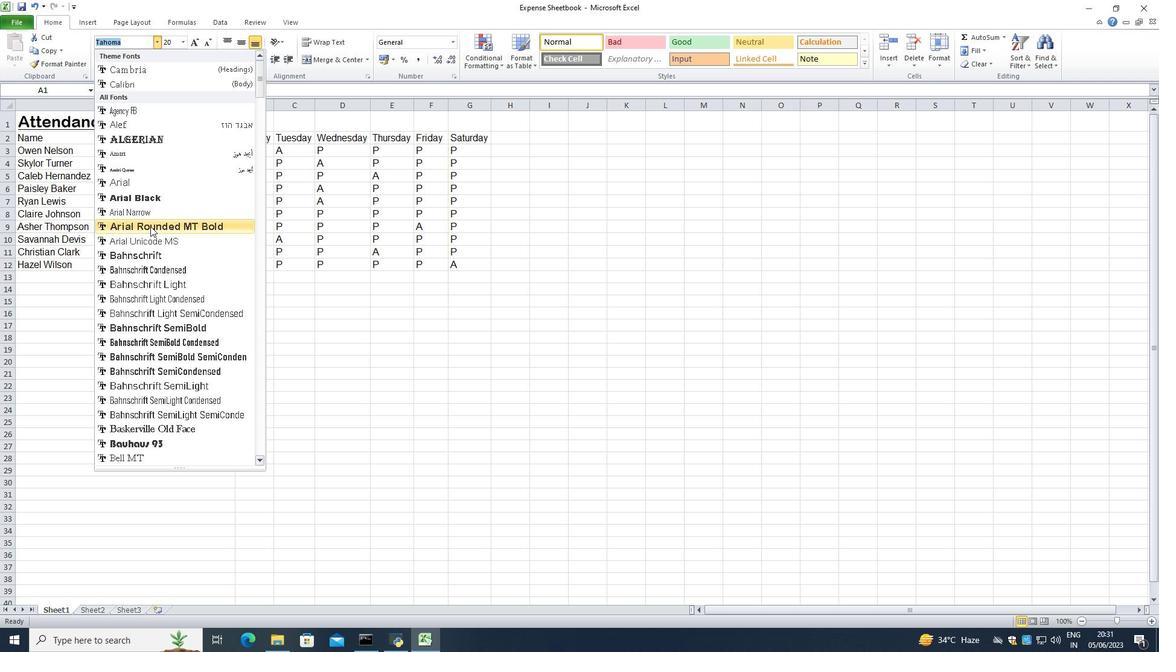 
Action: Mouse moved to (120, 177)
Screenshot: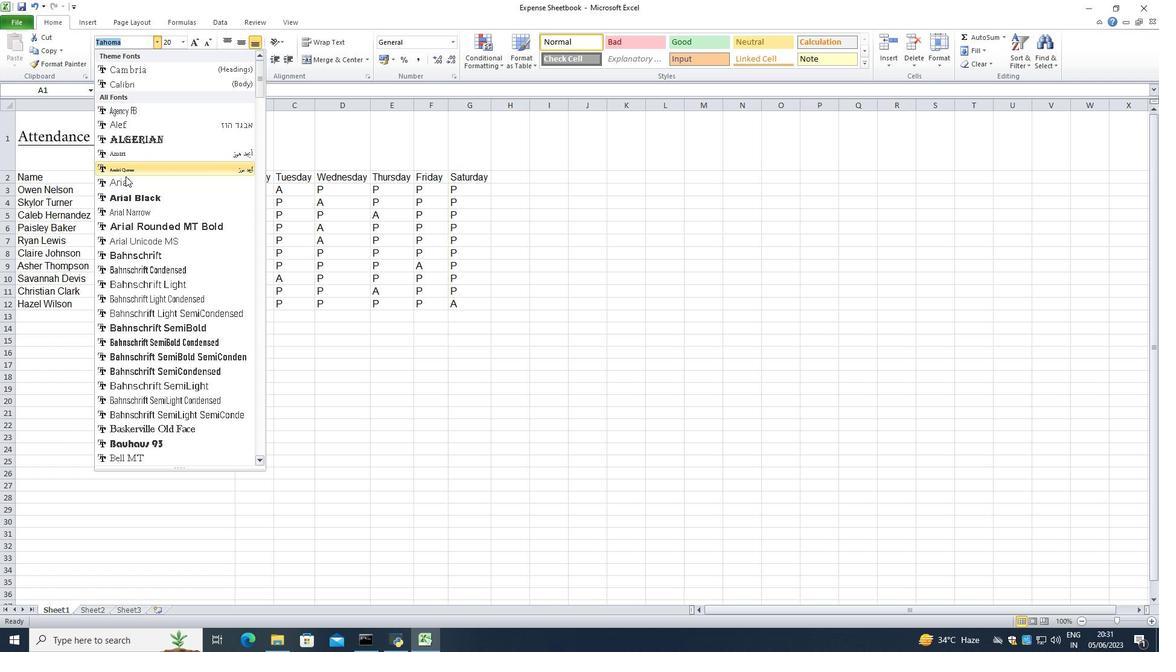
Action: Mouse pressed left at (120, 177)
Screenshot: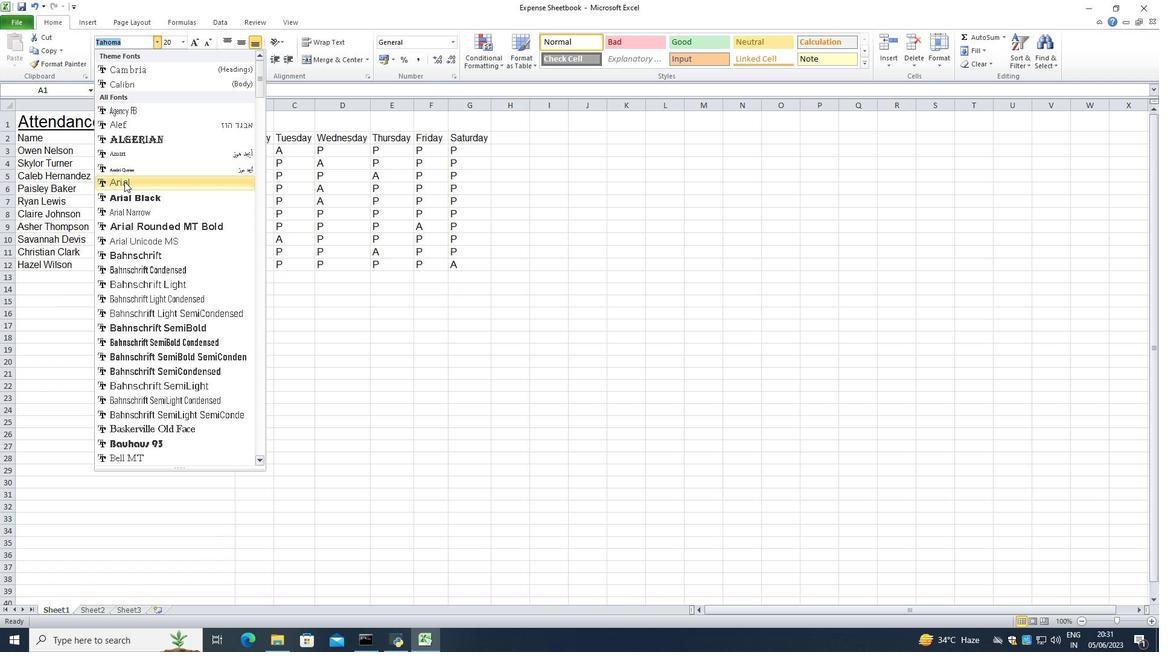 
Action: Mouse moved to (178, 38)
Screenshot: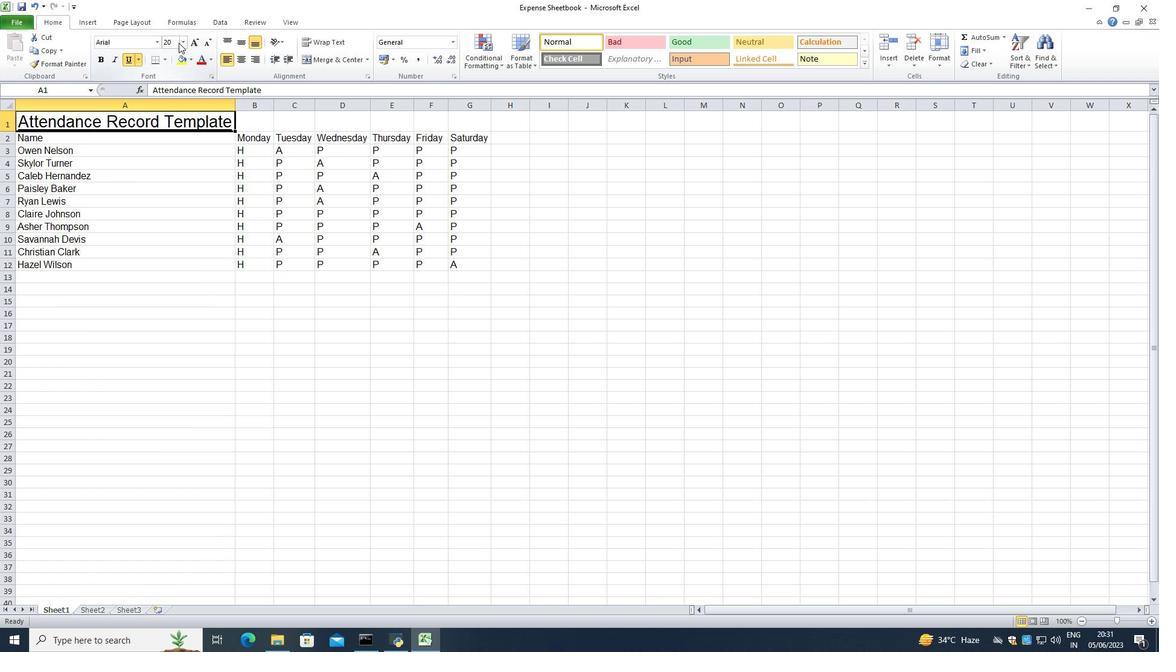 
Action: Mouse pressed left at (178, 38)
Screenshot: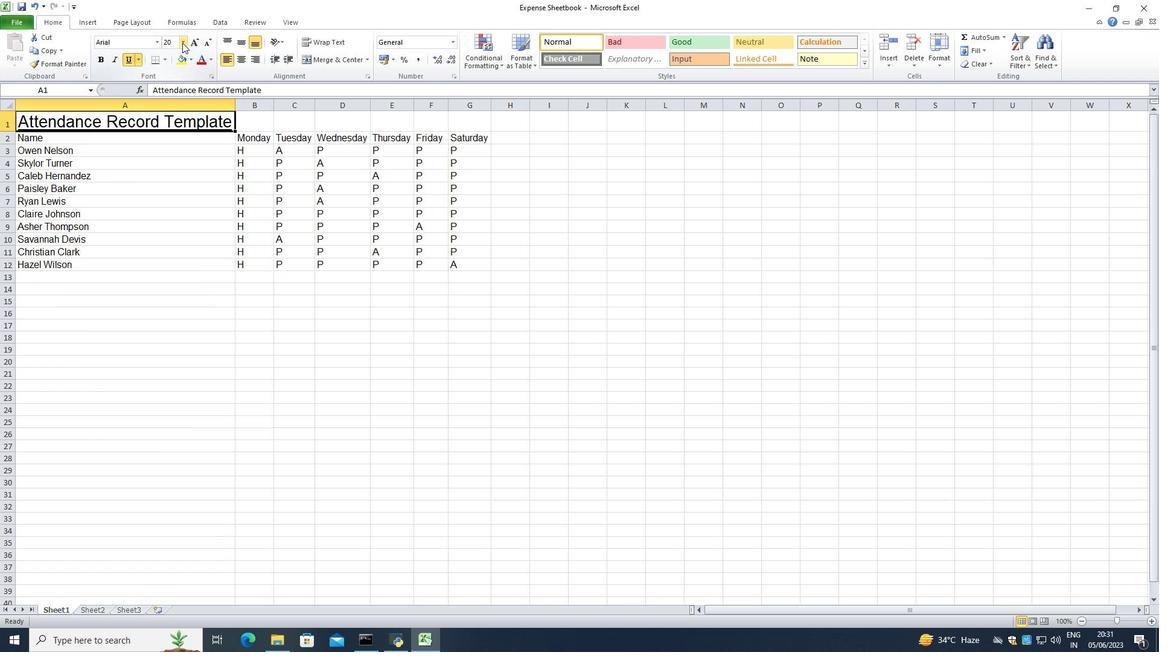 
Action: Mouse moved to (163, 120)
Screenshot: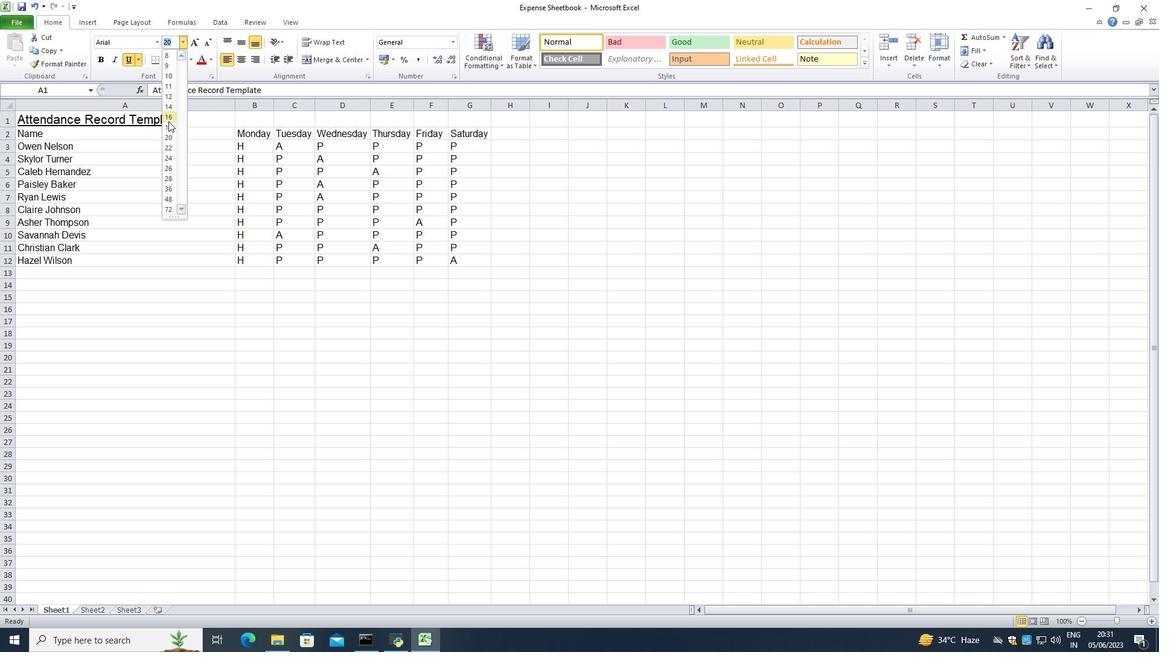 
Action: Mouse pressed left at (163, 120)
Screenshot: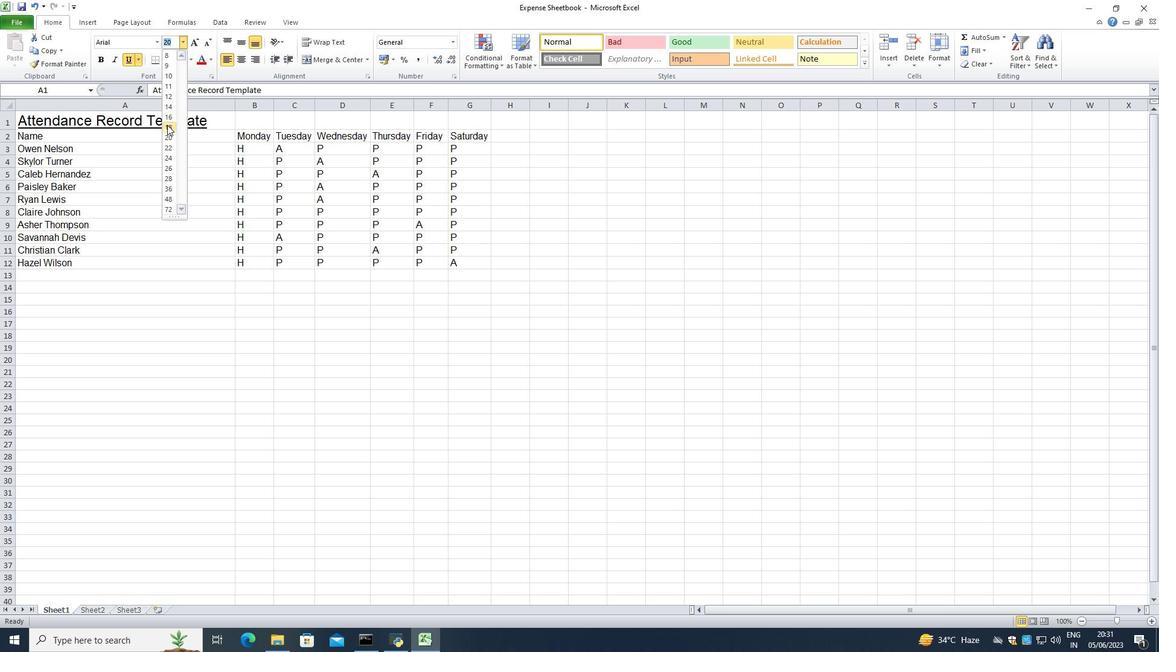 
Action: Mouse moved to (50, 134)
Screenshot: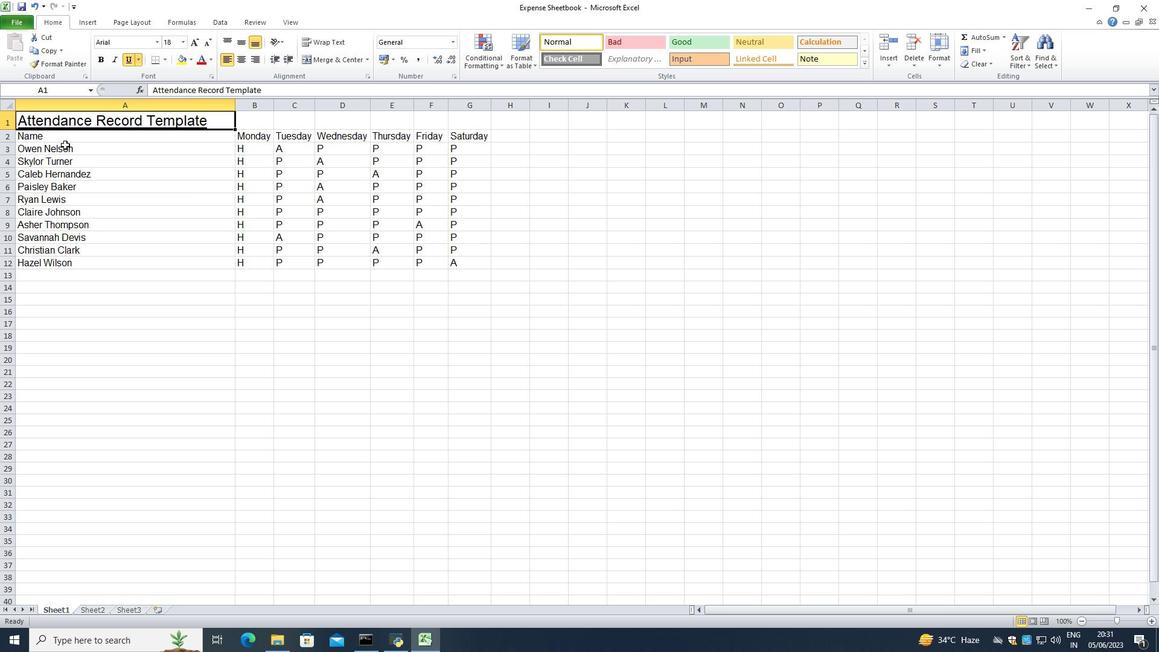 
Action: Mouse pressed left at (50, 134)
Screenshot: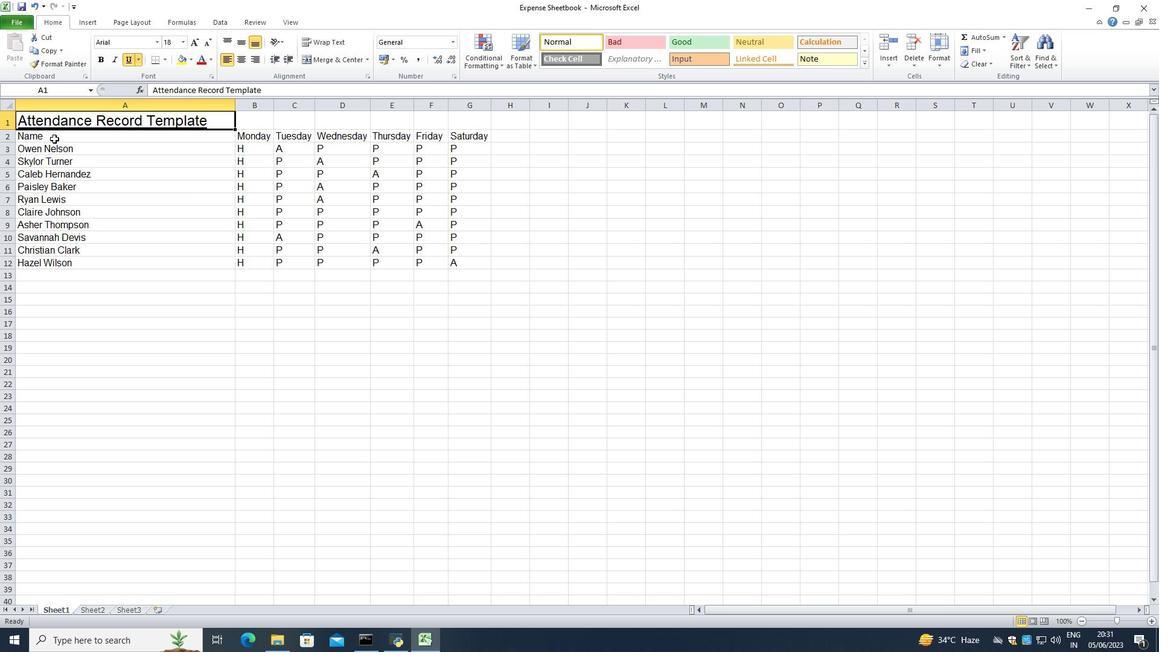 
Action: Mouse moved to (50, 131)
Screenshot: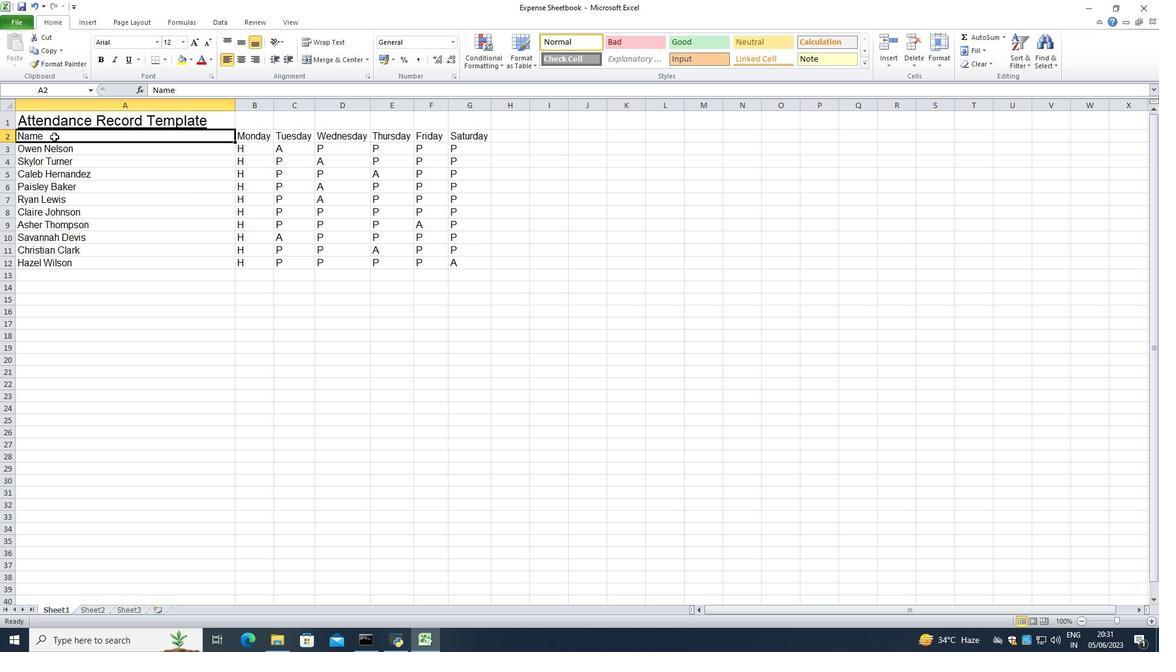 
Action: Mouse pressed left at (50, 131)
Screenshot: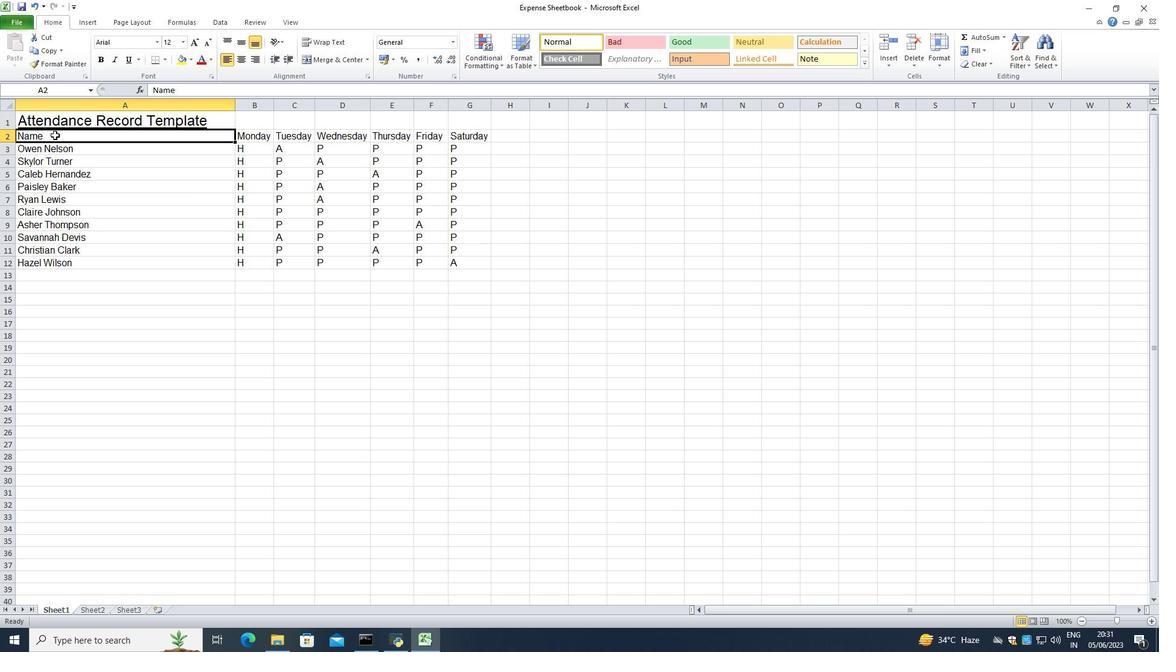 
Action: Mouse moved to (152, 40)
Screenshot: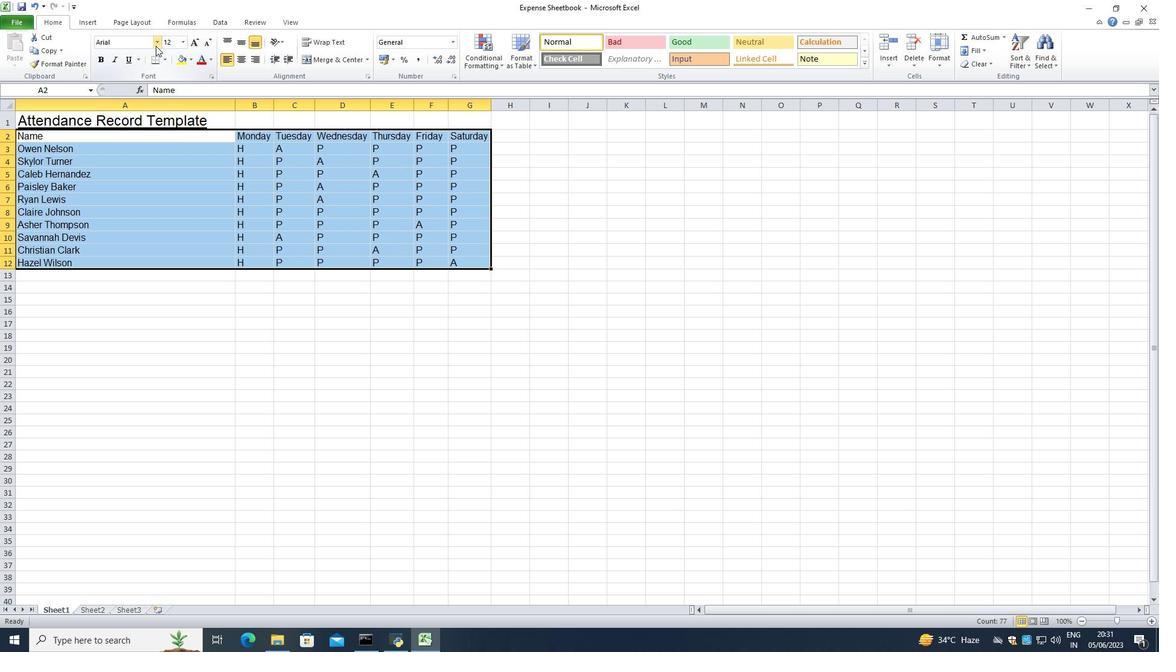 
Action: Mouse pressed left at (152, 40)
Screenshot: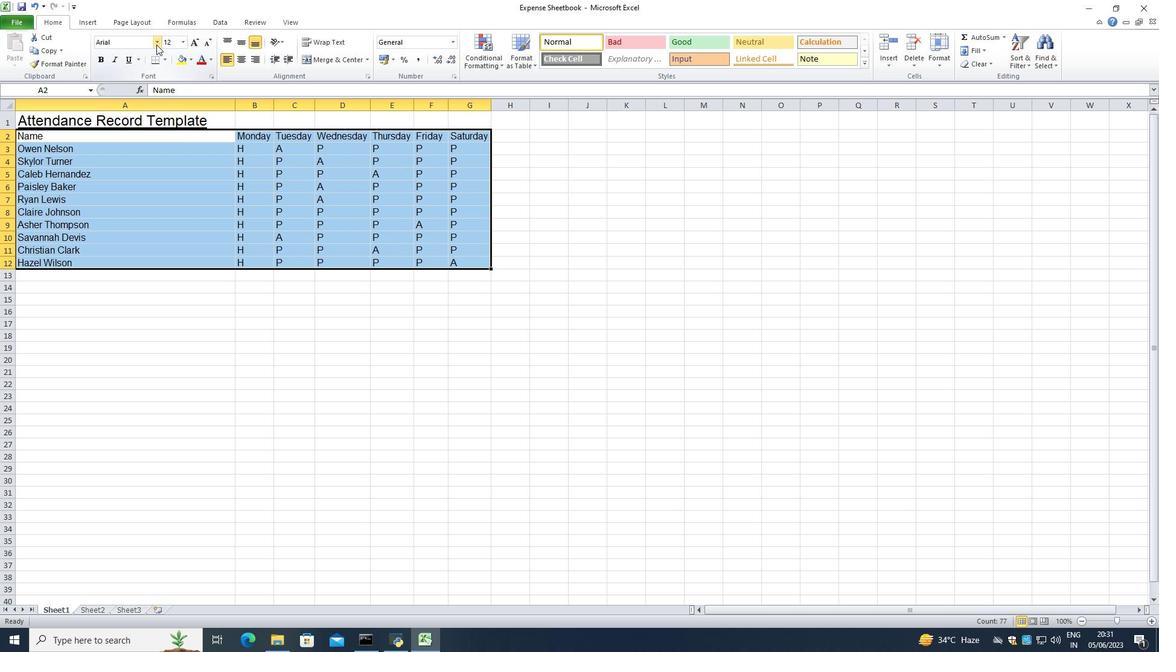 
Action: Mouse moved to (135, 80)
Screenshot: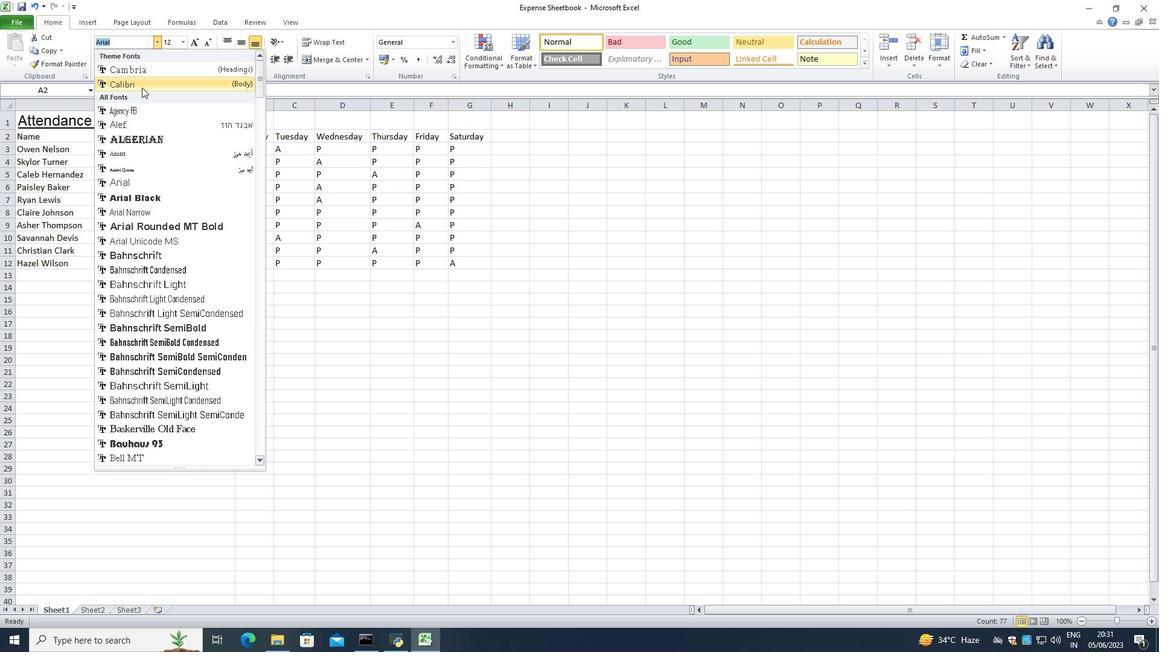
Action: Mouse pressed left at (135, 80)
Screenshot: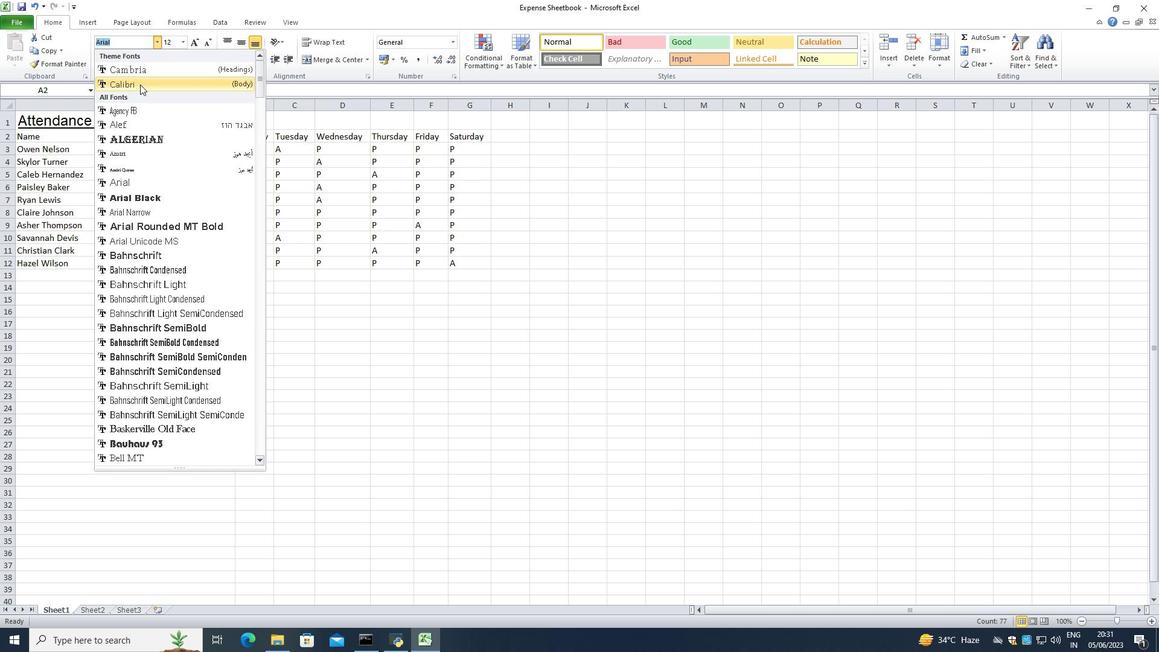 
Action: Mouse moved to (178, 39)
Screenshot: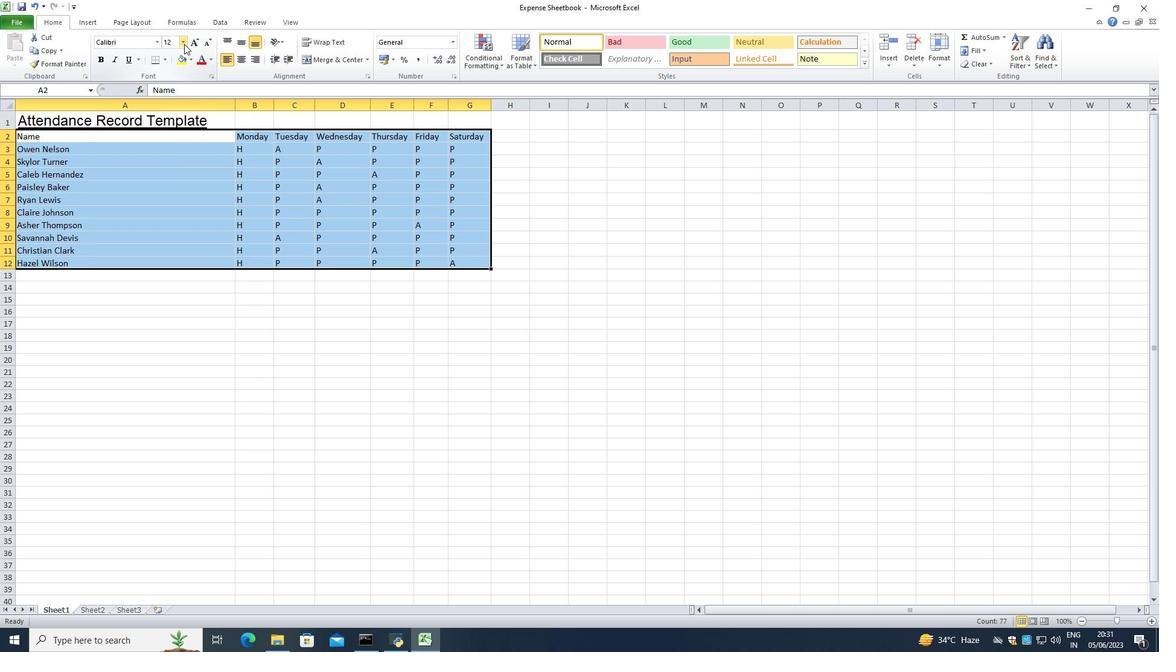 
Action: Mouse pressed left at (178, 39)
Screenshot: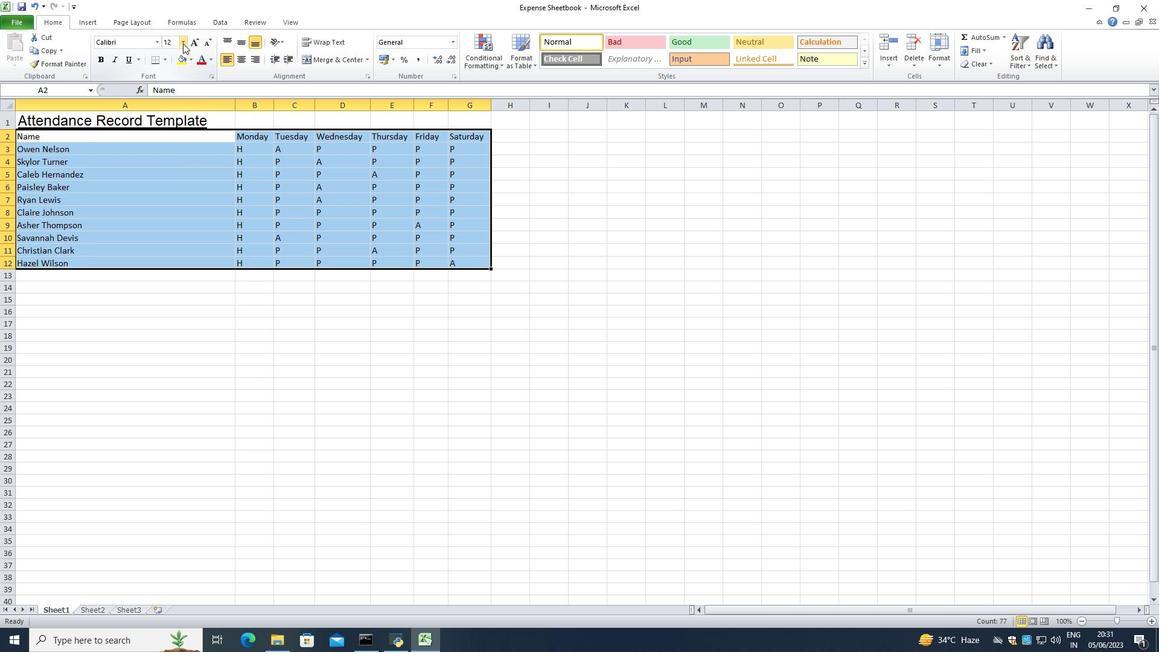
Action: Mouse moved to (163, 63)
Screenshot: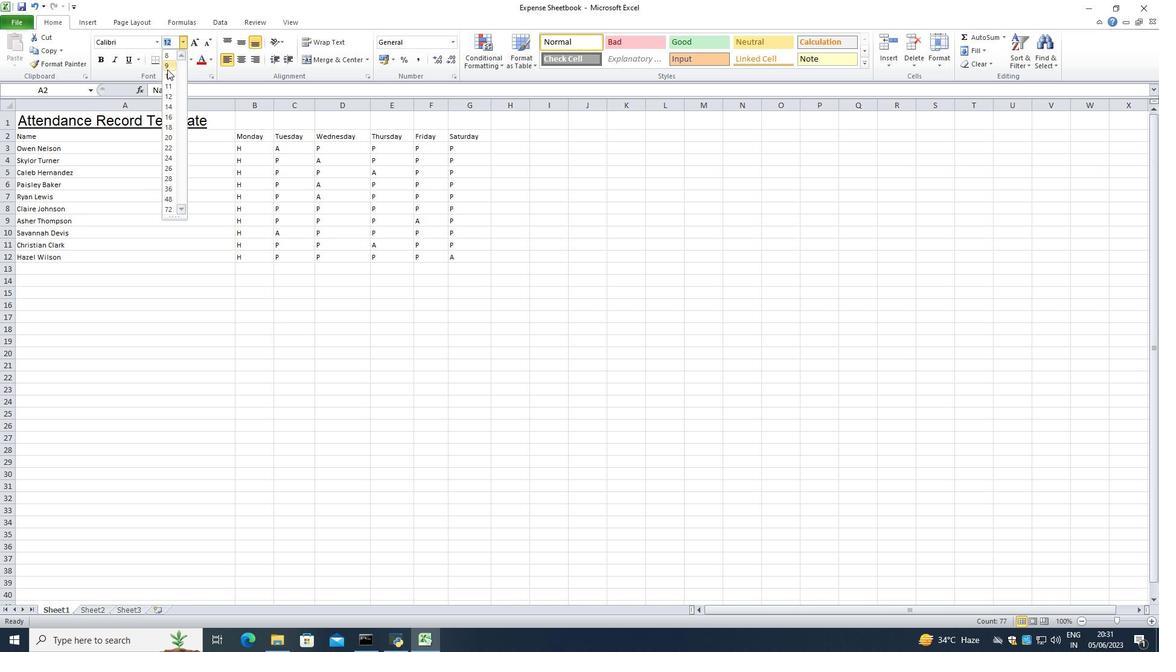
Action: Mouse pressed left at (163, 63)
Screenshot: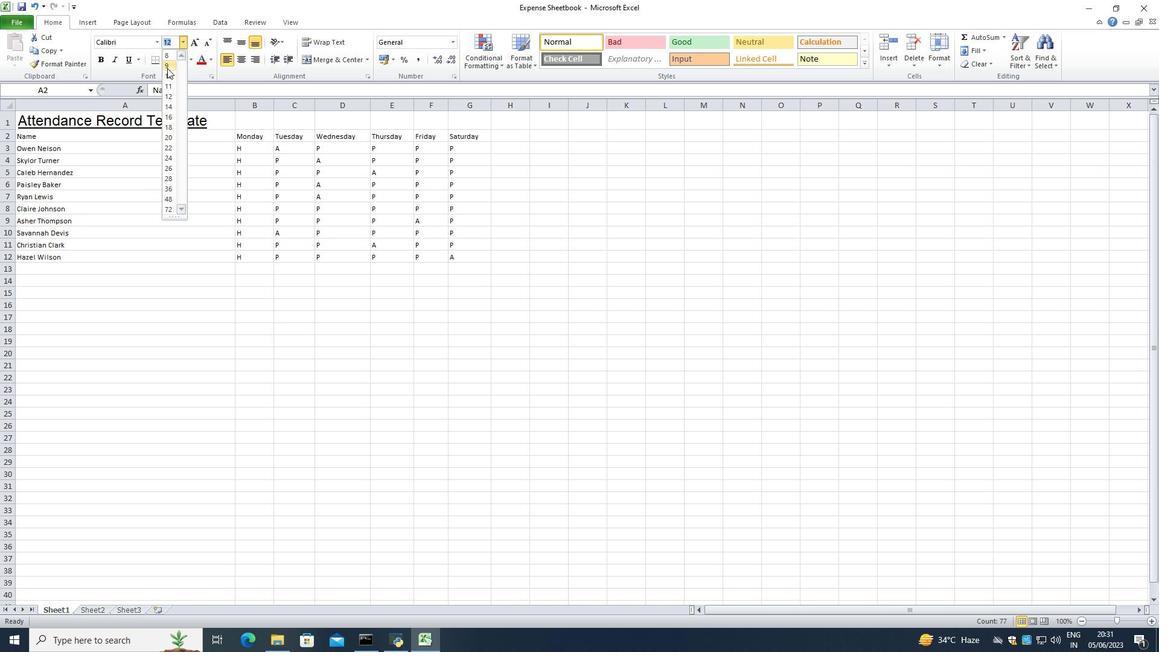 
Action: Mouse moved to (103, 119)
Screenshot: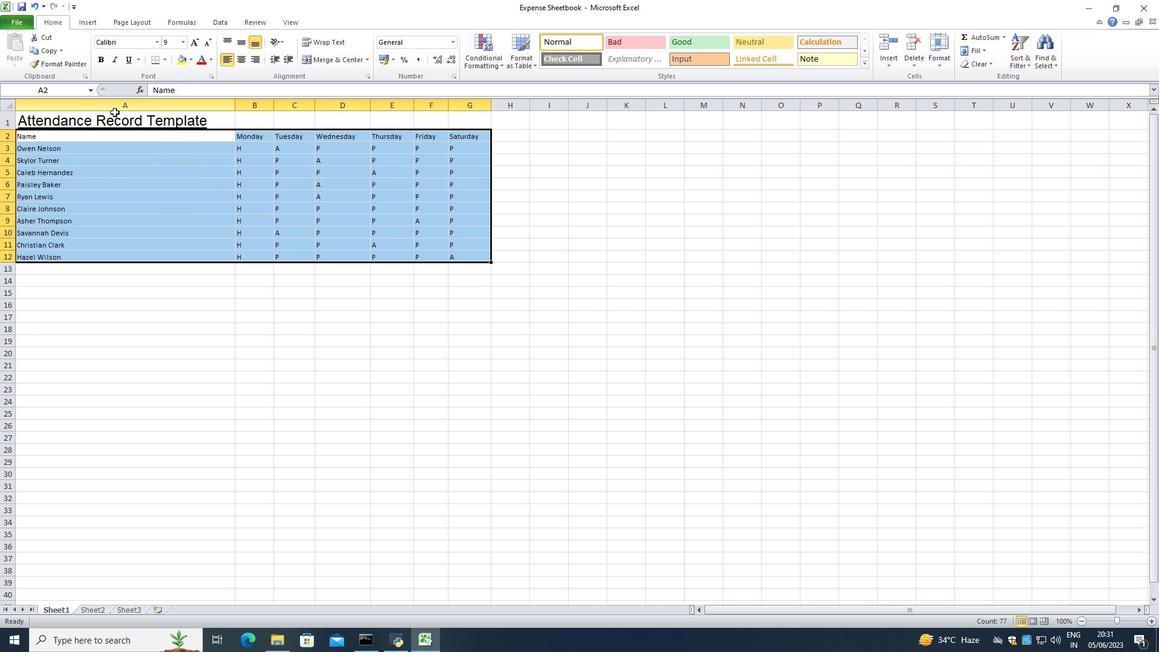
Action: Mouse pressed left at (103, 119)
Screenshot: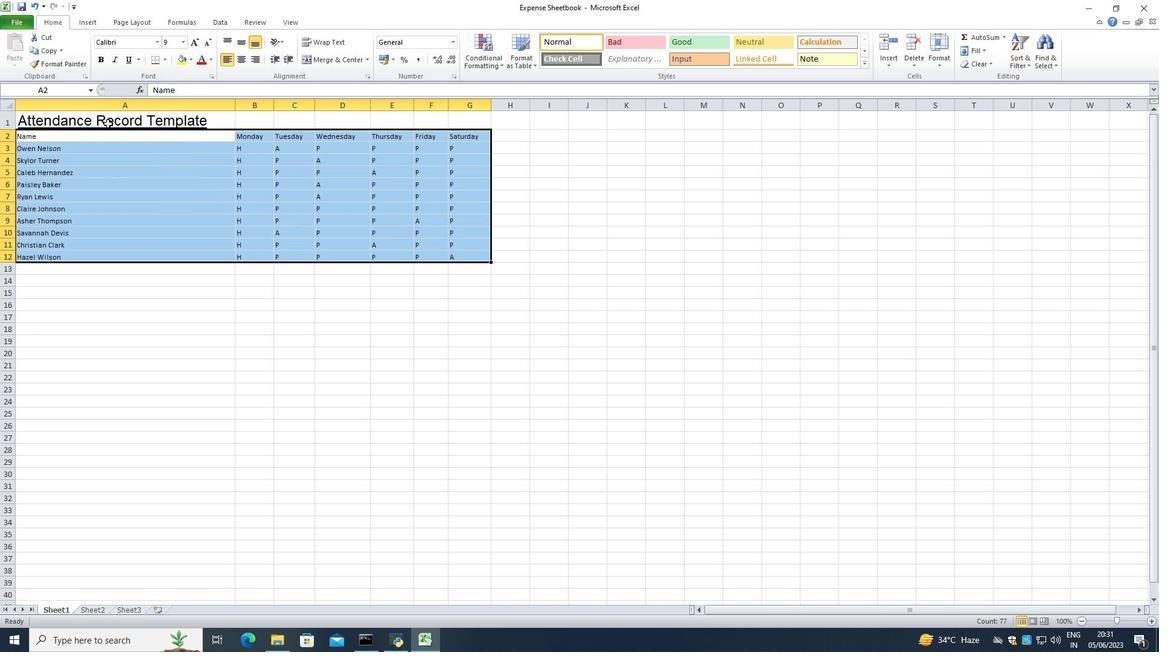 
Action: Mouse moved to (86, 117)
Screenshot: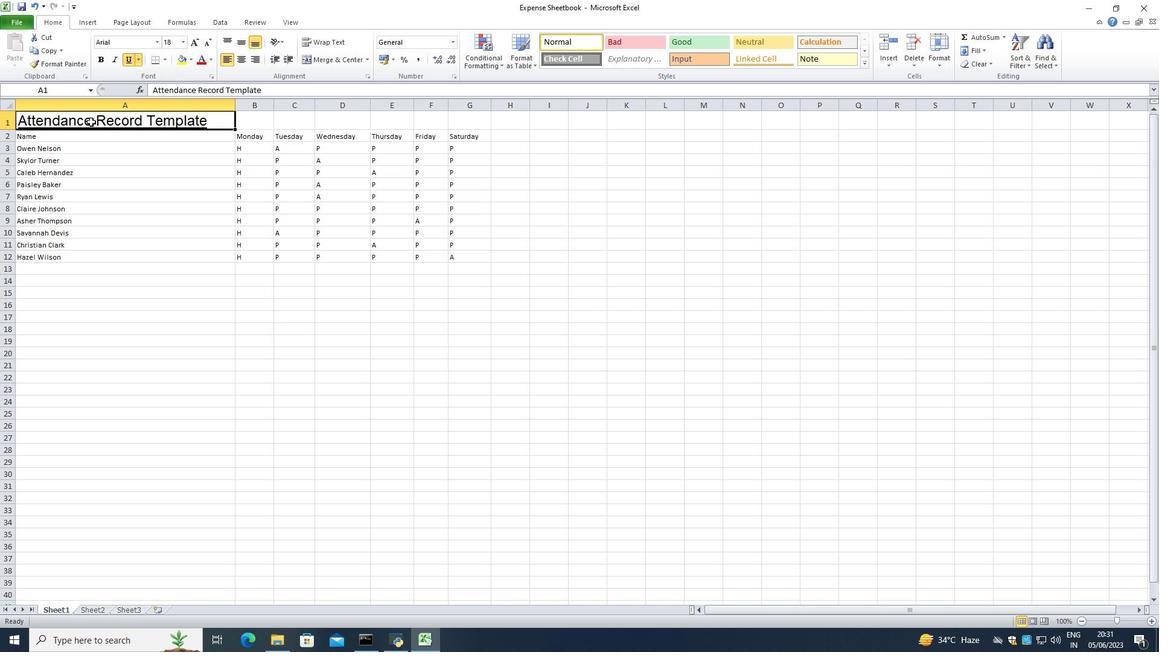 
Action: Mouse pressed left at (86, 117)
Screenshot: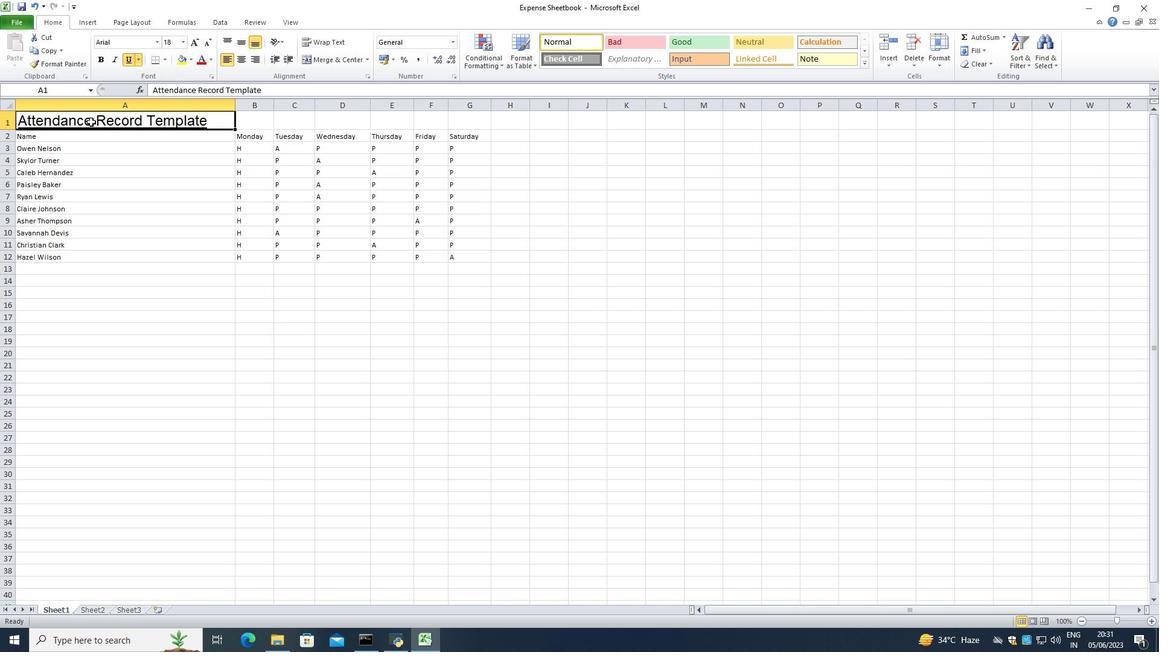 
Action: Mouse moved to (237, 58)
Screenshot: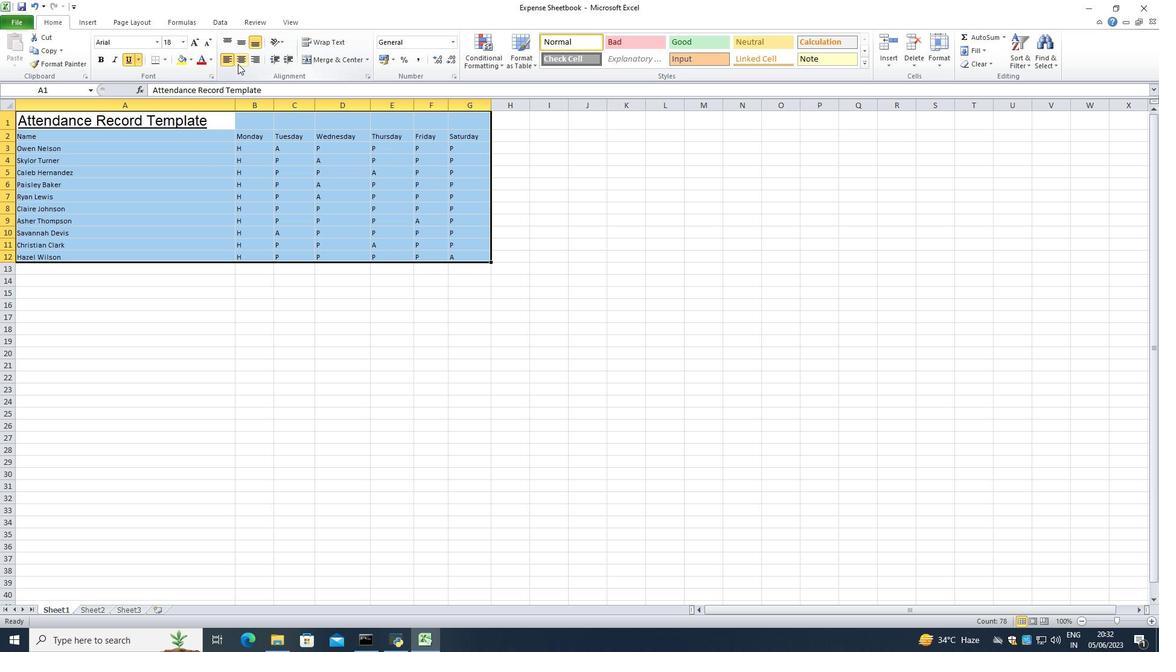 
Action: Mouse pressed left at (237, 58)
Screenshot: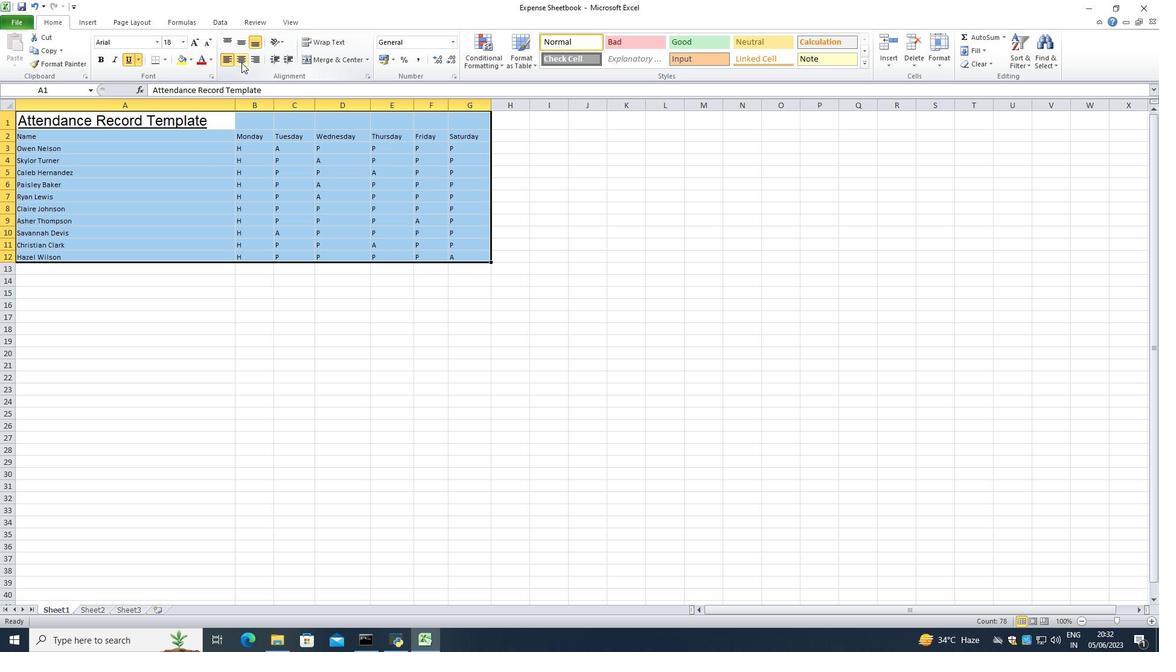 
Action: Mouse moved to (205, 270)
Screenshot: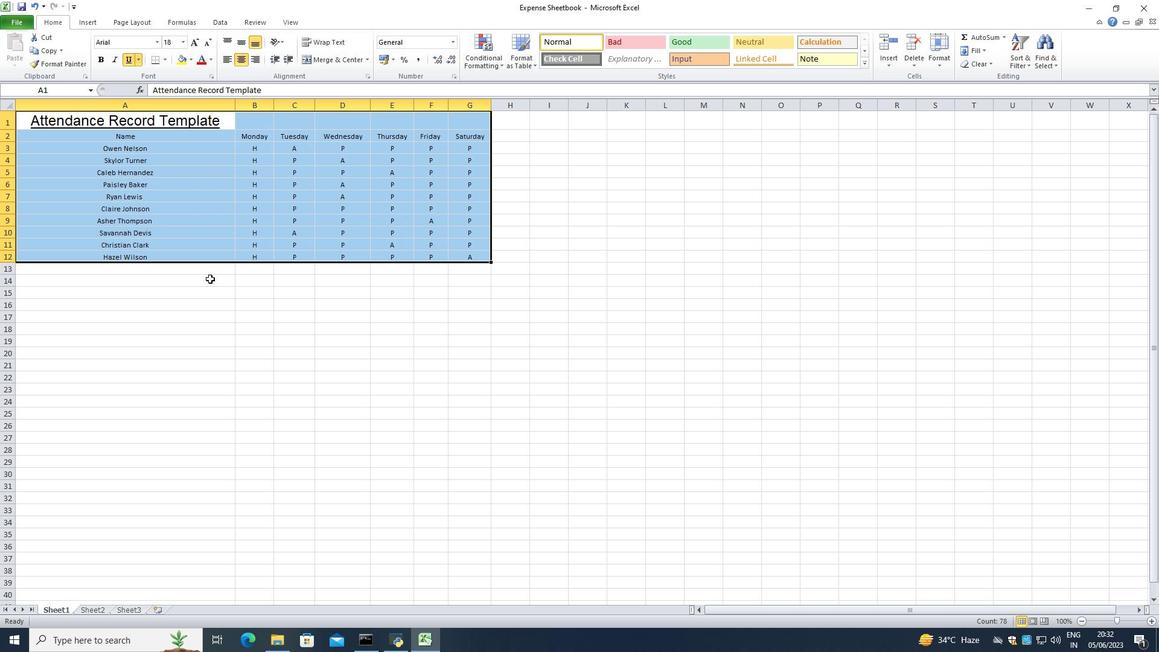 
Action: Mouse pressed left at (205, 270)
Screenshot: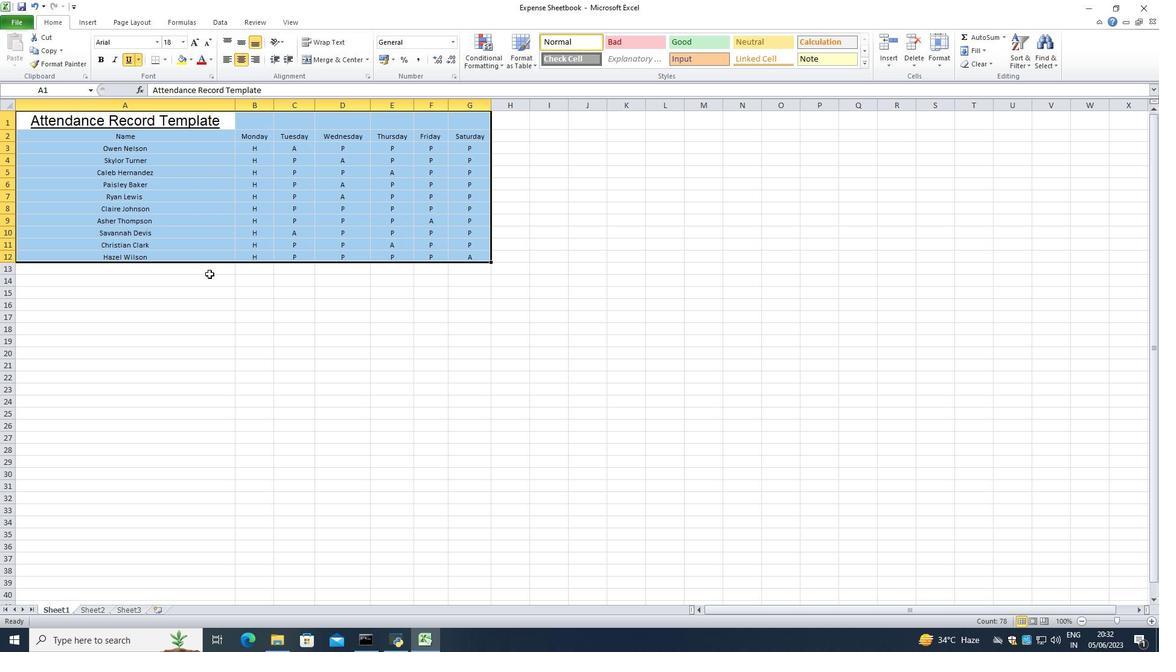 
Action: Mouse moved to (139, 119)
Screenshot: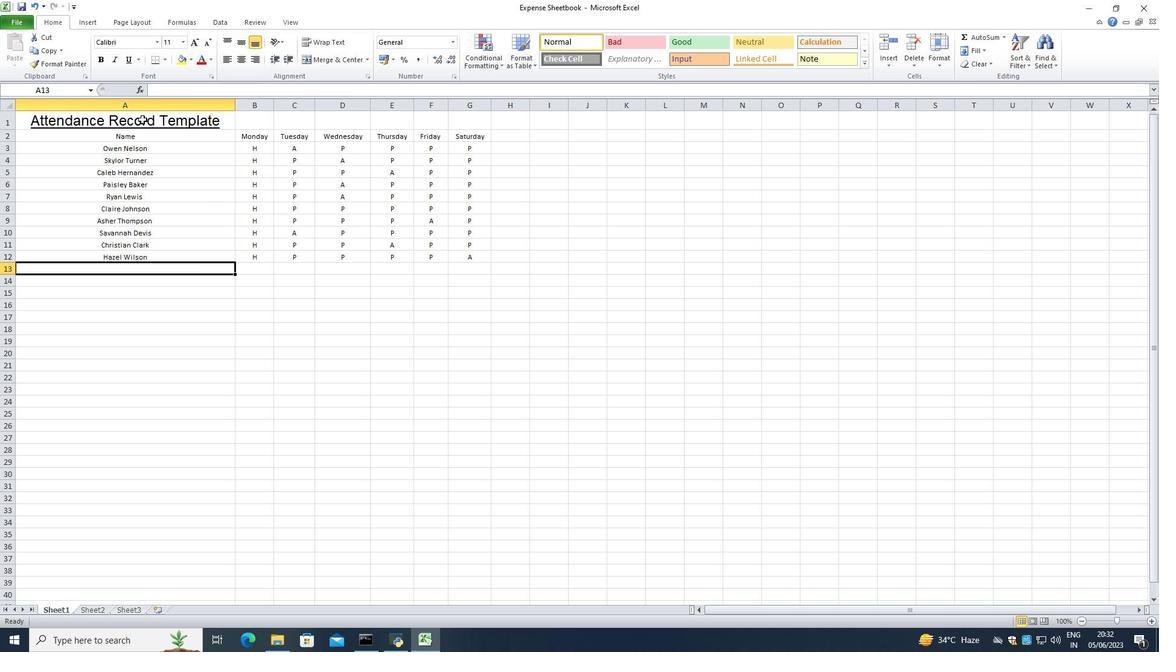 
Action: Mouse pressed left at (139, 119)
Screenshot: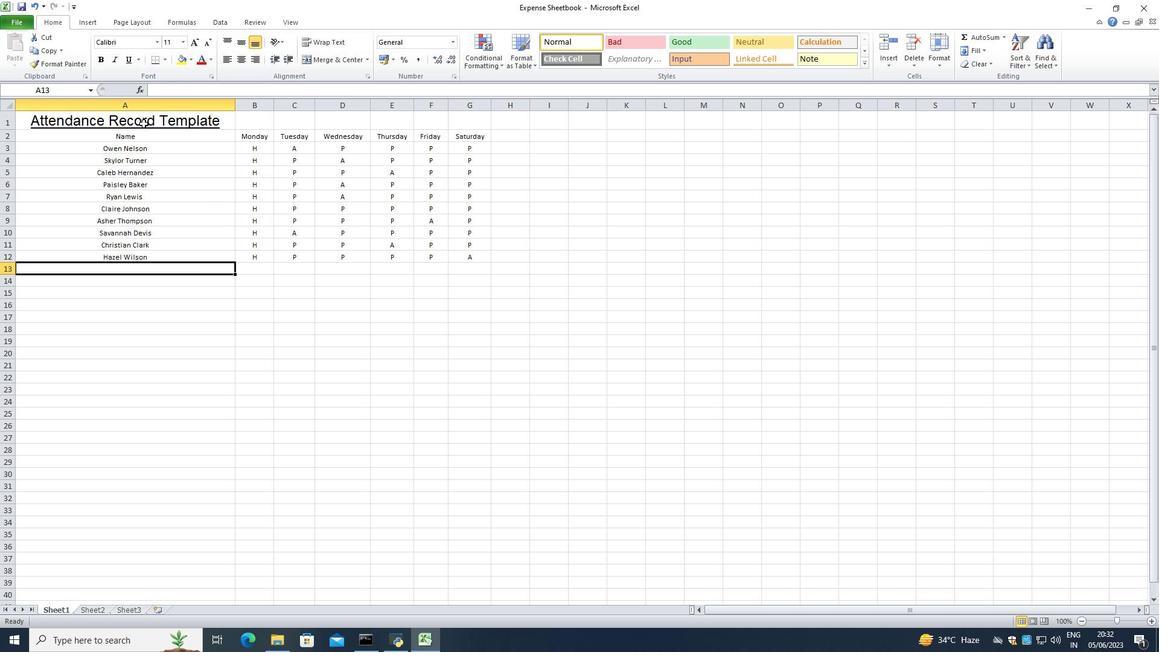 
Action: Mouse moved to (199, 56)
Screenshot: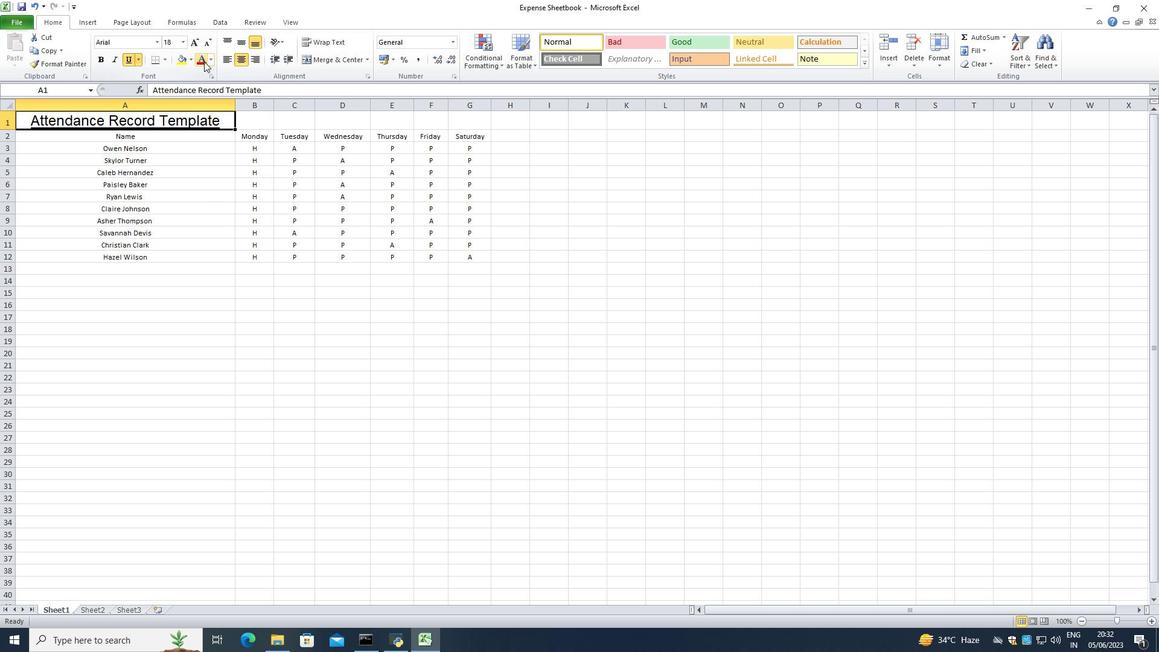 
Action: Mouse pressed left at (199, 56)
Screenshot: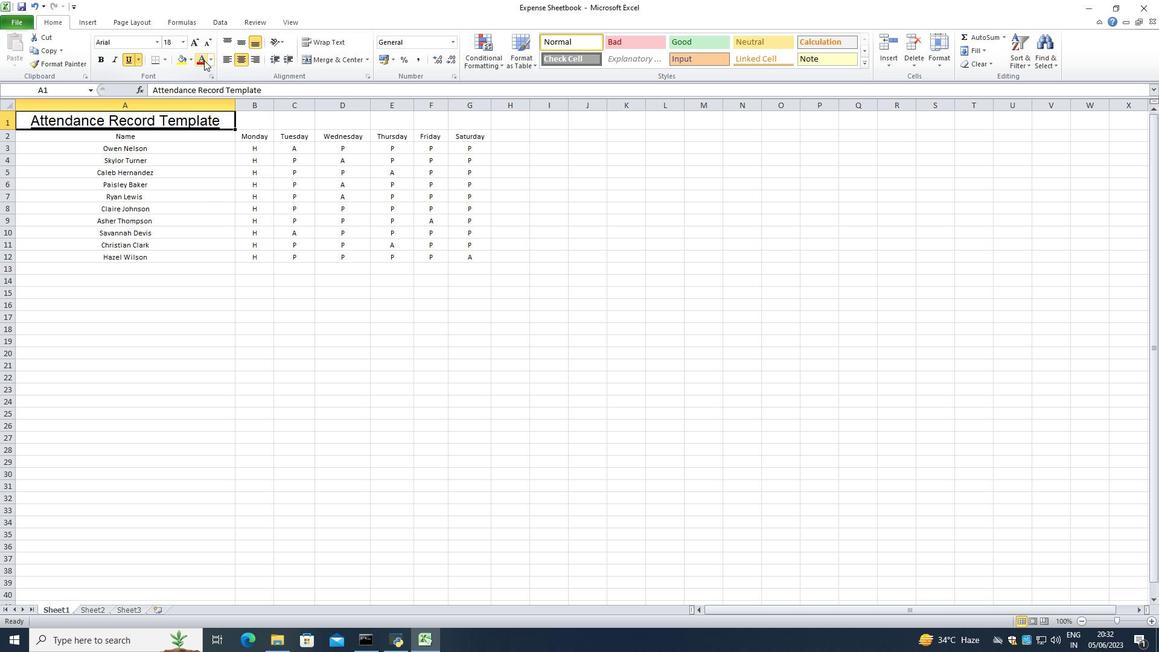 
Action: Mouse moved to (140, 133)
Screenshot: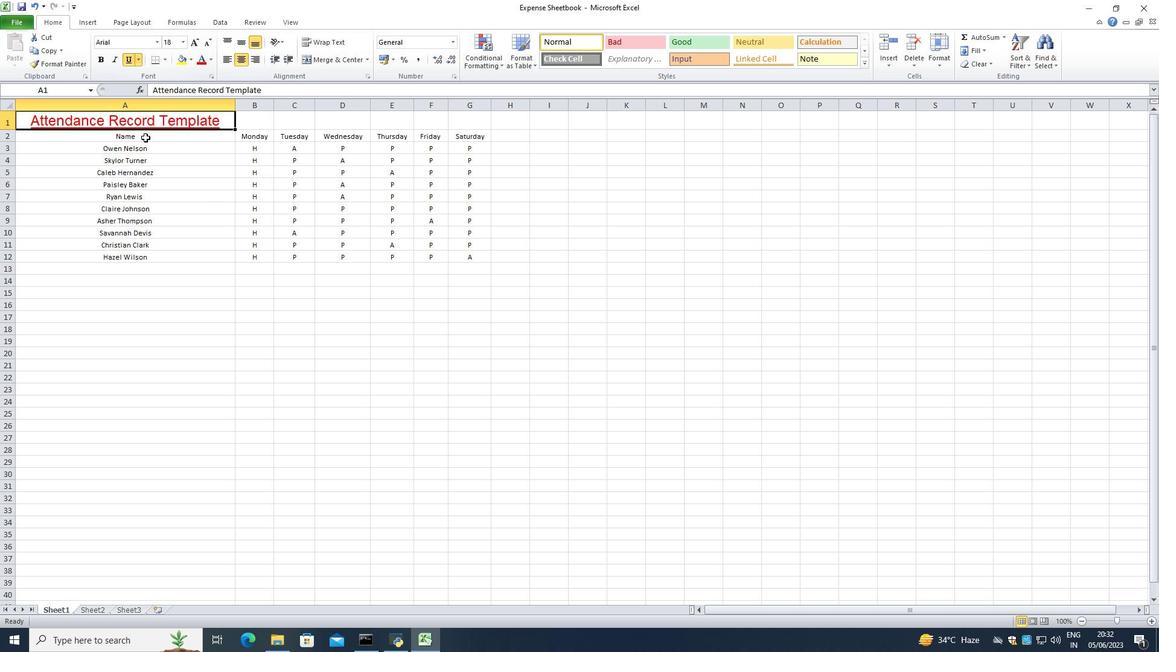 
Action: Mouse pressed left at (140, 133)
Screenshot: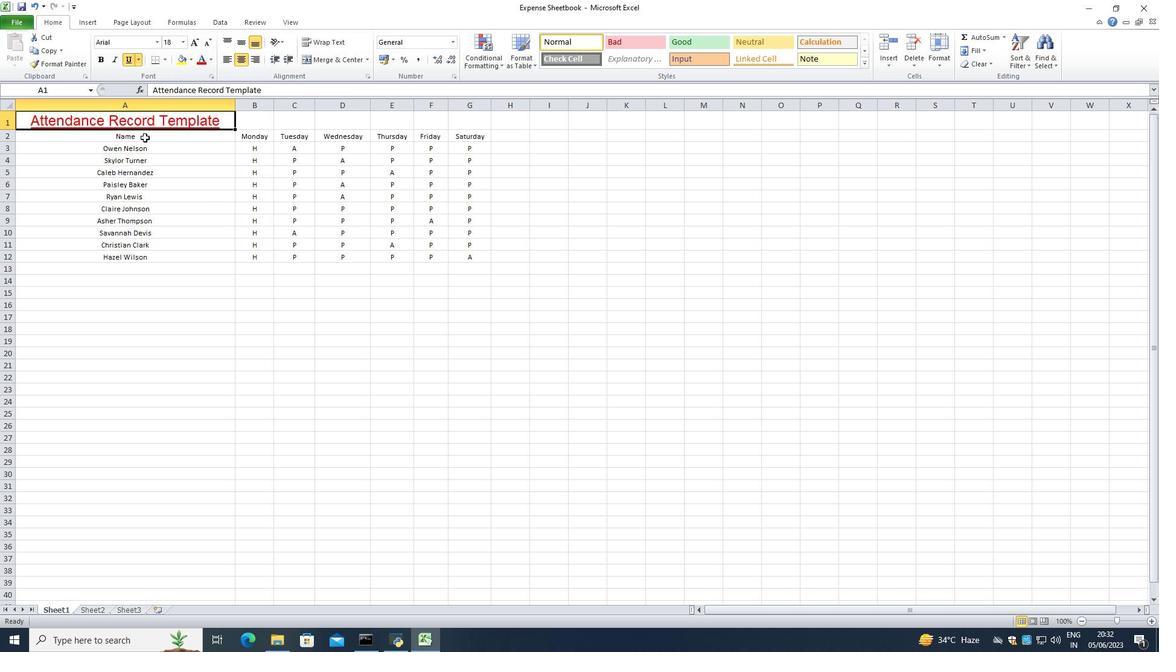 
Action: Mouse moved to (207, 57)
Screenshot: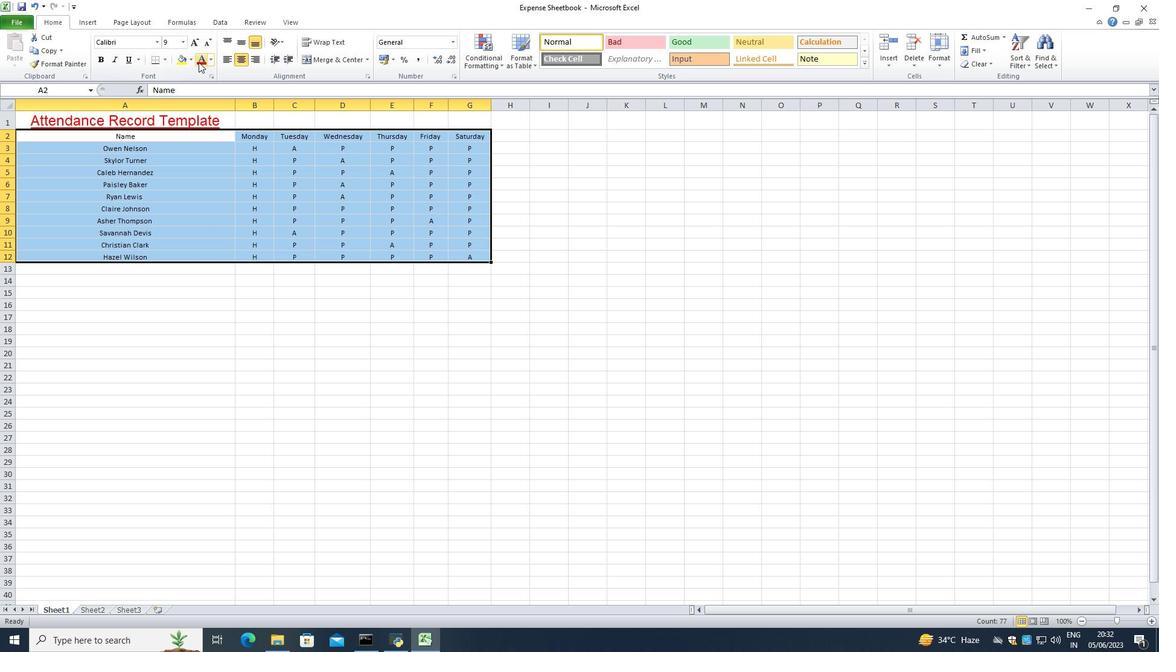
Action: Mouse pressed left at (207, 57)
Screenshot: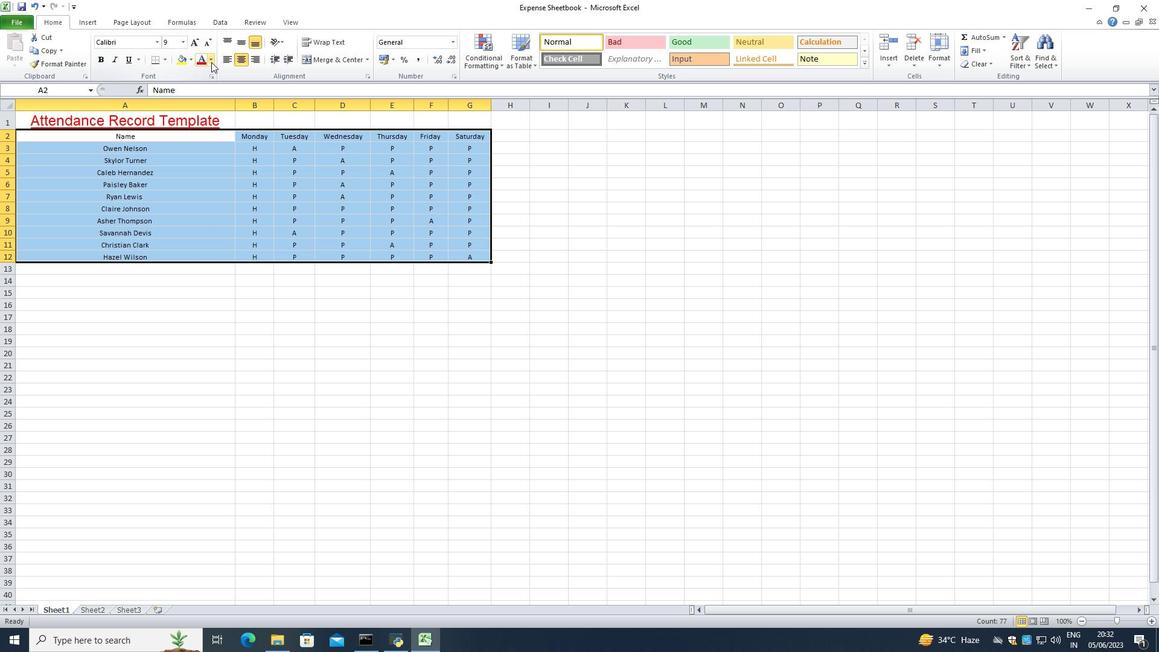 
Action: Mouse moved to (205, 137)
Screenshot: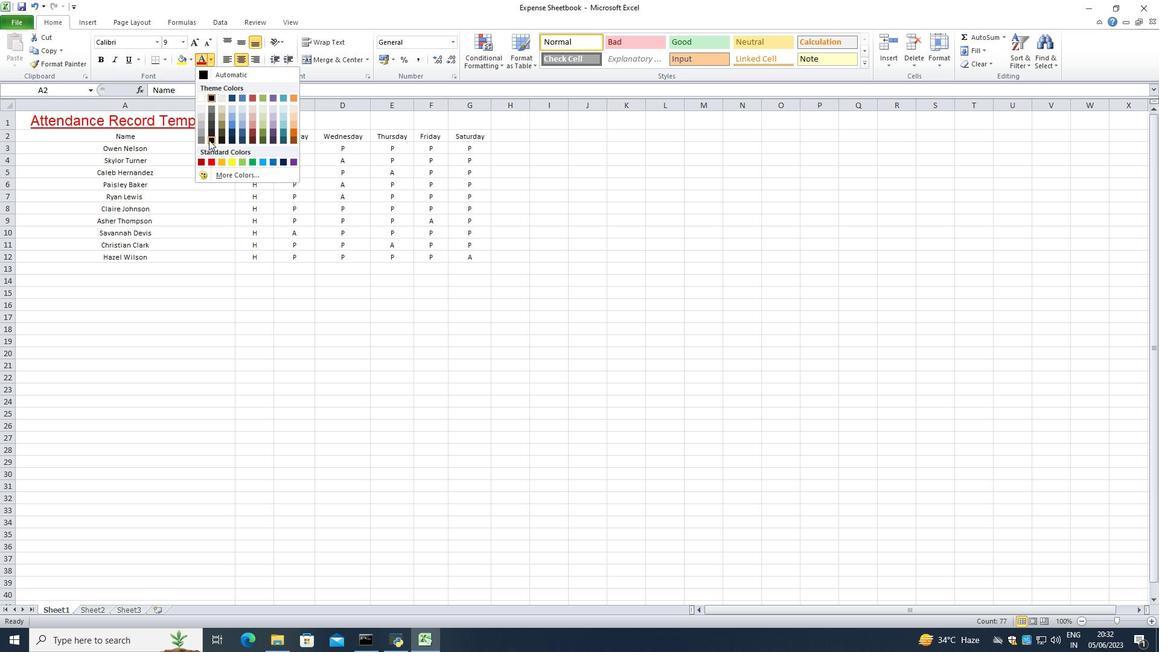 
Action: Mouse pressed left at (205, 137)
Screenshot: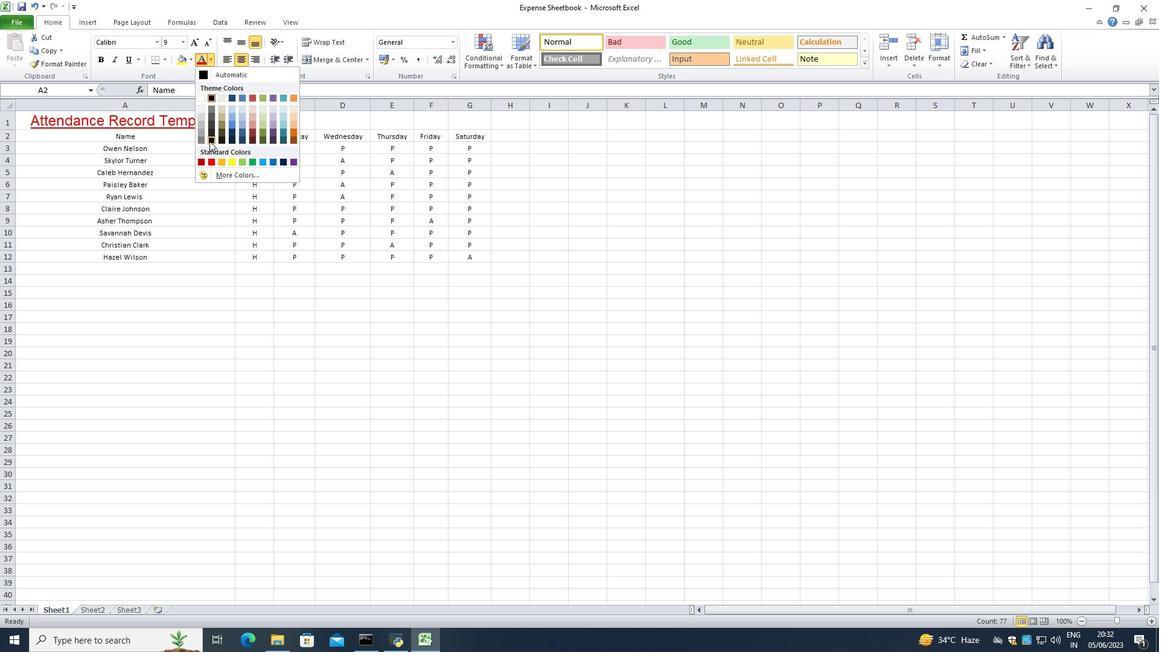 
Action: Mouse moved to (495, 256)
Screenshot: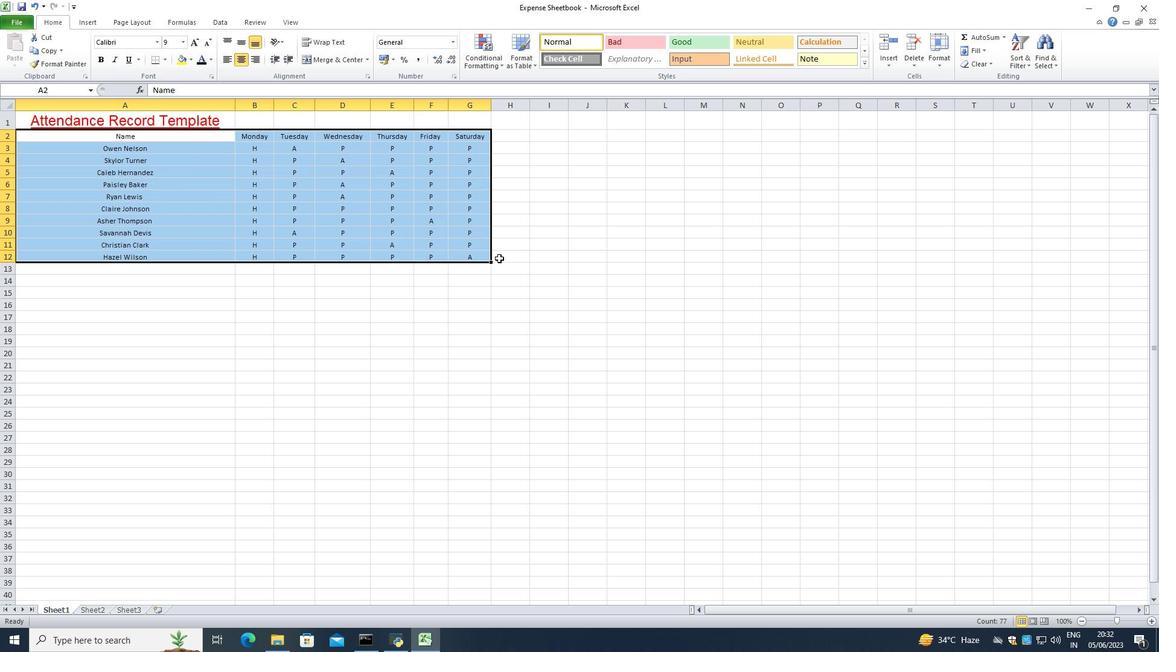 
Action: Mouse pressed left at (495, 256)
Screenshot: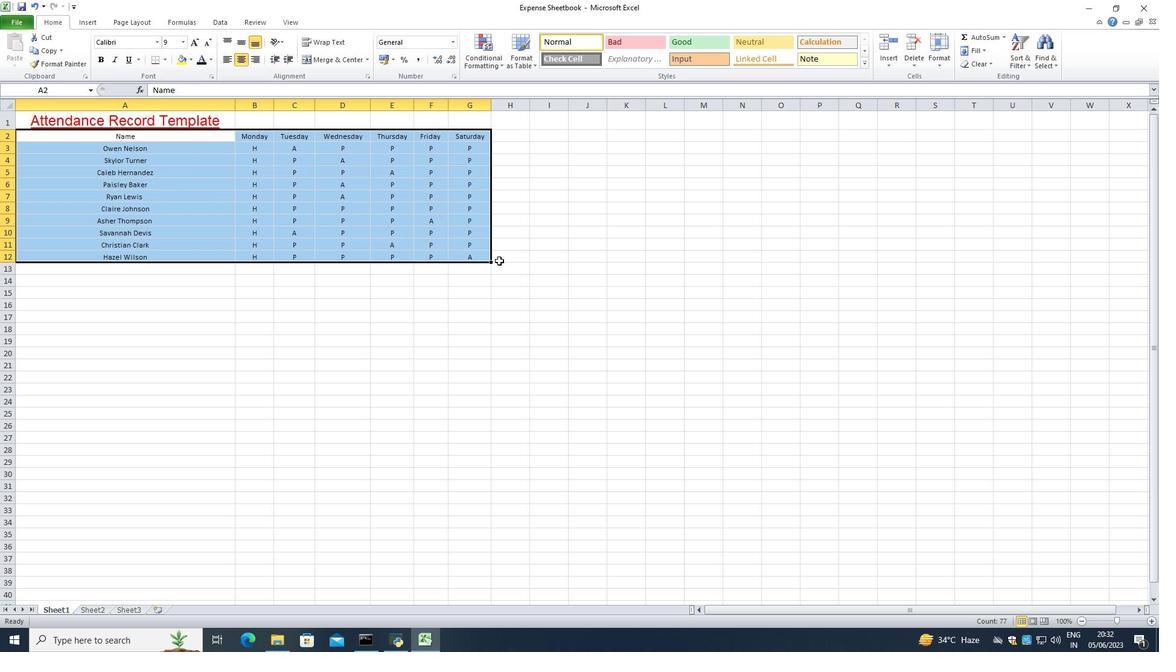 
Action: Mouse moved to (466, 253)
Screenshot: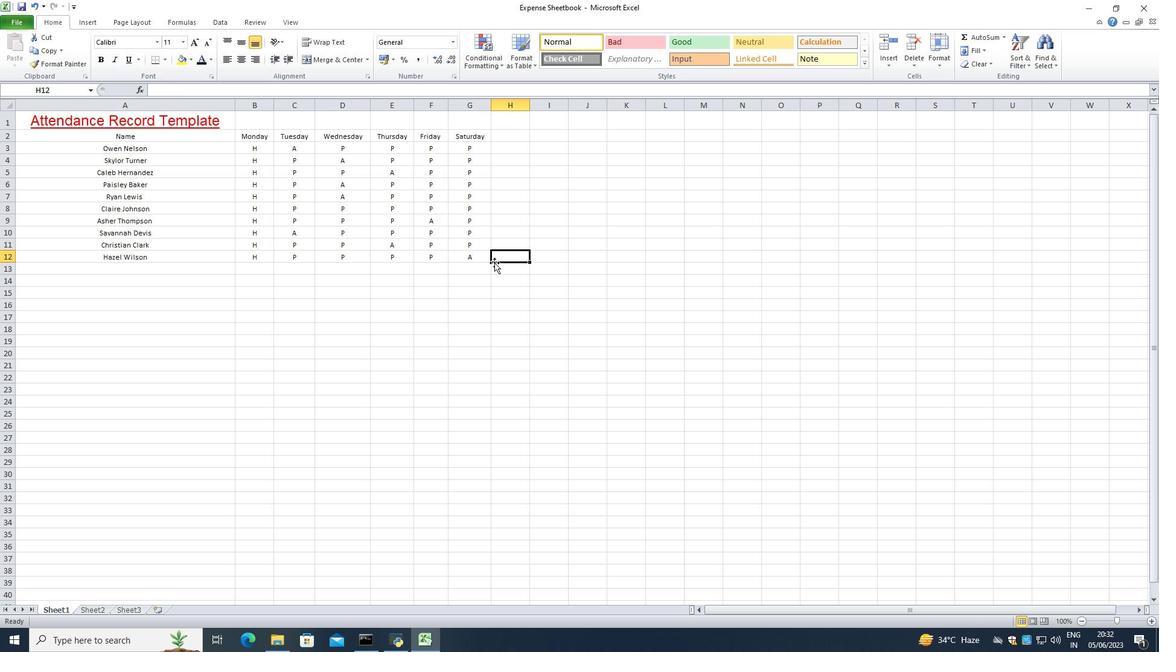 
Action: Mouse pressed left at (466, 253)
Screenshot: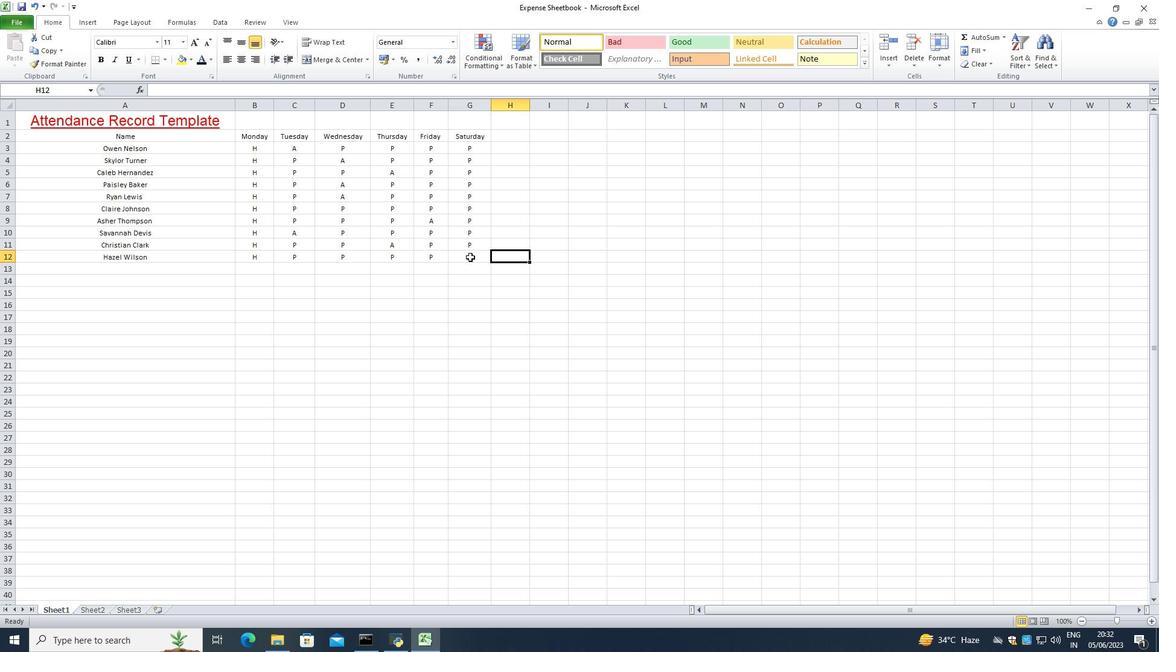 
Action: Mouse moved to (99, 131)
Screenshot: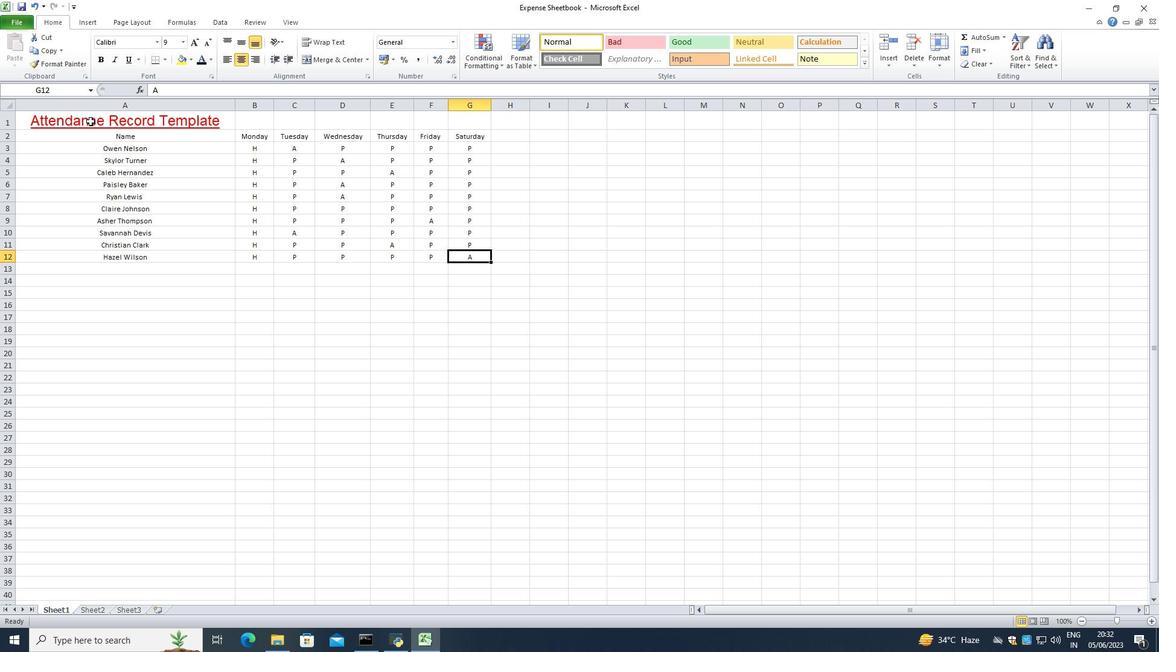 
Action: Mouse pressed left at (86, 116)
Screenshot: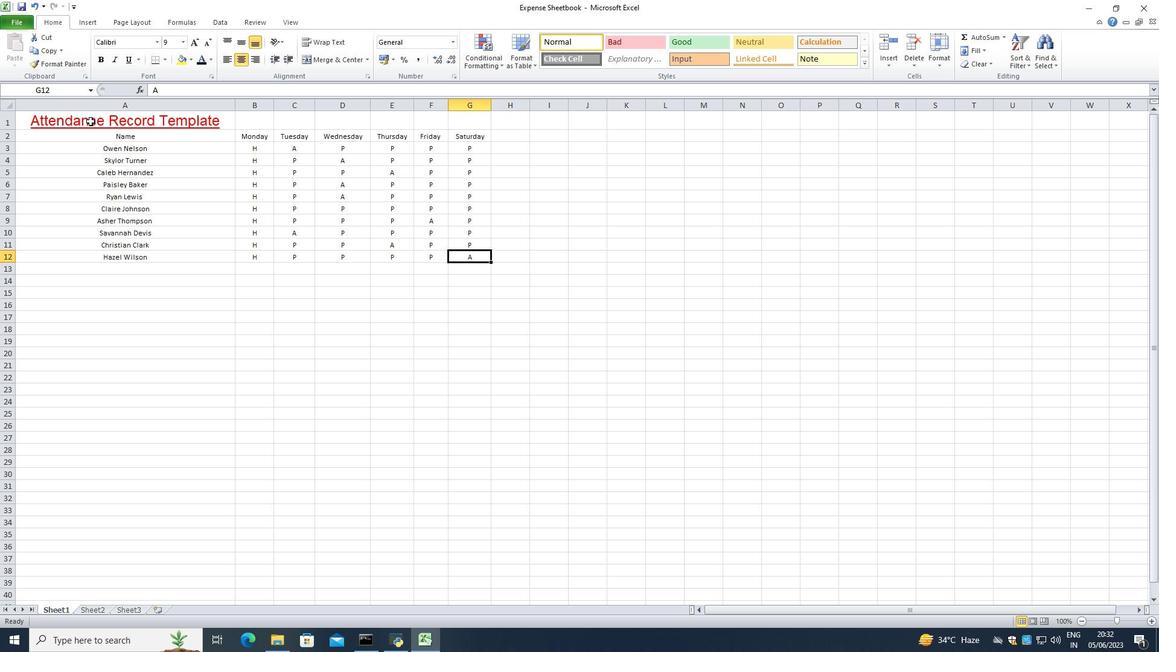 
Action: Mouse moved to (161, 57)
Screenshot: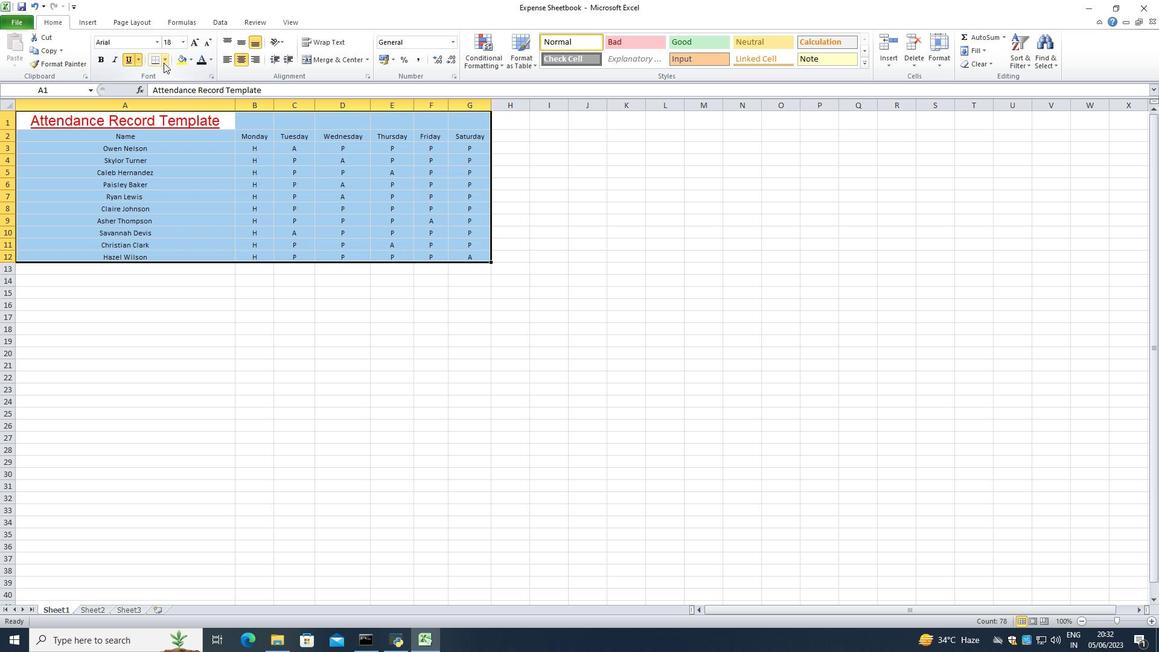 
Action: Mouse pressed left at (161, 57)
Screenshot: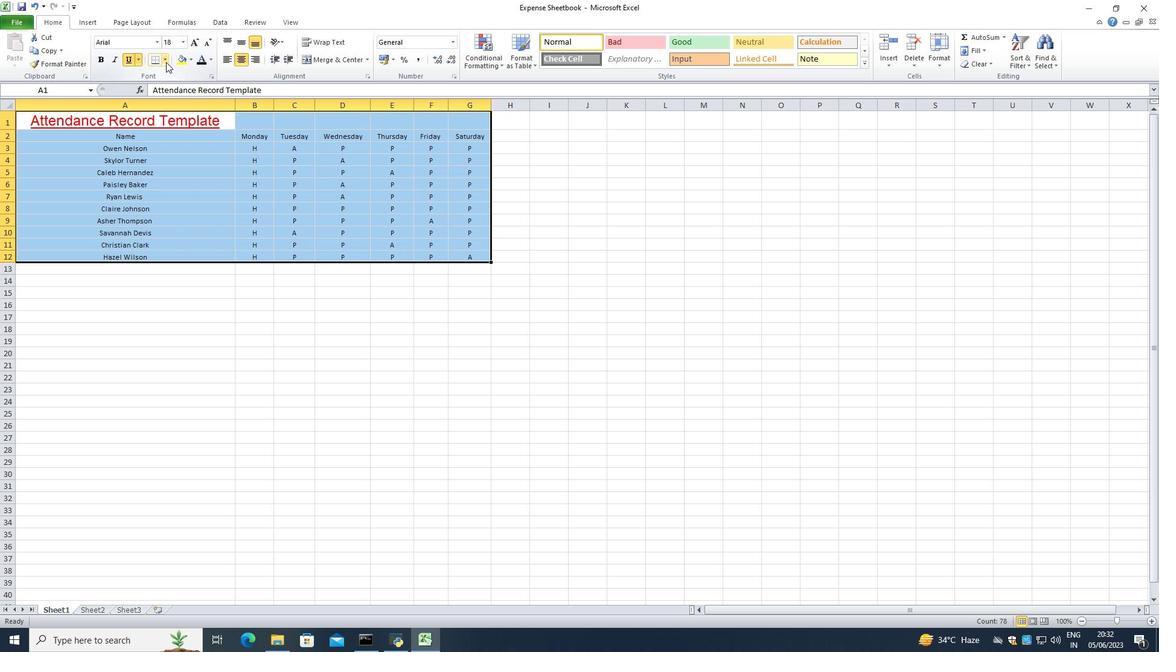 
Action: Mouse moved to (171, 137)
Screenshot: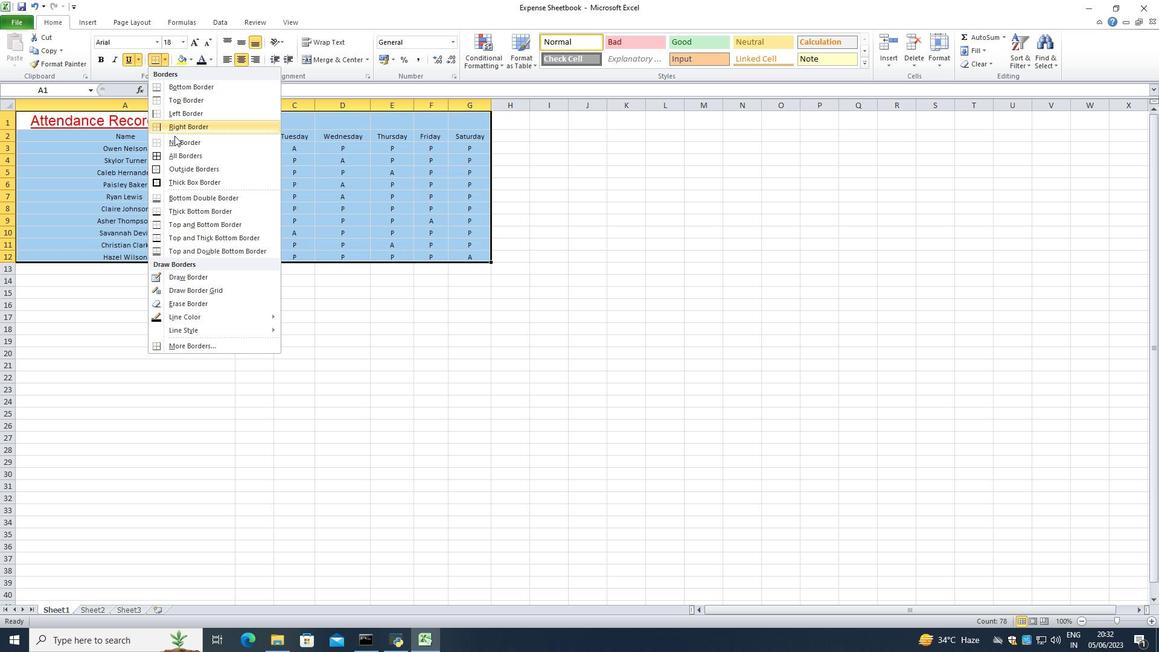 
Action: Mouse pressed left at (171, 137)
Screenshot: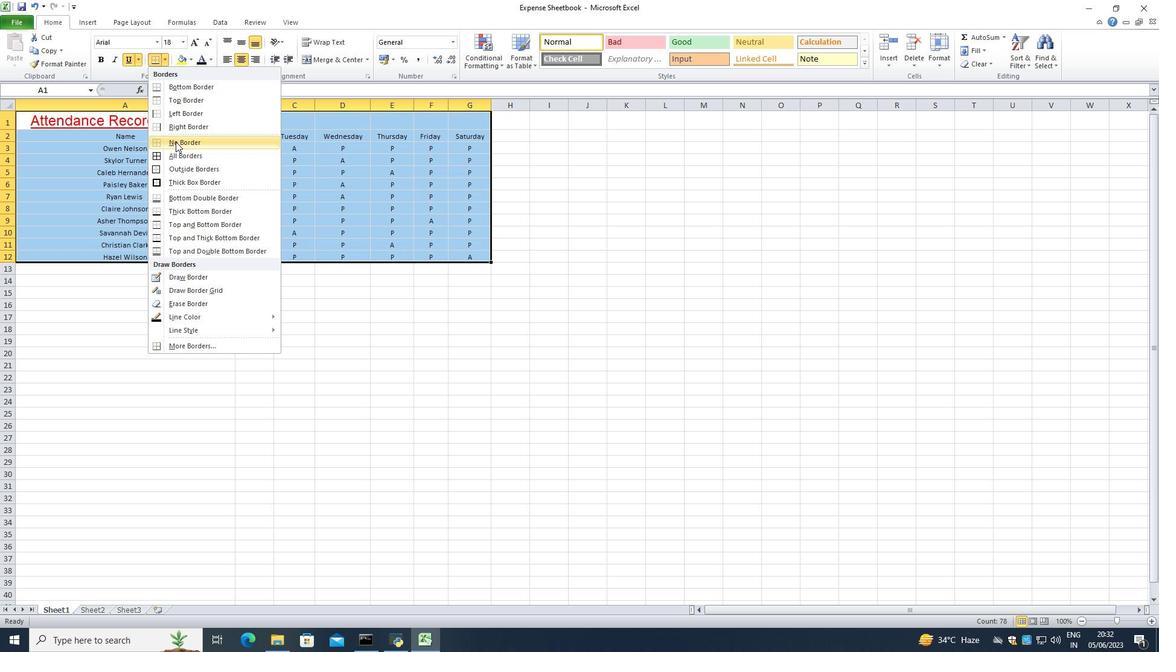 
Action: Mouse moved to (248, 265)
Screenshot: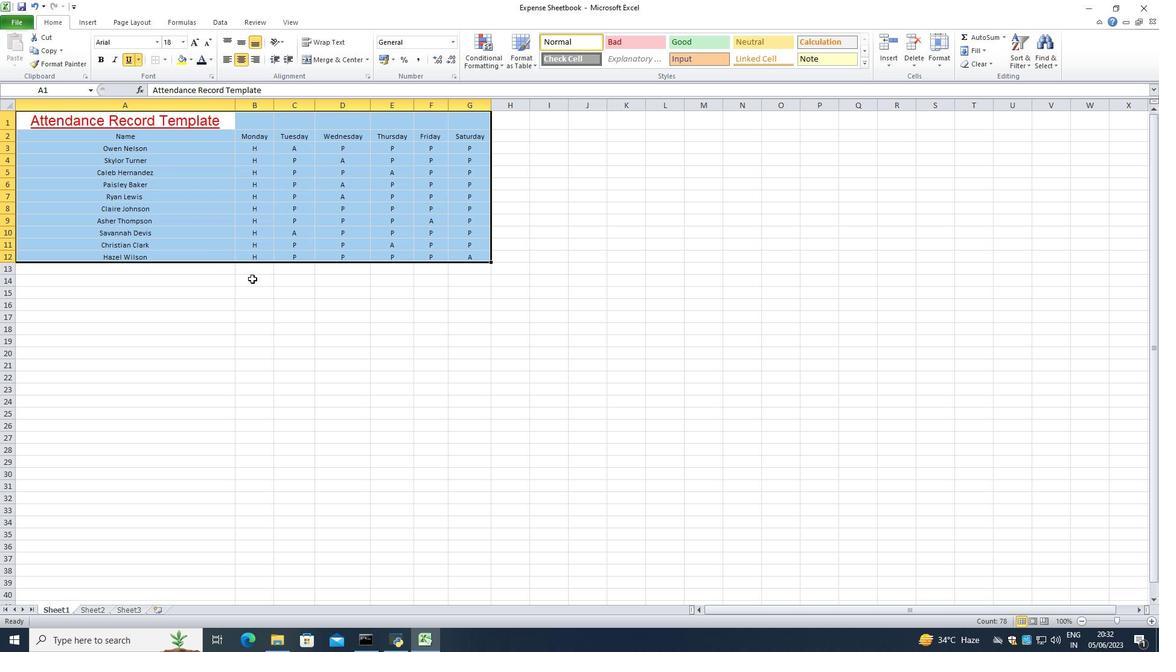 
Action: Mouse pressed left at (248, 265)
Screenshot: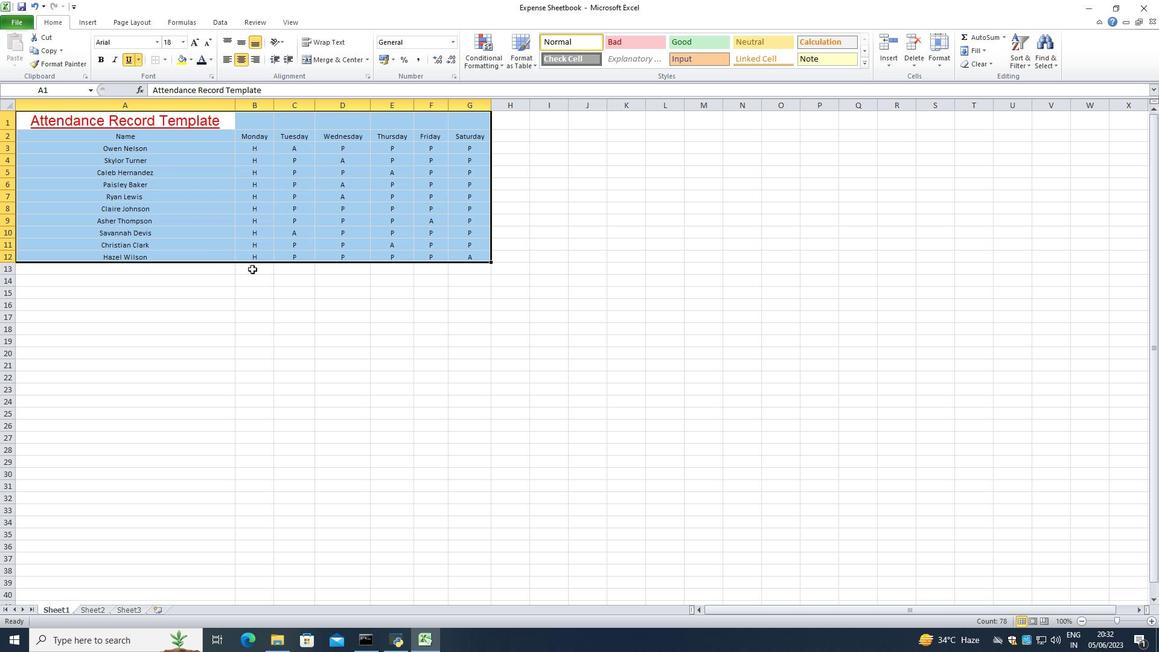 
Action: Mouse moved to (6, 20)
Screenshot: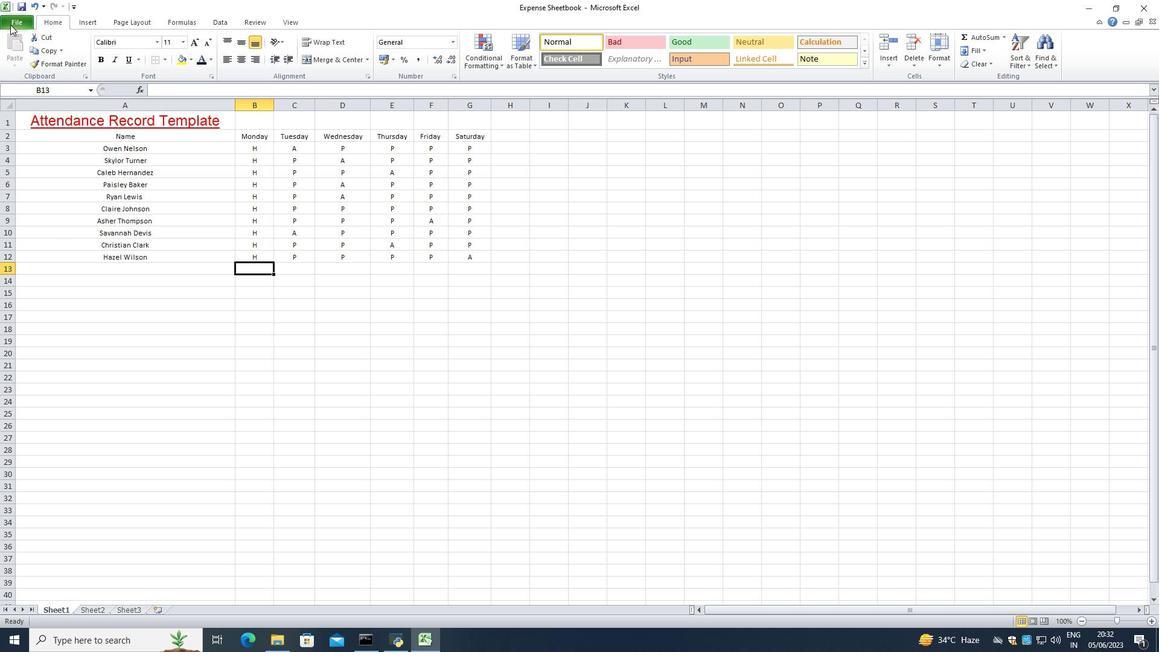 
Action: Mouse pressed left at (6, 20)
Screenshot: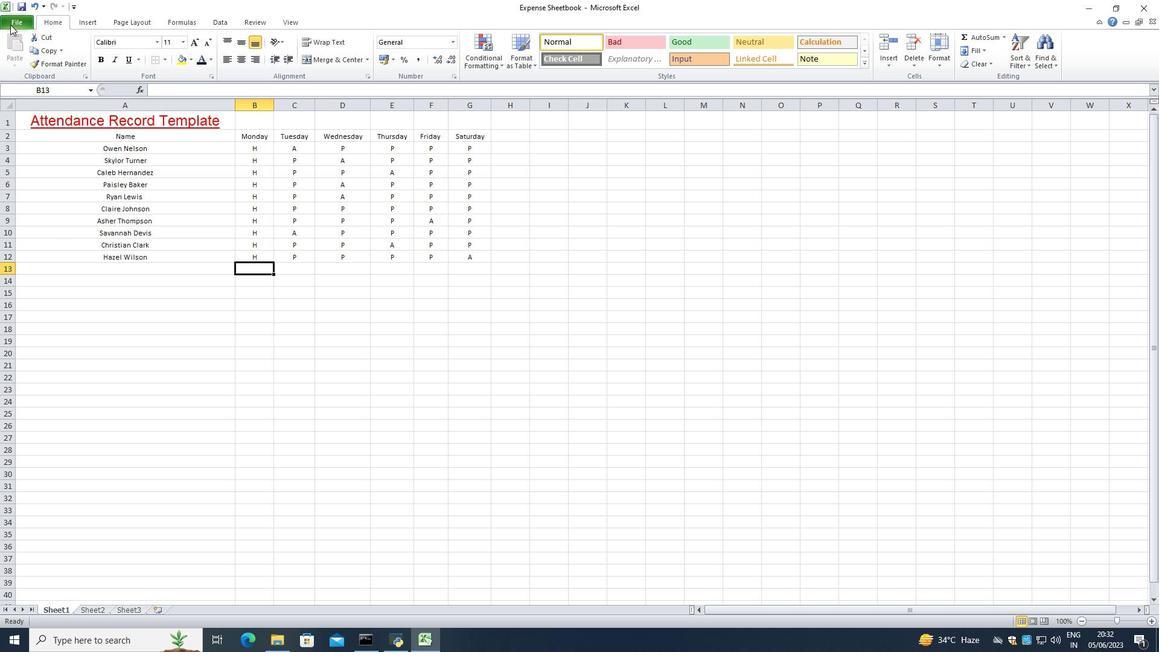 
Action: Mouse moved to (19, 57)
Screenshot: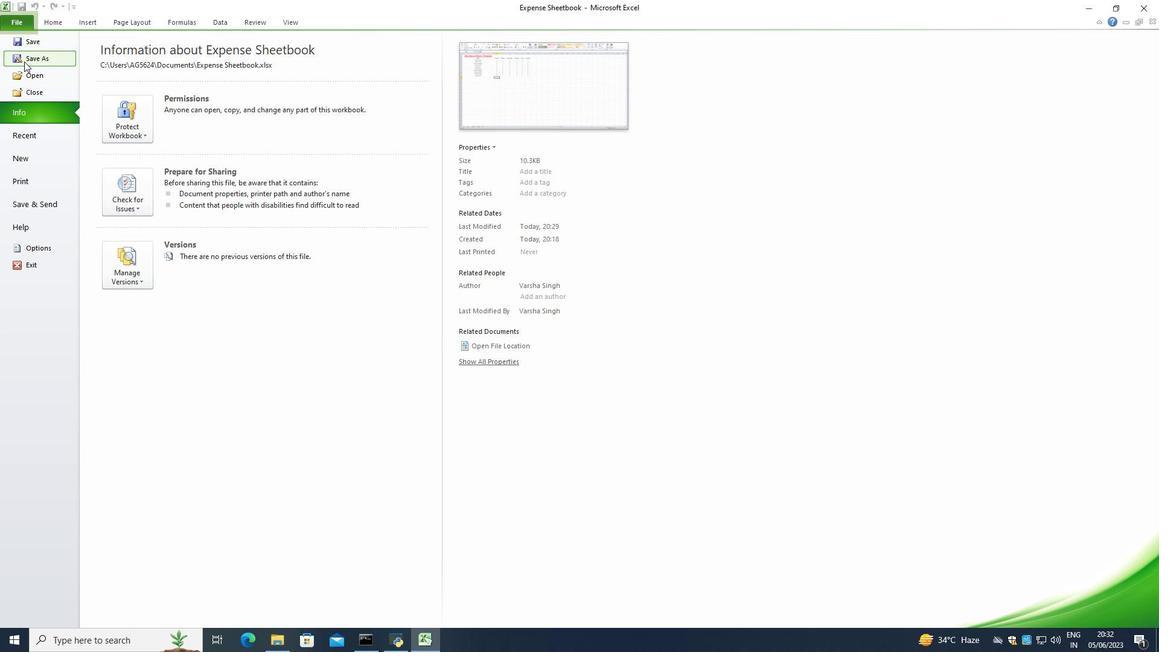 
Action: Mouse pressed left at (19, 57)
Screenshot: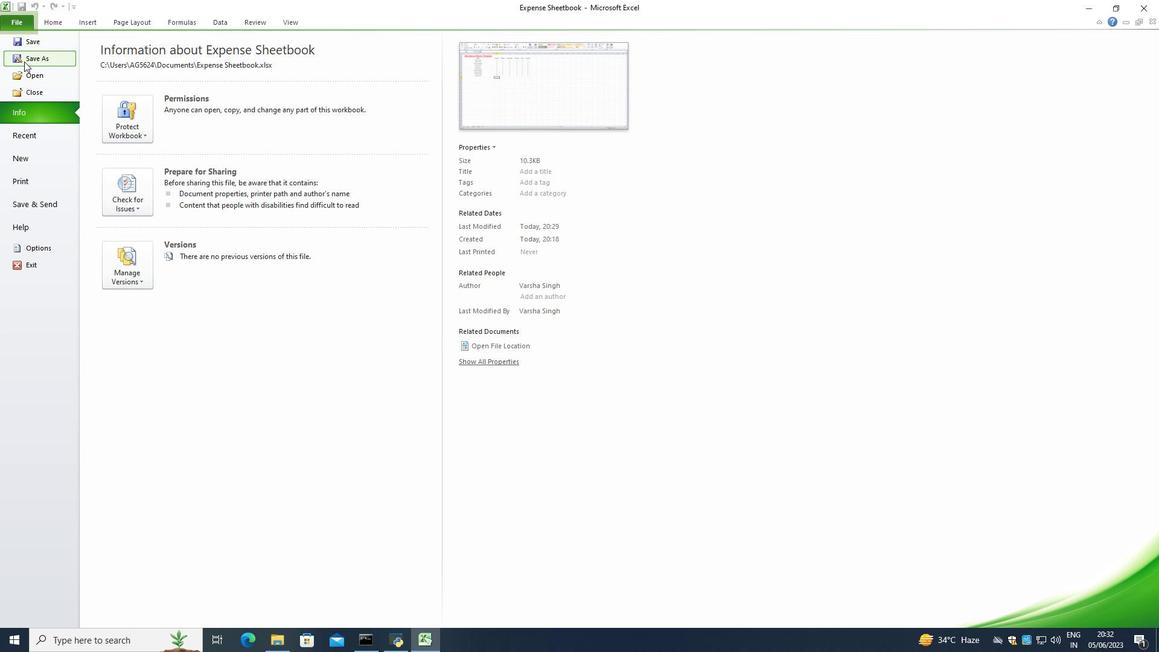 
Action: Mouse moved to (462, 319)
Screenshot: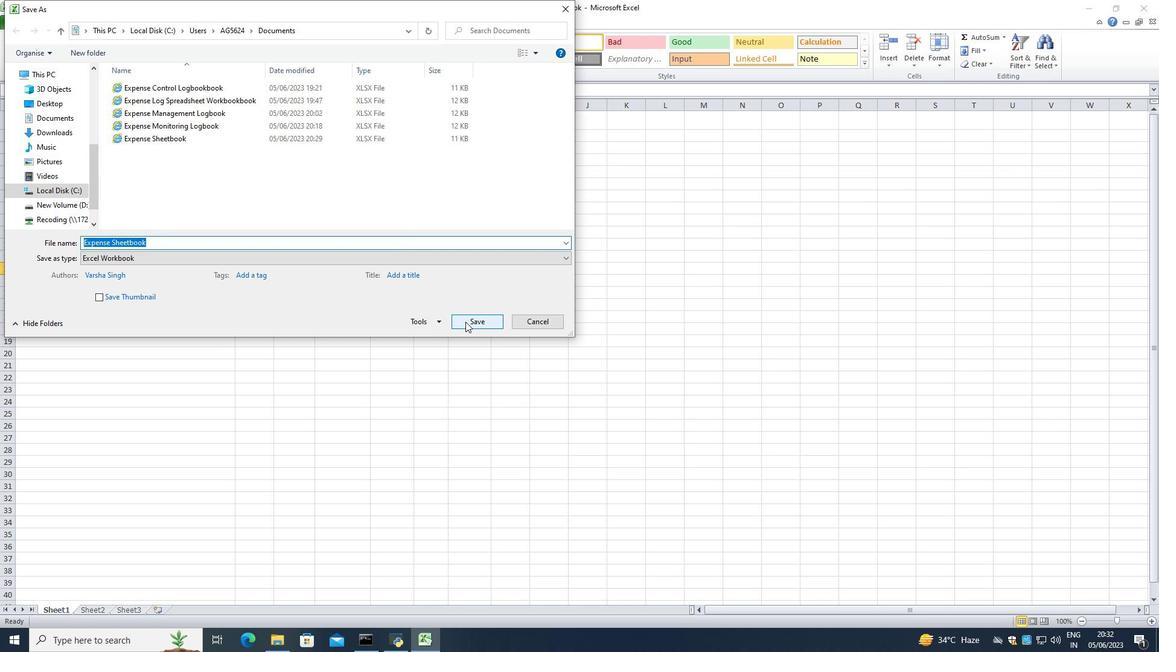 
Action: Mouse pressed left at (462, 319)
Screenshot: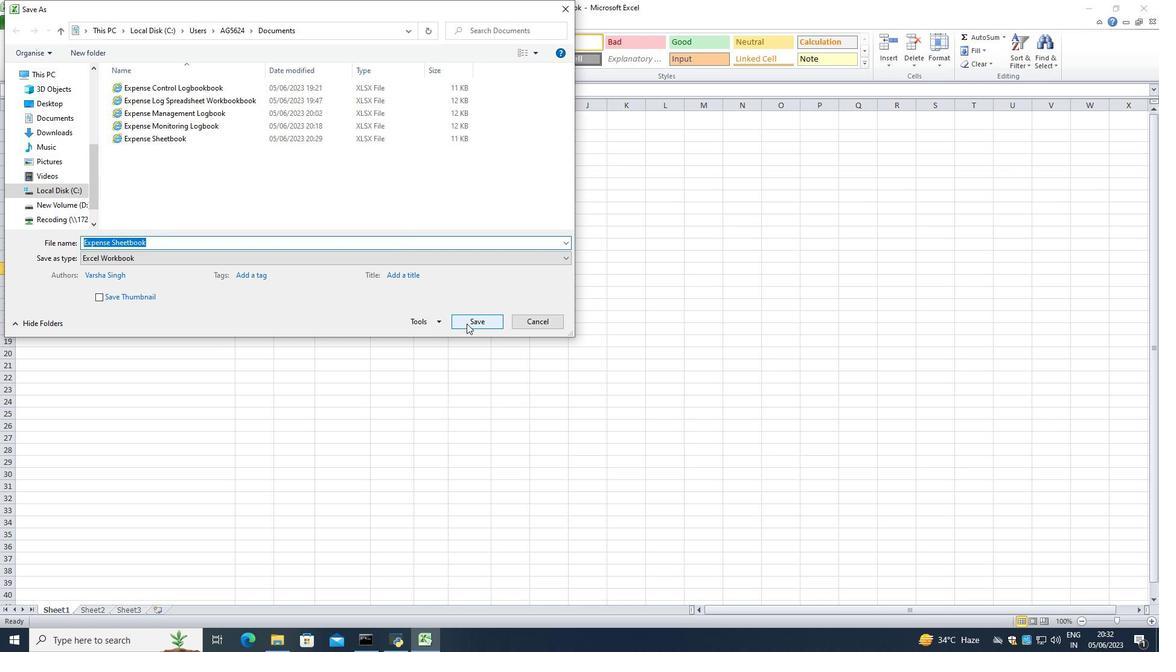 
Action: Mouse moved to (607, 316)
Screenshot: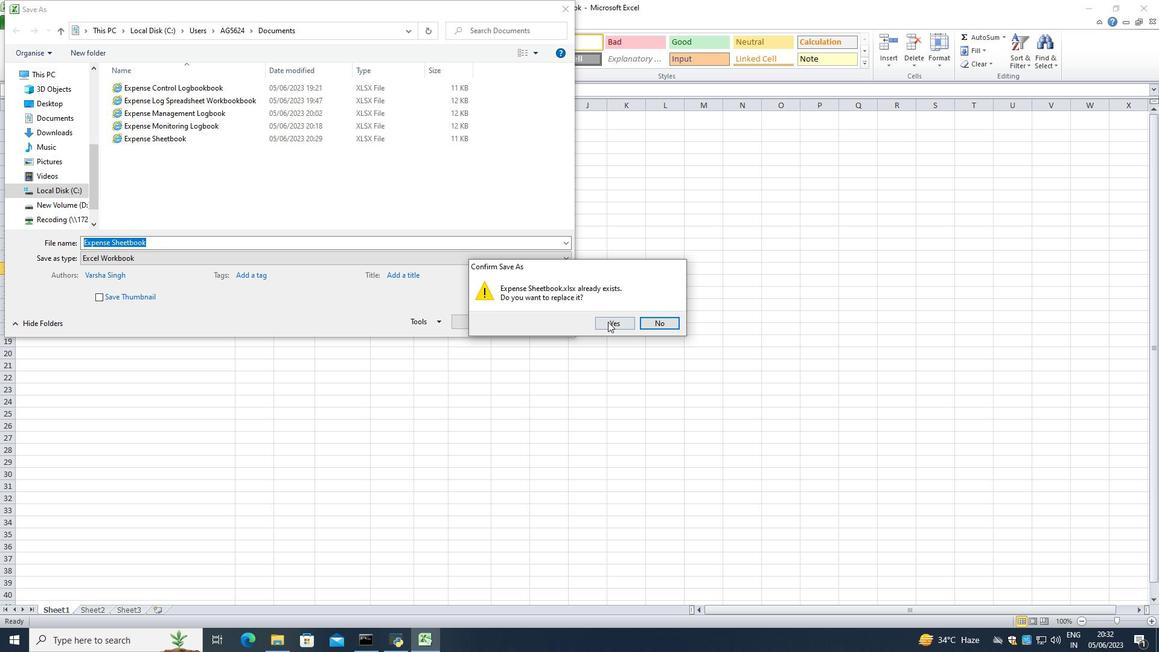 
Action: Mouse pressed left at (607, 316)
Screenshot: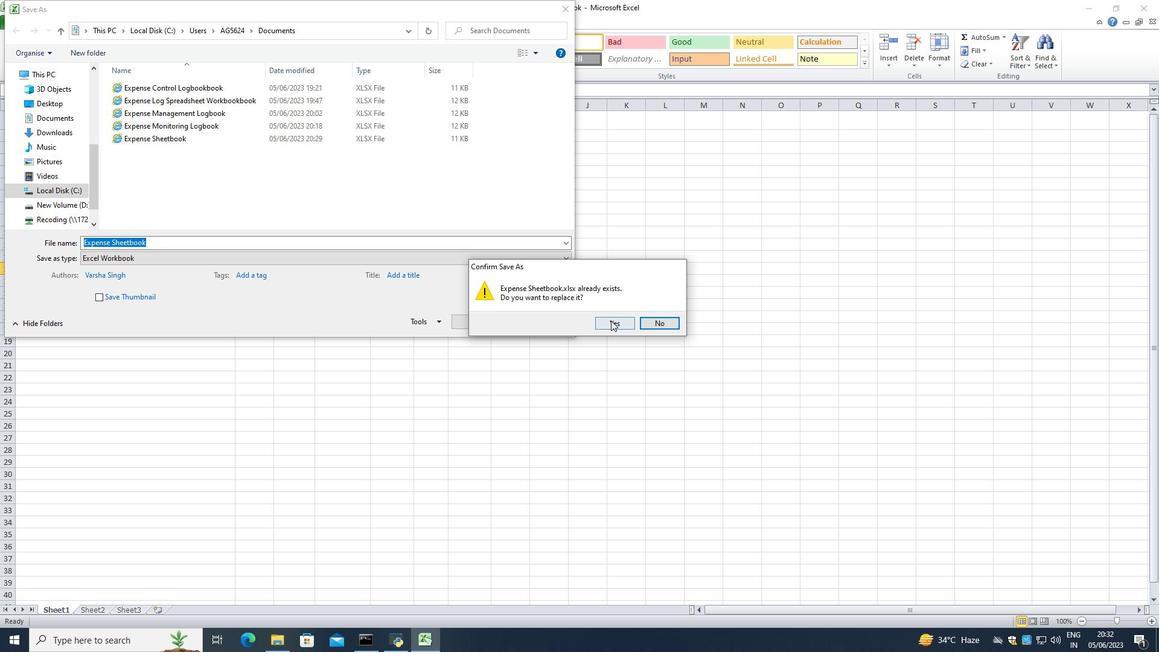 
Action: Mouse moved to (431, 263)
Screenshot: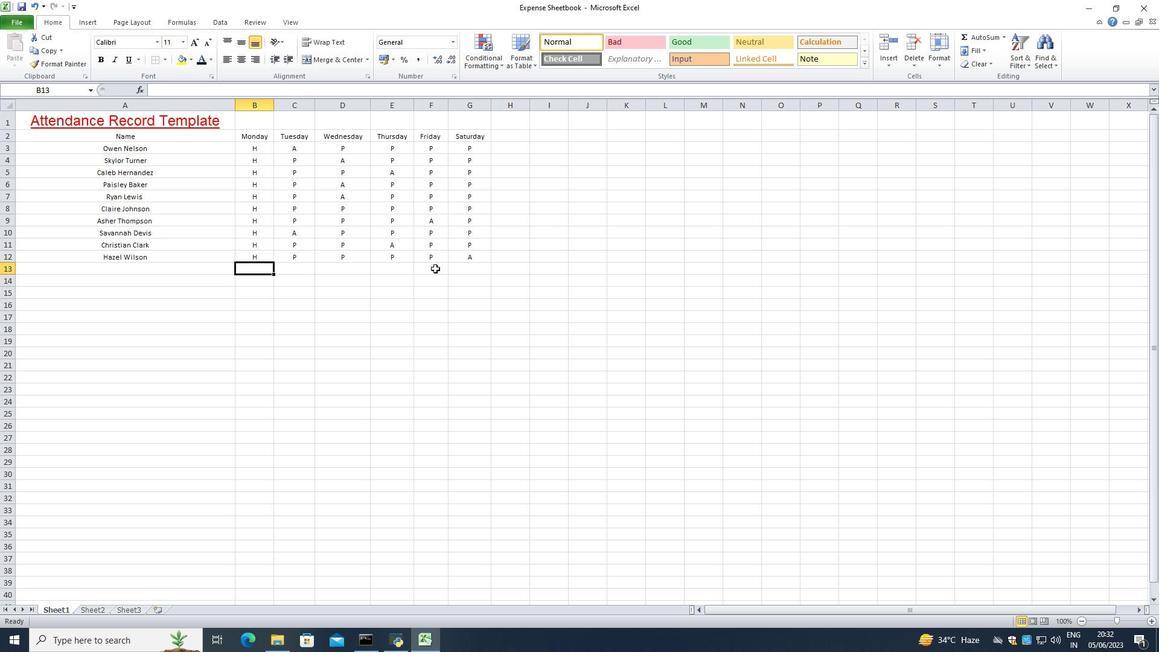 
